 Task: Look for Airbnb options in Coro, Venezuela from 1st December, 2023 to 5th December, 2023 for 3 adults, 1 child.2 bedrooms having 3 beds and 2 bathrooms. Look for 4 properties as per requirement.
Action: Mouse moved to (462, 102)
Screenshot: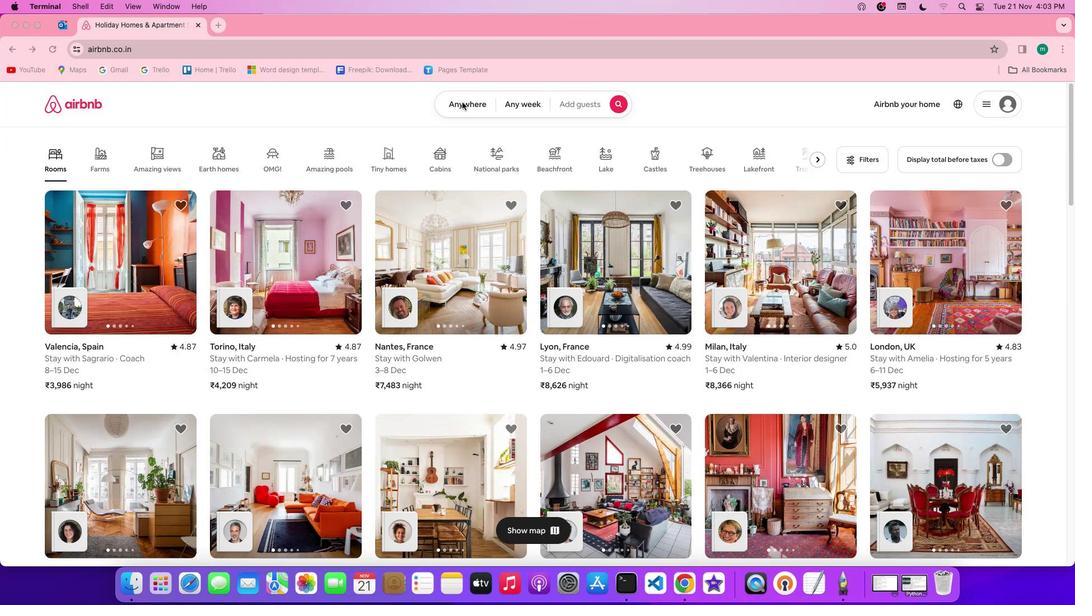 
Action: Mouse pressed left at (462, 102)
Screenshot: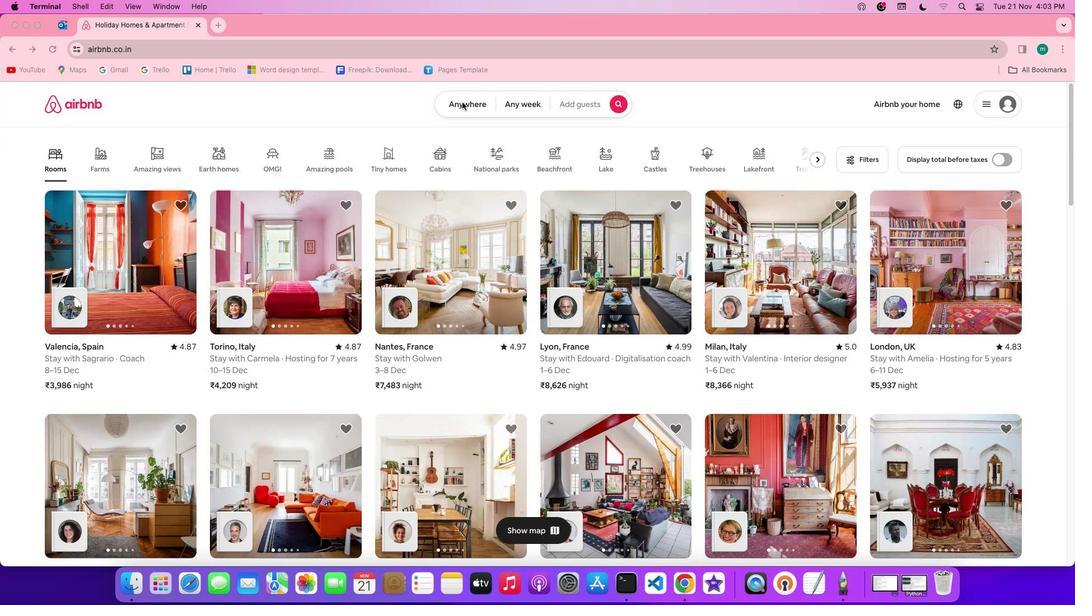 
Action: Mouse pressed left at (462, 102)
Screenshot: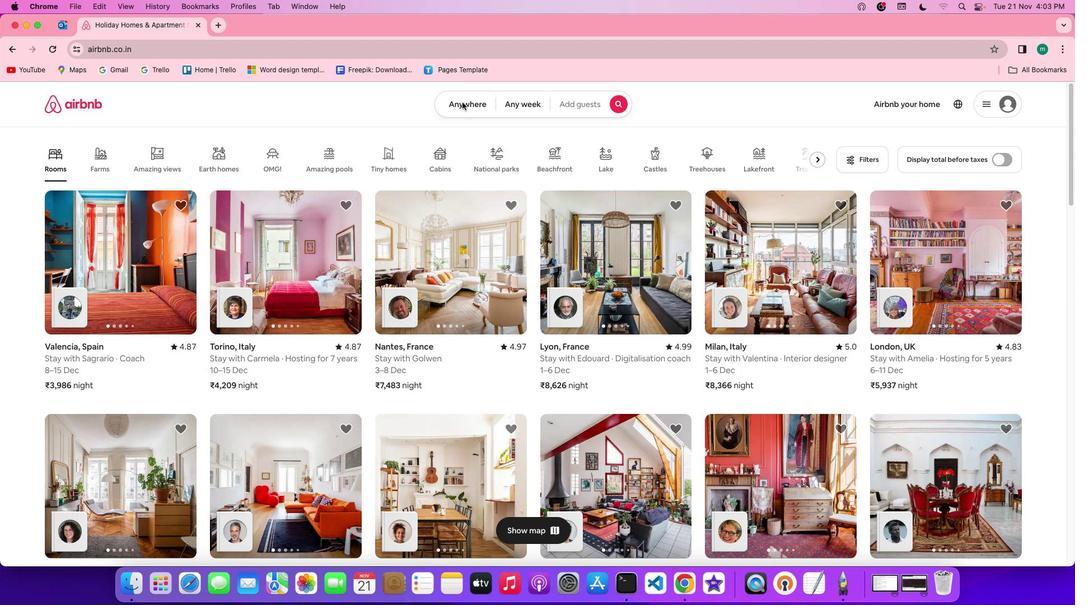 
Action: Mouse moved to (422, 150)
Screenshot: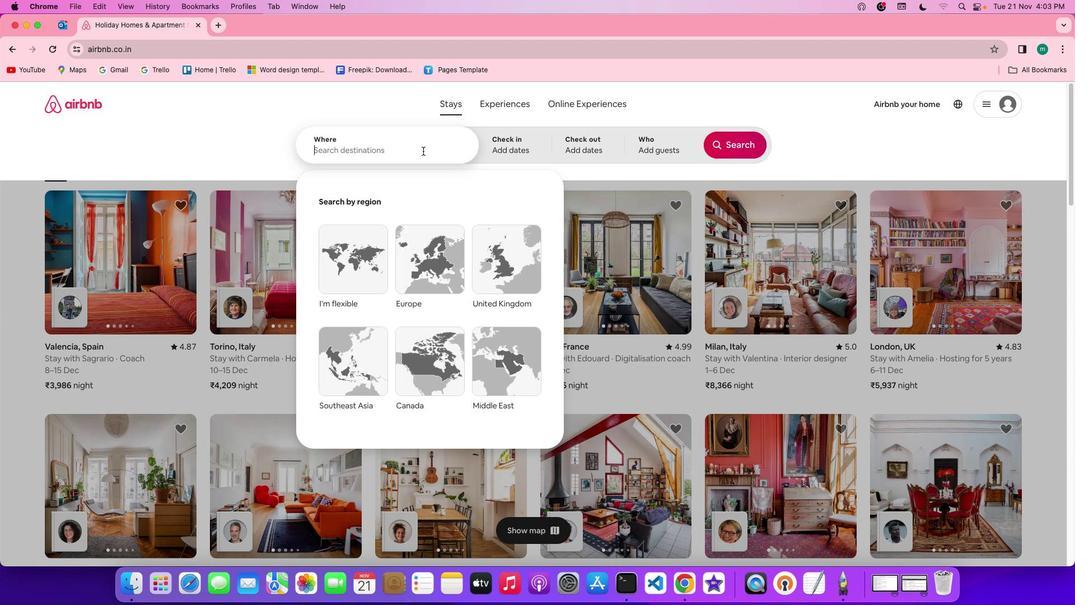 
Action: Mouse pressed left at (422, 150)
Screenshot: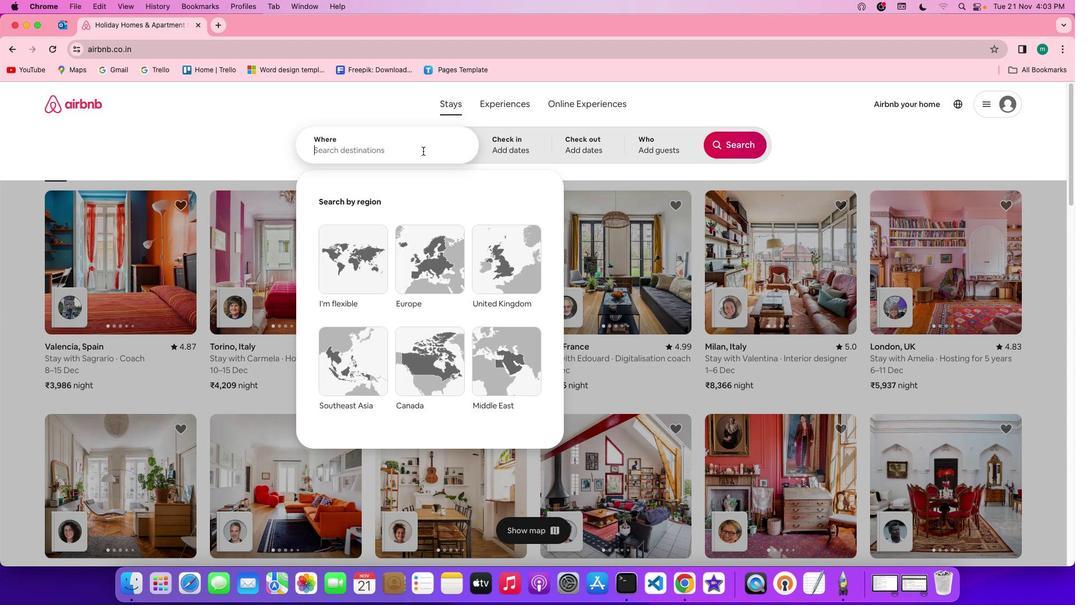 
Action: Key pressed Key.shift'C''o''r''o'','Key.spaceKey.shift'V''e''n''e''z''u''e''l''a'
Screenshot: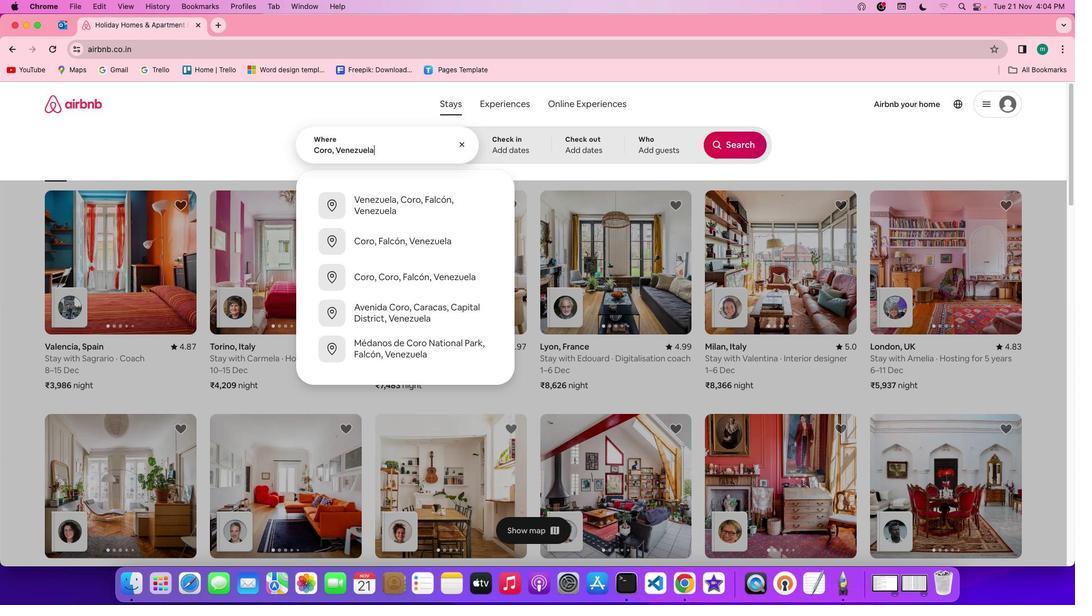 
Action: Mouse moved to (537, 141)
Screenshot: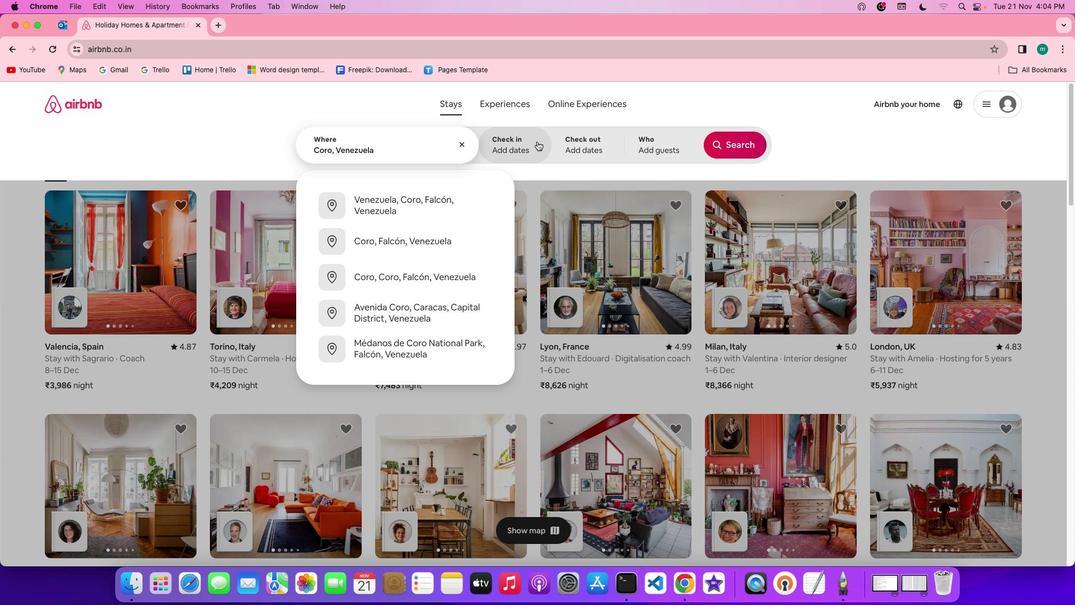 
Action: Mouse pressed left at (537, 141)
Screenshot: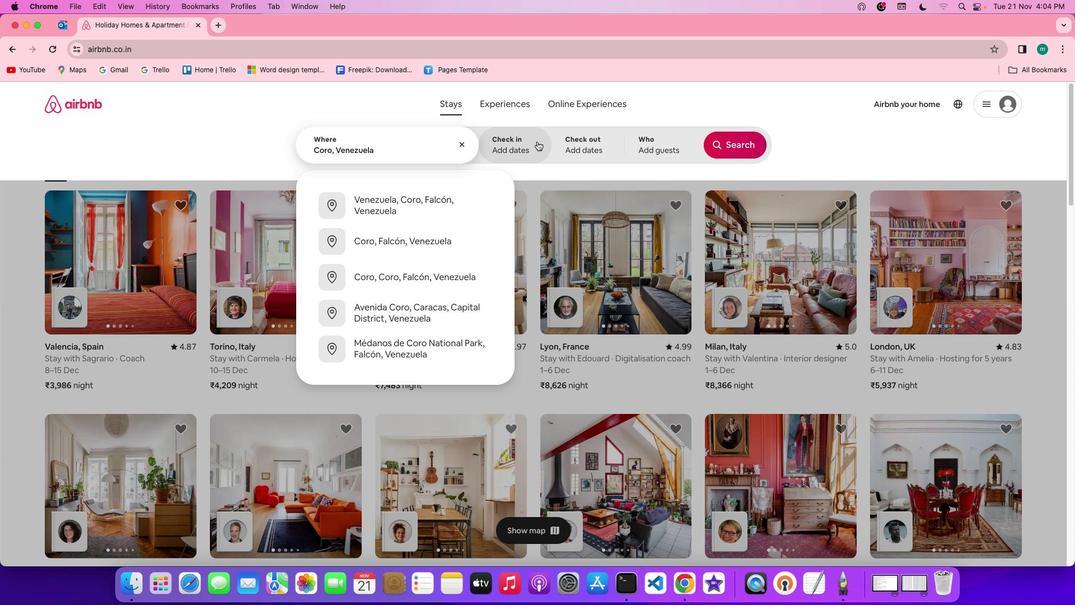 
Action: Mouse moved to (703, 276)
Screenshot: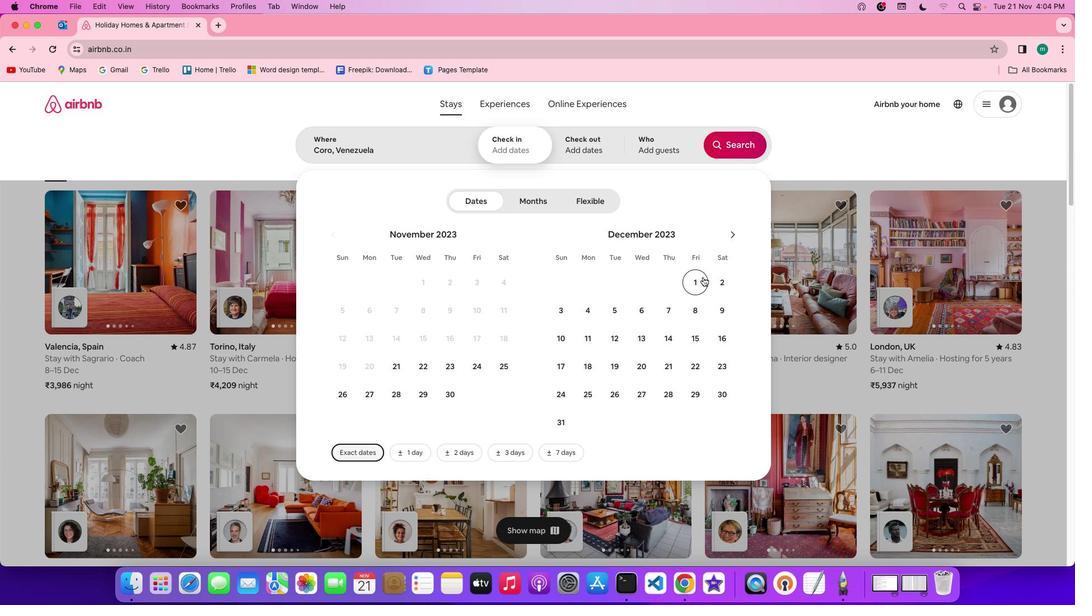 
Action: Mouse pressed left at (703, 276)
Screenshot: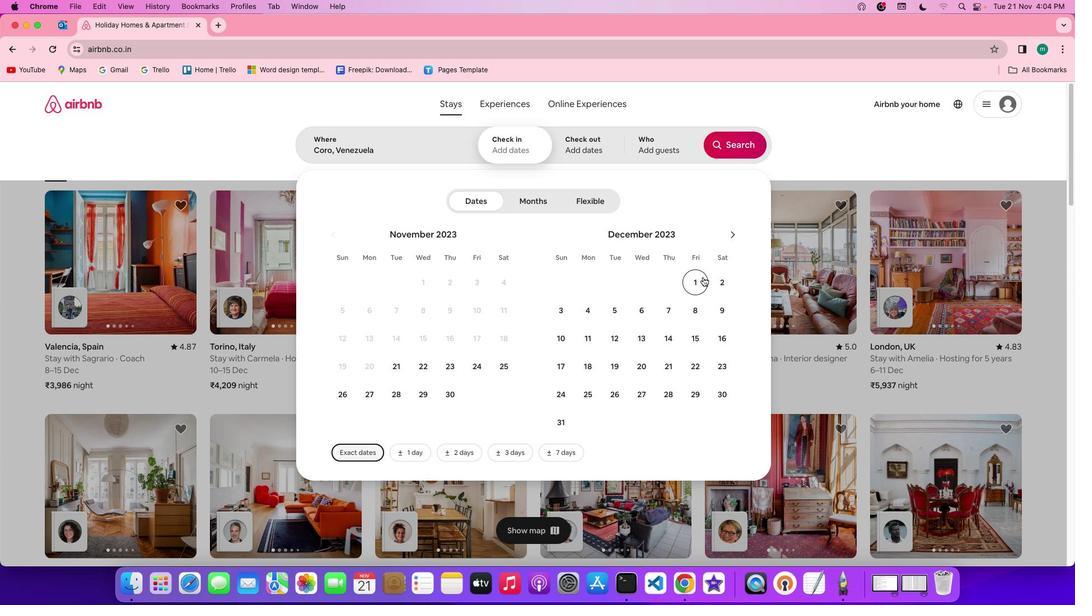 
Action: Mouse moved to (618, 314)
Screenshot: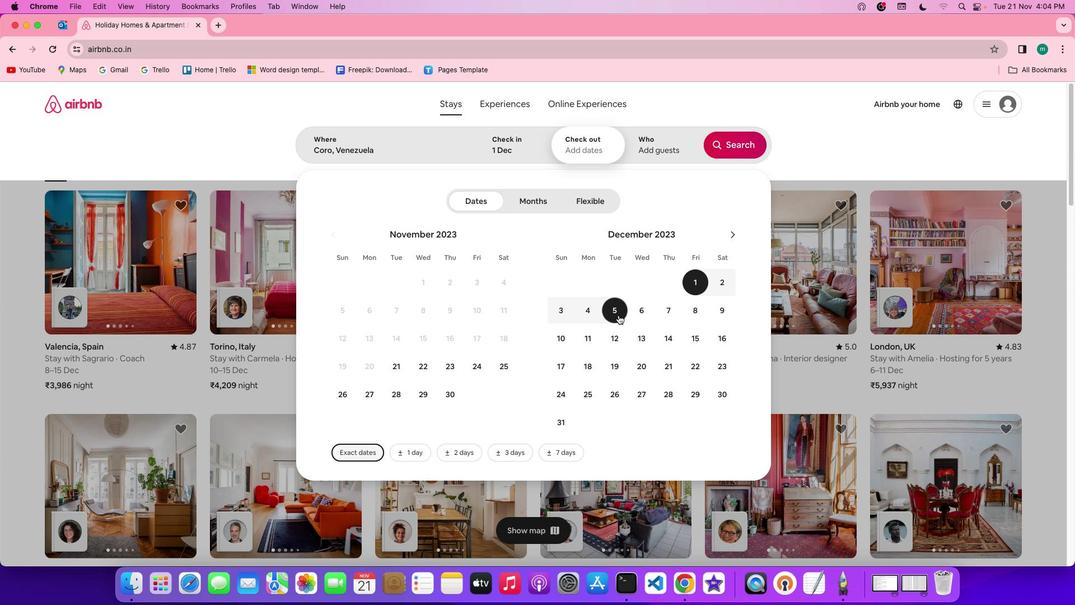 
Action: Mouse pressed left at (618, 314)
Screenshot: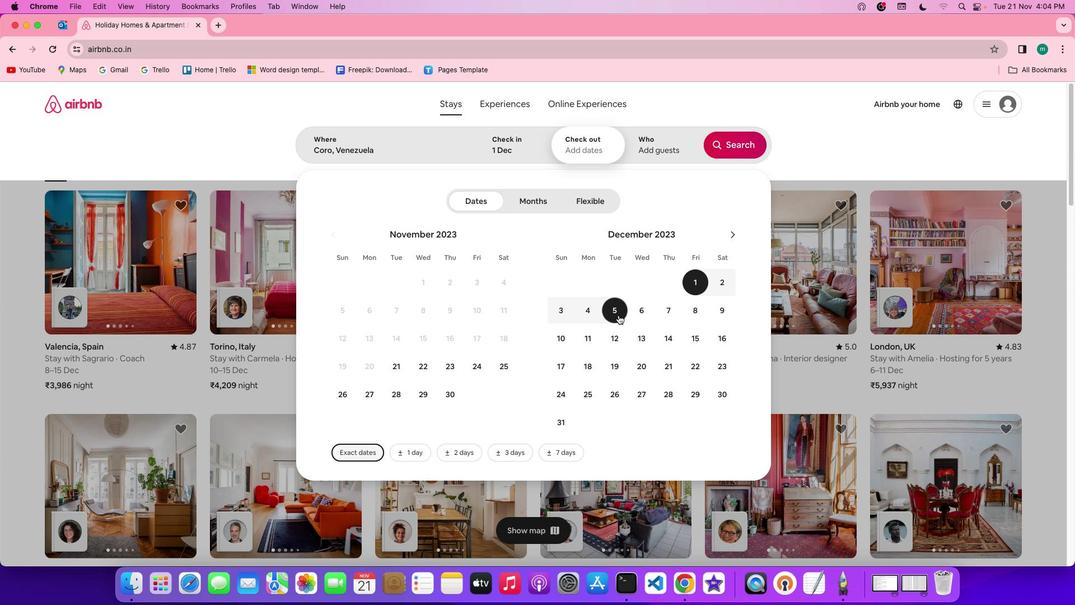 
Action: Mouse moved to (660, 147)
Screenshot: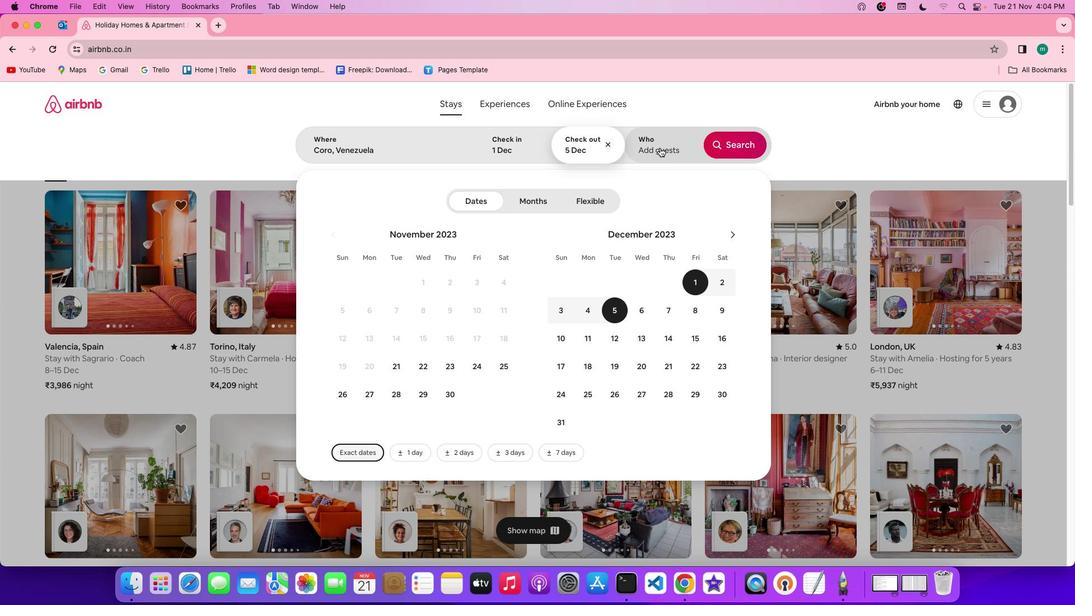 
Action: Mouse pressed left at (660, 147)
Screenshot: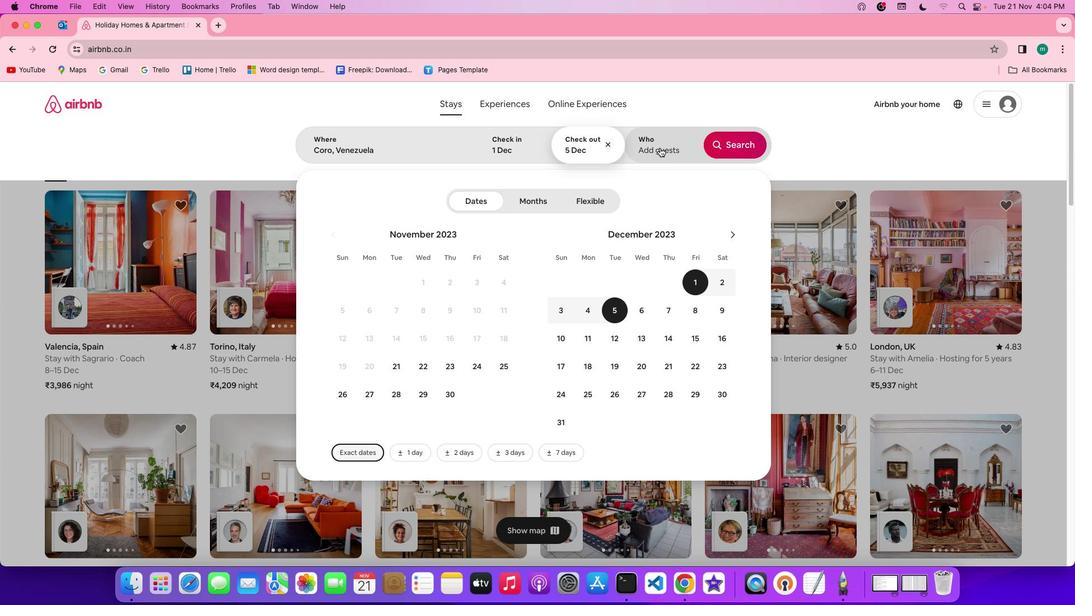 
Action: Mouse moved to (743, 203)
Screenshot: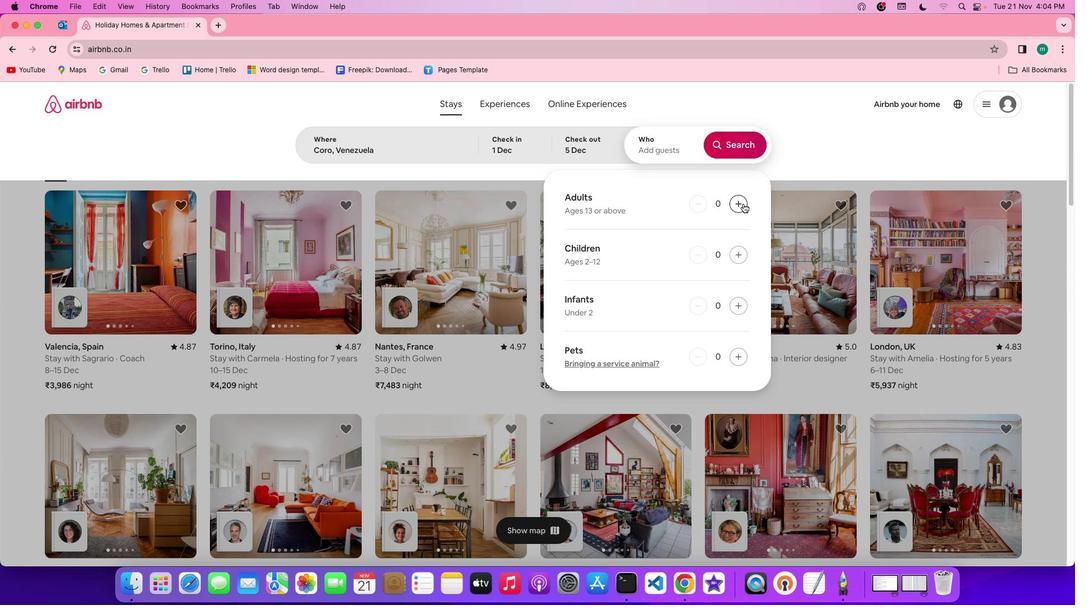 
Action: Mouse pressed left at (743, 203)
Screenshot: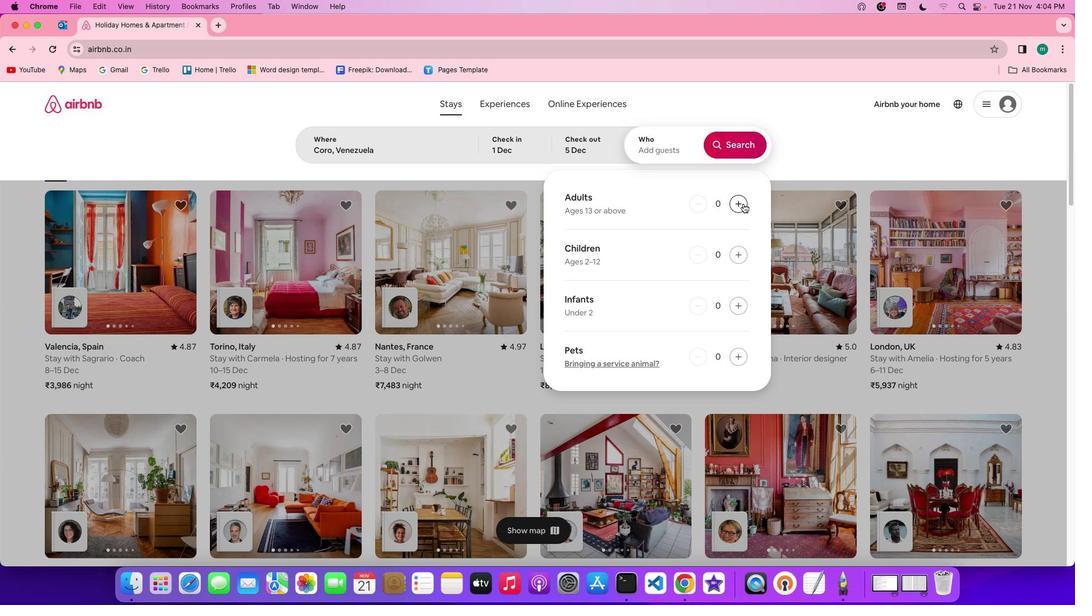 
Action: Mouse pressed left at (743, 203)
Screenshot: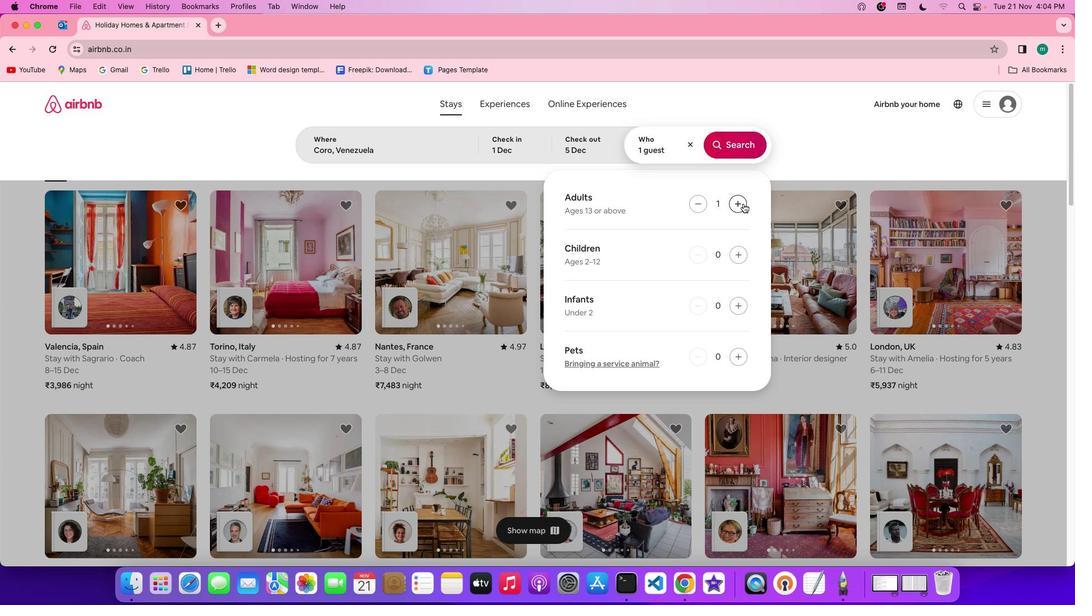 
Action: Mouse pressed left at (743, 203)
Screenshot: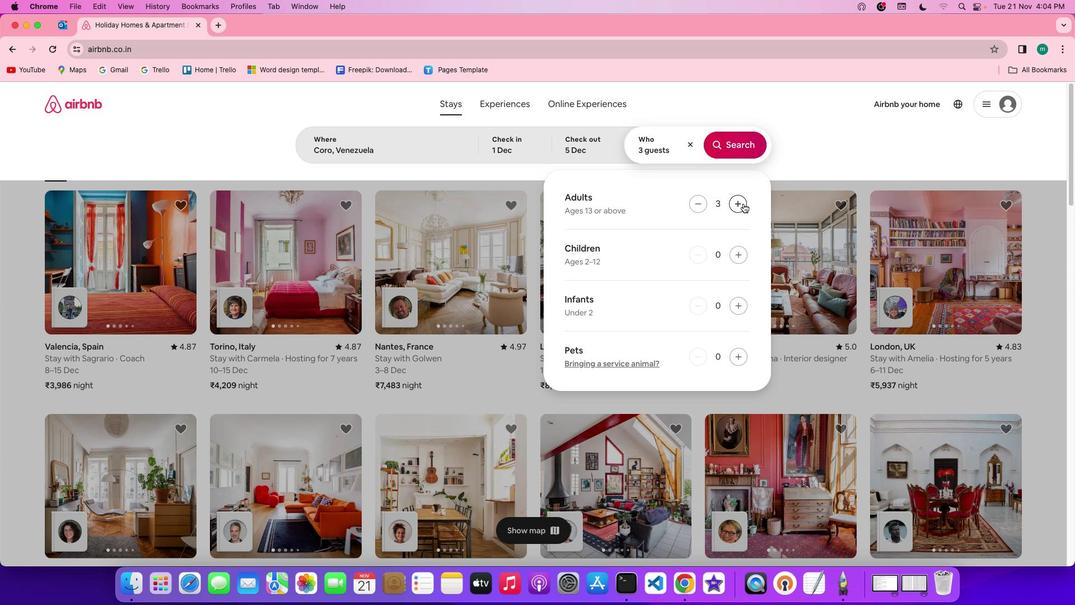 
Action: Mouse moved to (737, 259)
Screenshot: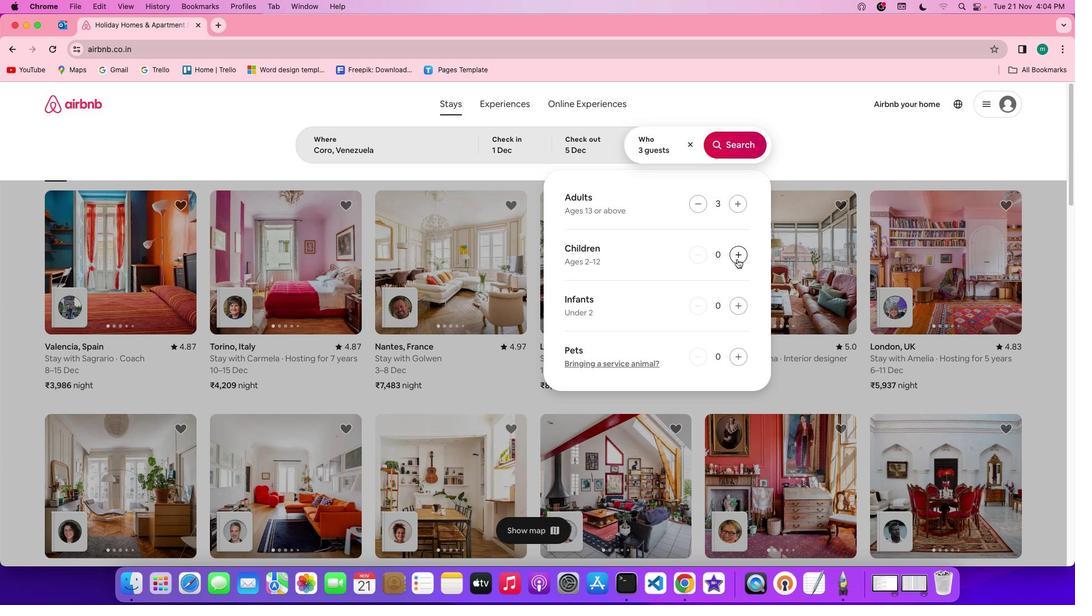
Action: Mouse pressed left at (737, 259)
Screenshot: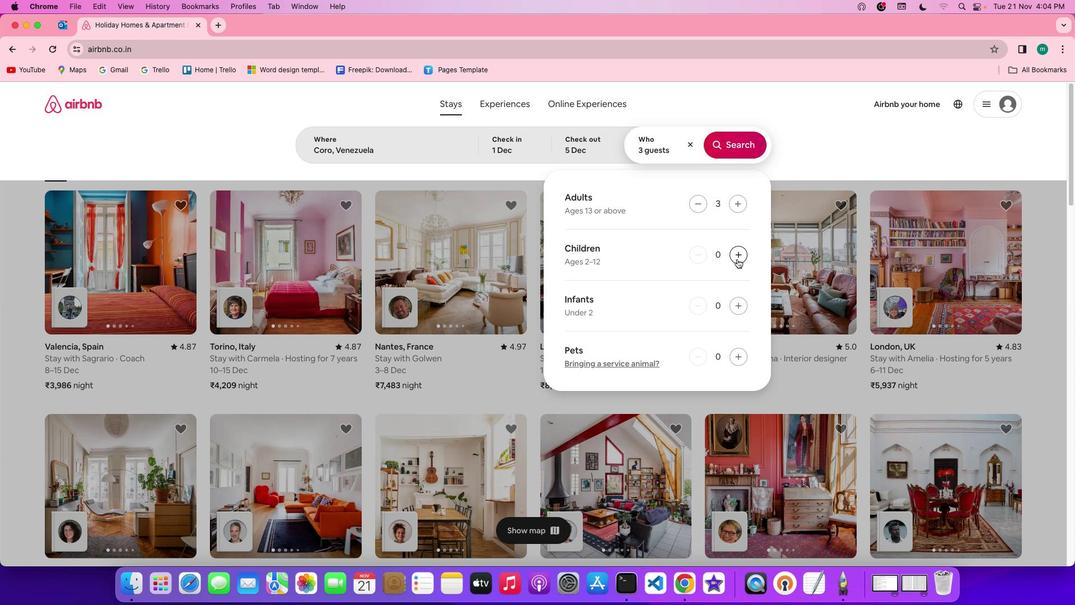 
Action: Mouse moved to (745, 145)
Screenshot: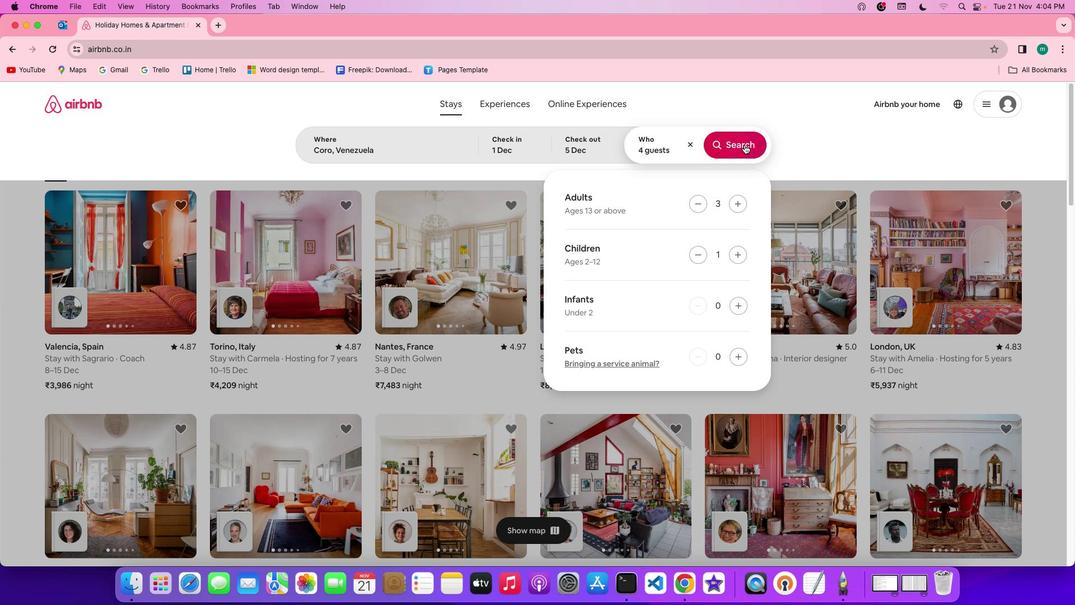 
Action: Mouse pressed left at (745, 145)
Screenshot: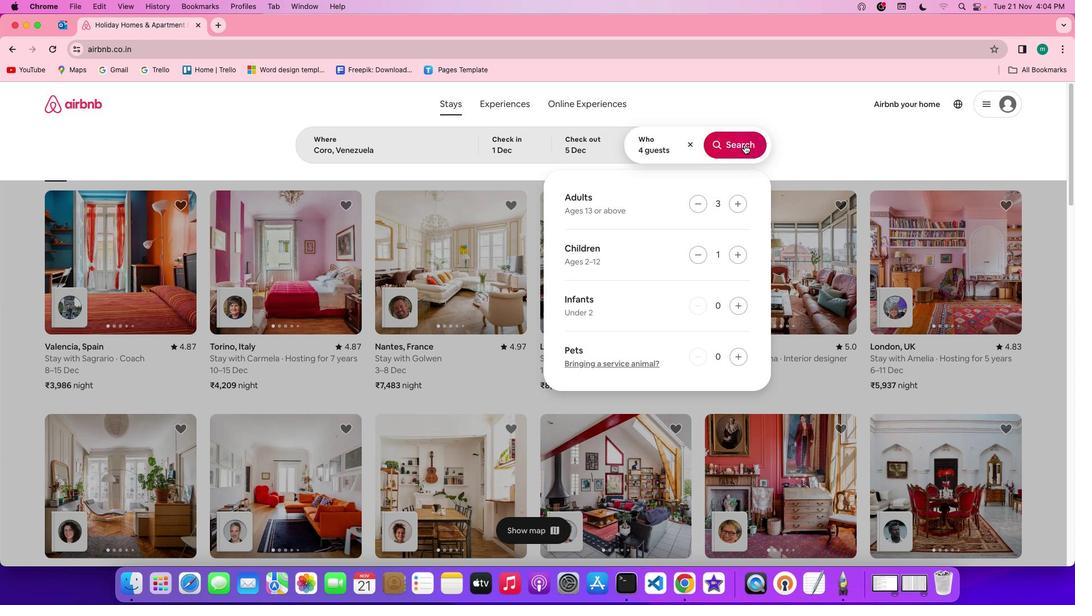 
Action: Mouse moved to (895, 152)
Screenshot: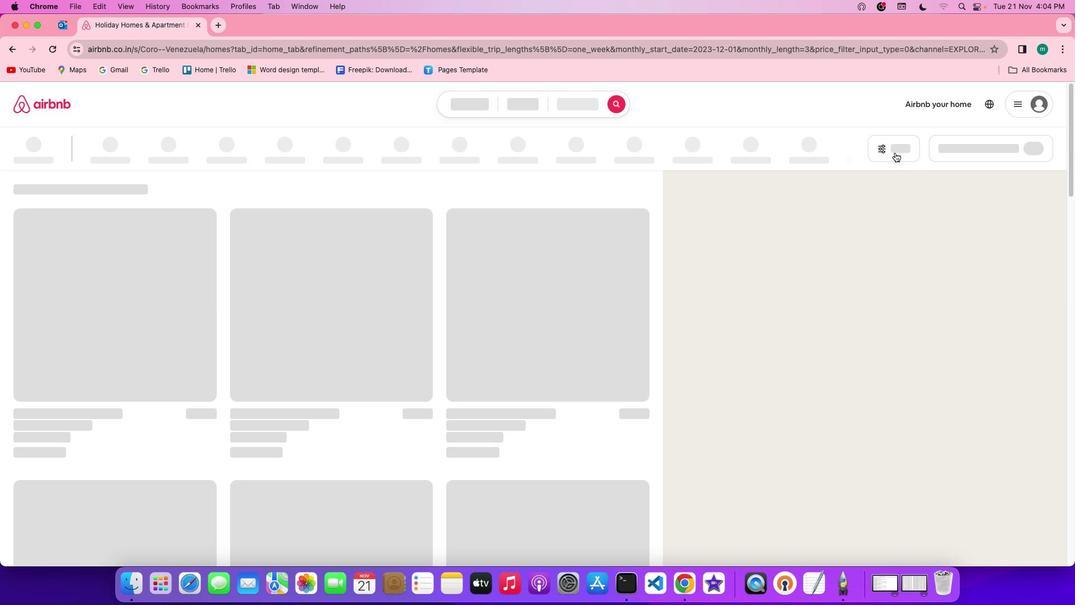 
Action: Mouse pressed left at (895, 152)
Screenshot: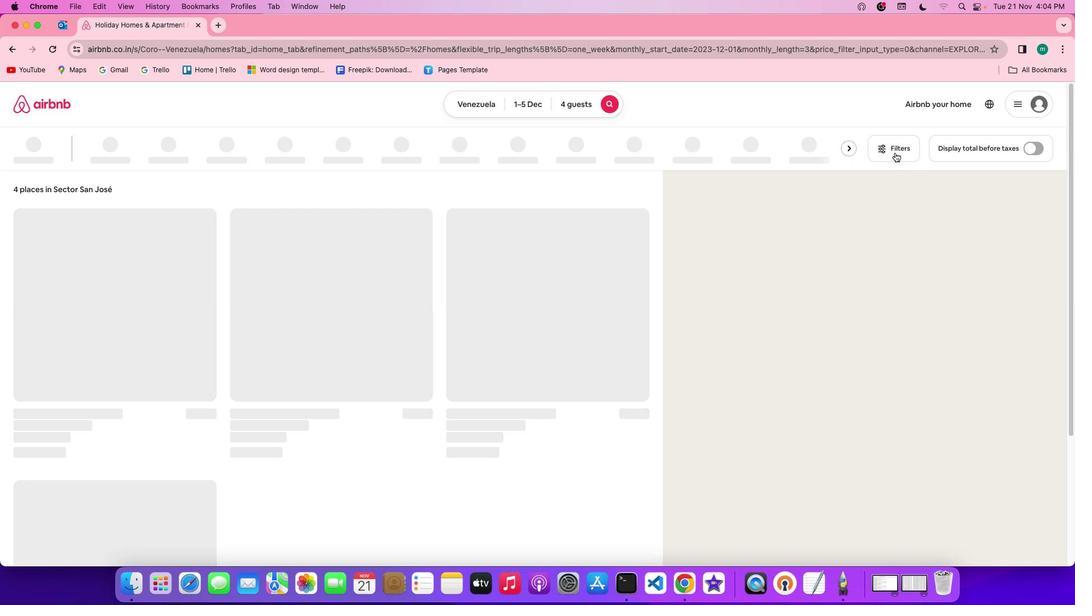 
Action: Mouse moved to (583, 288)
Screenshot: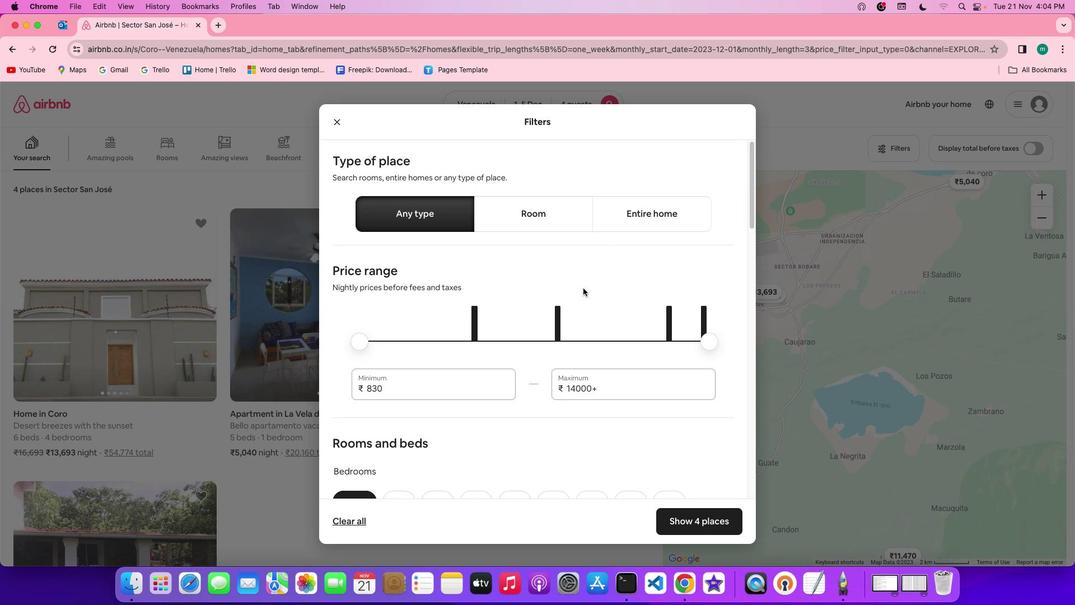 
Action: Mouse scrolled (583, 288) with delta (0, 0)
Screenshot: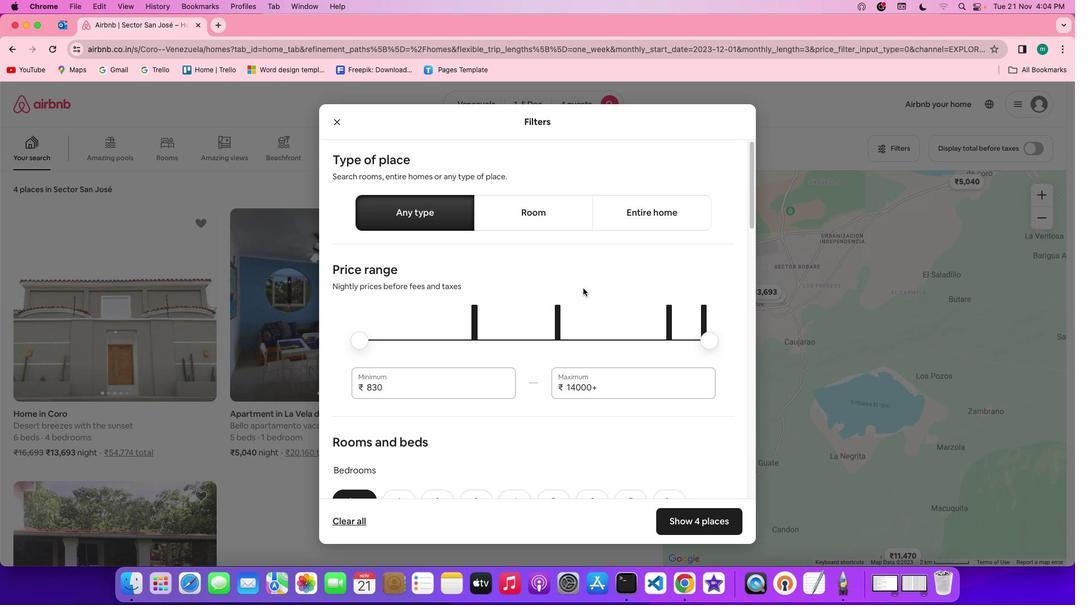 
Action: Mouse scrolled (583, 288) with delta (0, 0)
Screenshot: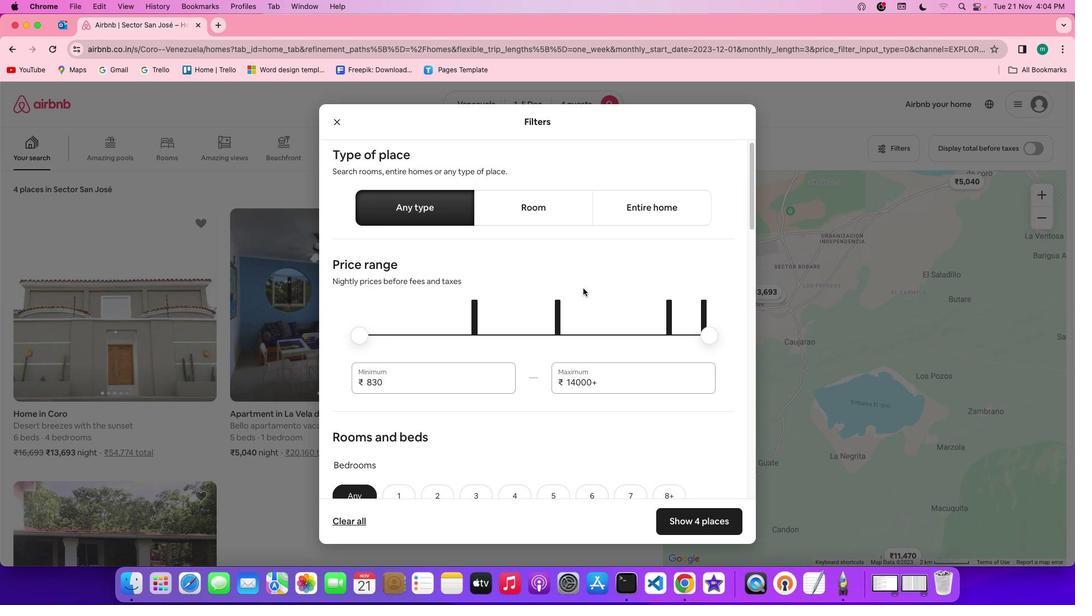 
Action: Mouse scrolled (583, 288) with delta (0, 0)
Screenshot: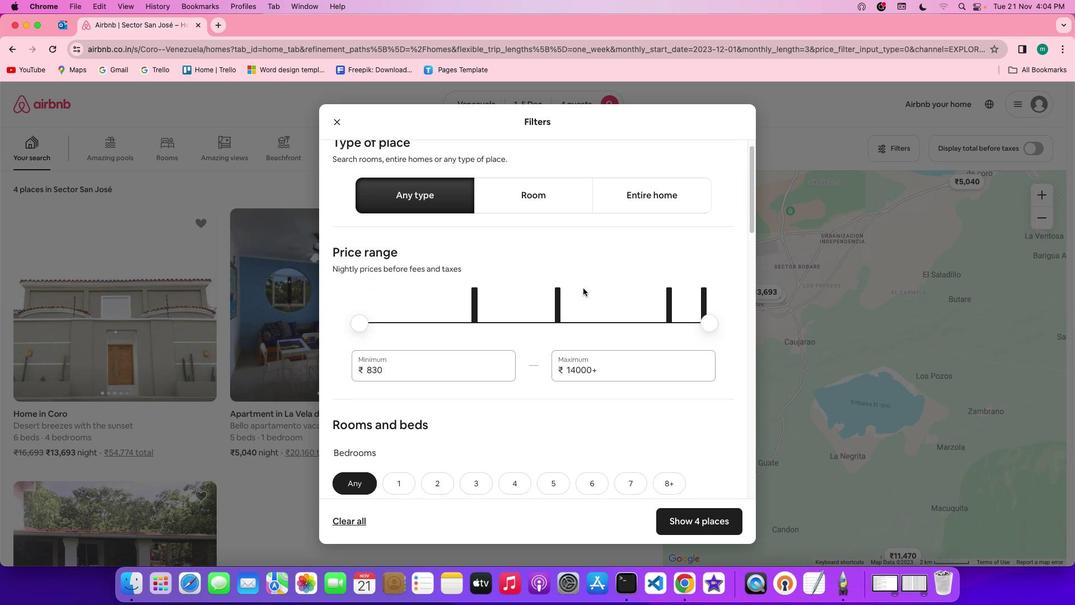 
Action: Mouse scrolled (583, 288) with delta (0, 0)
Screenshot: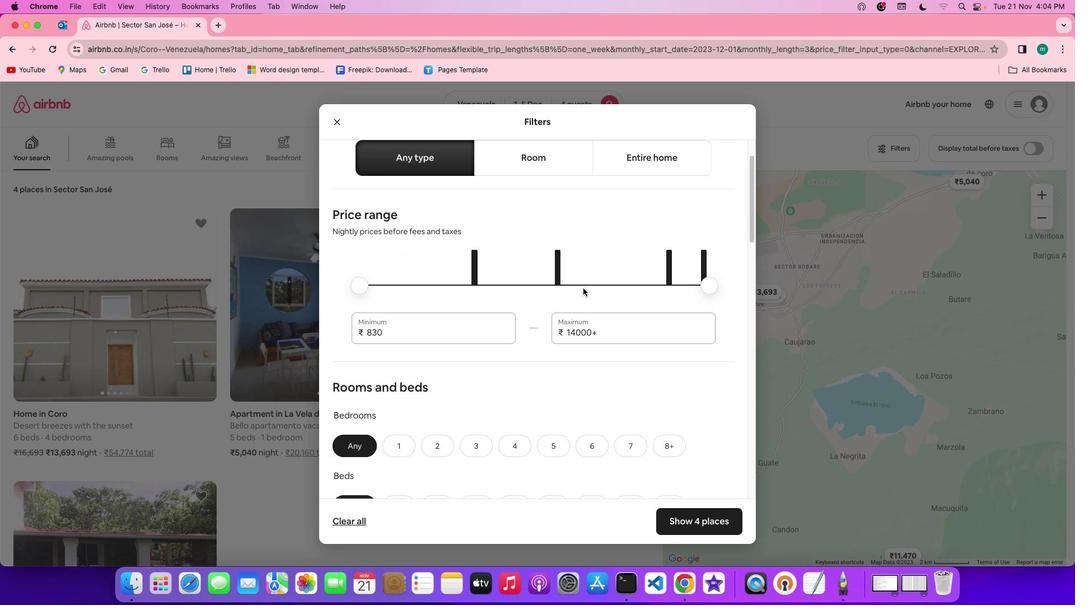 
Action: Mouse scrolled (583, 288) with delta (0, 0)
Screenshot: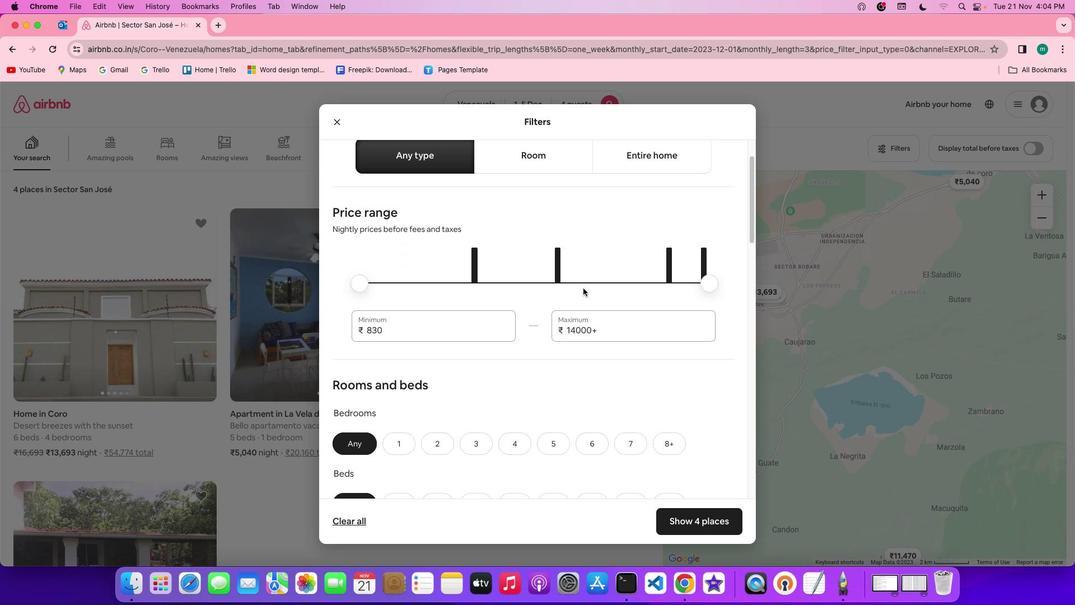 
Action: Mouse scrolled (583, 288) with delta (0, 0)
Screenshot: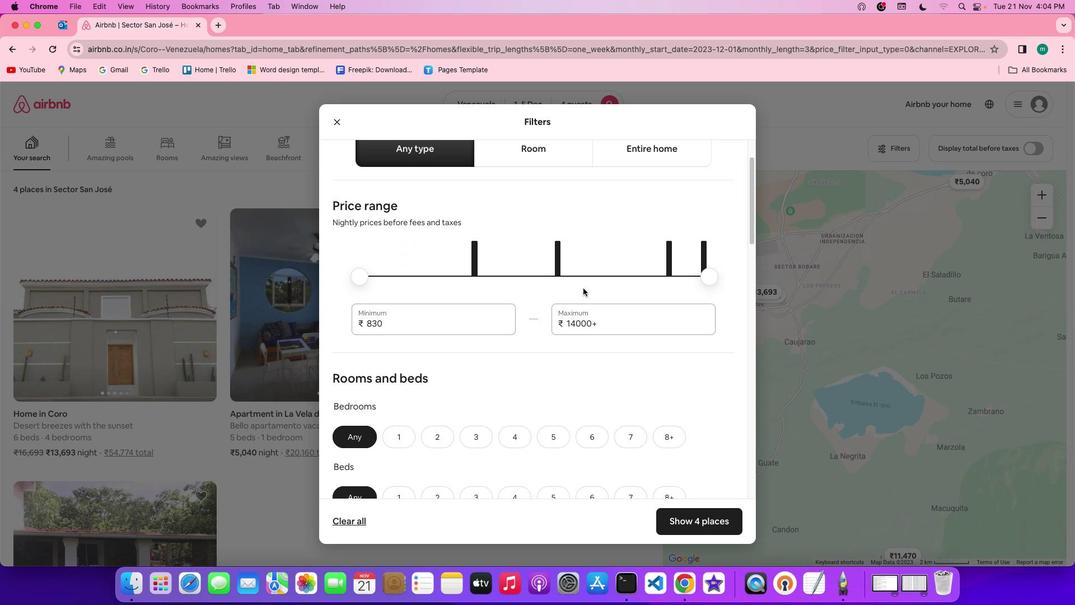 
Action: Mouse scrolled (583, 288) with delta (0, 0)
Screenshot: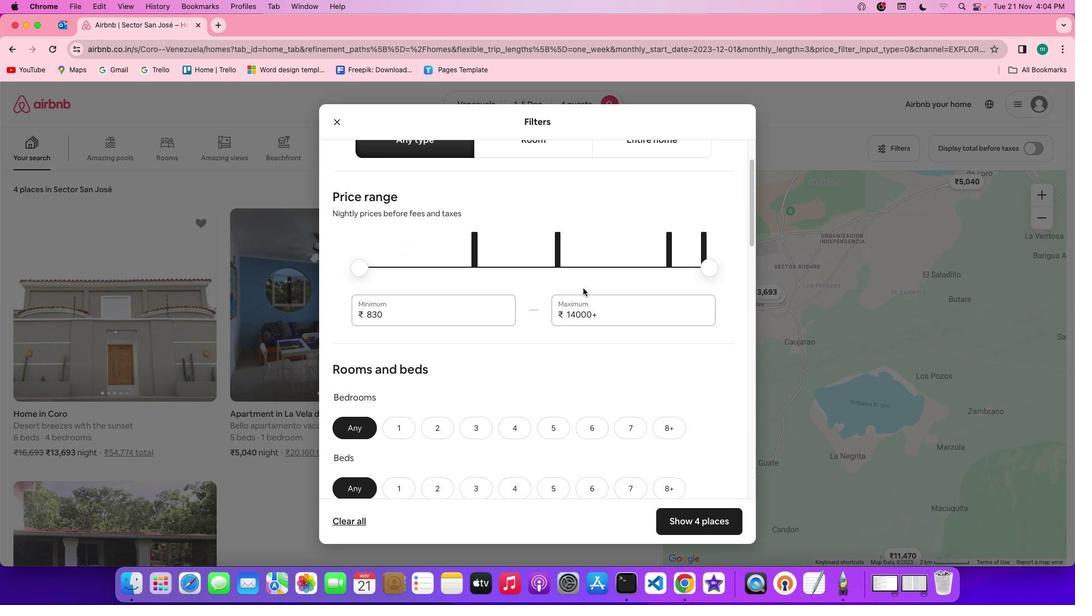 
Action: Mouse scrolled (583, 288) with delta (0, 0)
Screenshot: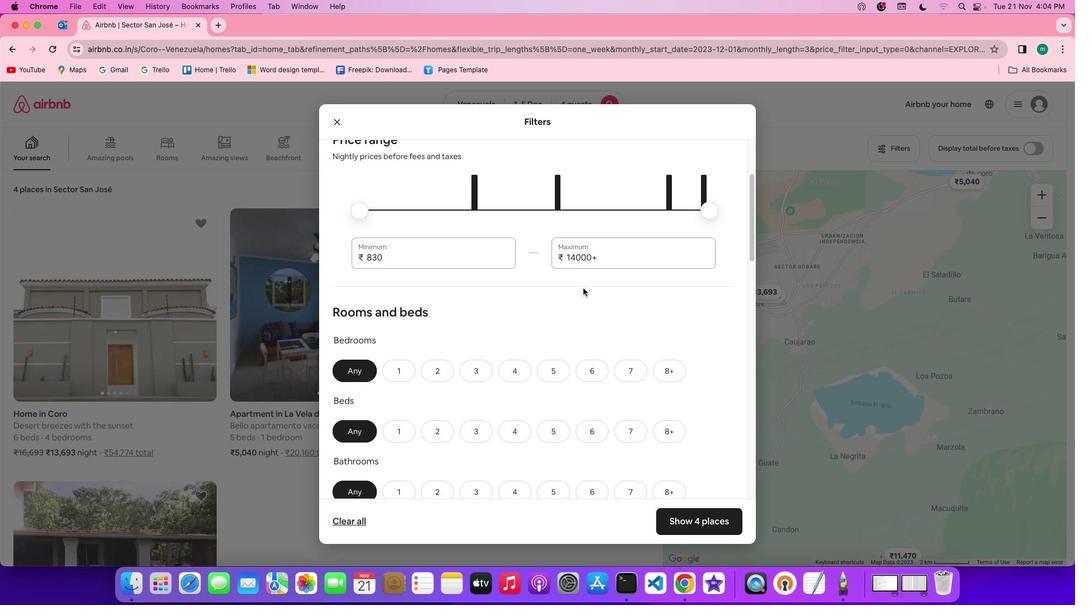 
Action: Mouse scrolled (583, 288) with delta (0, 0)
Screenshot: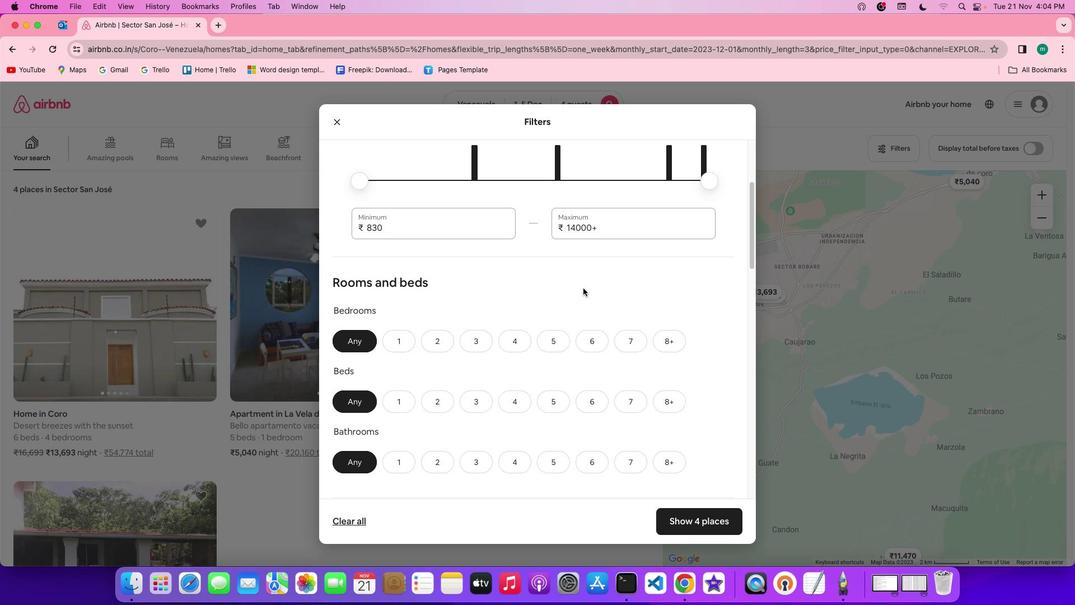 
Action: Mouse scrolled (583, 288) with delta (0, 0)
Screenshot: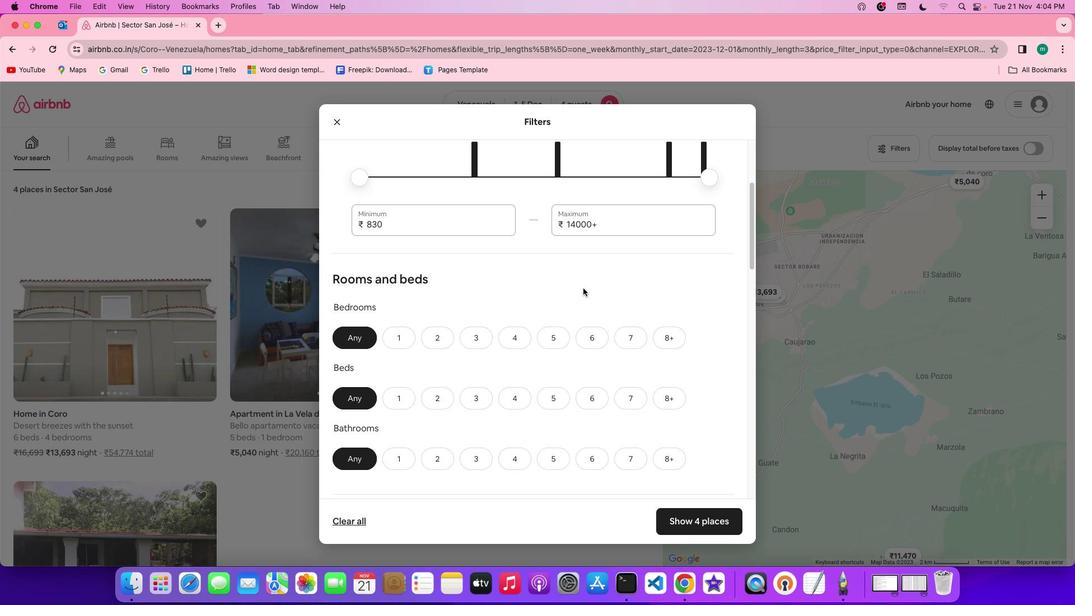 
Action: Mouse scrolled (583, 288) with delta (0, 0)
Screenshot: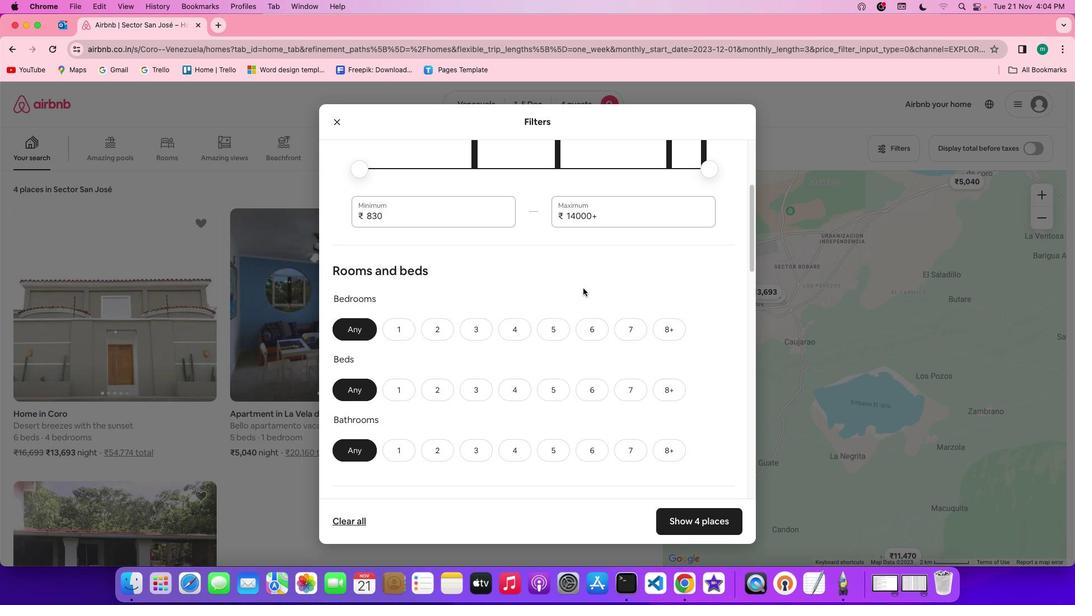 
Action: Mouse moved to (434, 300)
Screenshot: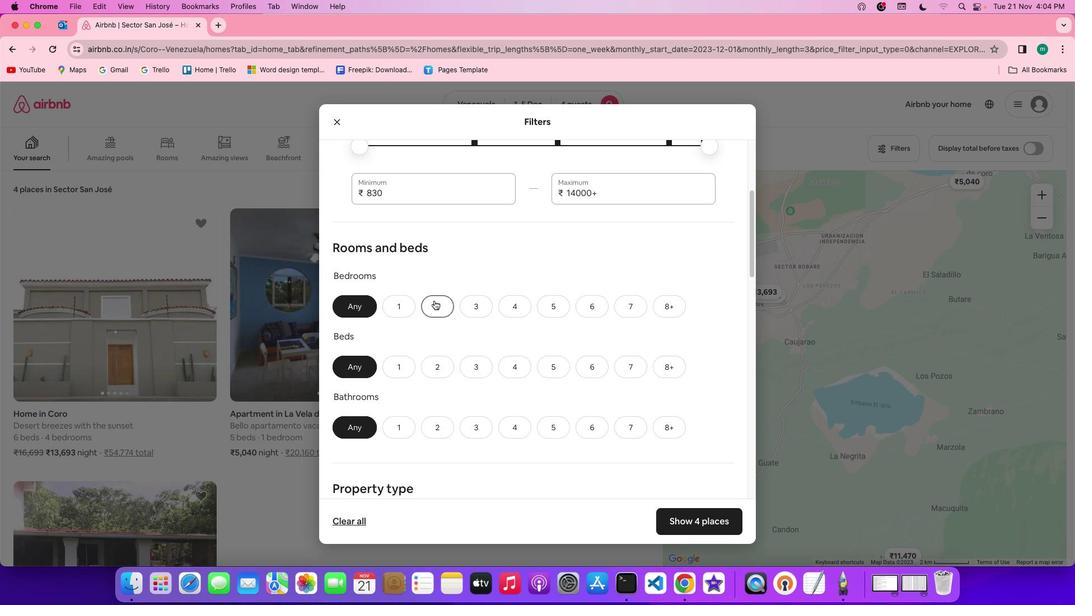 
Action: Mouse pressed left at (434, 300)
Screenshot: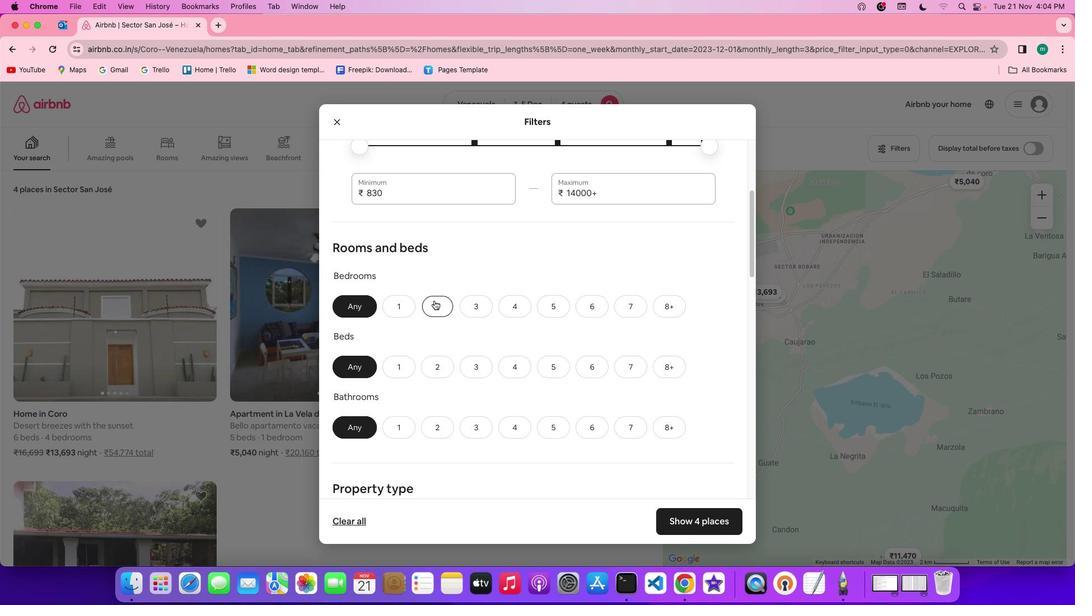 
Action: Mouse moved to (475, 359)
Screenshot: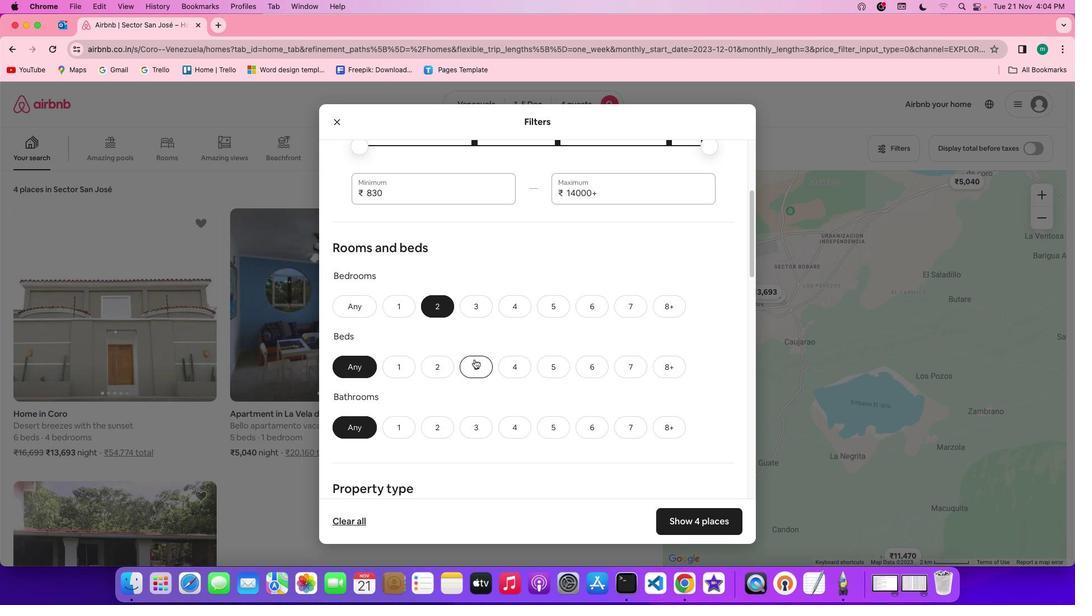 
Action: Mouse pressed left at (475, 359)
Screenshot: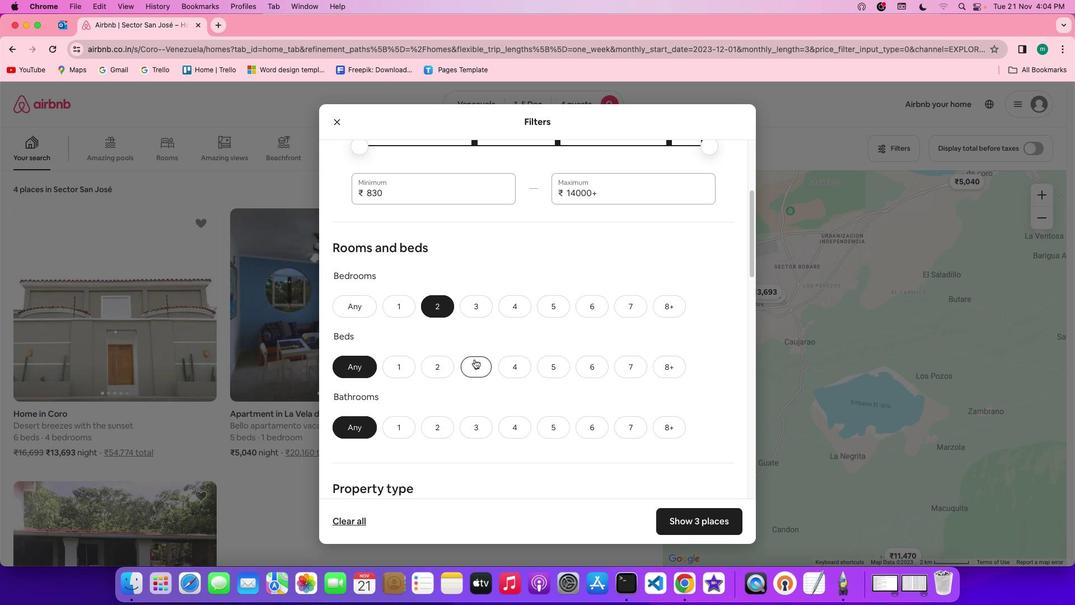 
Action: Mouse moved to (448, 429)
Screenshot: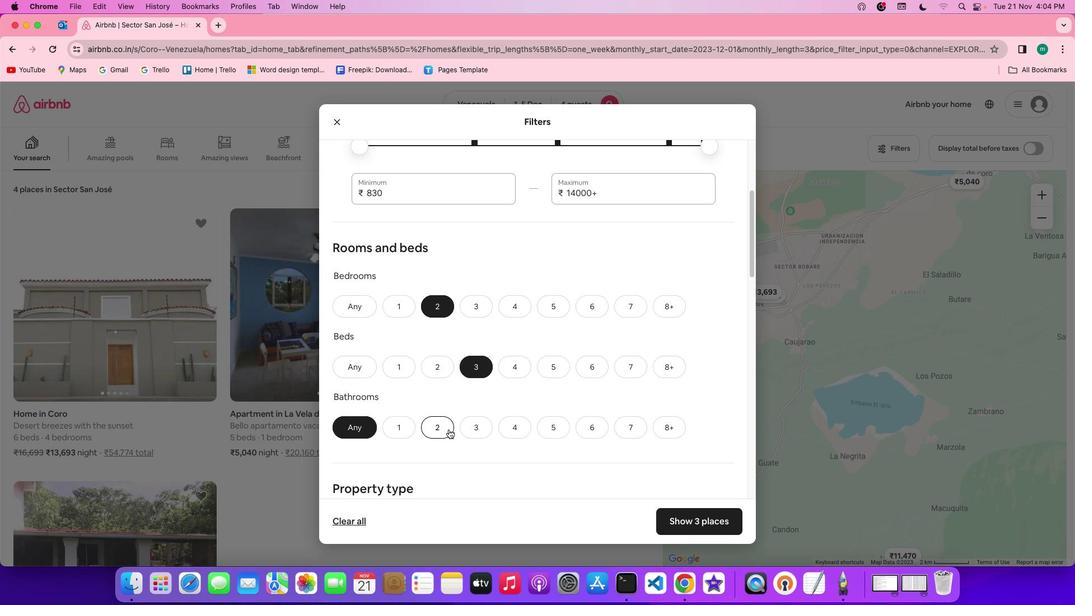 
Action: Mouse pressed left at (448, 429)
Screenshot: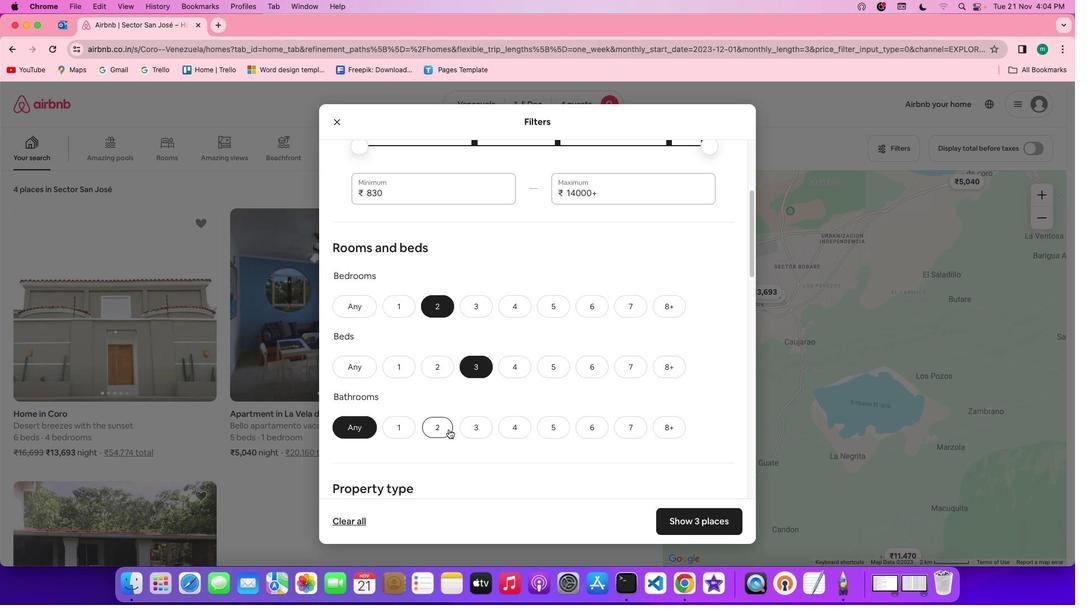 
Action: Mouse moved to (550, 396)
Screenshot: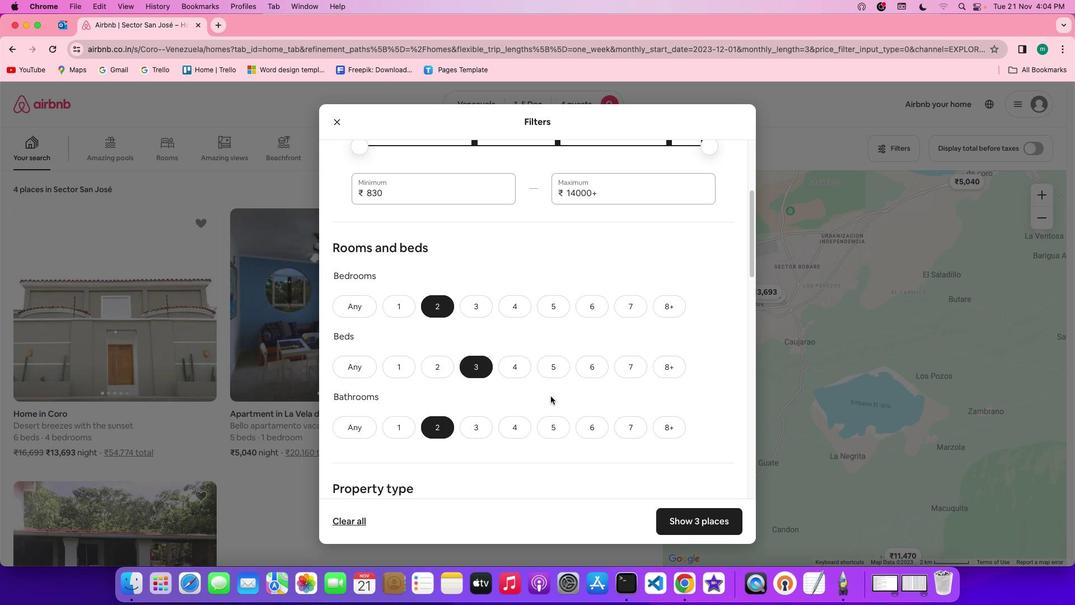 
Action: Mouse scrolled (550, 396) with delta (0, 0)
Screenshot: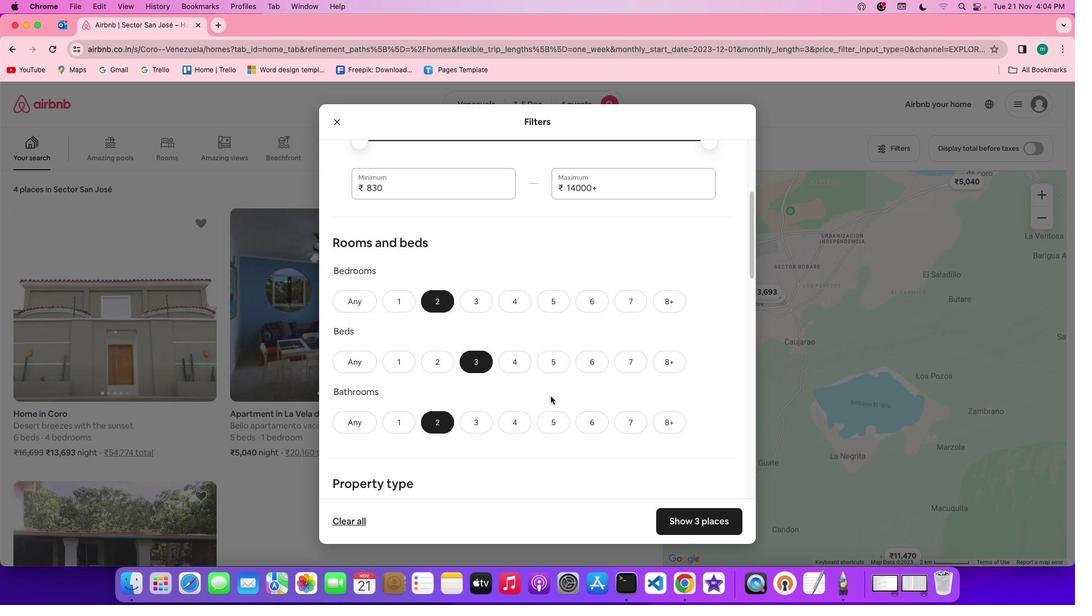 
Action: Mouse scrolled (550, 396) with delta (0, 0)
Screenshot: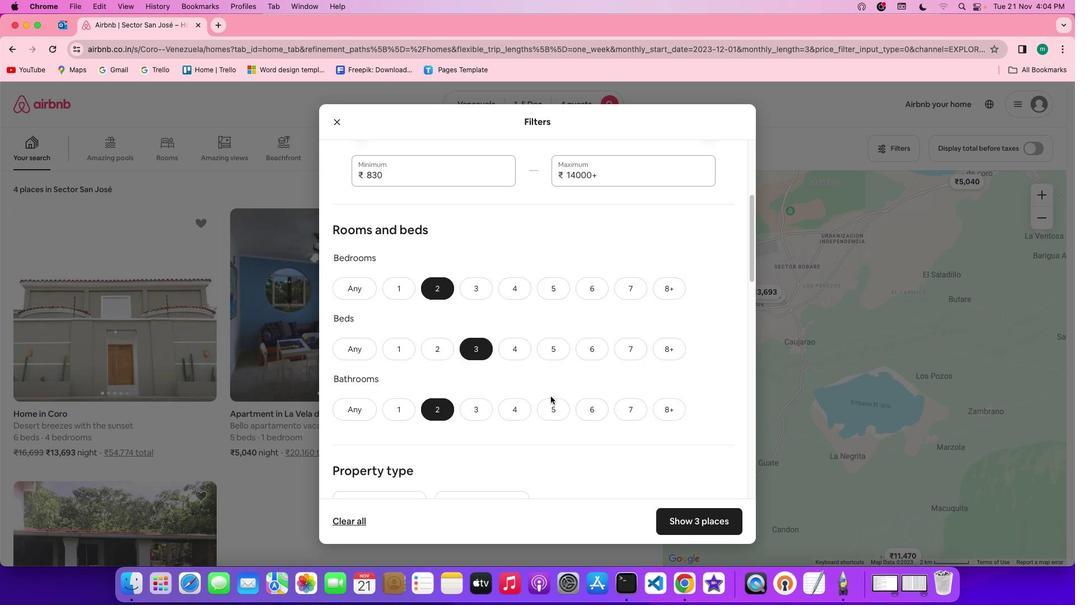 
Action: Mouse scrolled (550, 396) with delta (0, -1)
Screenshot: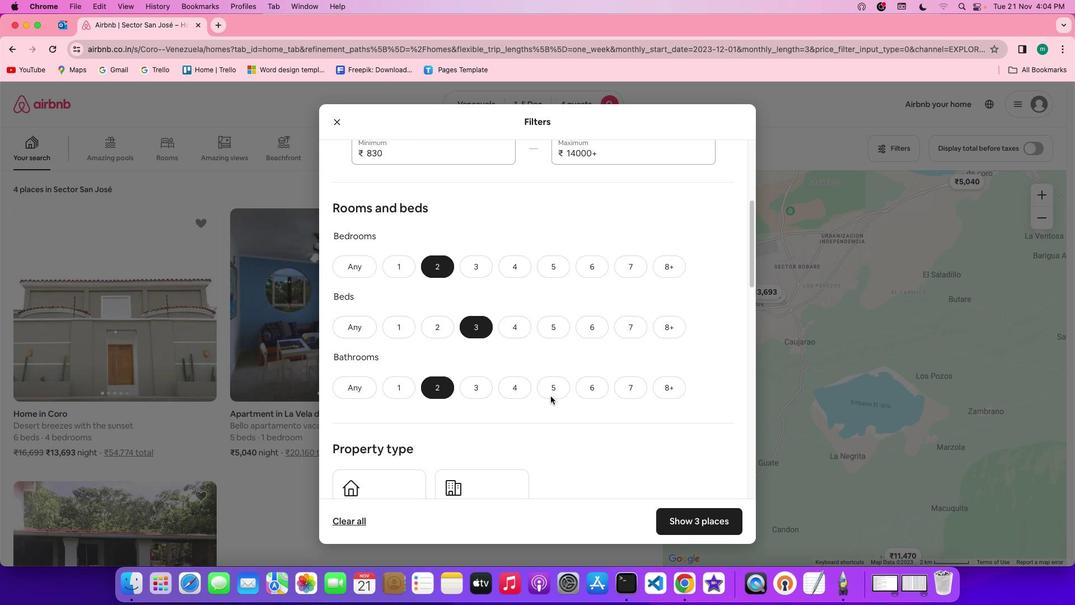 
Action: Mouse scrolled (550, 396) with delta (0, 0)
Screenshot: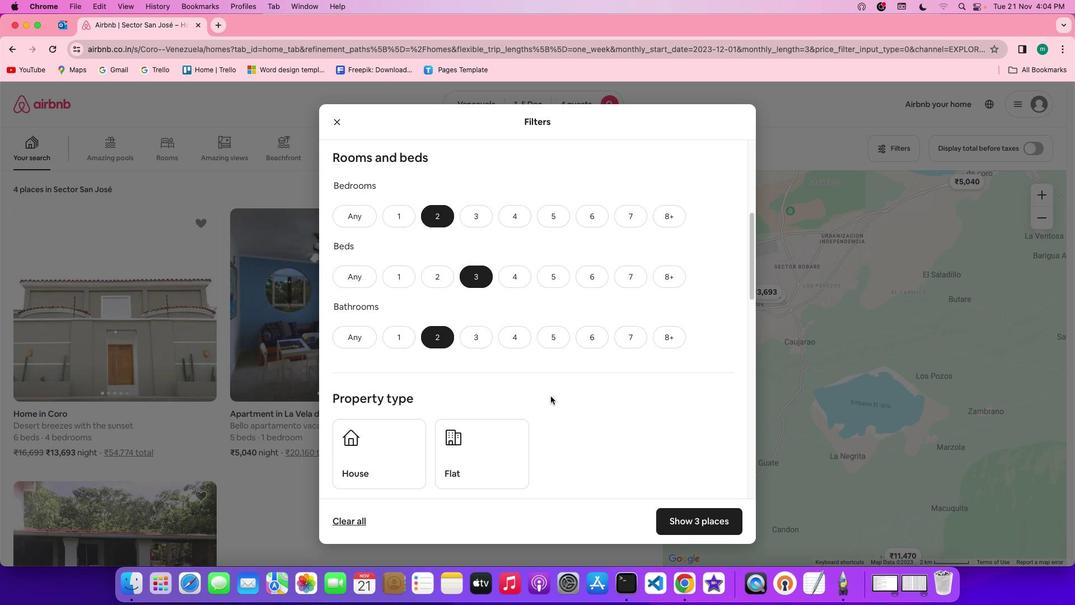 
Action: Mouse moved to (553, 395)
Screenshot: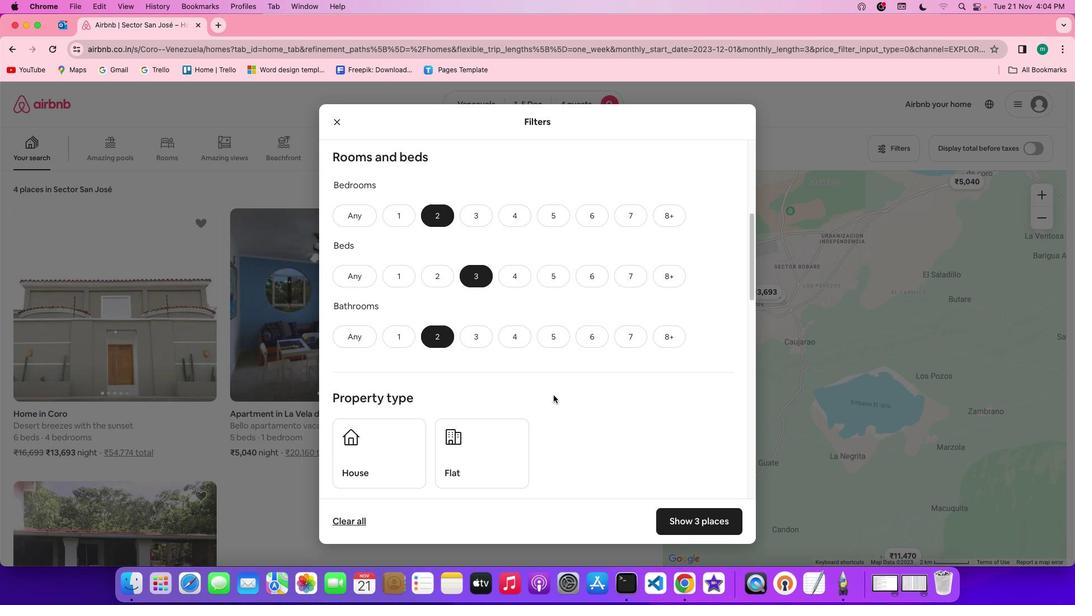 
Action: Mouse scrolled (553, 395) with delta (0, 0)
Screenshot: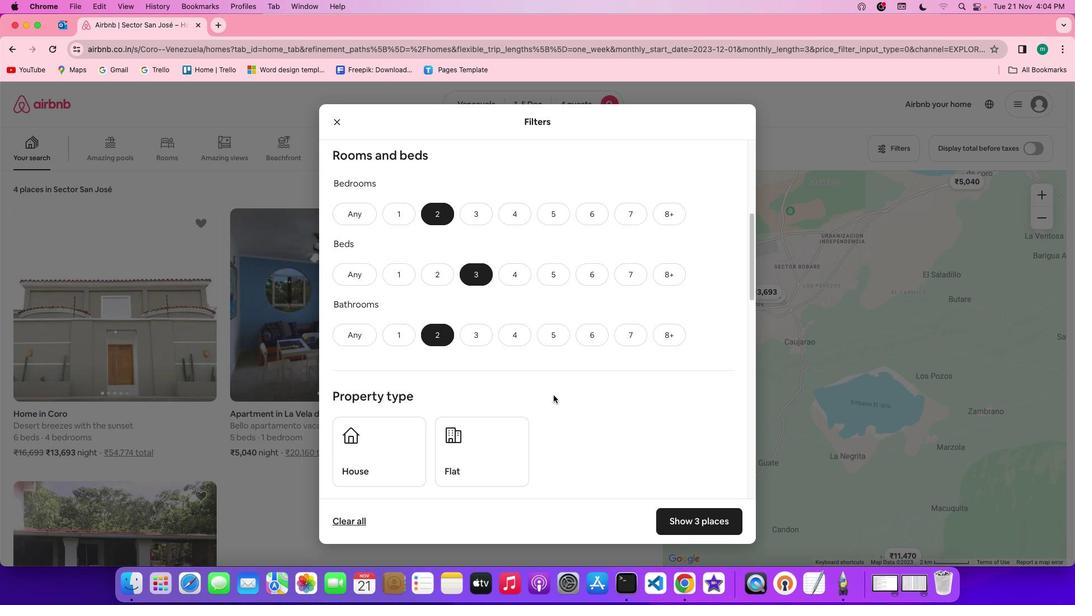 
Action: Mouse scrolled (553, 395) with delta (0, 0)
Screenshot: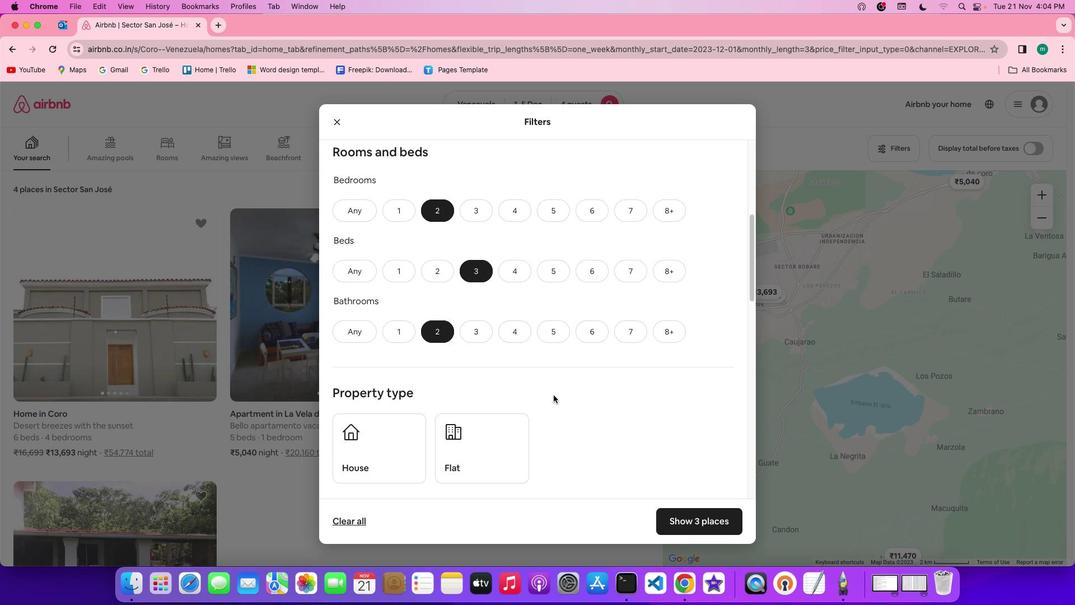 
Action: Mouse scrolled (553, 395) with delta (0, 0)
Screenshot: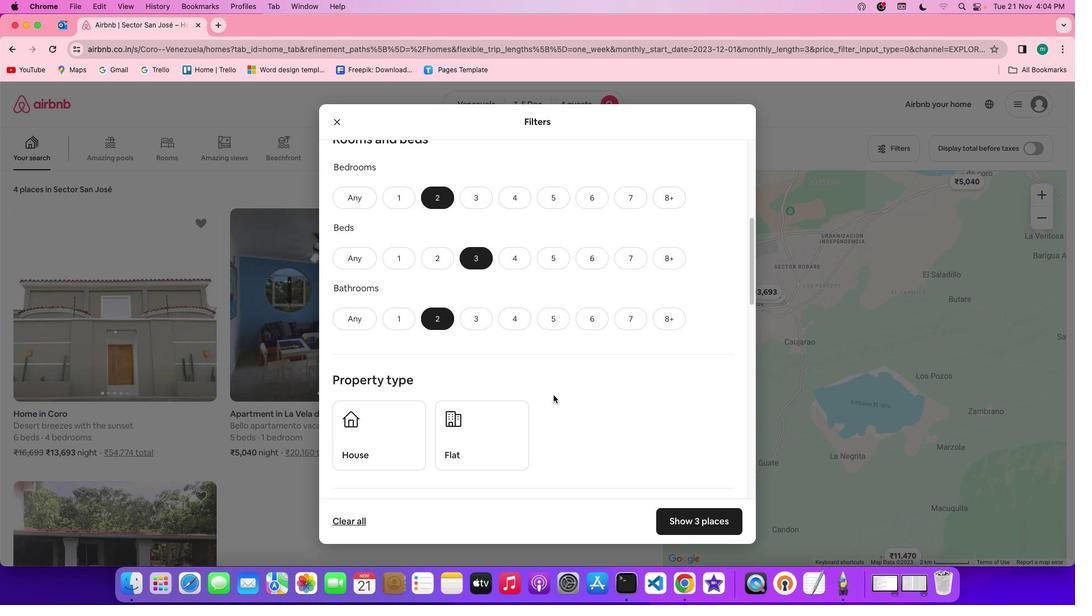 
Action: Mouse scrolled (553, 395) with delta (0, 0)
Screenshot: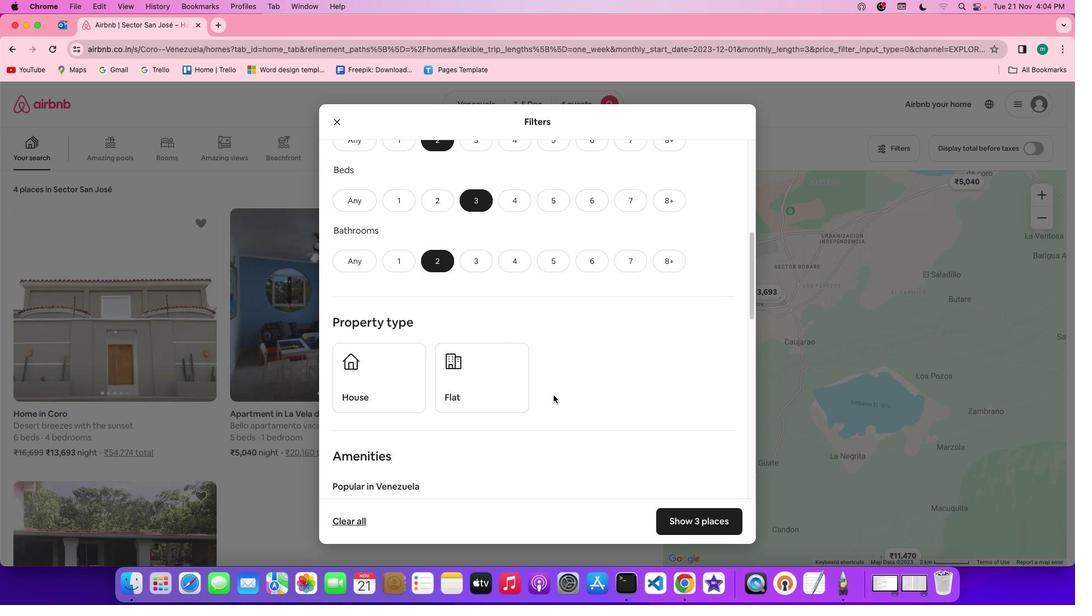 
Action: Mouse scrolled (553, 395) with delta (0, 0)
Screenshot: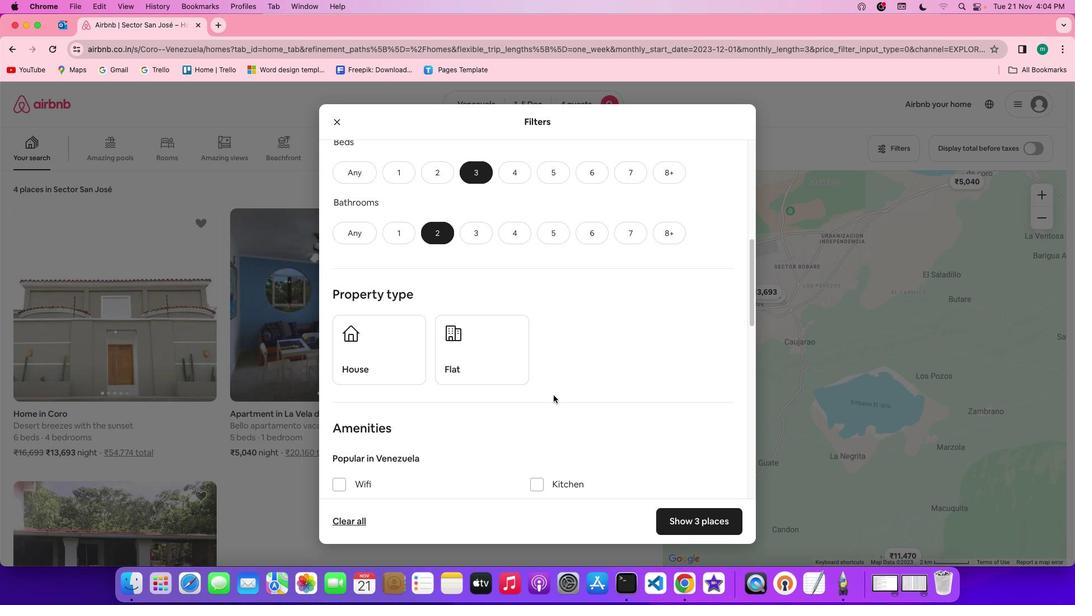 
Action: Mouse scrolled (553, 395) with delta (0, 0)
Screenshot: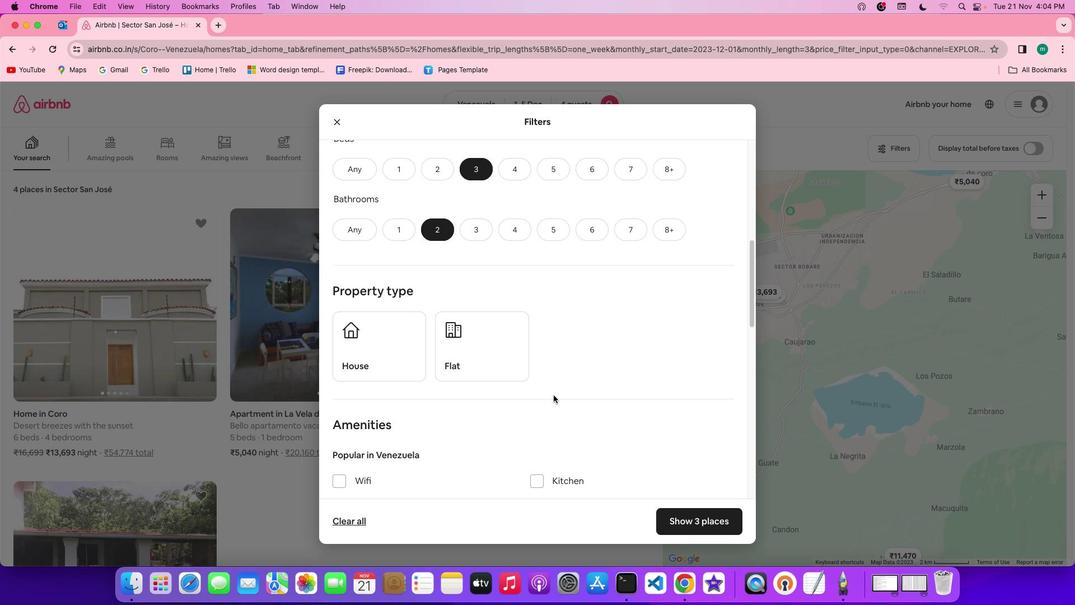 
Action: Mouse scrolled (553, 395) with delta (0, 0)
Screenshot: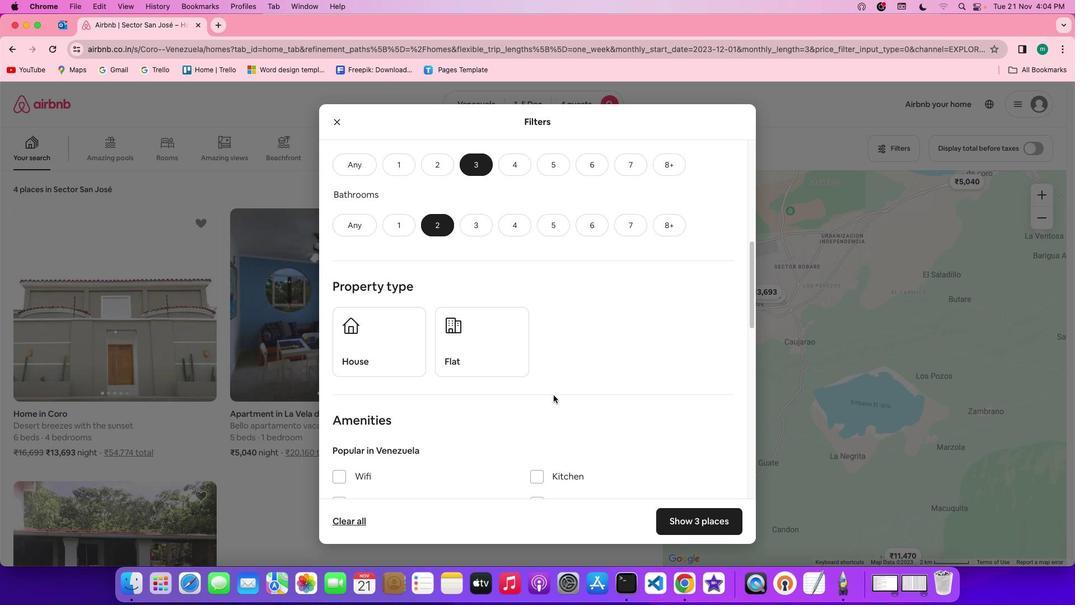 
Action: Mouse scrolled (553, 395) with delta (0, 0)
Screenshot: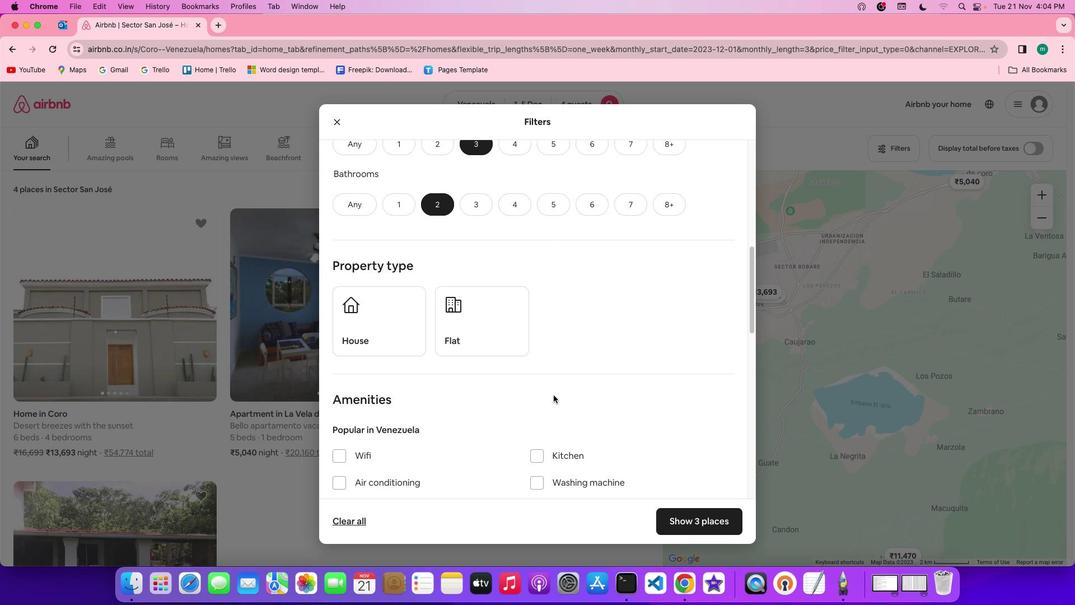 
Action: Mouse scrolled (553, 395) with delta (0, 0)
Screenshot: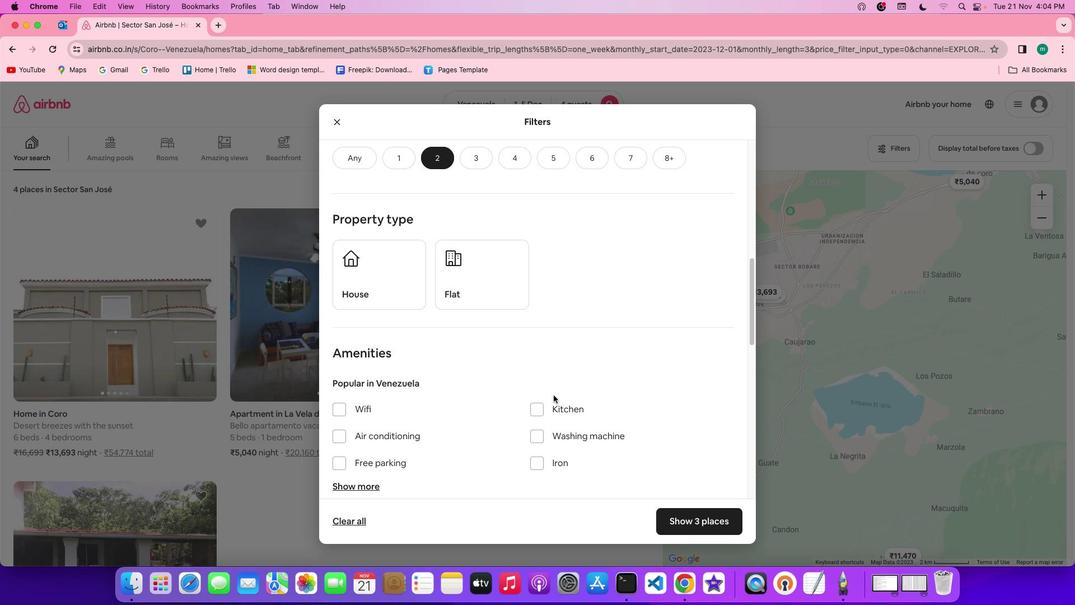
Action: Mouse scrolled (553, 395) with delta (0, 0)
Screenshot: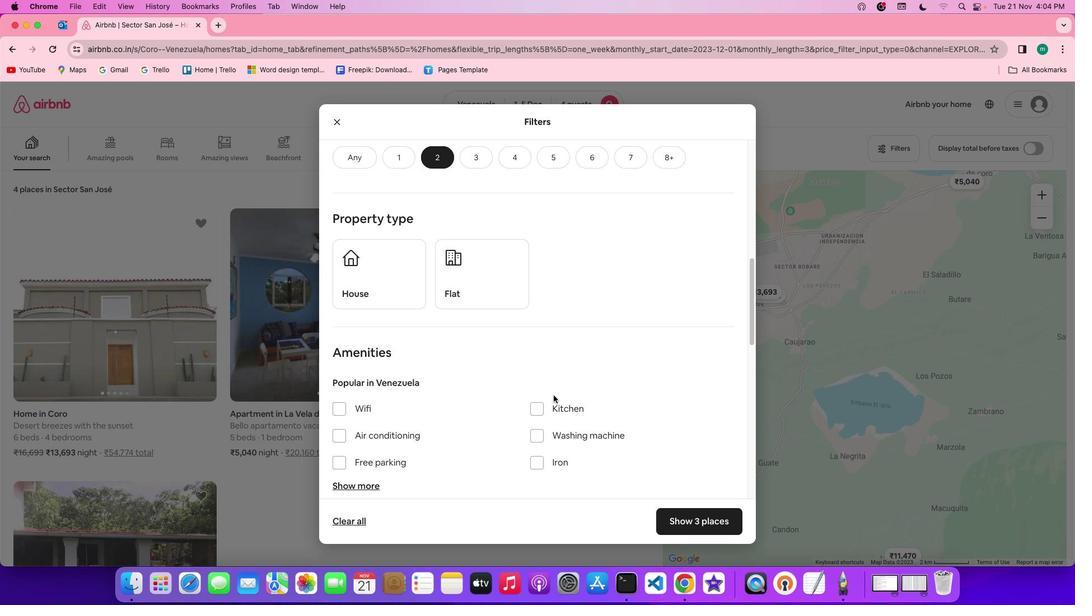 
Action: Mouse scrolled (553, 395) with delta (0, 0)
Screenshot: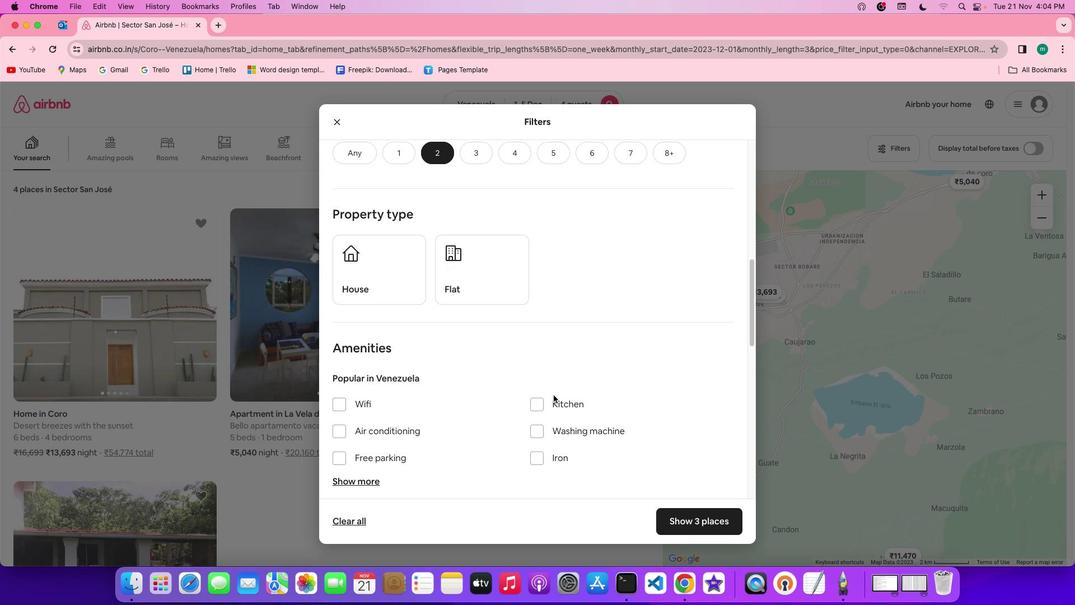 
Action: Mouse scrolled (553, 395) with delta (0, 0)
Screenshot: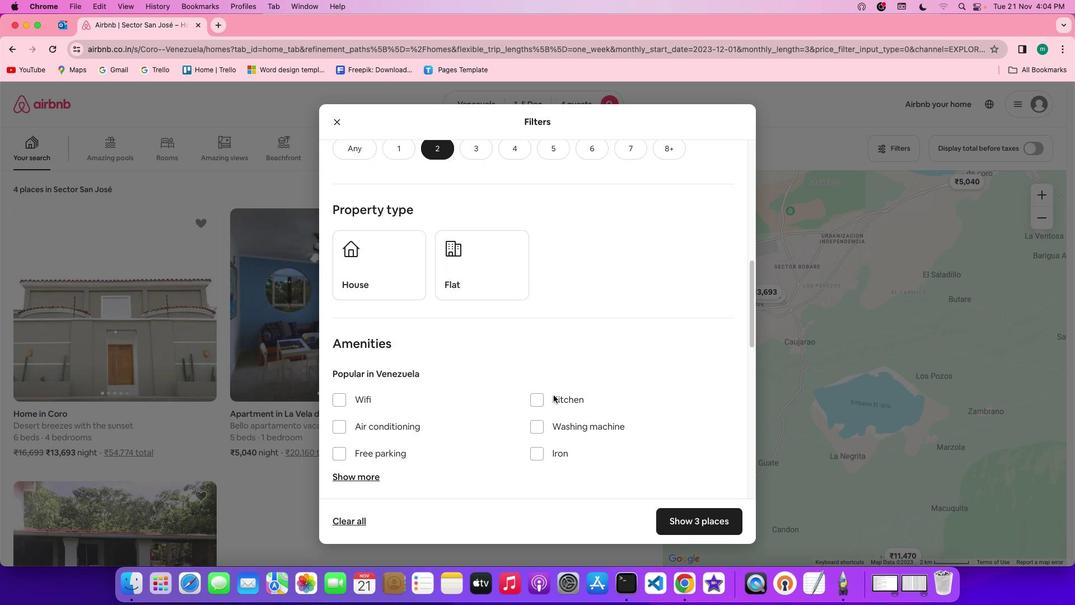 
Action: Mouse scrolled (553, 395) with delta (0, 0)
Screenshot: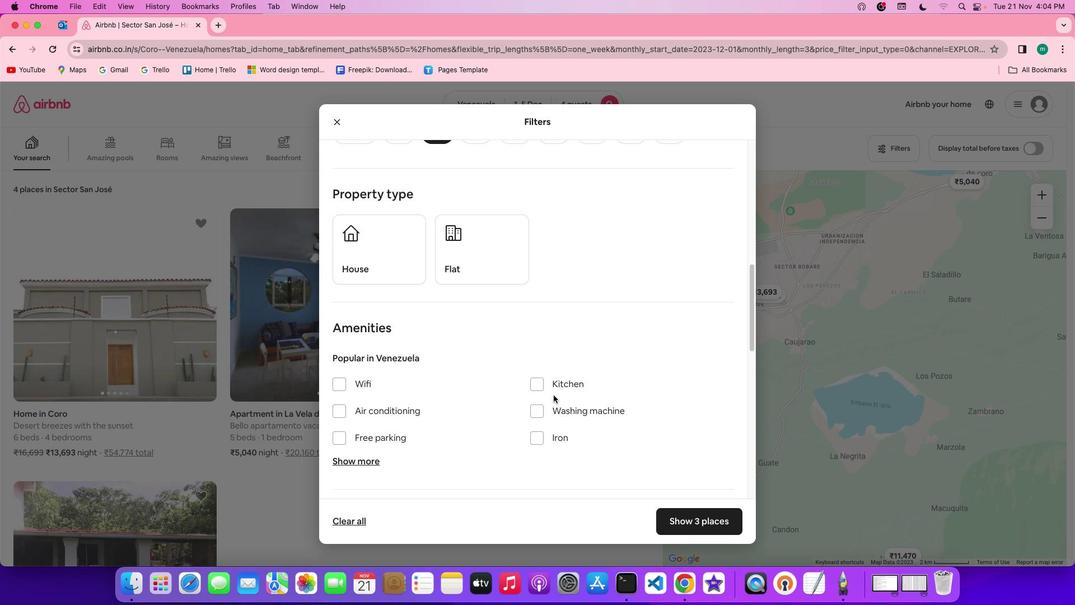 
Action: Mouse scrolled (553, 395) with delta (0, 0)
Screenshot: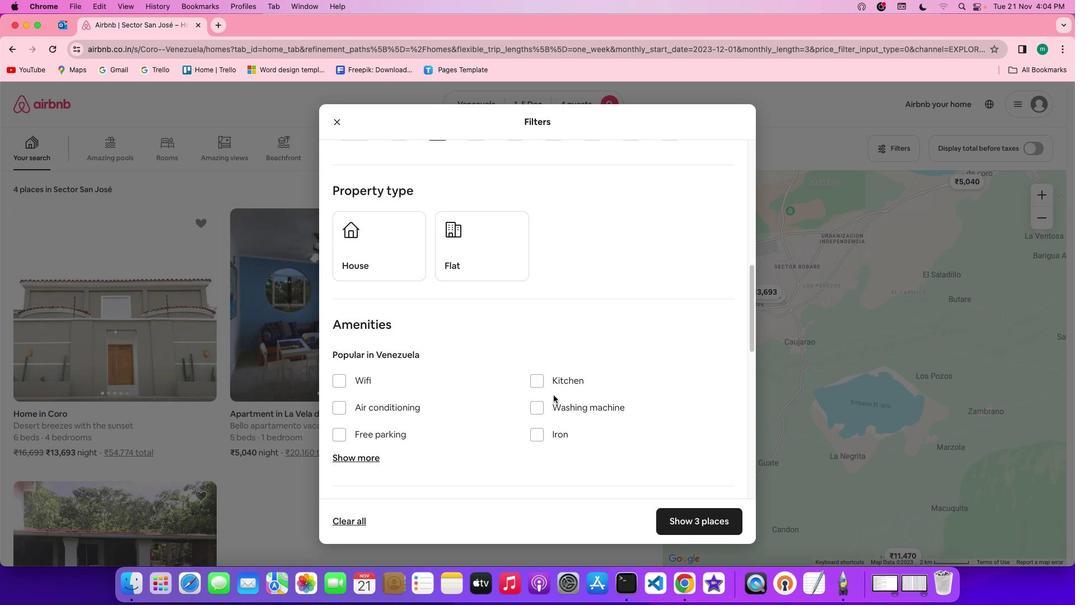 
Action: Mouse scrolled (553, 395) with delta (0, 0)
Screenshot: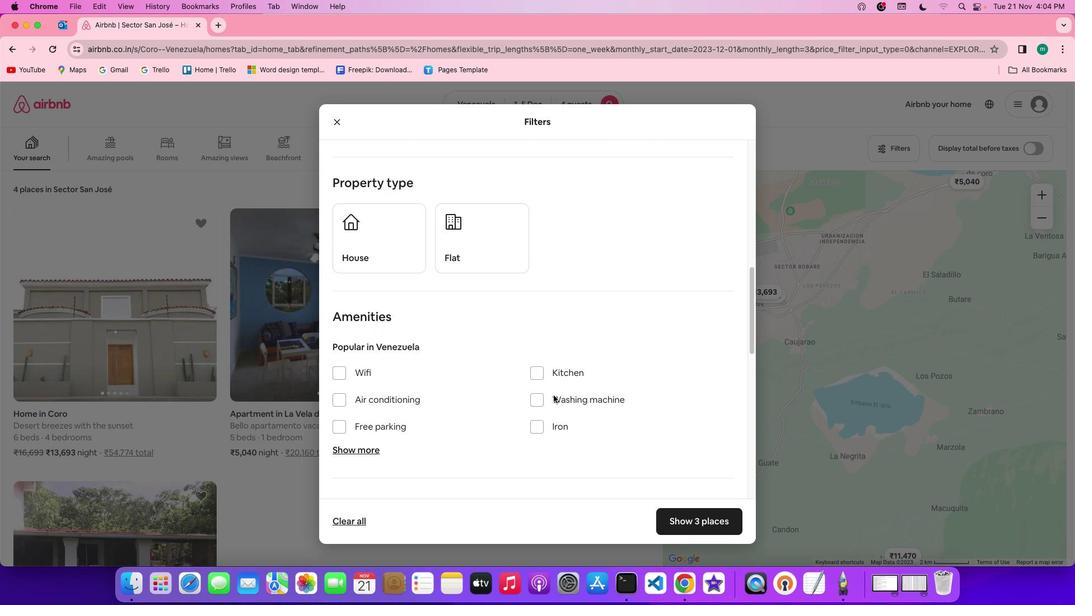 
Action: Mouse scrolled (553, 395) with delta (0, 0)
Screenshot: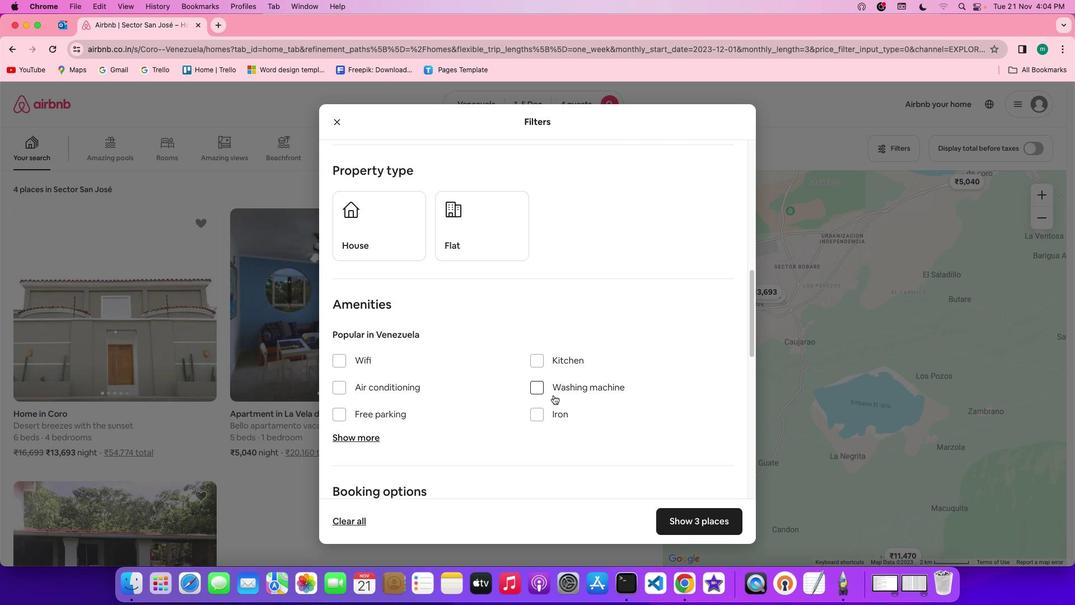 
Action: Mouse scrolled (553, 395) with delta (0, 0)
Screenshot: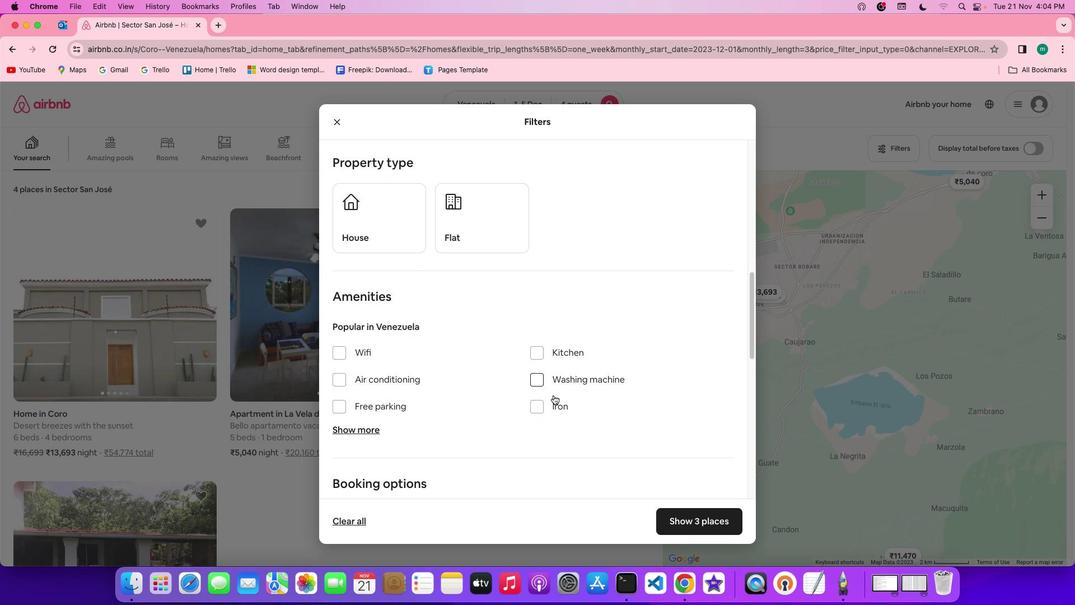 
Action: Mouse scrolled (553, 395) with delta (0, 0)
Screenshot: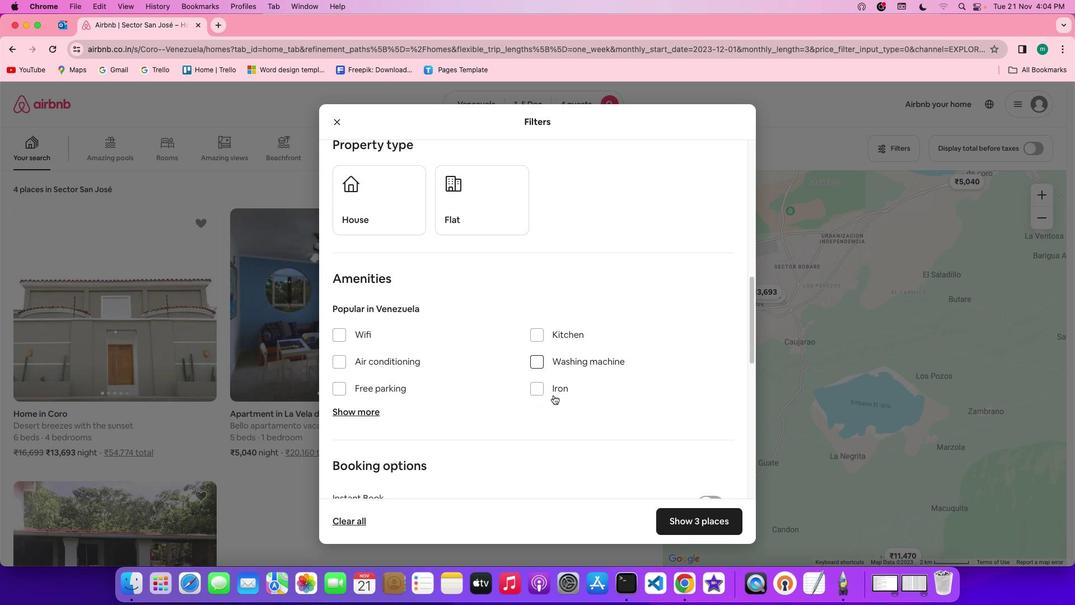 
Action: Mouse scrolled (553, 395) with delta (0, 0)
Screenshot: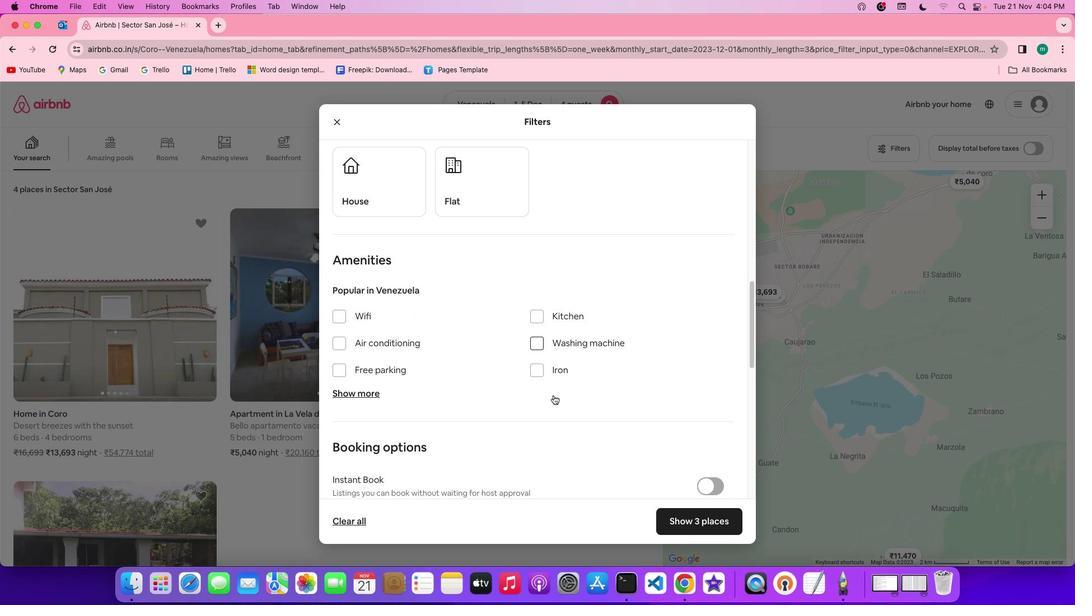 
Action: Mouse scrolled (553, 395) with delta (0, 0)
Screenshot: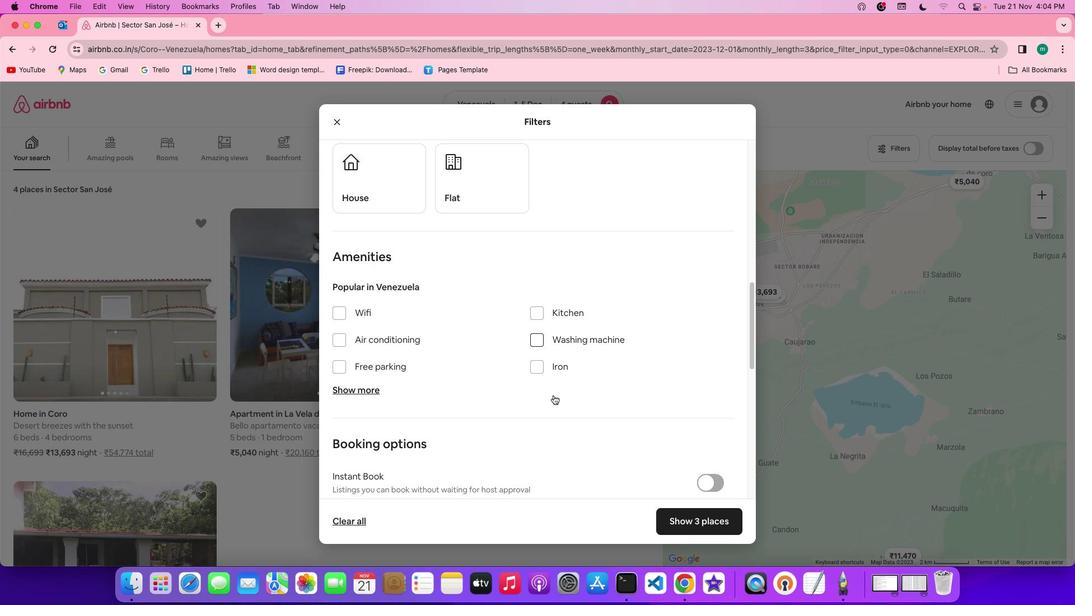 
Action: Mouse scrolled (553, 395) with delta (0, 0)
Screenshot: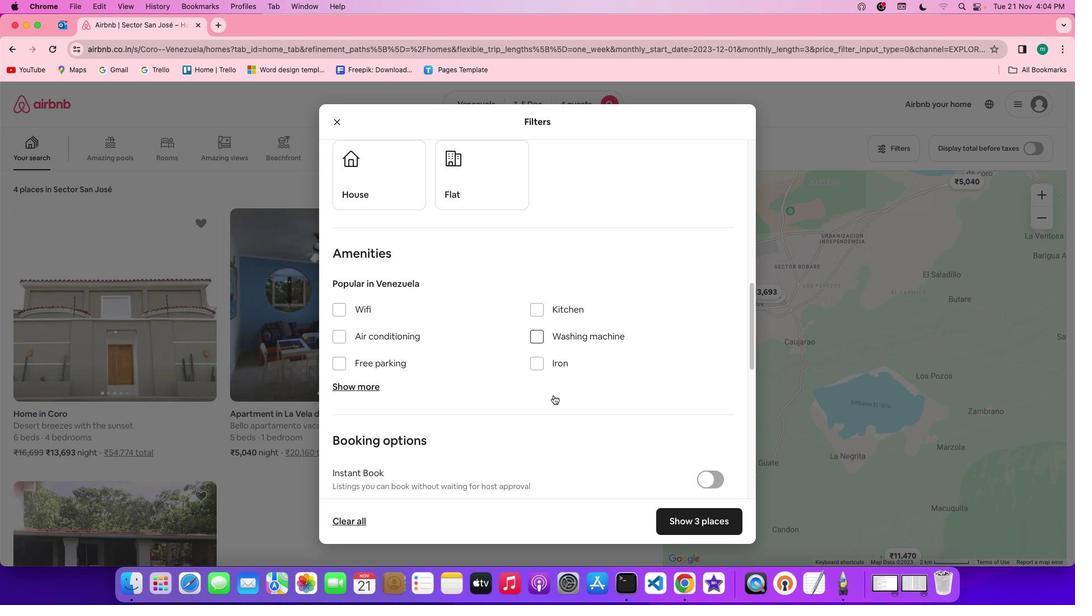 
Action: Mouse scrolled (553, 395) with delta (0, 0)
Screenshot: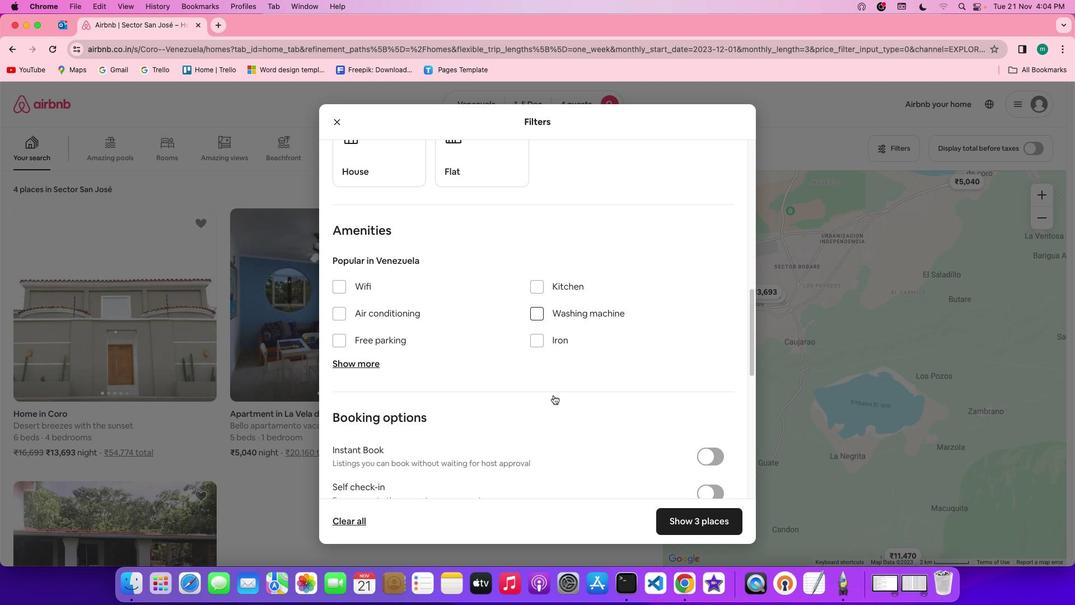 
Action: Mouse scrolled (553, 395) with delta (0, -1)
Screenshot: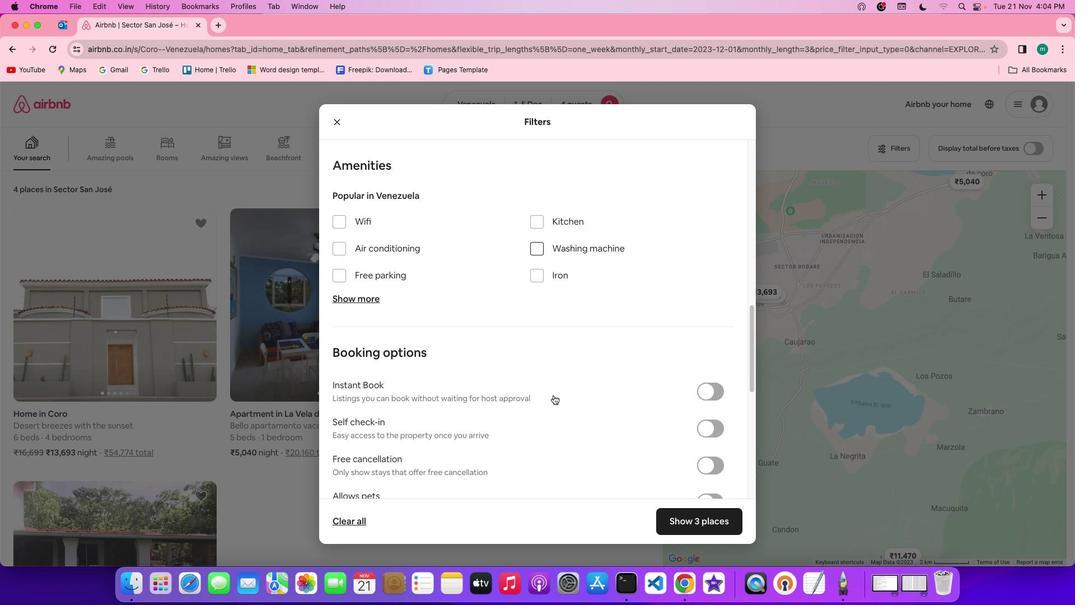 
Action: Mouse scrolled (553, 395) with delta (0, -1)
Screenshot: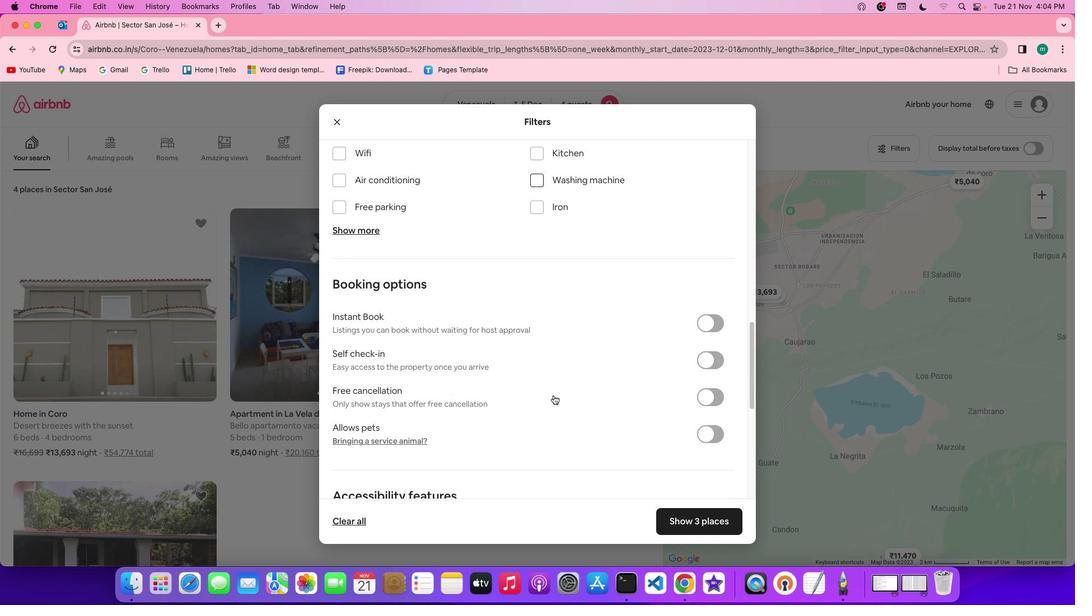 
Action: Mouse scrolled (553, 395) with delta (0, 0)
Screenshot: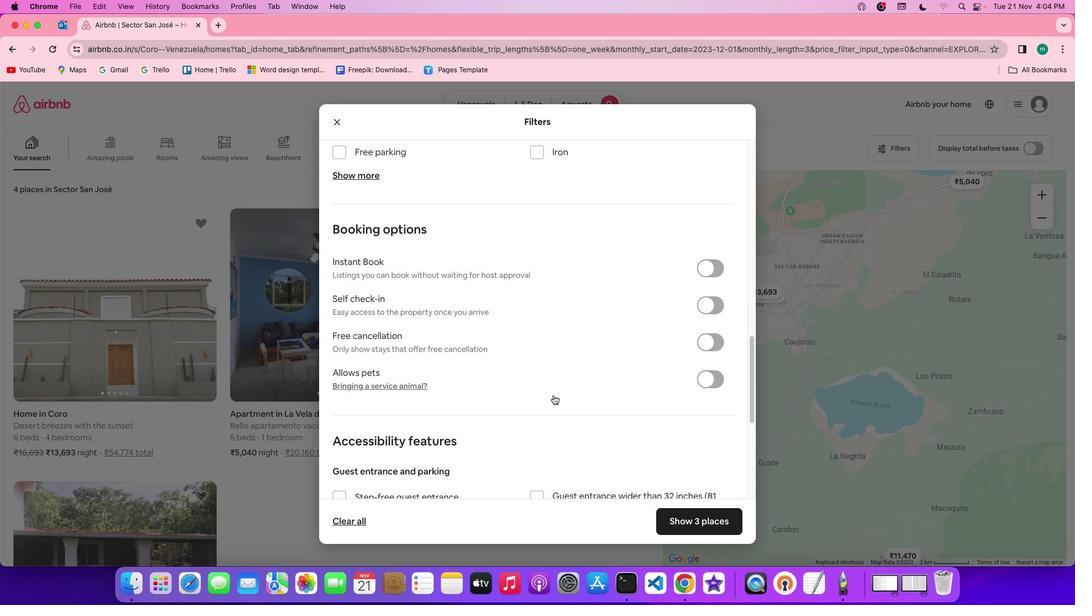 
Action: Mouse scrolled (553, 395) with delta (0, 0)
Screenshot: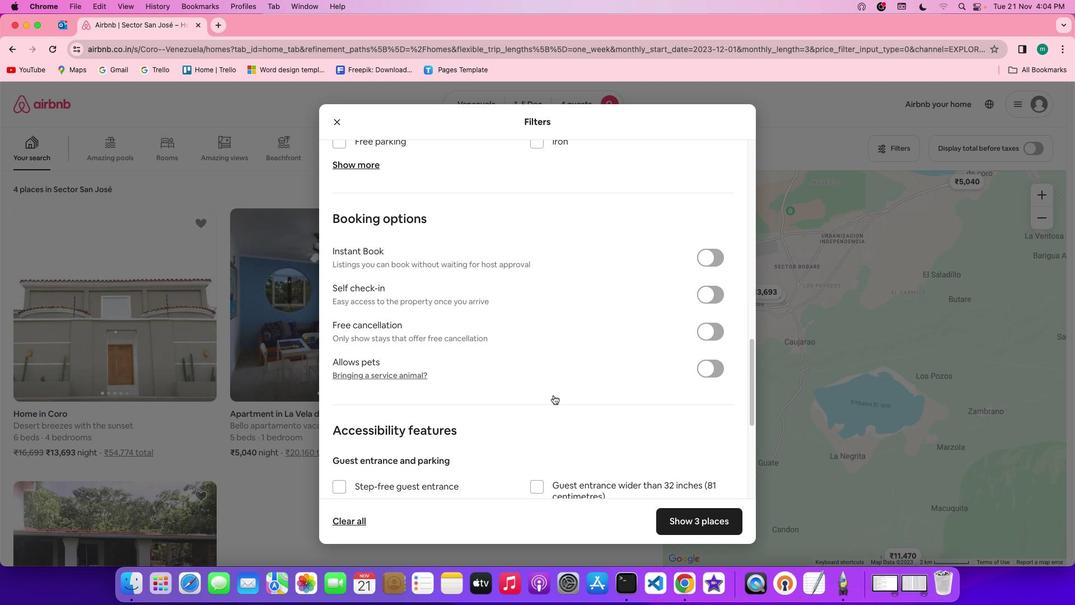 
Action: Mouse scrolled (553, 395) with delta (0, -1)
Screenshot: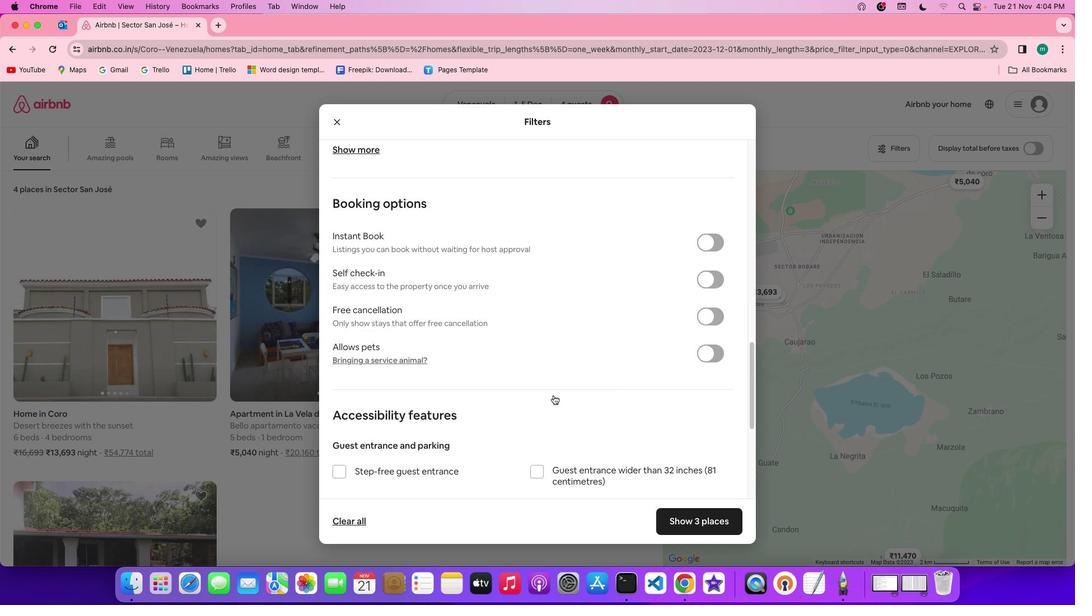 
Action: Mouse scrolled (553, 395) with delta (0, -1)
Screenshot: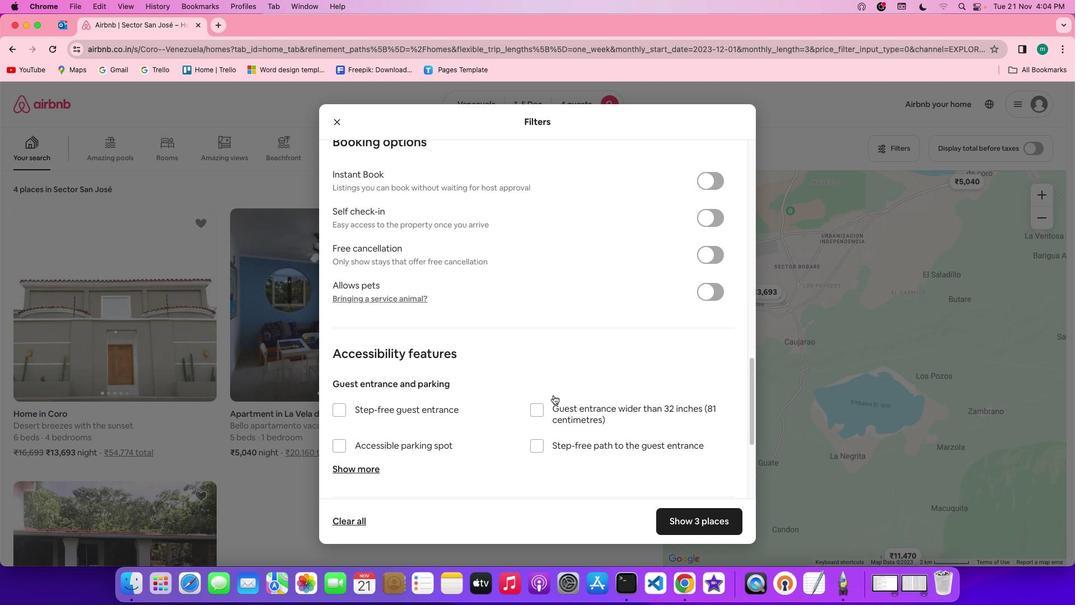 
Action: Mouse scrolled (553, 395) with delta (0, 0)
Screenshot: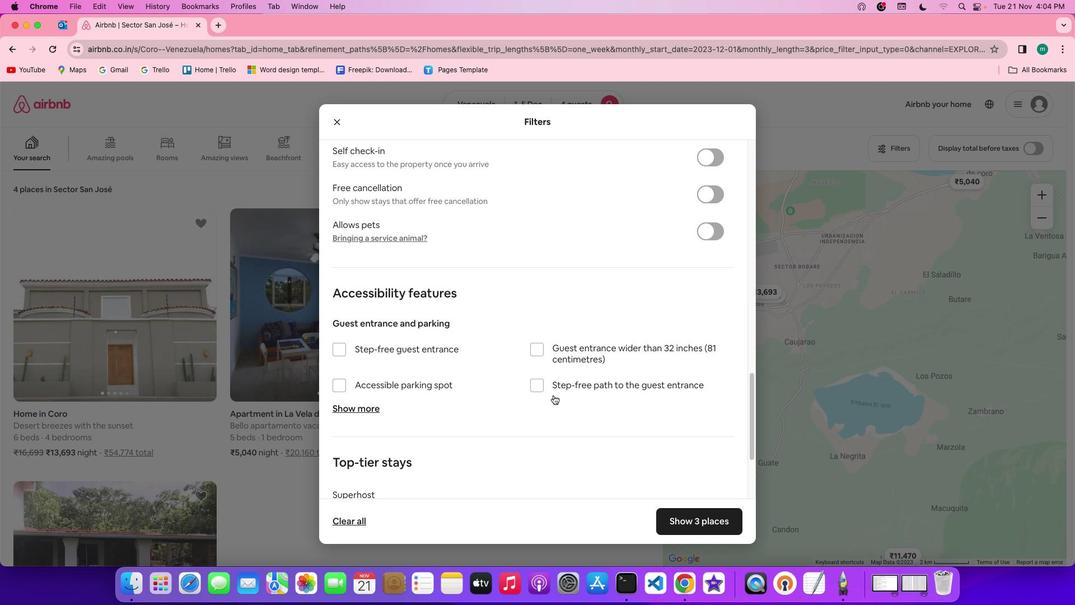 
Action: Mouse scrolled (553, 395) with delta (0, 0)
Screenshot: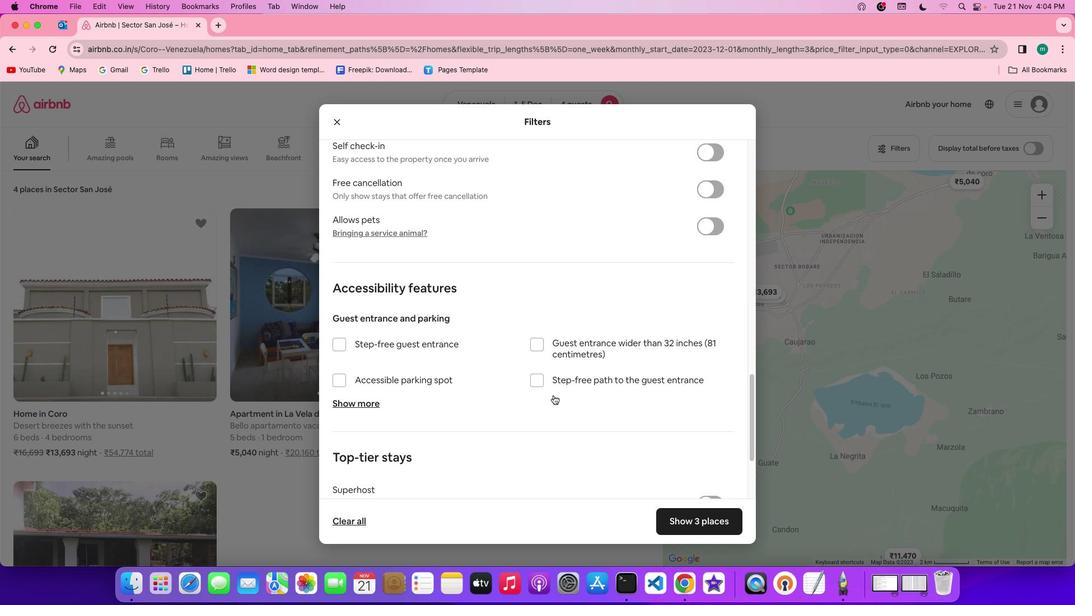 
Action: Mouse scrolled (553, 395) with delta (0, 0)
Screenshot: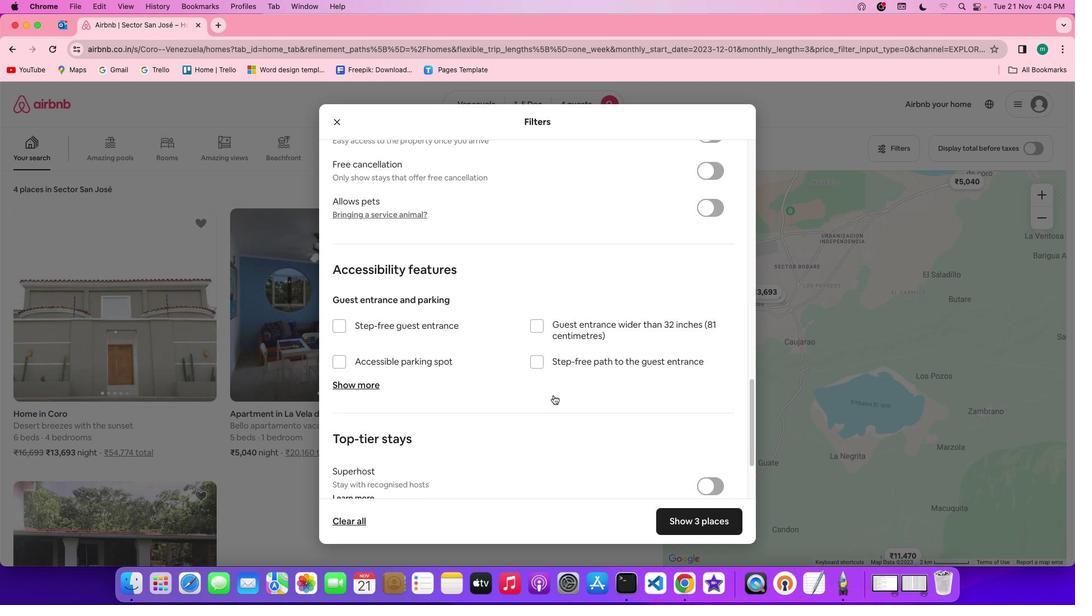 
Action: Mouse scrolled (553, 395) with delta (0, -1)
Screenshot: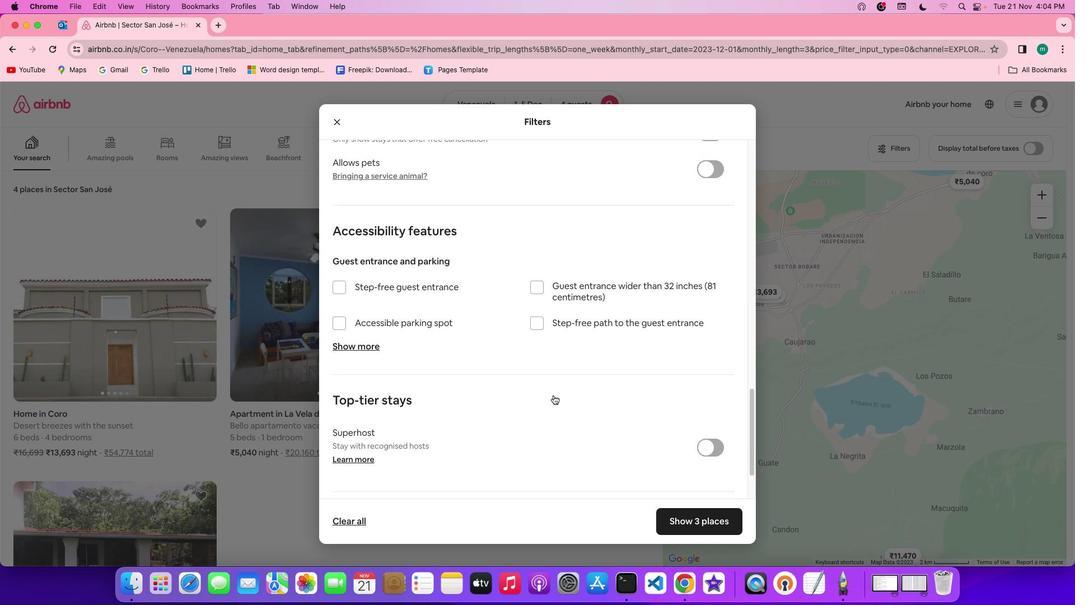 
Action: Mouse scrolled (553, 395) with delta (0, -1)
Screenshot: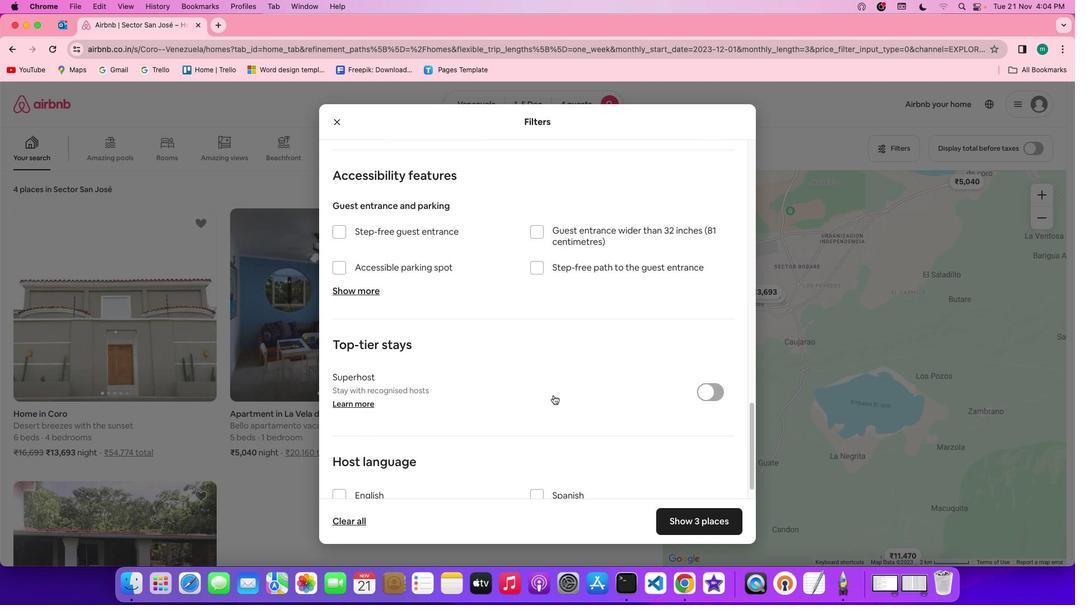 
Action: Mouse scrolled (553, 395) with delta (0, 0)
Screenshot: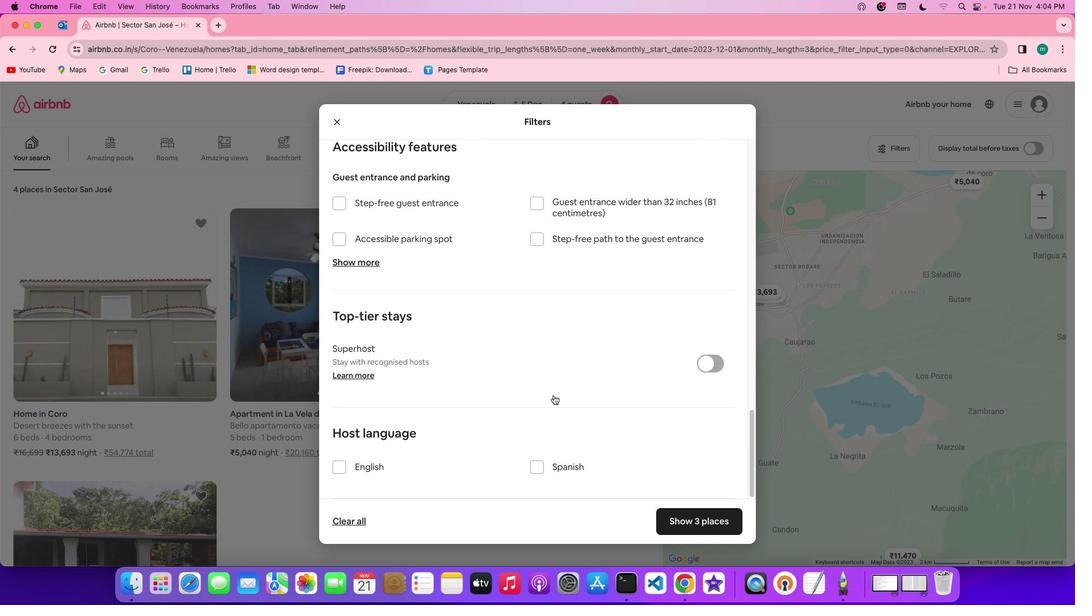 
Action: Mouse scrolled (553, 395) with delta (0, 0)
Screenshot: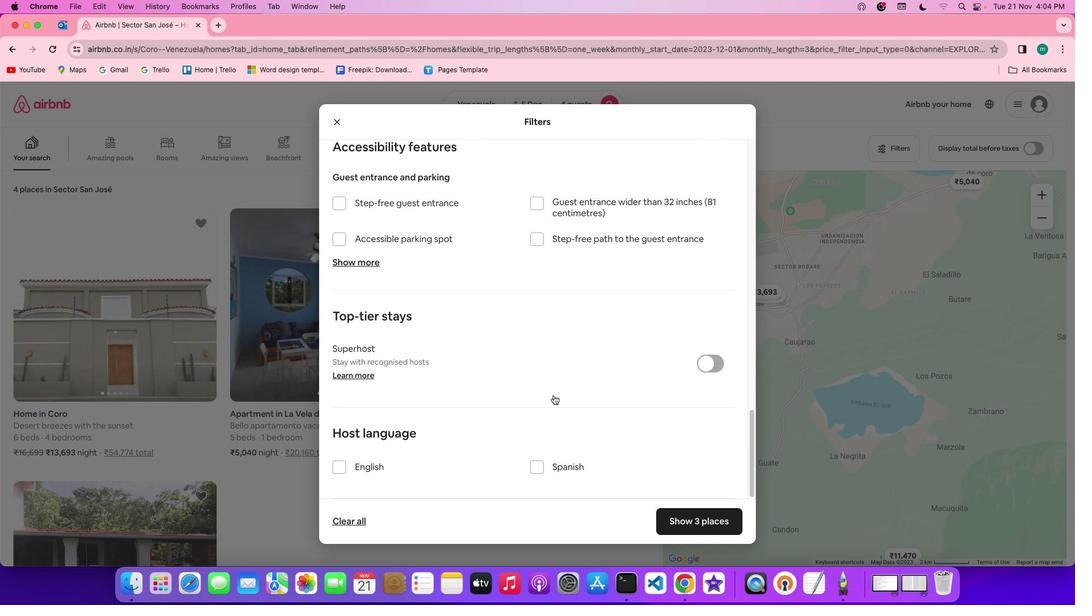 
Action: Mouse scrolled (553, 395) with delta (0, -1)
Screenshot: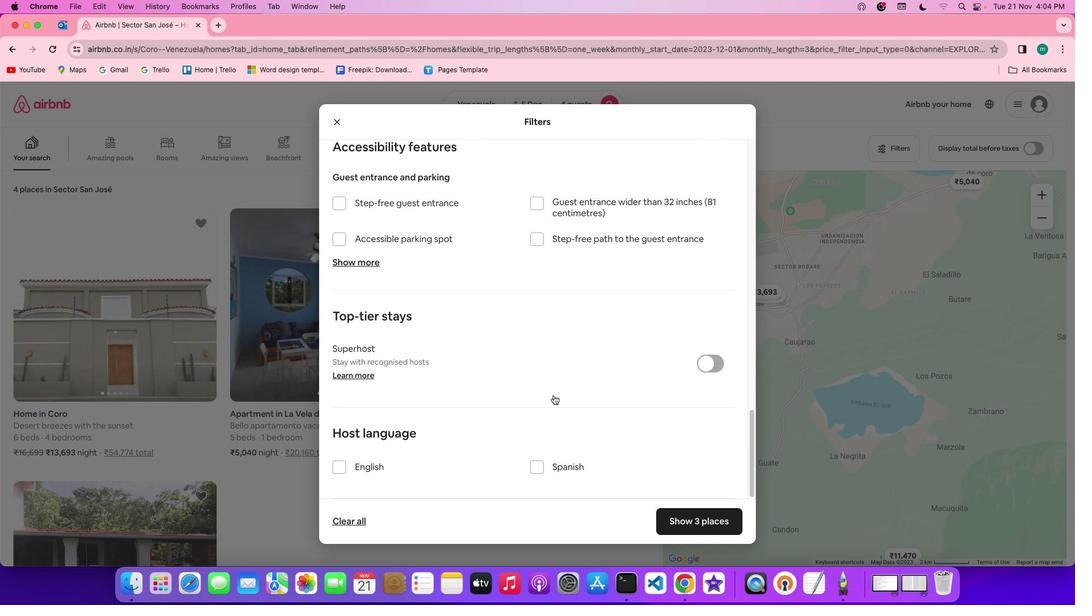 
Action: Mouse scrolled (553, 395) with delta (0, -1)
Screenshot: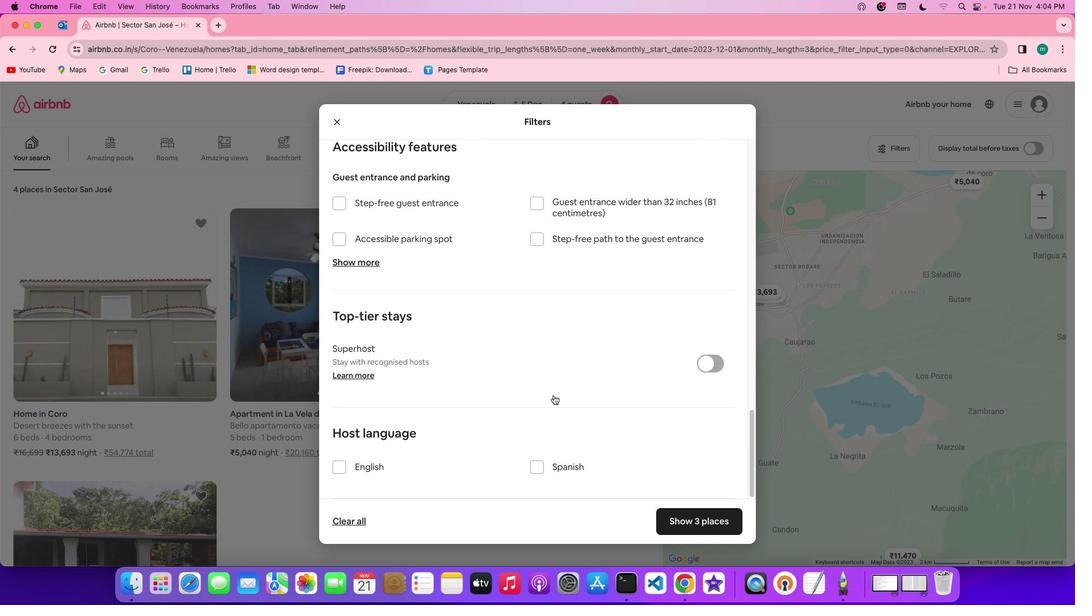 
Action: Mouse scrolled (553, 395) with delta (0, 0)
Screenshot: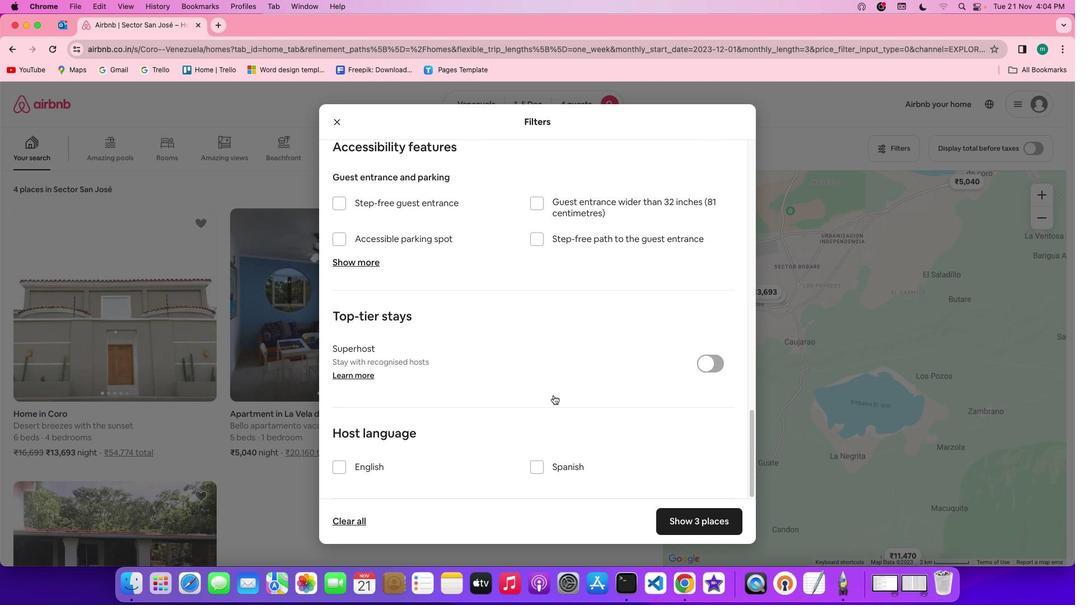 
Action: Mouse scrolled (553, 395) with delta (0, 0)
Screenshot: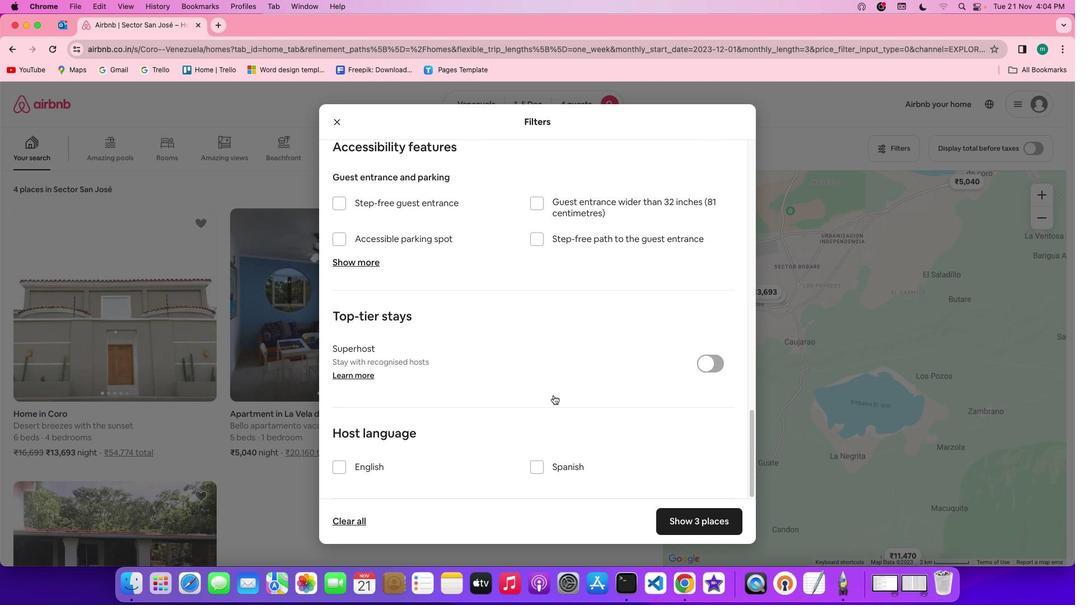 
Action: Mouse scrolled (553, 395) with delta (0, -1)
Screenshot: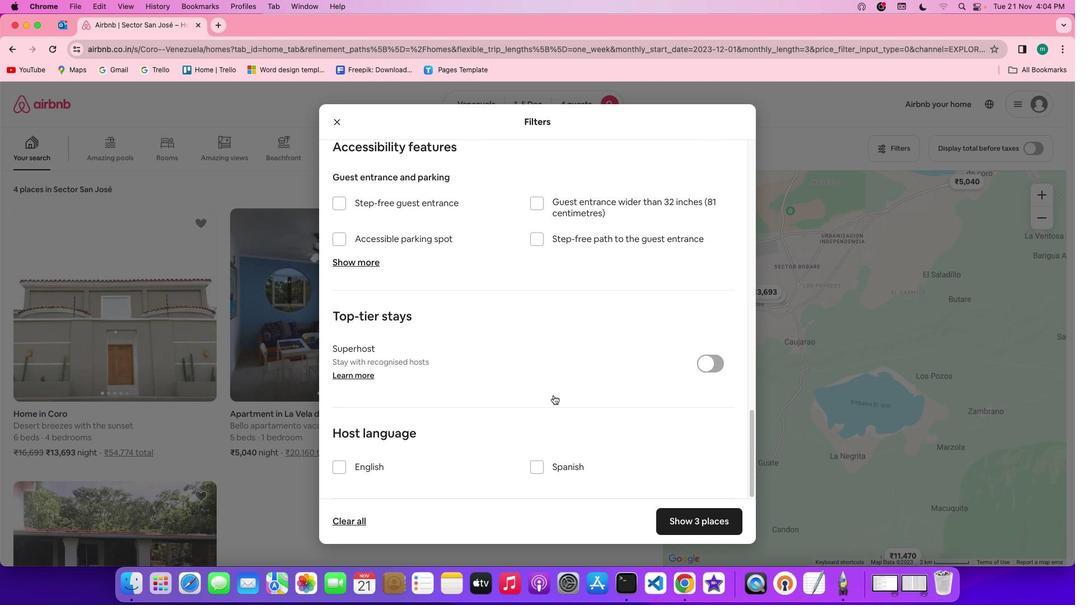 
Action: Mouse scrolled (553, 395) with delta (0, -2)
Screenshot: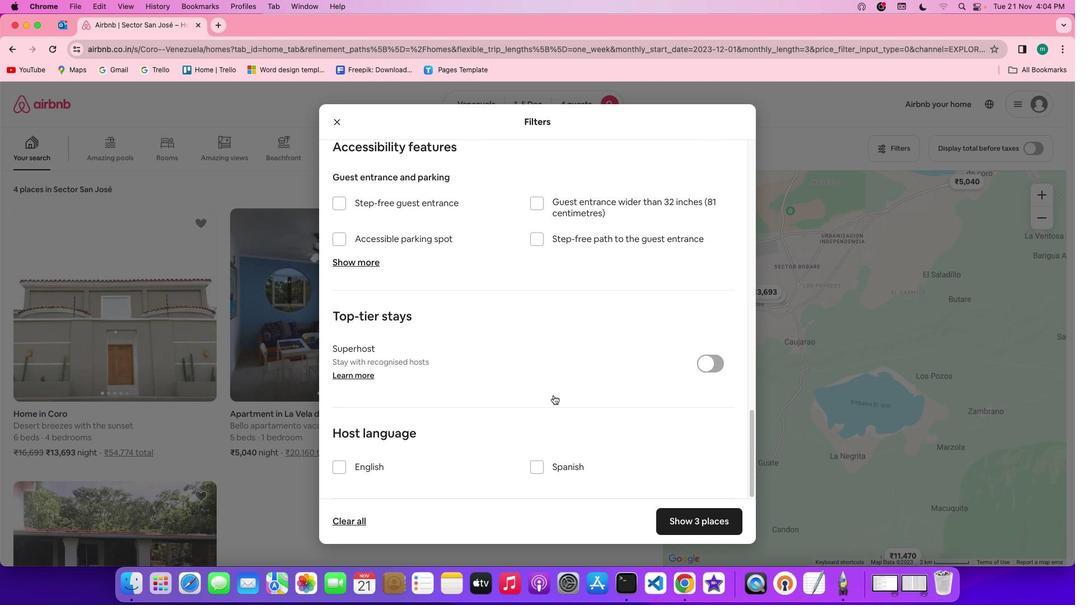 
Action: Mouse scrolled (553, 395) with delta (0, -2)
Screenshot: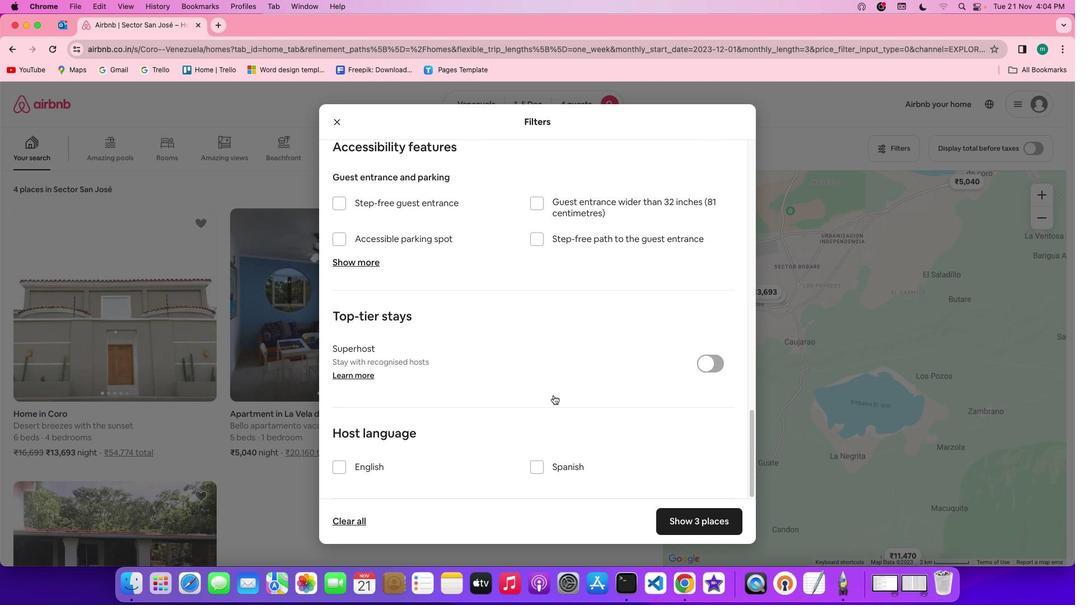 
Action: Mouse moved to (565, 399)
Screenshot: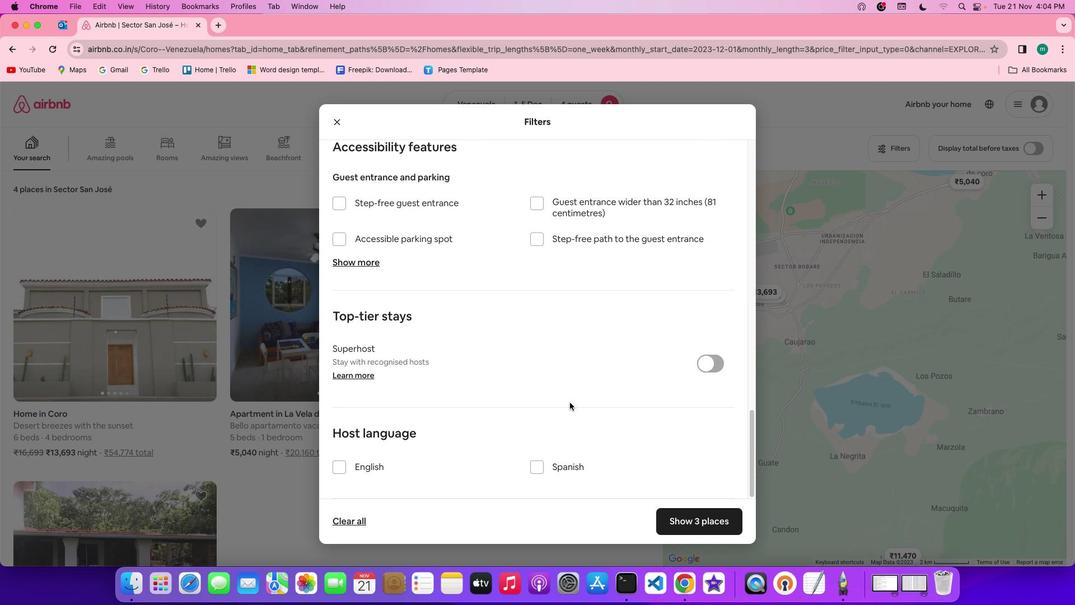 
Action: Mouse scrolled (565, 399) with delta (0, 0)
Screenshot: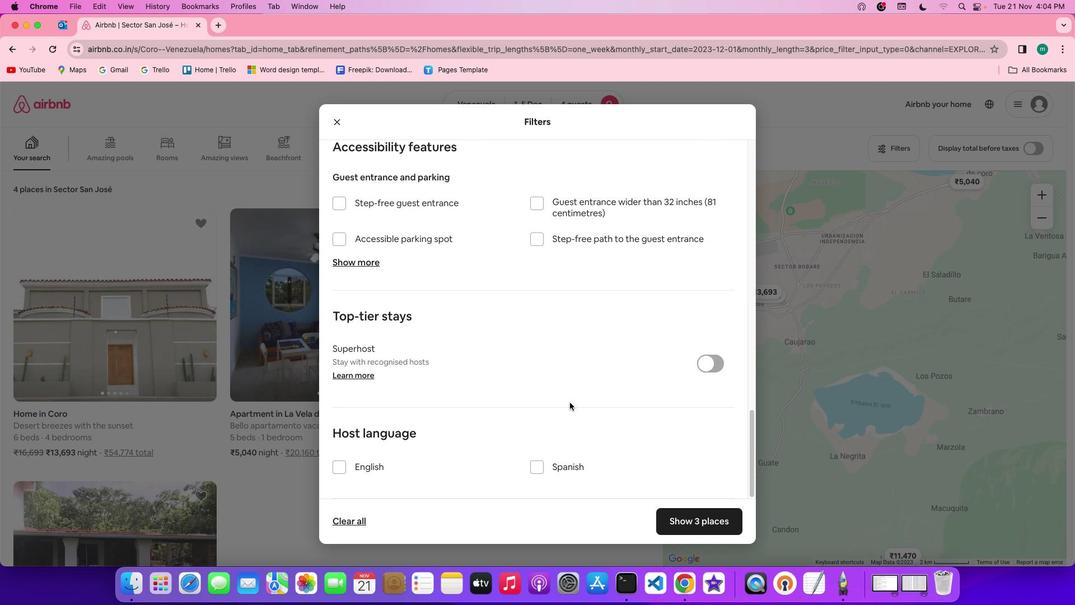 
Action: Mouse moved to (566, 400)
Screenshot: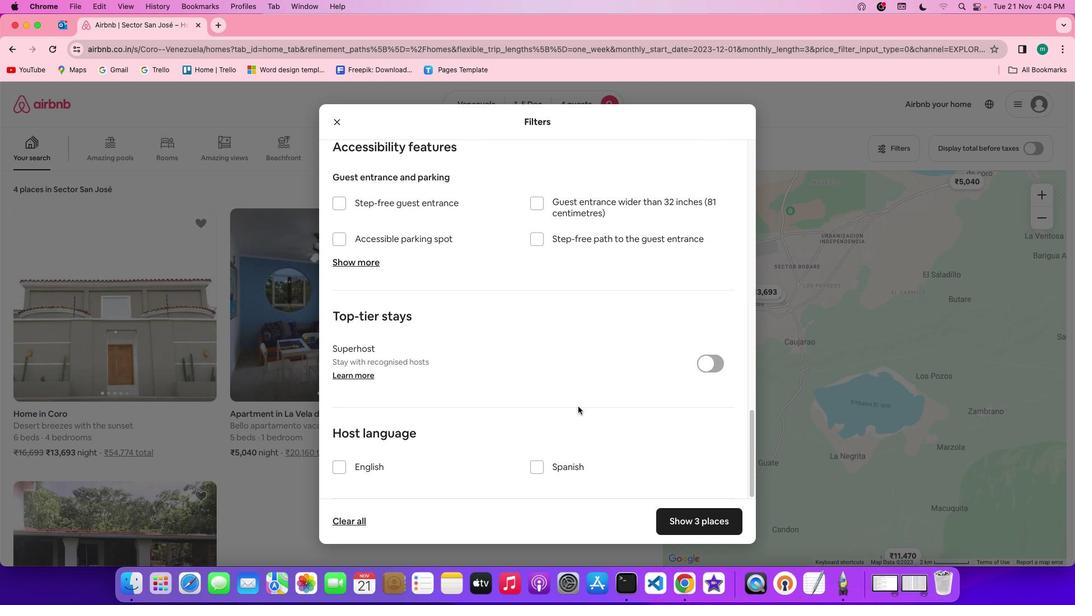 
Action: Mouse scrolled (566, 400) with delta (0, 0)
Screenshot: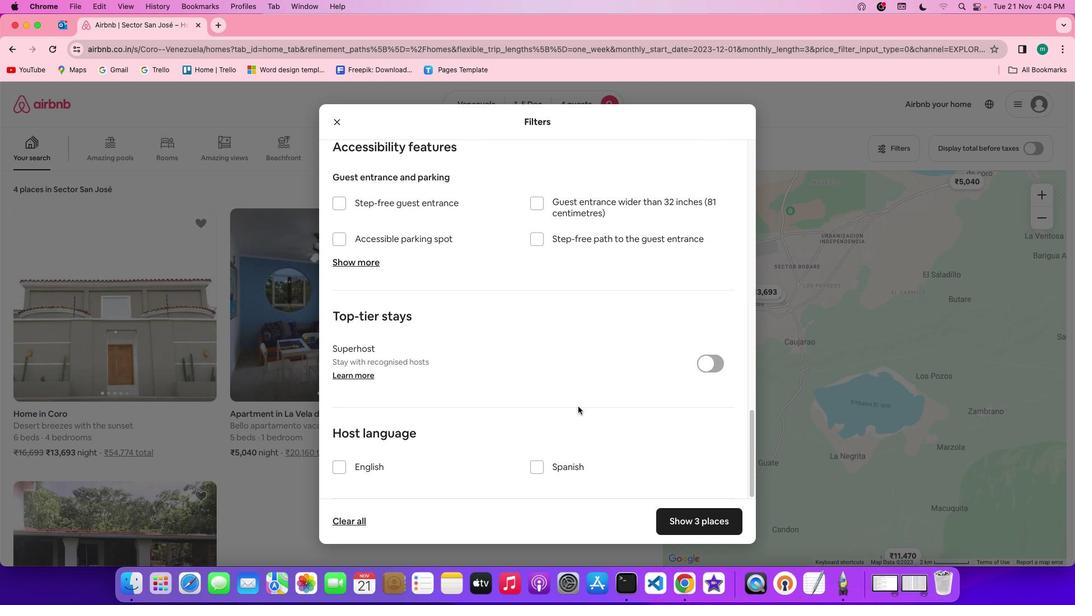 
Action: Mouse moved to (567, 401)
Screenshot: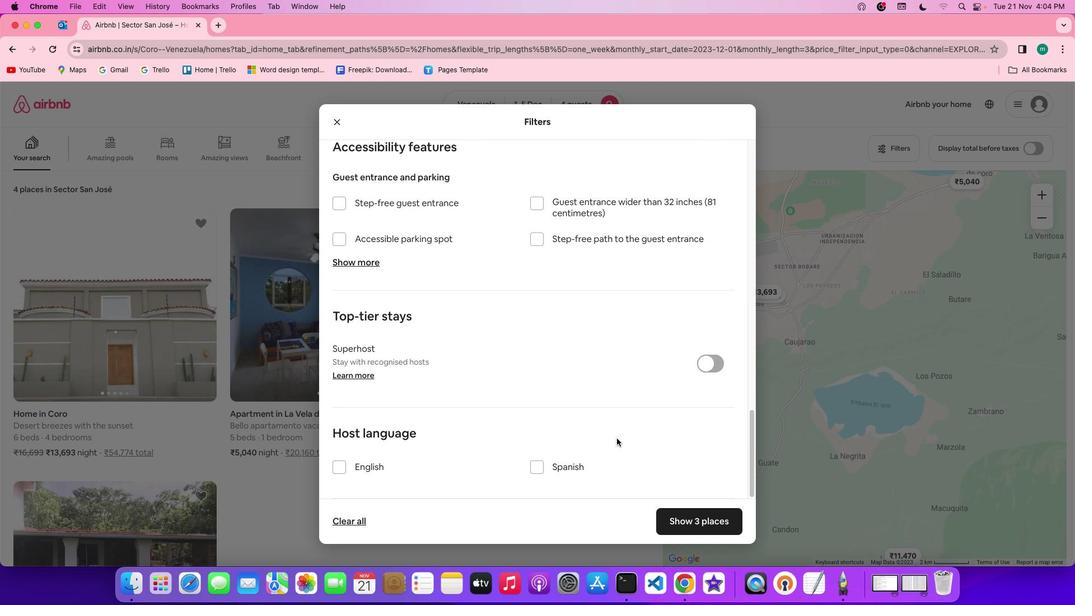 
Action: Mouse scrolled (567, 401) with delta (0, -1)
Screenshot: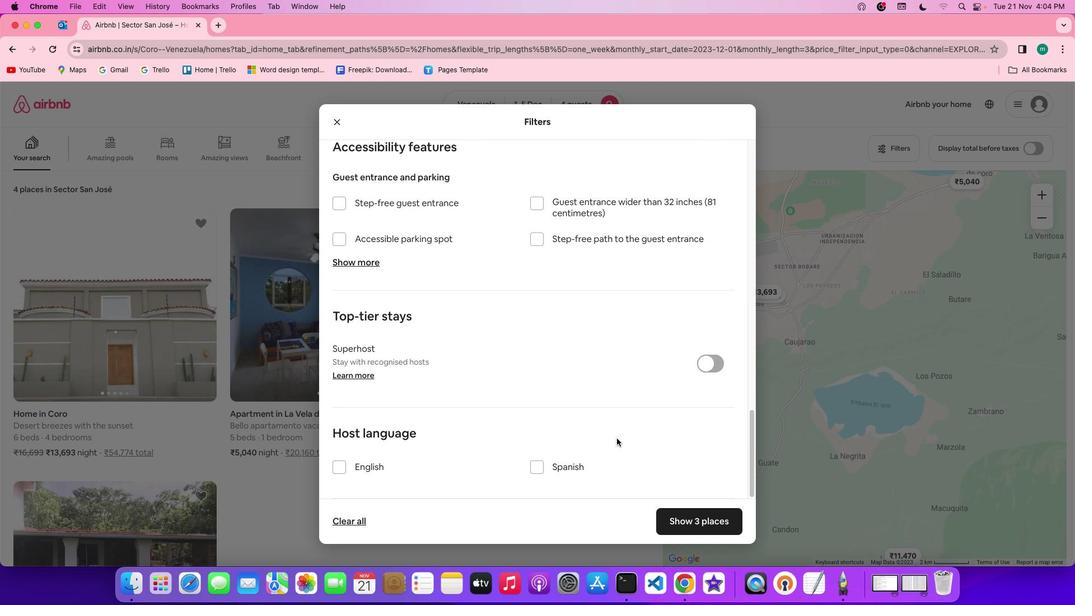 
Action: Mouse moved to (697, 522)
Screenshot: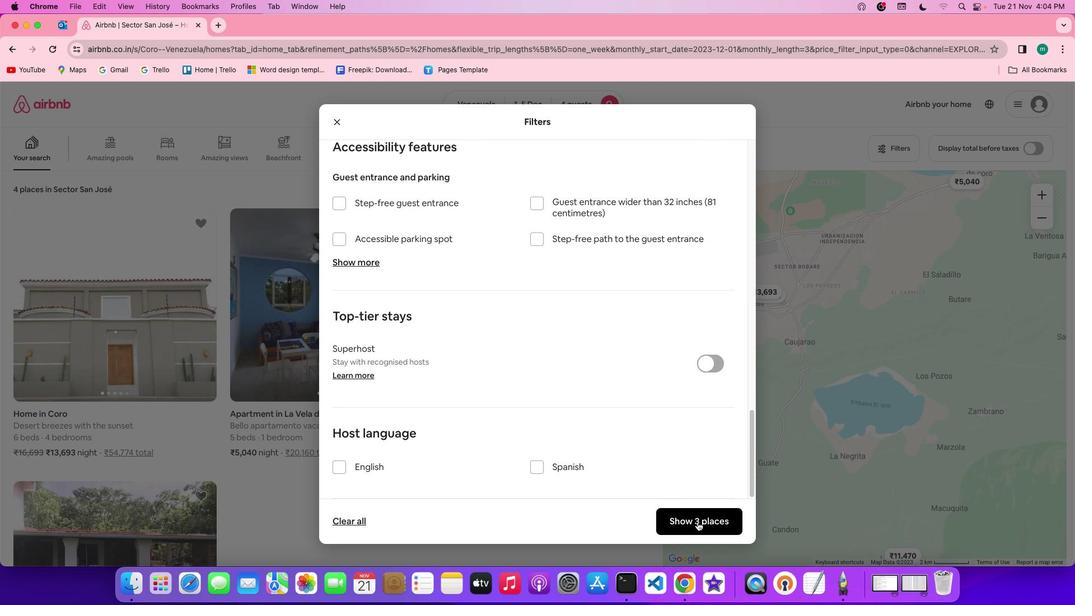 
Action: Mouse pressed left at (697, 522)
Screenshot: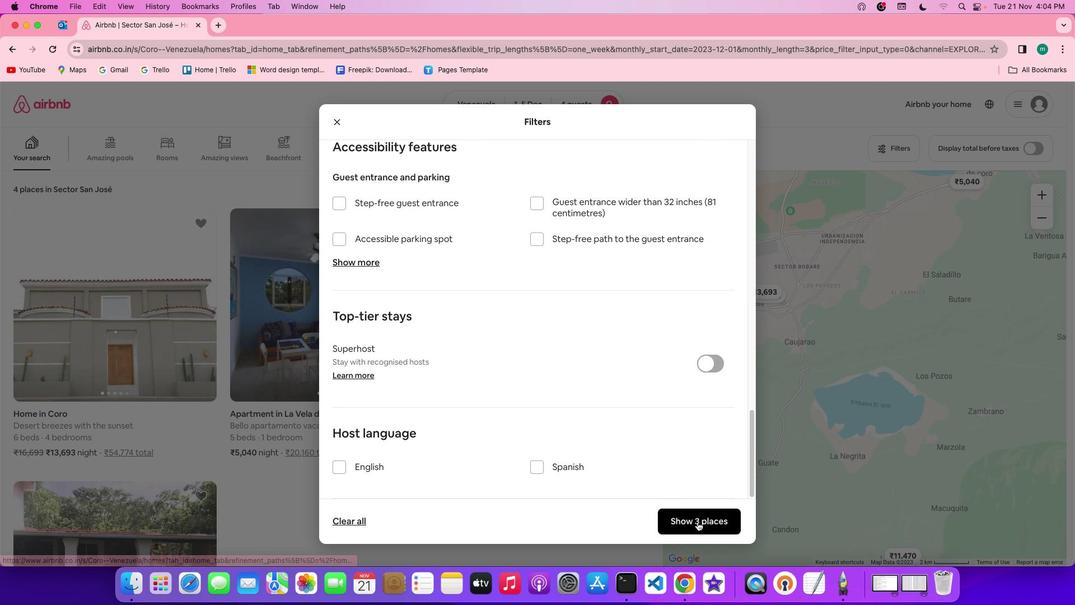 
Action: Mouse moved to (180, 315)
Screenshot: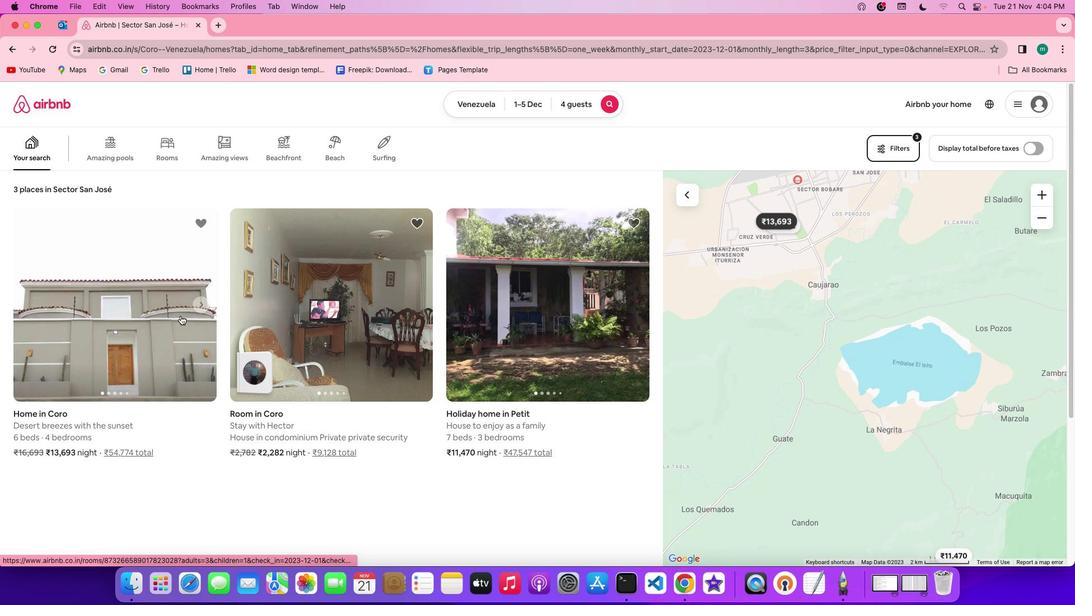 
Action: Mouse pressed left at (180, 315)
Screenshot: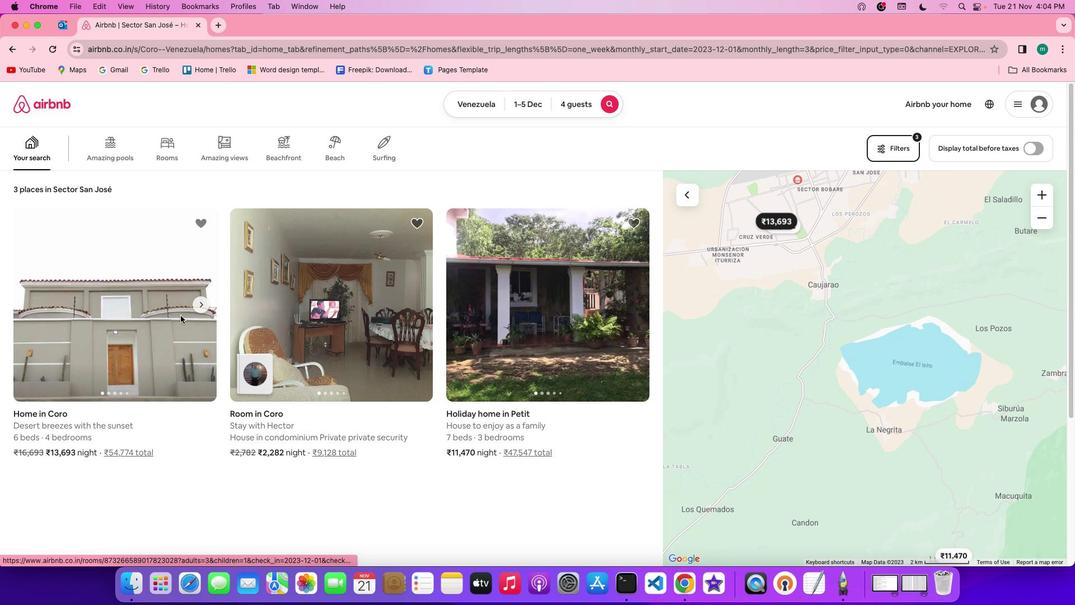 
Action: Mouse moved to (766, 413)
Screenshot: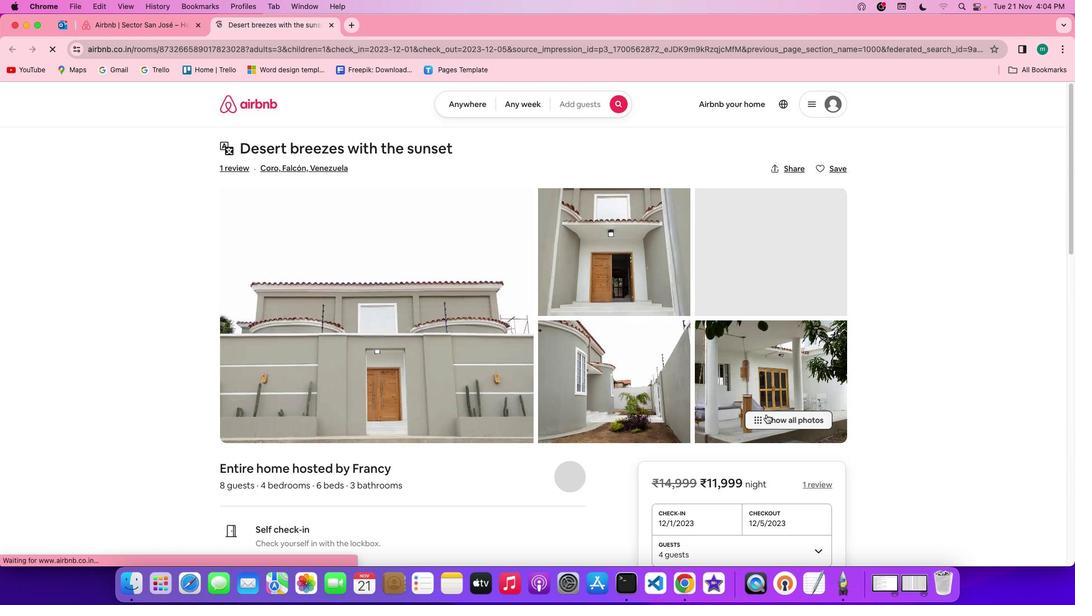 
Action: Mouse pressed left at (766, 413)
Screenshot: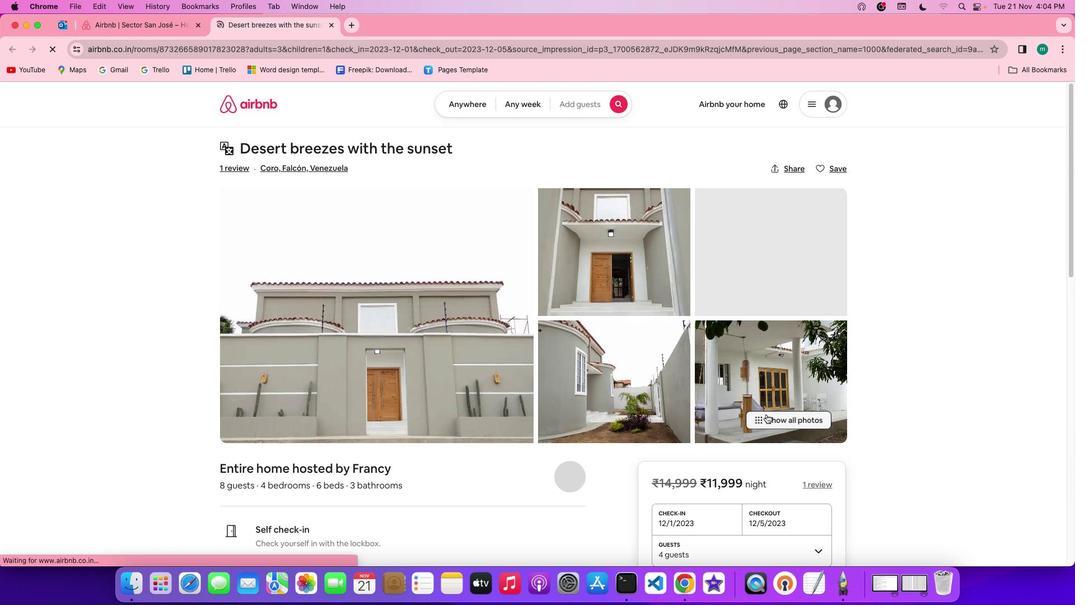 
Action: Mouse moved to (528, 405)
Screenshot: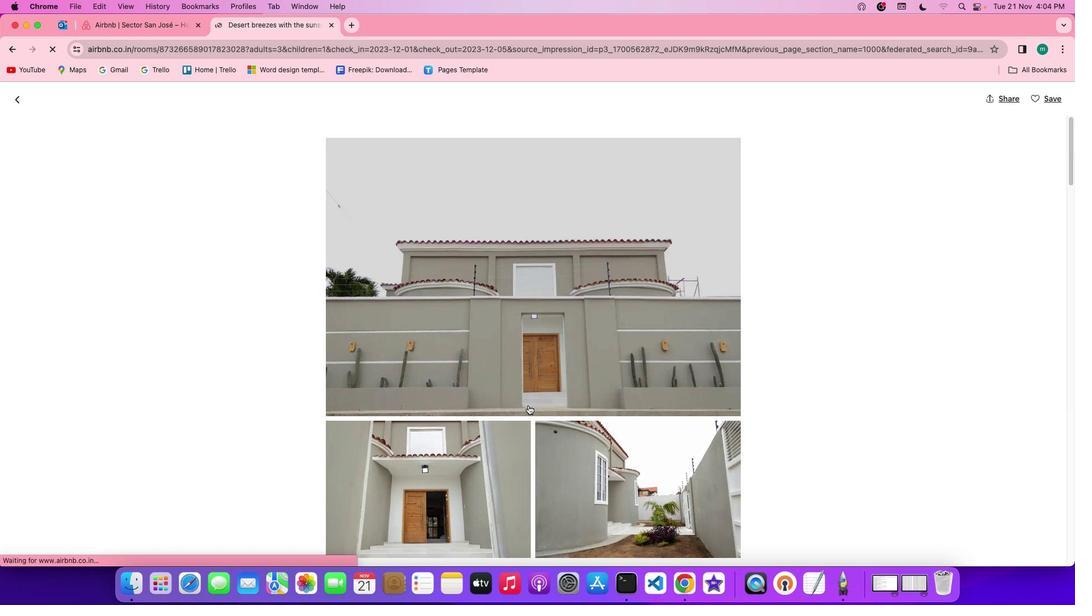 
Action: Mouse scrolled (528, 405) with delta (0, 0)
Screenshot: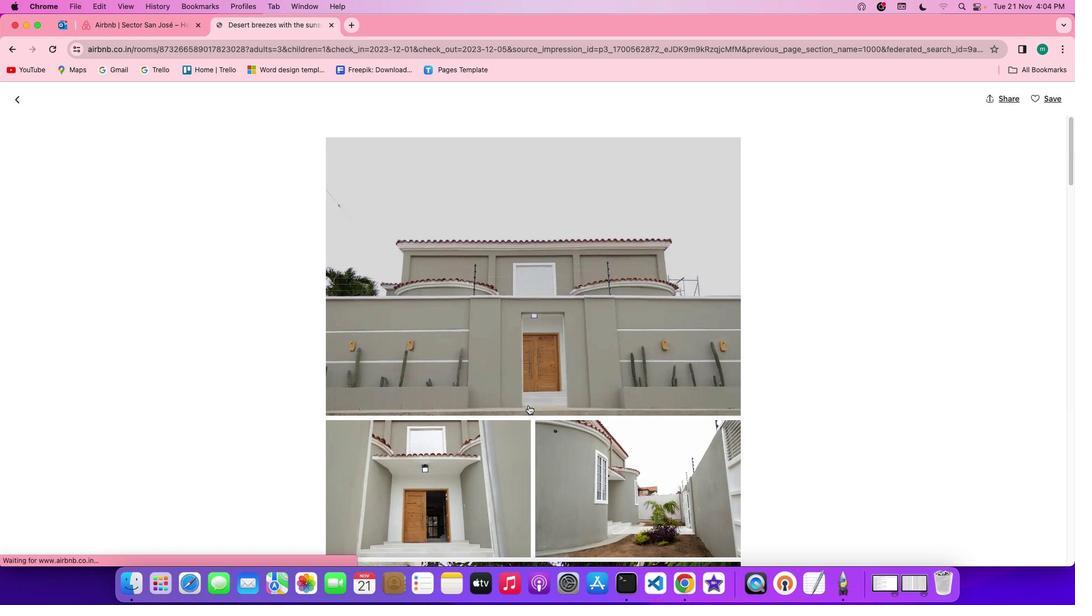 
Action: Mouse scrolled (528, 405) with delta (0, 0)
Screenshot: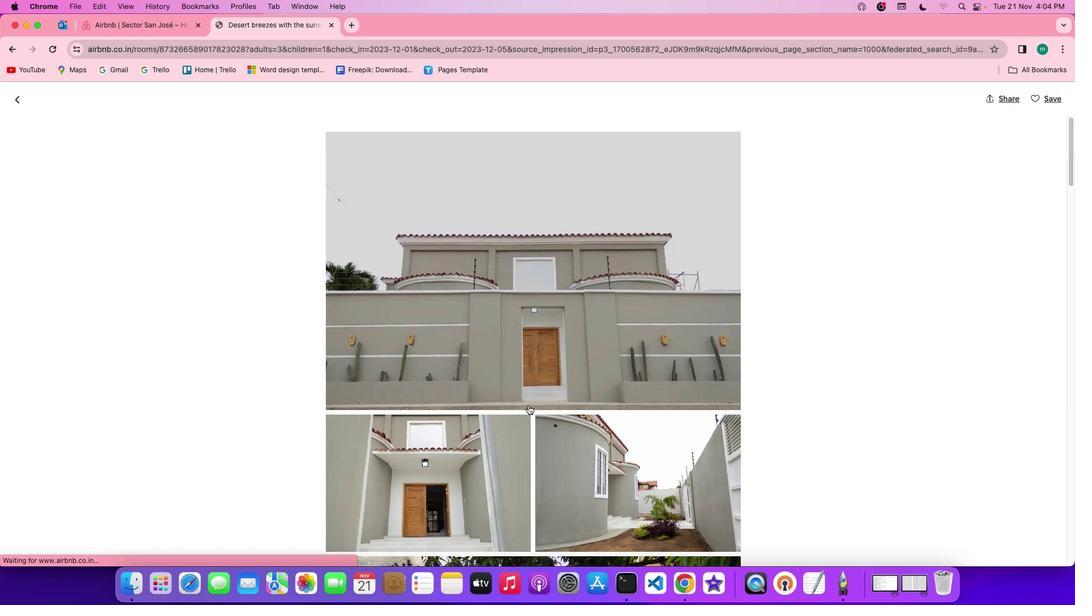 
Action: Mouse scrolled (528, 405) with delta (0, -1)
Screenshot: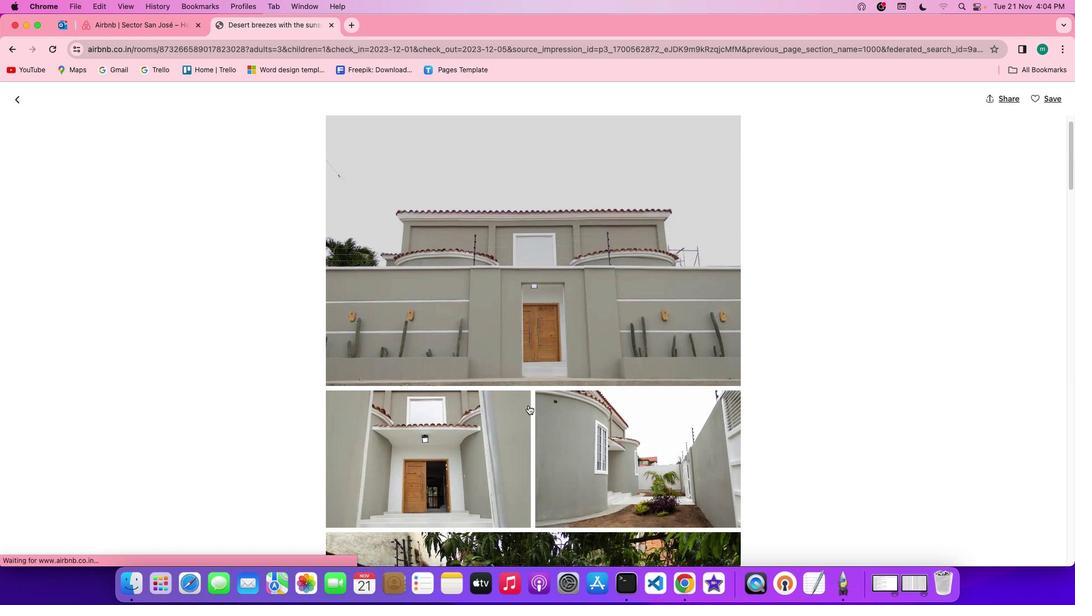 
Action: Mouse scrolled (528, 405) with delta (0, -1)
Screenshot: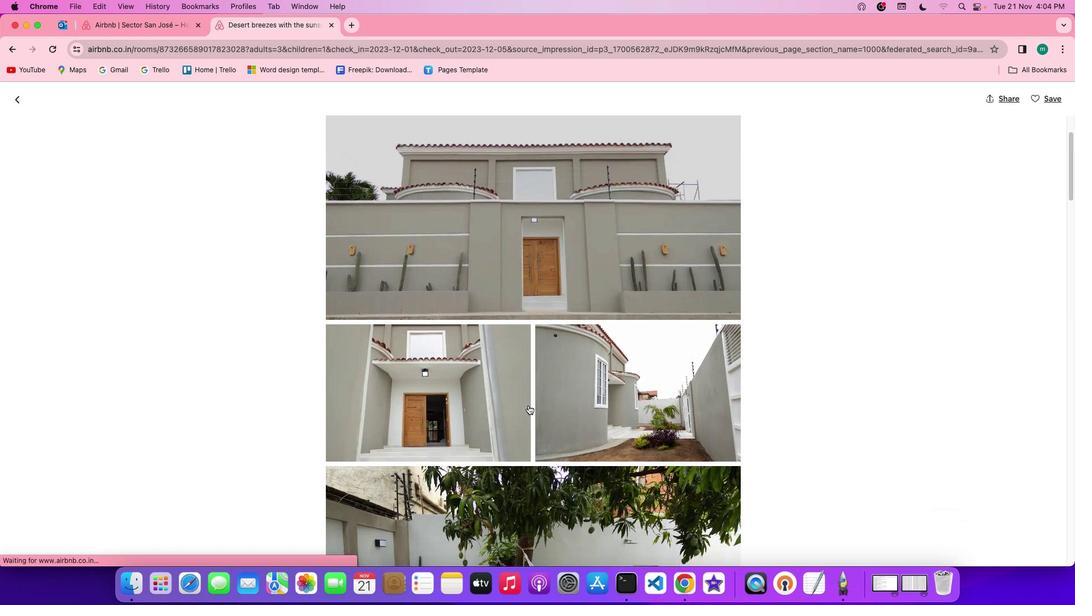 
Action: Mouse scrolled (528, 405) with delta (0, 0)
Screenshot: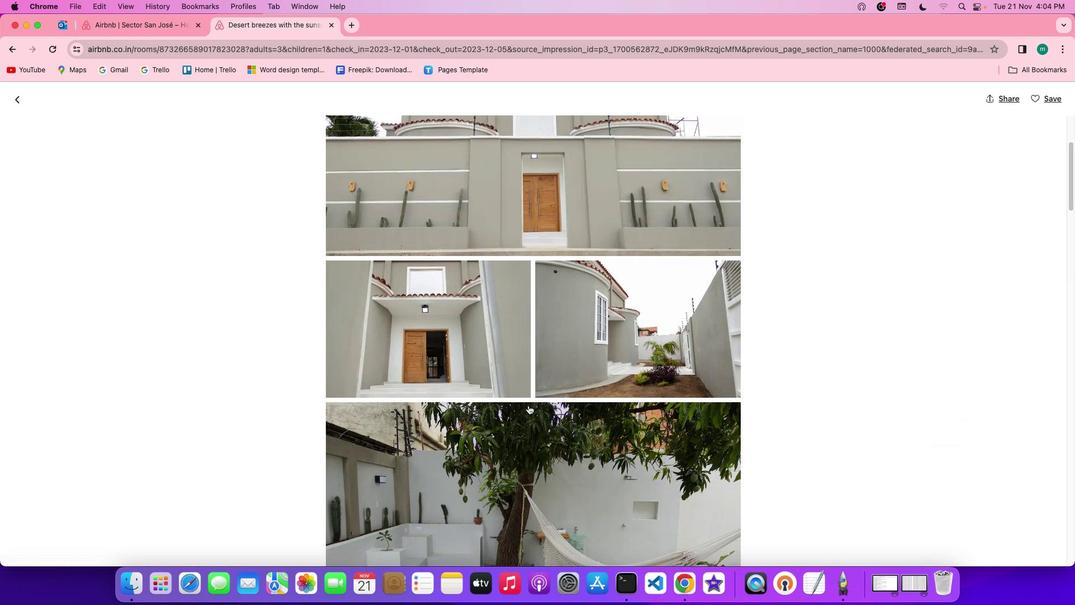 
Action: Mouse scrolled (528, 405) with delta (0, 0)
Screenshot: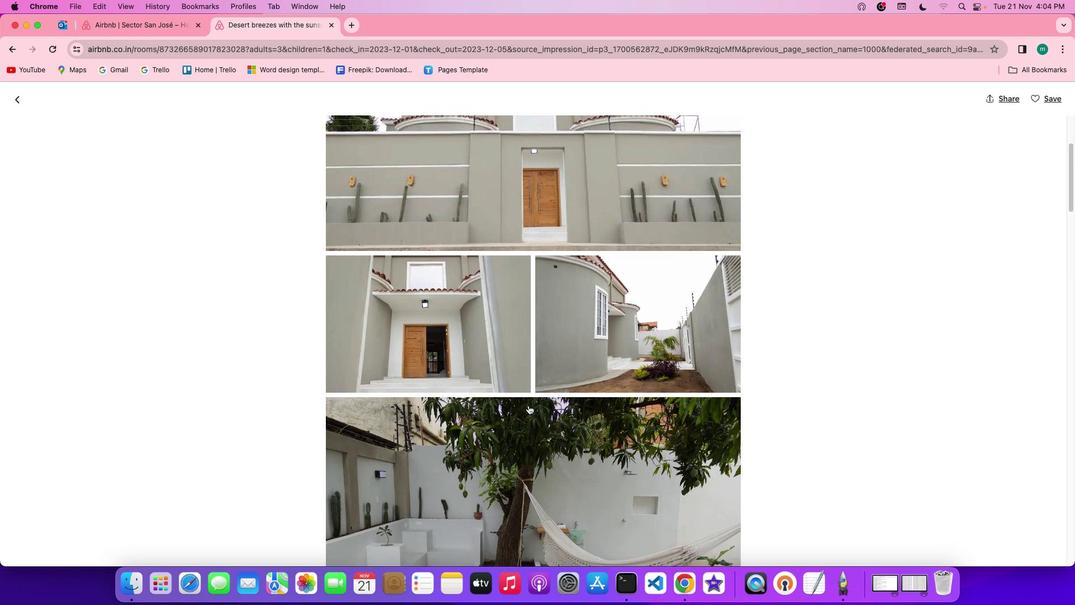 
Action: Mouse scrolled (528, 405) with delta (0, 0)
Screenshot: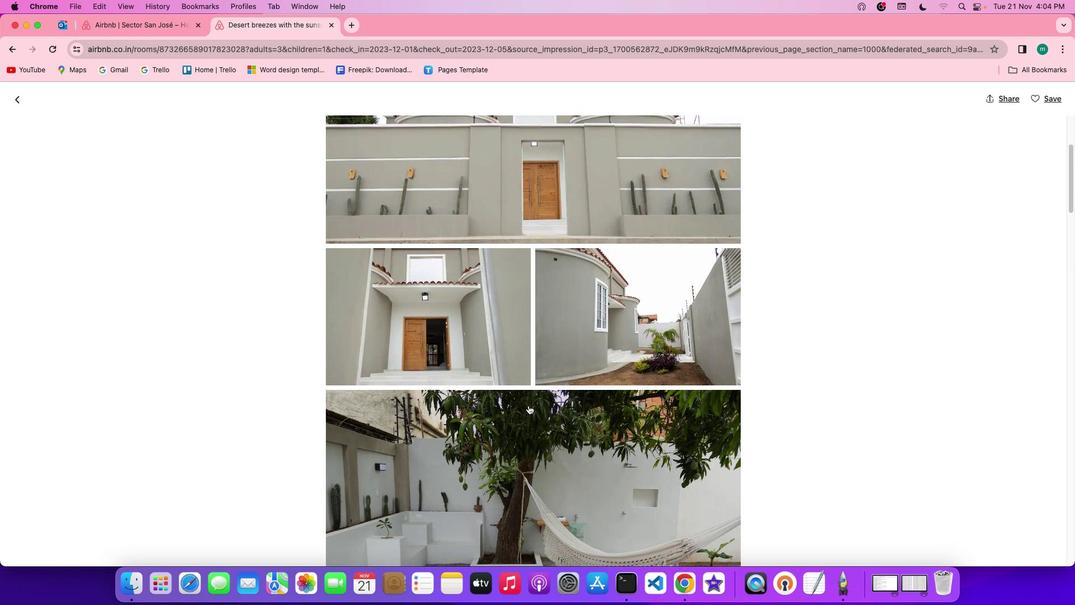 
Action: Mouse scrolled (528, 405) with delta (0, -1)
Screenshot: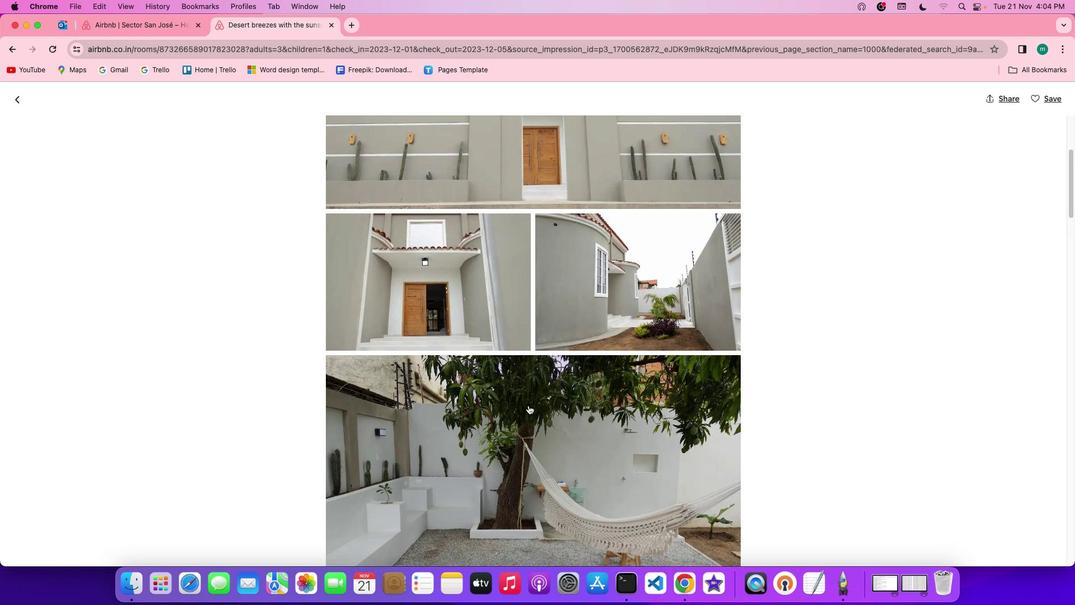
Action: Mouse scrolled (528, 405) with delta (0, -1)
Screenshot: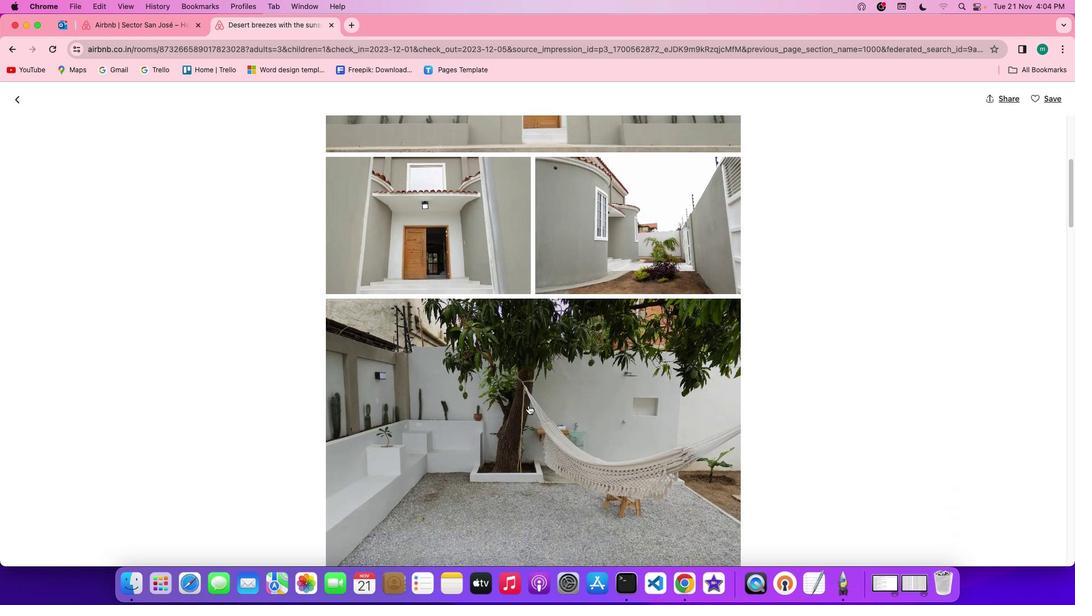 
Action: Mouse moved to (528, 410)
Screenshot: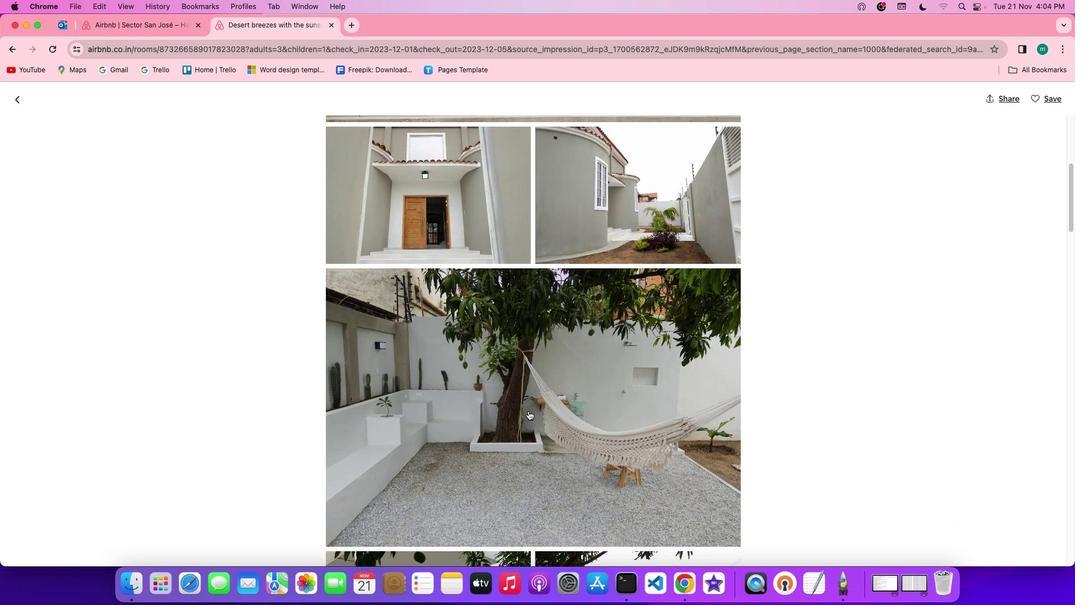 
Action: Mouse scrolled (528, 410) with delta (0, 0)
Screenshot: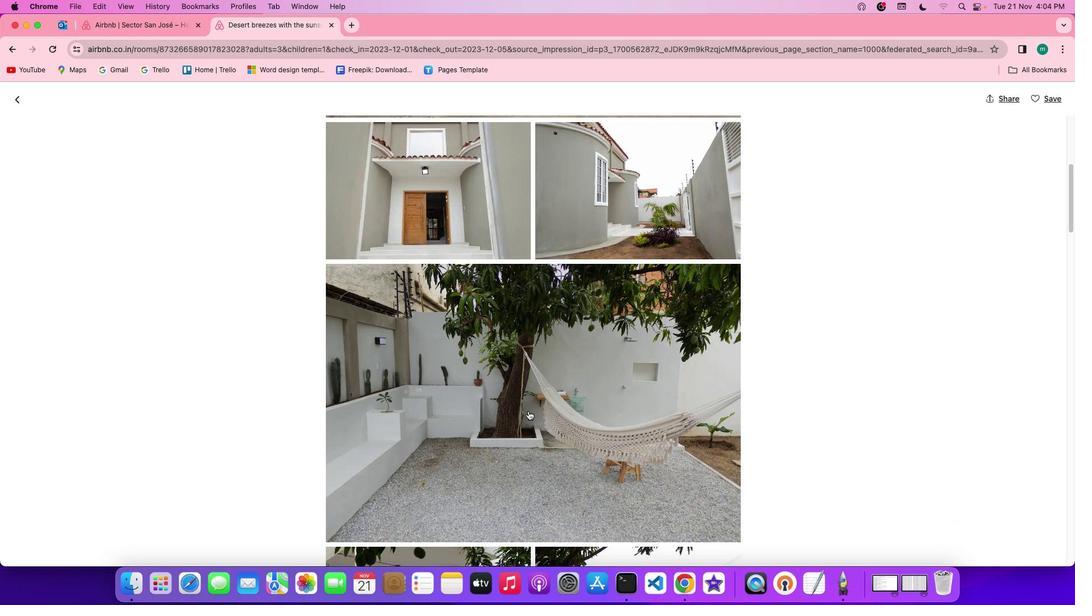 
Action: Mouse scrolled (528, 410) with delta (0, 0)
Screenshot: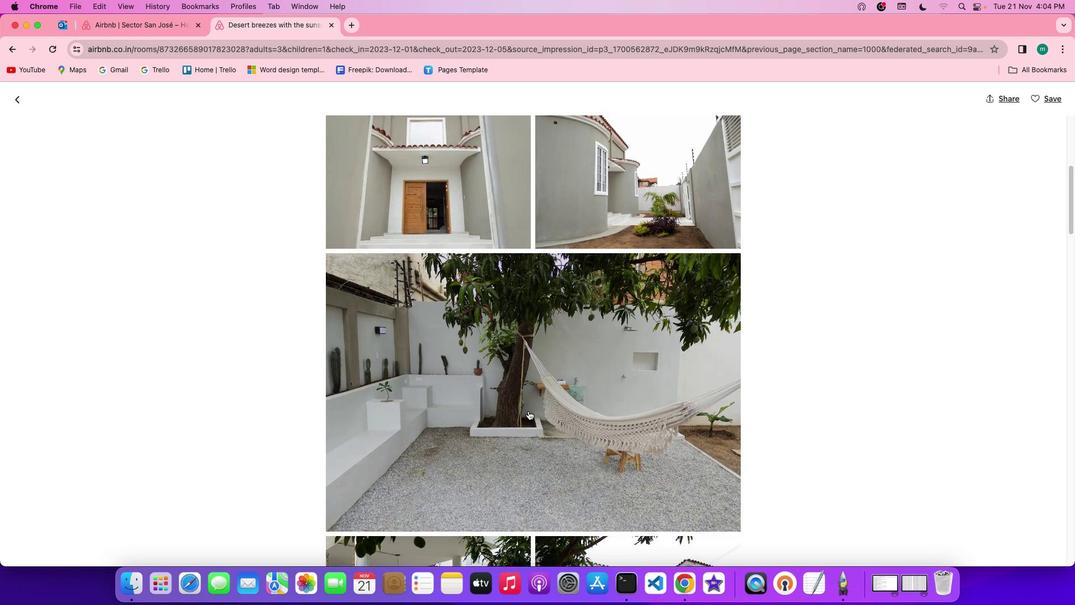 
Action: Mouse scrolled (528, 410) with delta (0, -1)
Screenshot: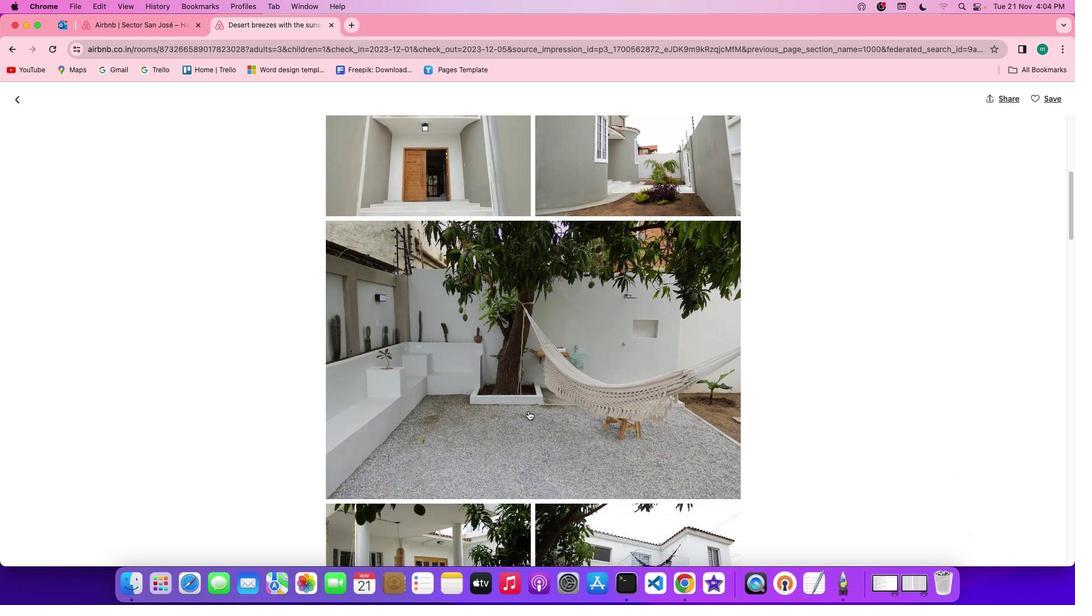 
Action: Mouse scrolled (528, 410) with delta (0, -1)
Screenshot: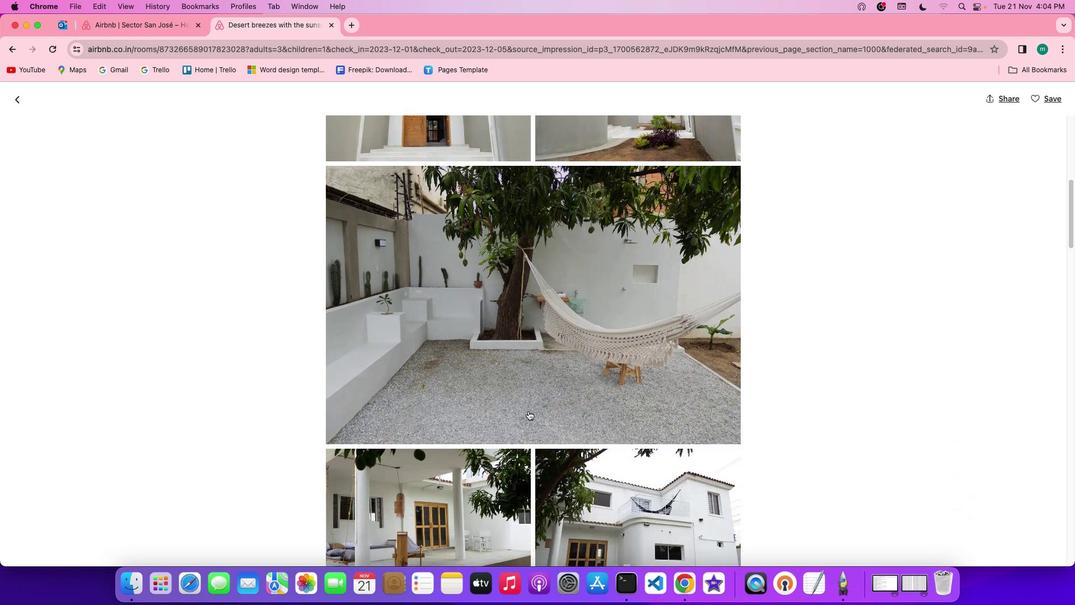 
Action: Mouse scrolled (528, 410) with delta (0, 0)
Screenshot: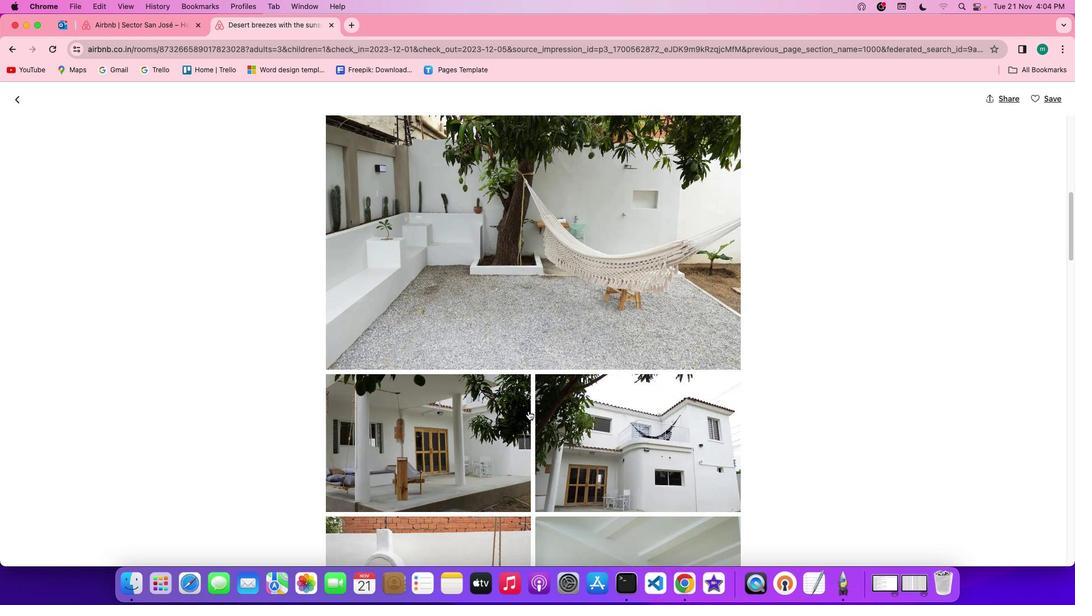 
Action: Mouse scrolled (528, 410) with delta (0, 0)
Screenshot: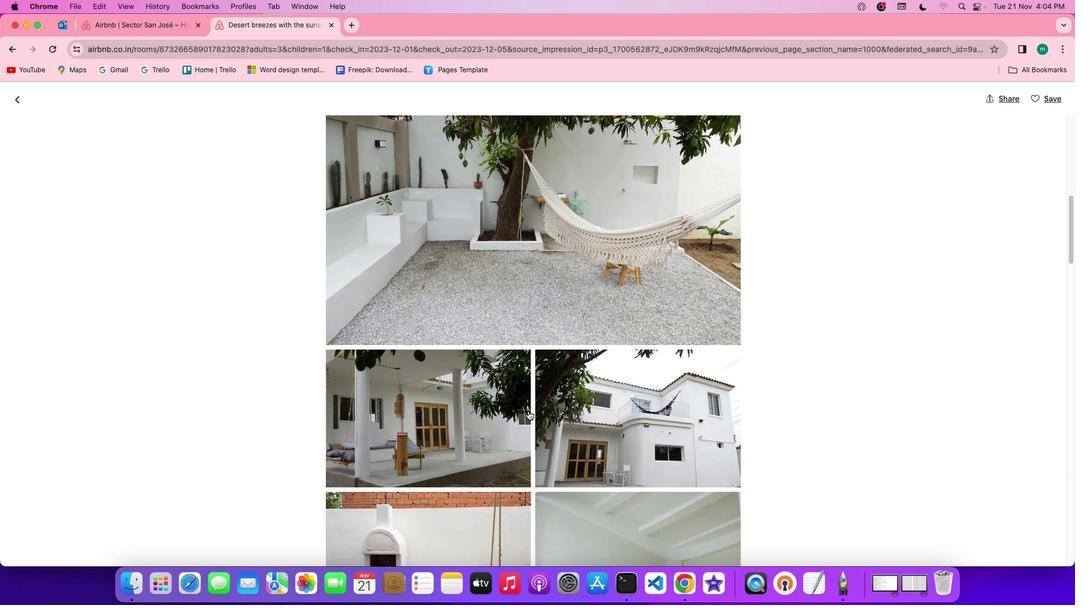 
Action: Mouse scrolled (528, 410) with delta (0, -1)
Screenshot: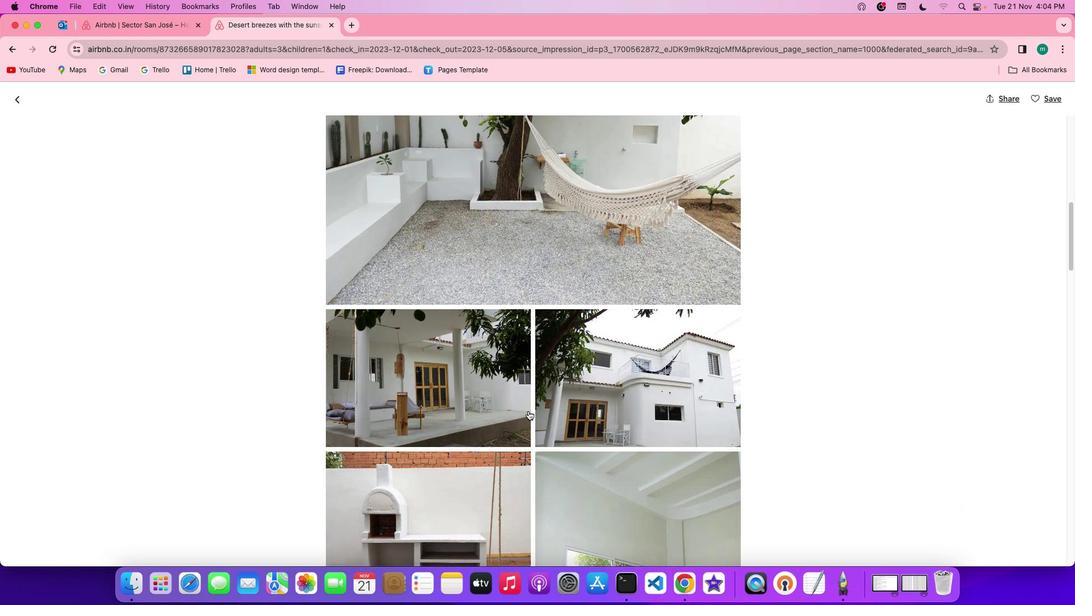 
Action: Mouse scrolled (528, 410) with delta (0, -2)
Screenshot: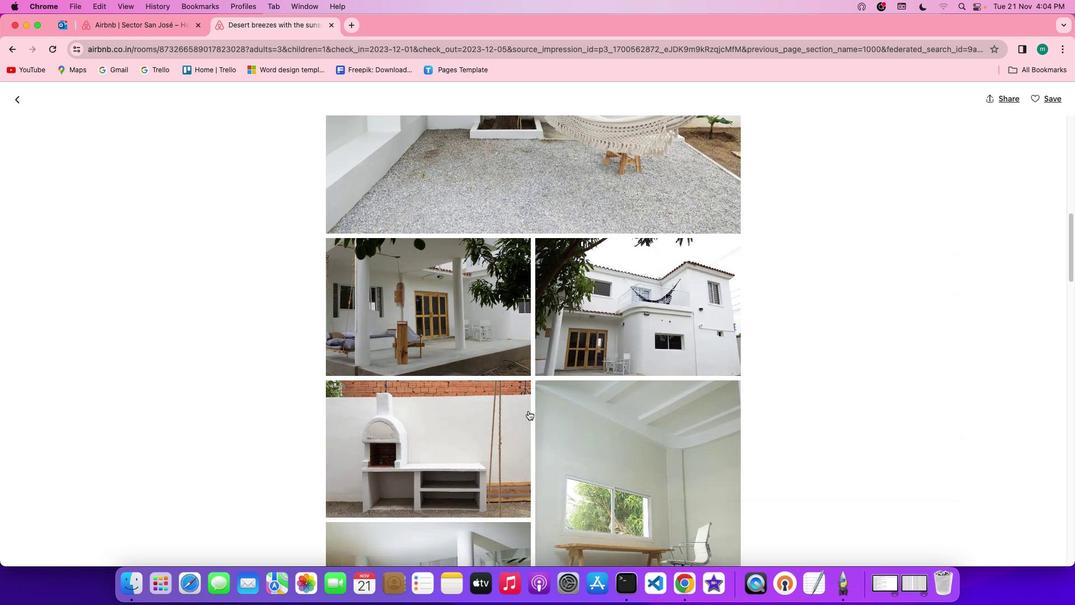 
Action: Mouse scrolled (528, 410) with delta (0, 0)
Screenshot: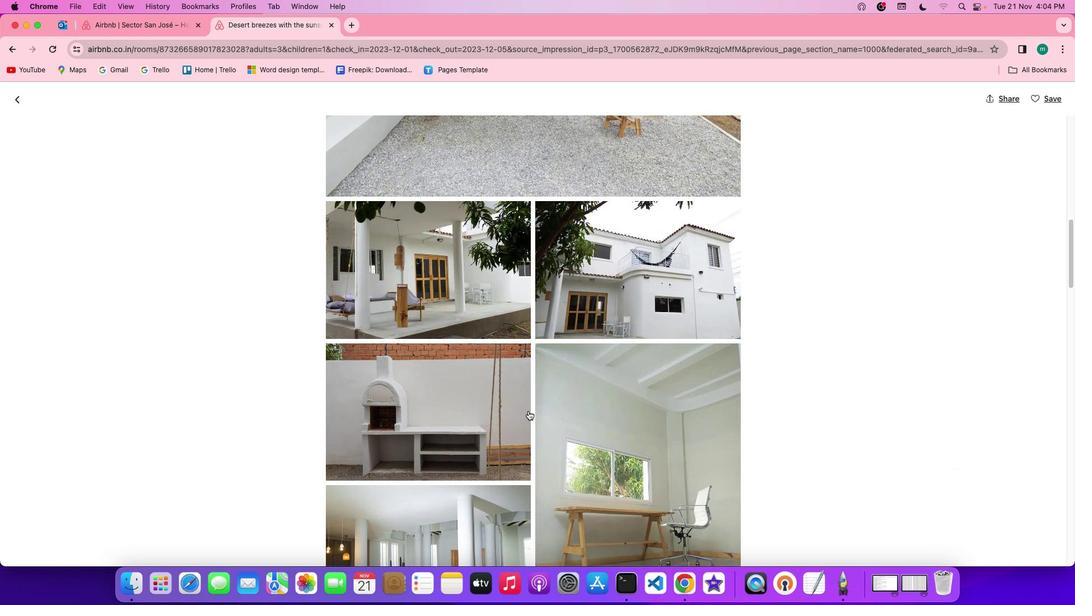 
Action: Mouse scrolled (528, 410) with delta (0, 0)
Screenshot: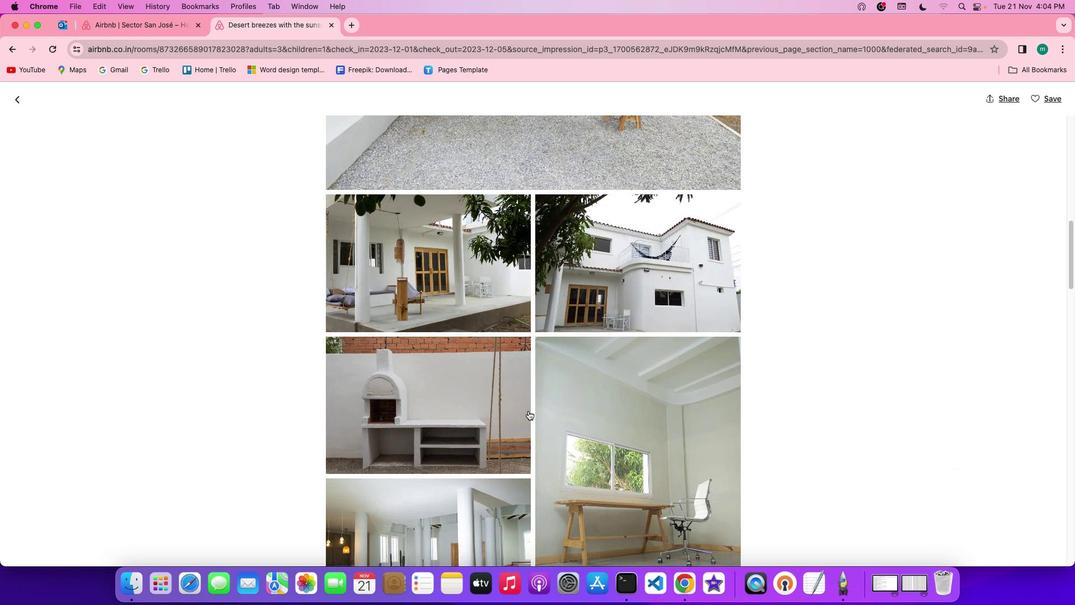 
Action: Mouse scrolled (528, 410) with delta (0, -1)
Screenshot: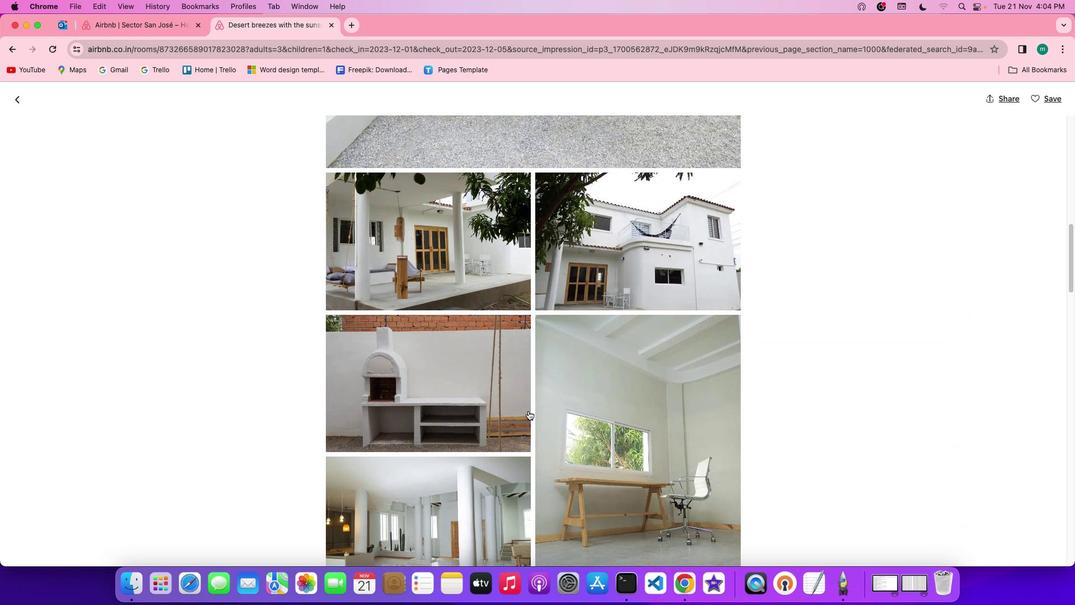 
Action: Mouse scrolled (528, 410) with delta (0, -2)
Screenshot: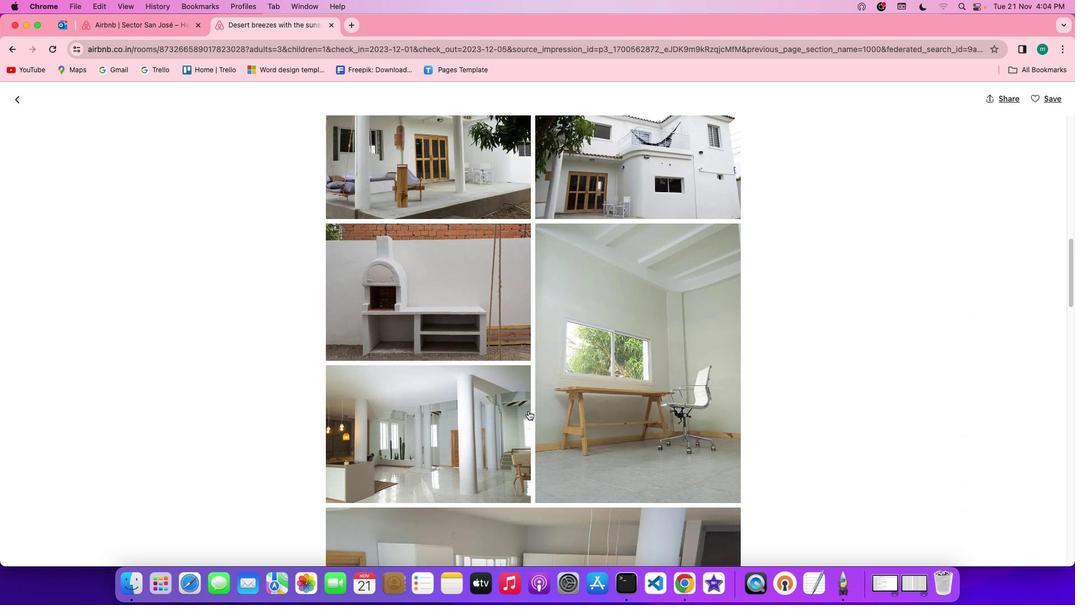 
Action: Mouse scrolled (528, 410) with delta (0, 0)
Screenshot: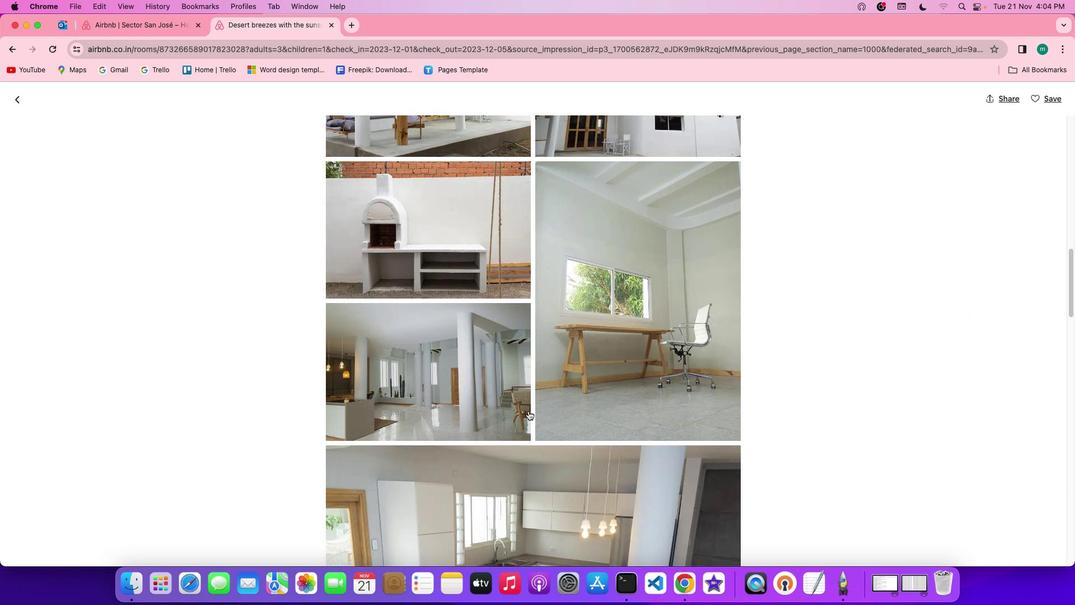 
Action: Mouse scrolled (528, 410) with delta (0, 0)
Screenshot: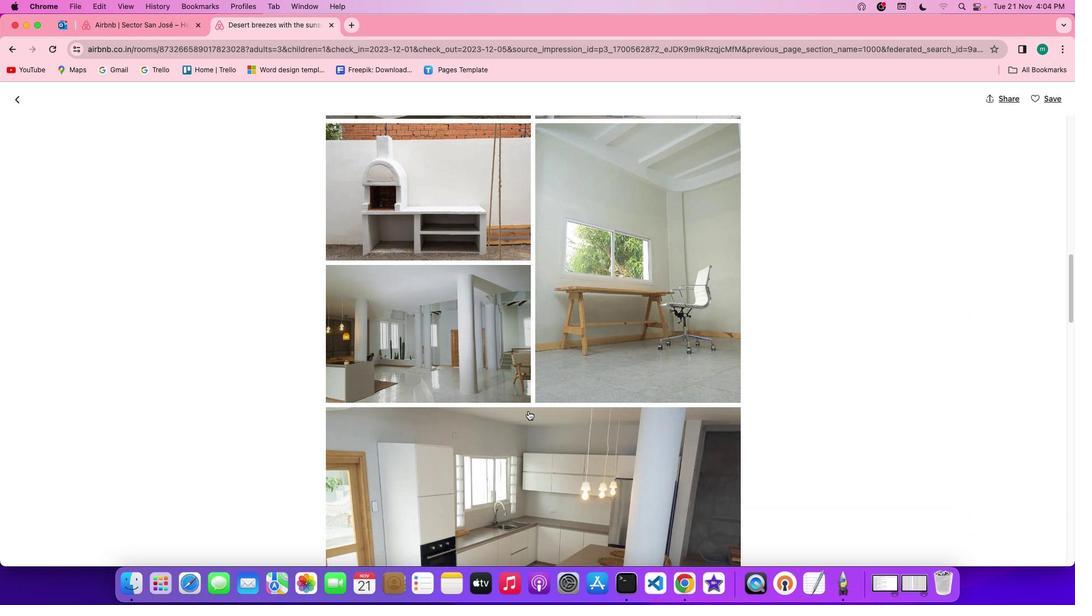 
Action: Mouse scrolled (528, 410) with delta (0, -1)
Screenshot: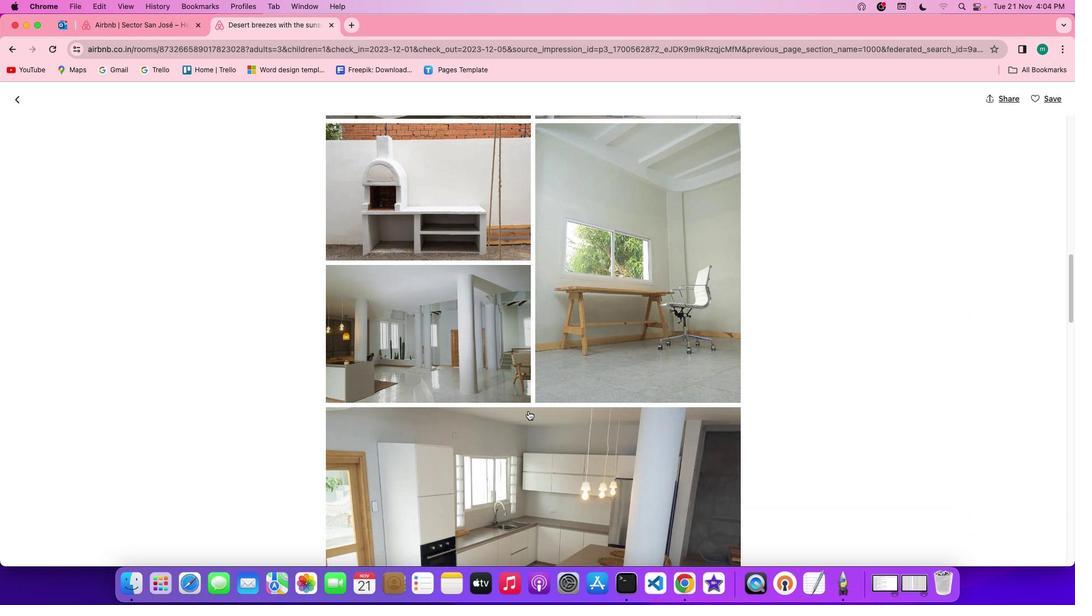
Action: Mouse scrolled (528, 410) with delta (0, -2)
Screenshot: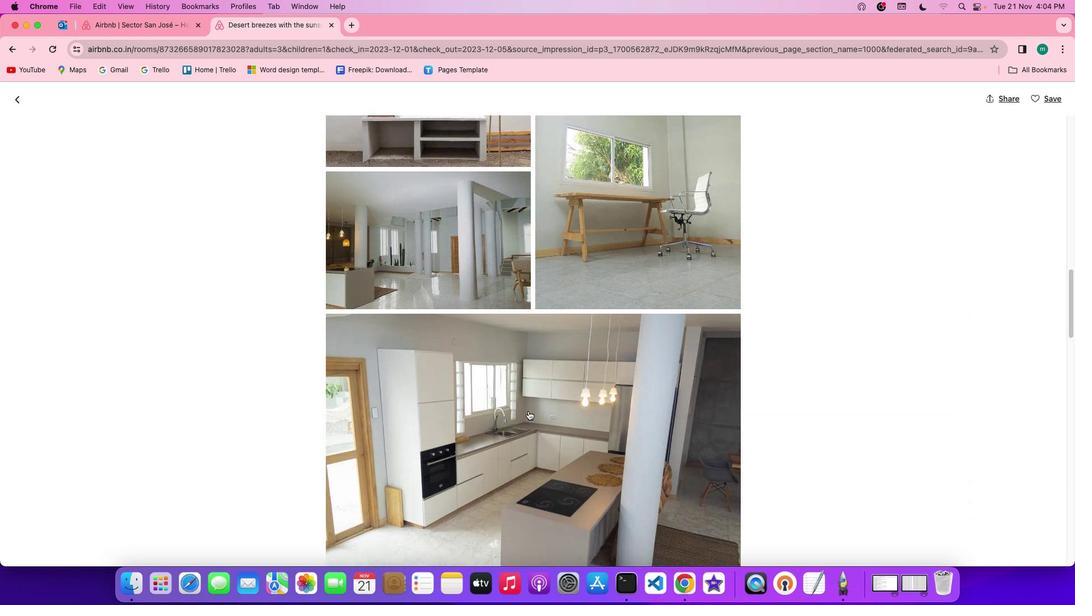 
Action: Mouse scrolled (528, 410) with delta (0, 0)
Screenshot: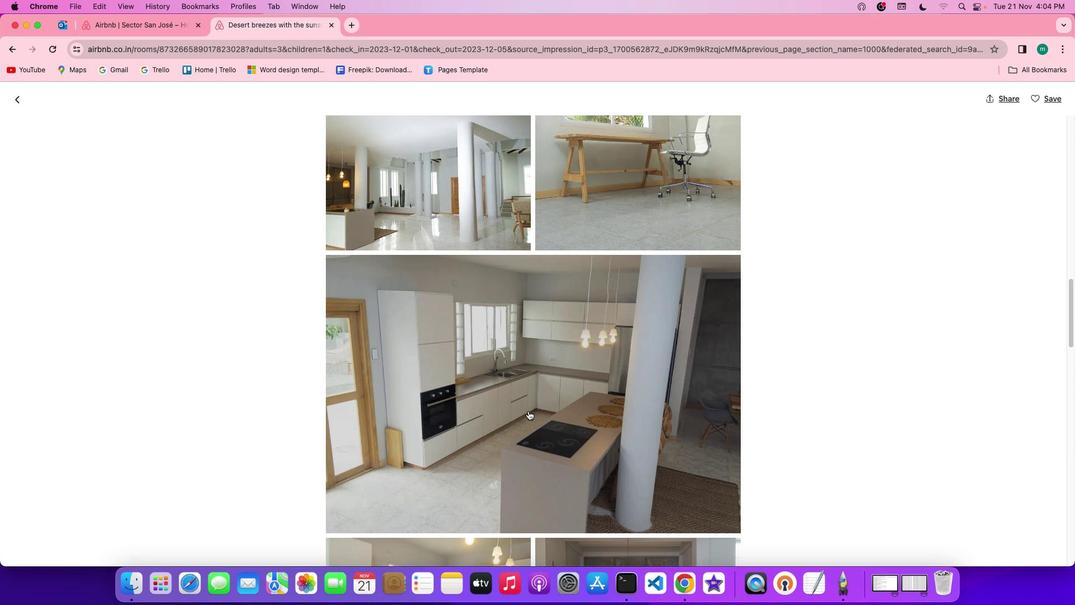 
Action: Mouse scrolled (528, 410) with delta (0, 0)
Screenshot: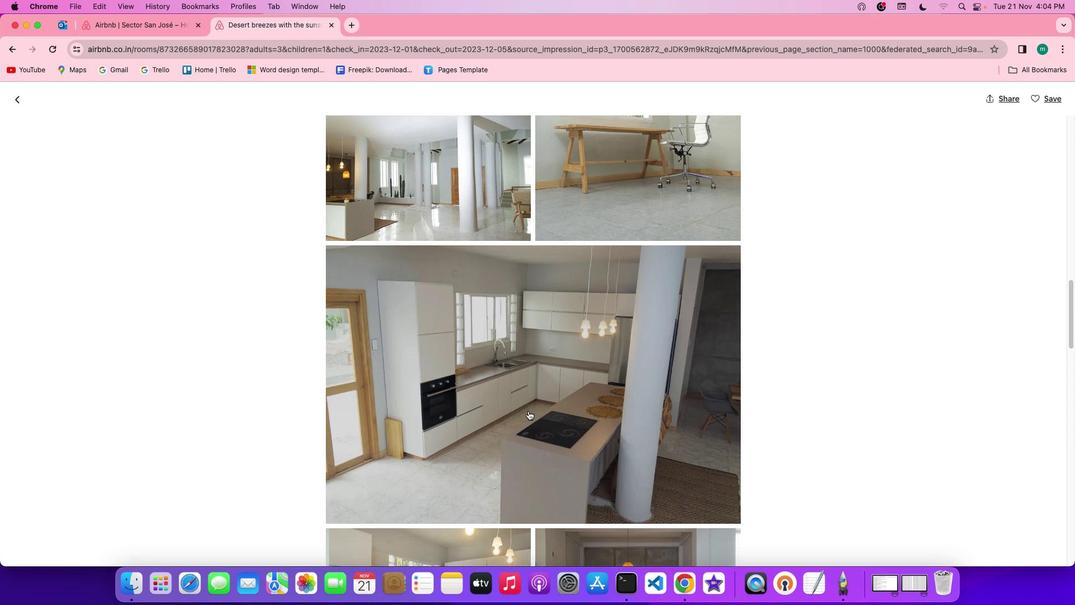
Action: Mouse scrolled (528, 410) with delta (0, 0)
Screenshot: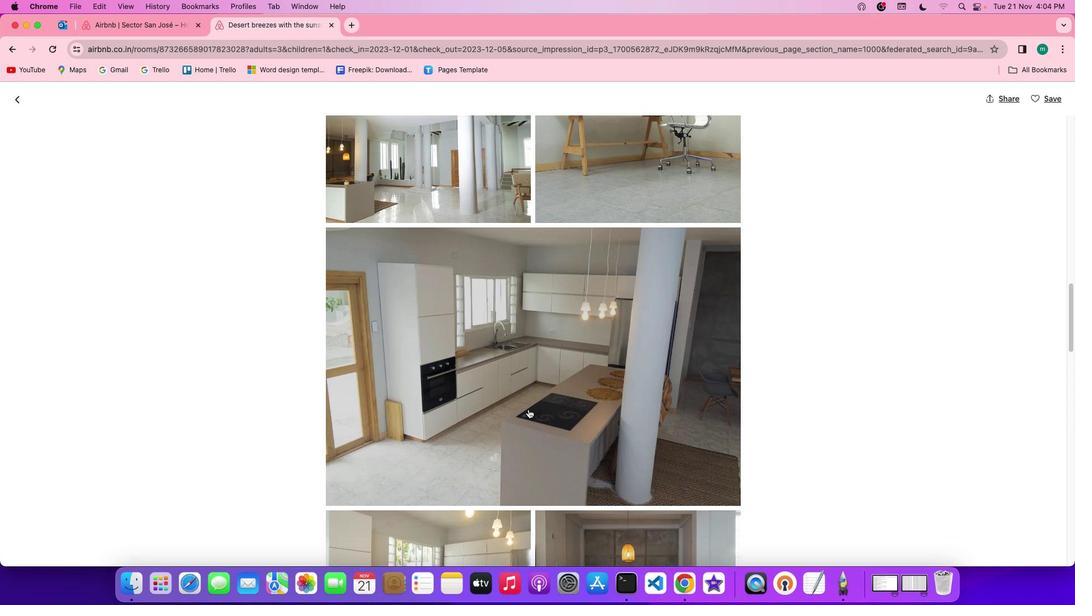
Action: Mouse moved to (528, 408)
Screenshot: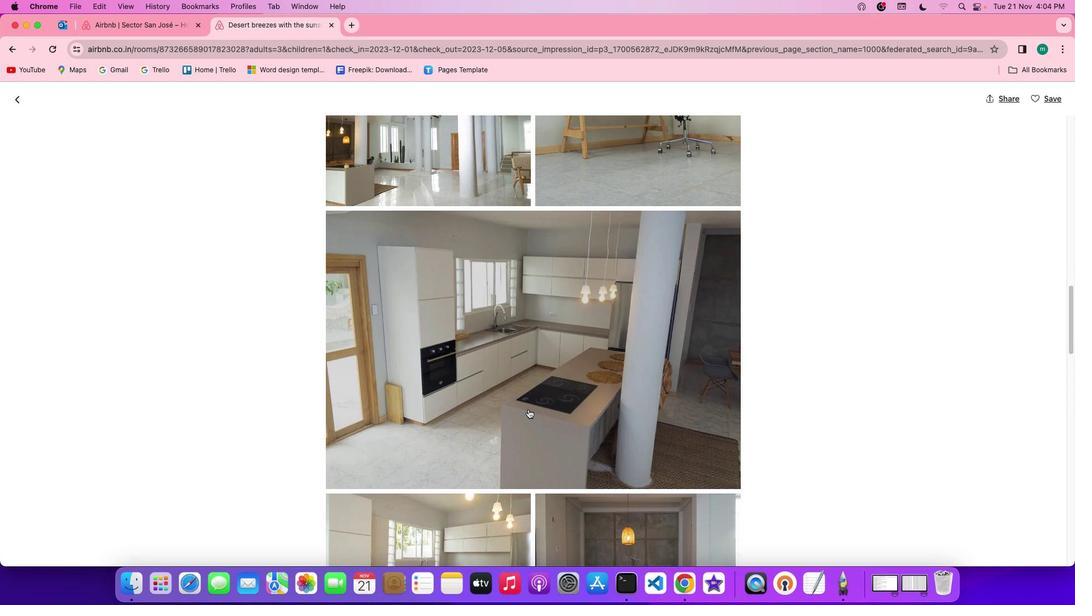 
Action: Mouse scrolled (528, 408) with delta (0, 0)
Screenshot: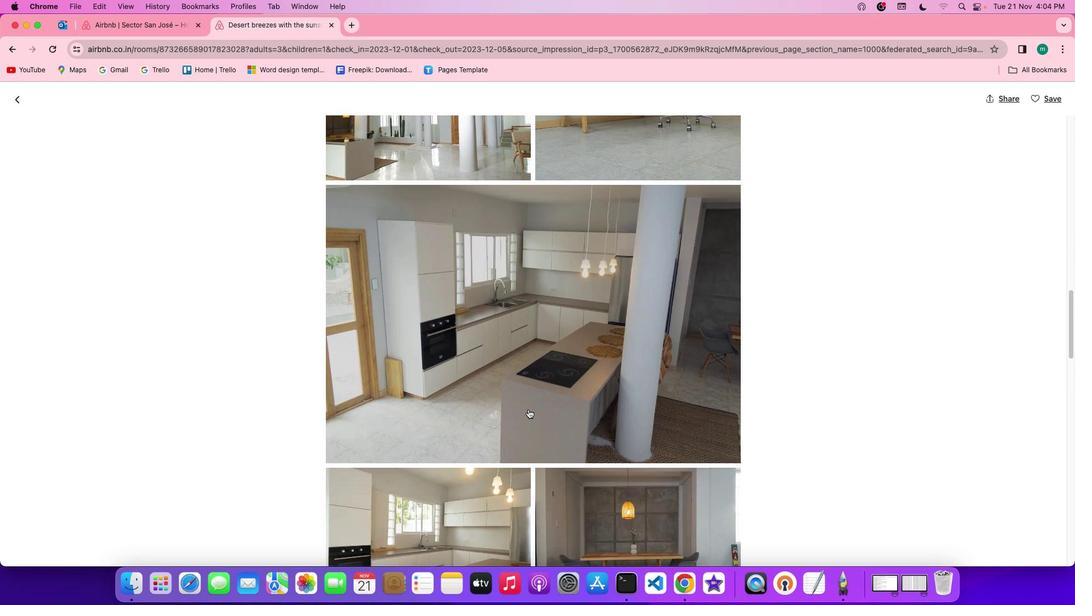 
Action: Mouse scrolled (528, 408) with delta (0, 0)
Screenshot: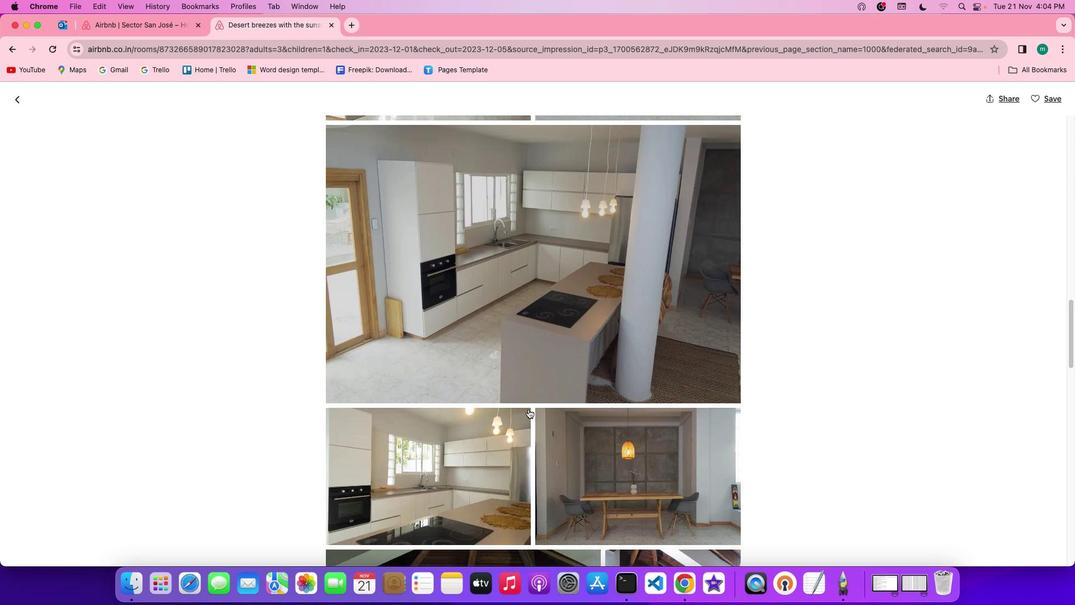 
Action: Mouse scrolled (528, 408) with delta (0, -1)
Screenshot: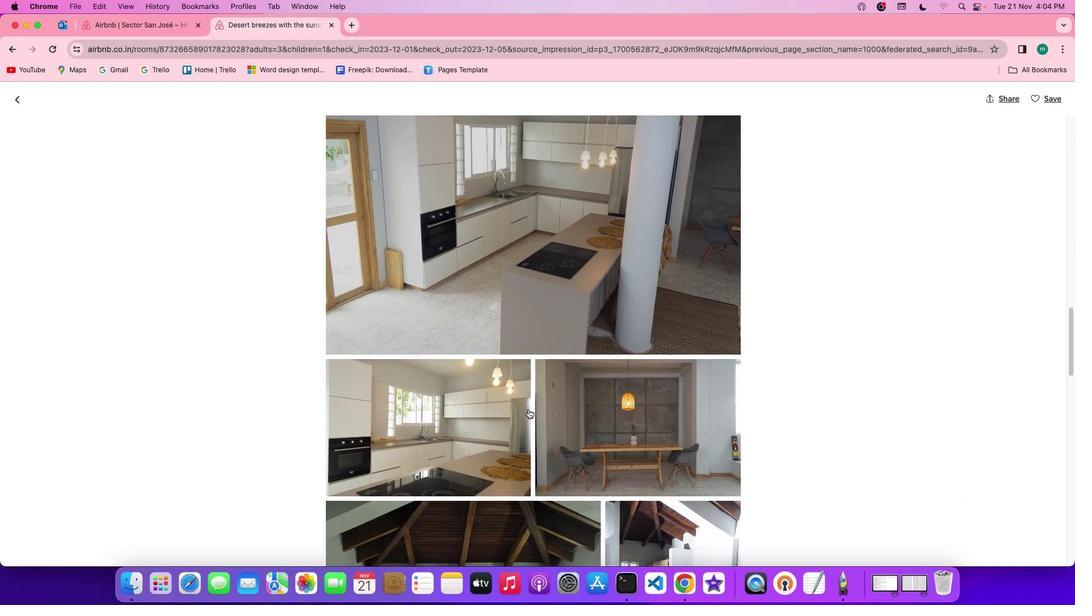 
Action: Mouse scrolled (528, 408) with delta (0, -2)
Screenshot: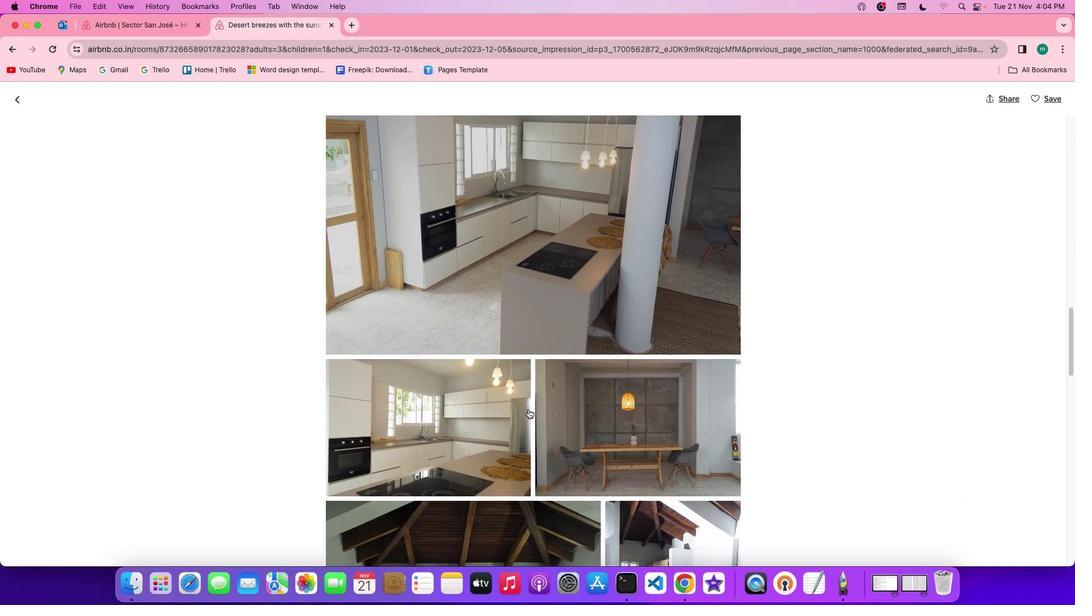 
Action: Mouse scrolled (528, 408) with delta (0, -2)
Screenshot: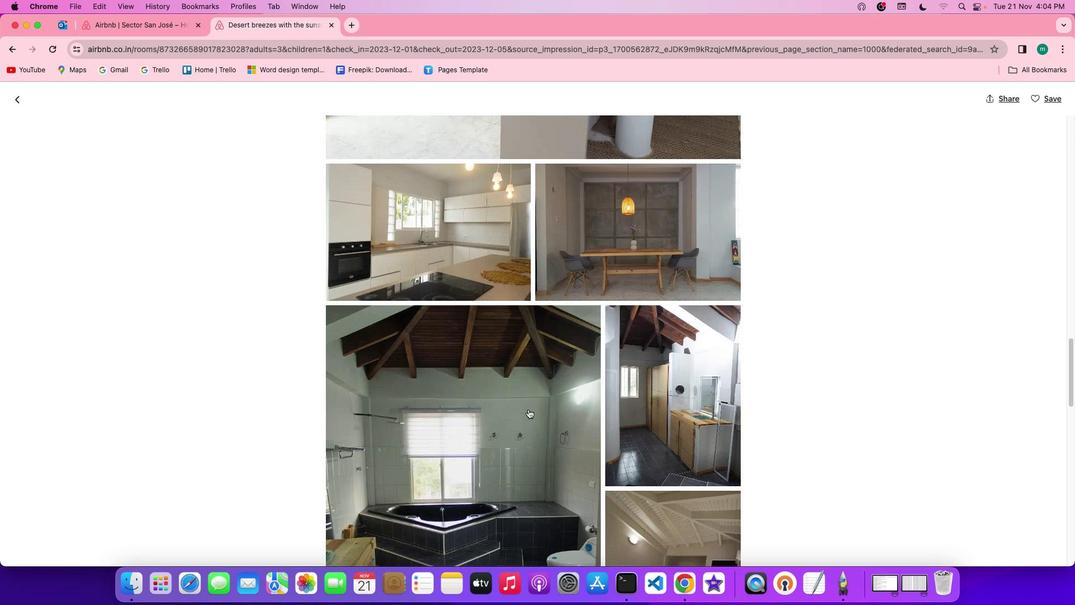 
Action: Mouse scrolled (528, 408) with delta (0, 0)
Screenshot: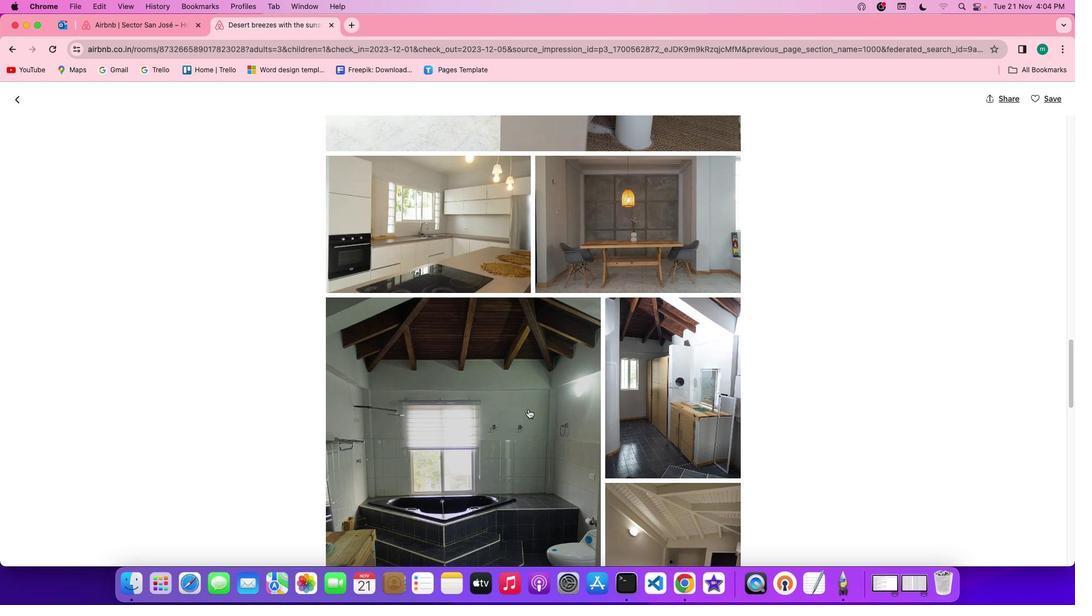 
Action: Mouse scrolled (528, 408) with delta (0, 0)
Screenshot: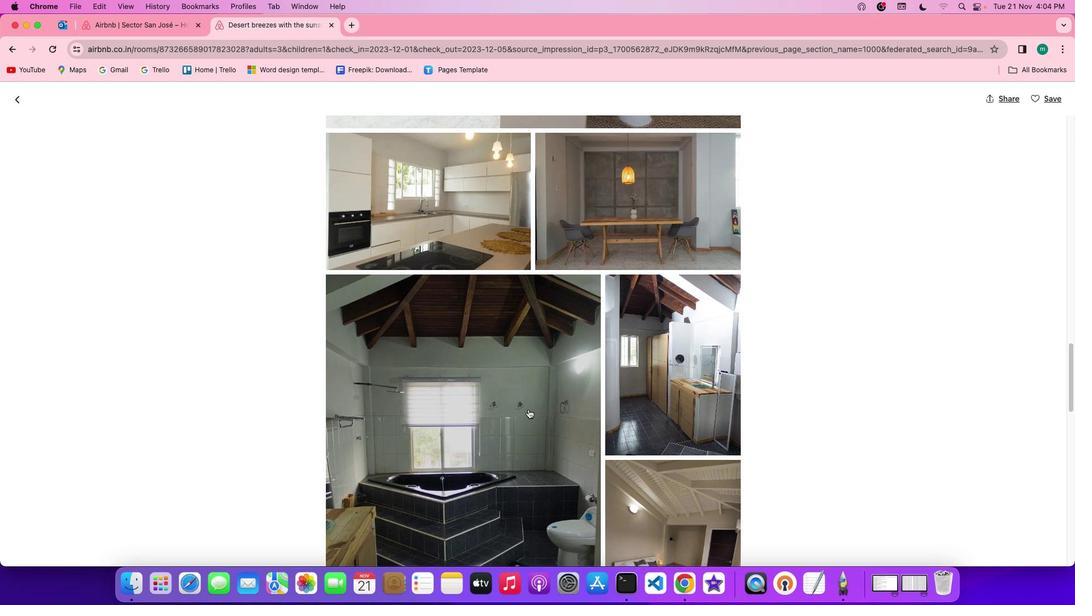 
Action: Mouse scrolled (528, 408) with delta (0, -1)
Screenshot: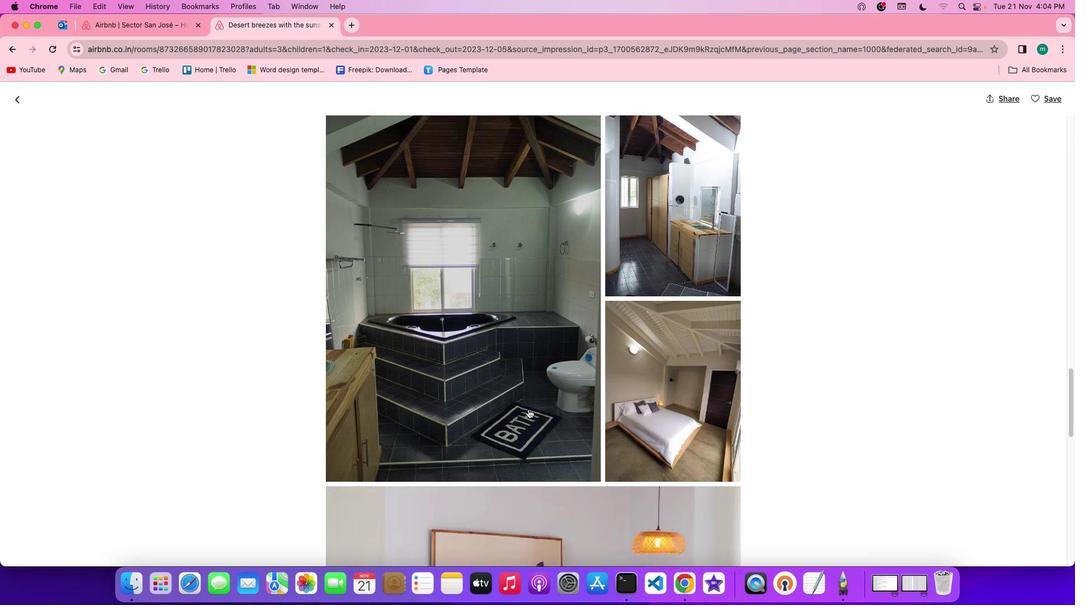 
Action: Mouse scrolled (528, 408) with delta (0, -2)
Screenshot: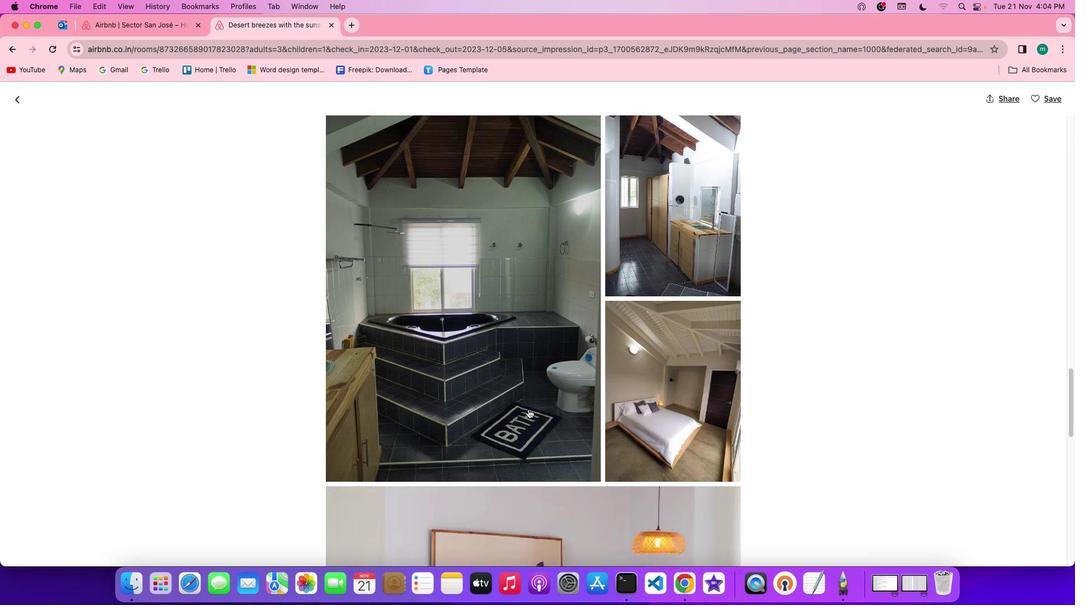 
Action: Mouse scrolled (528, 408) with delta (0, -2)
Screenshot: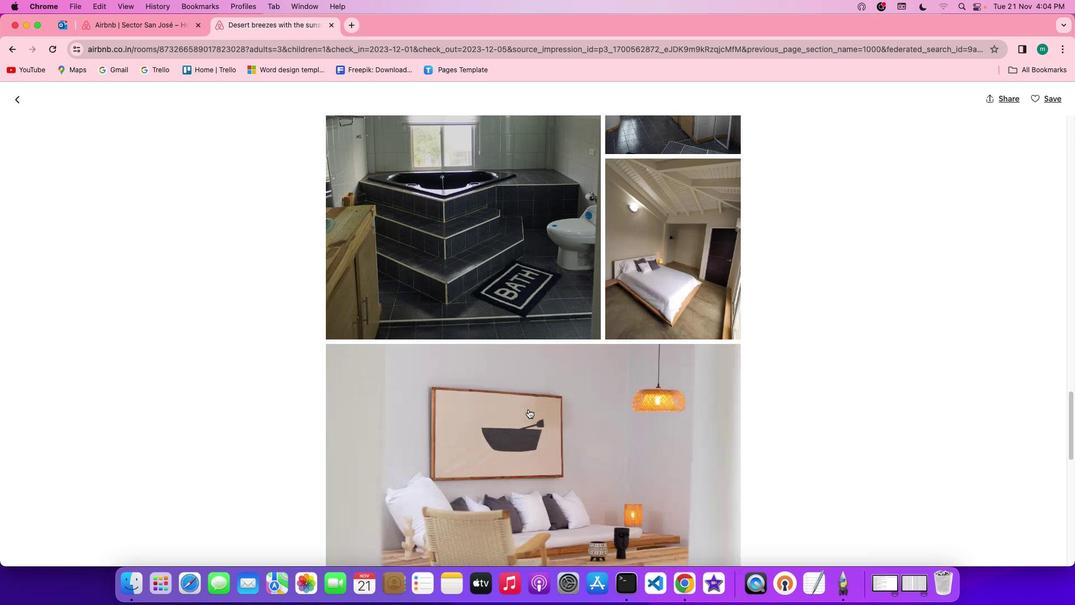 
Action: Mouse scrolled (528, 408) with delta (0, -3)
Screenshot: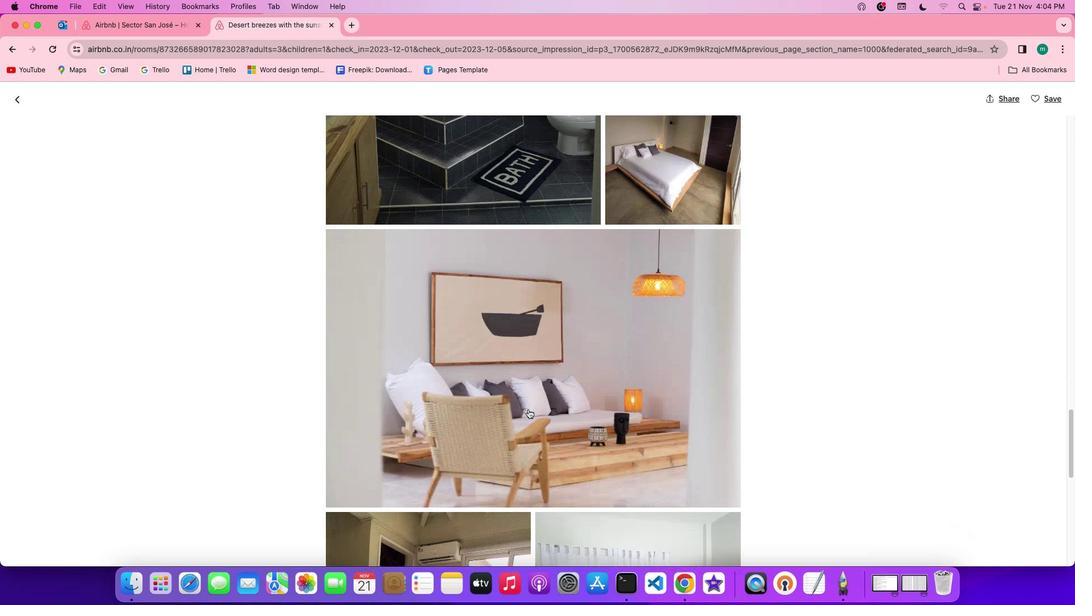 
Action: Mouse moved to (528, 408)
Screenshot: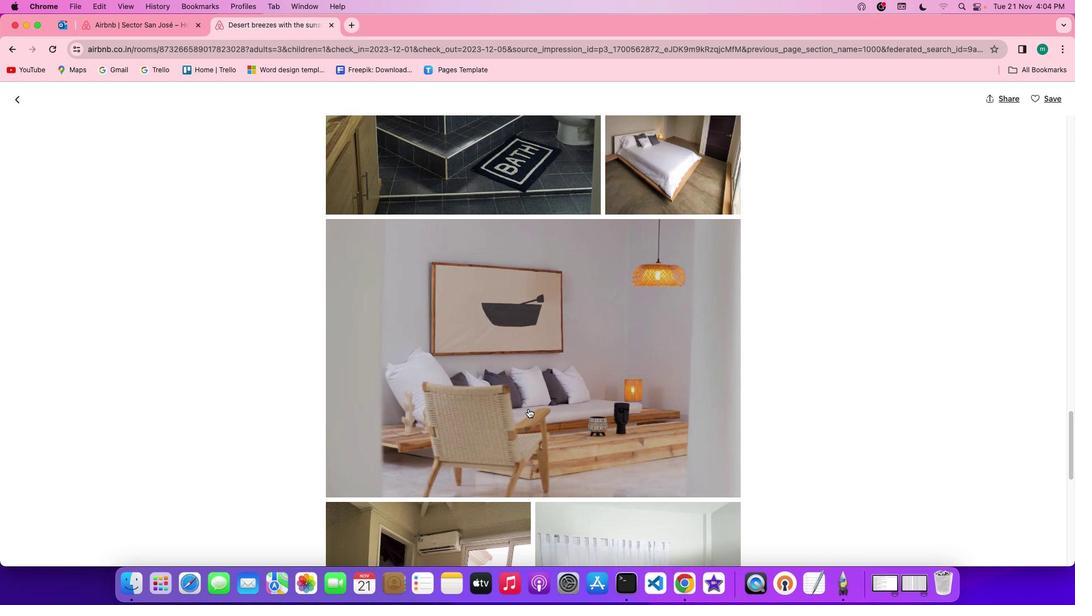 
Action: Mouse scrolled (528, 408) with delta (0, 0)
Screenshot: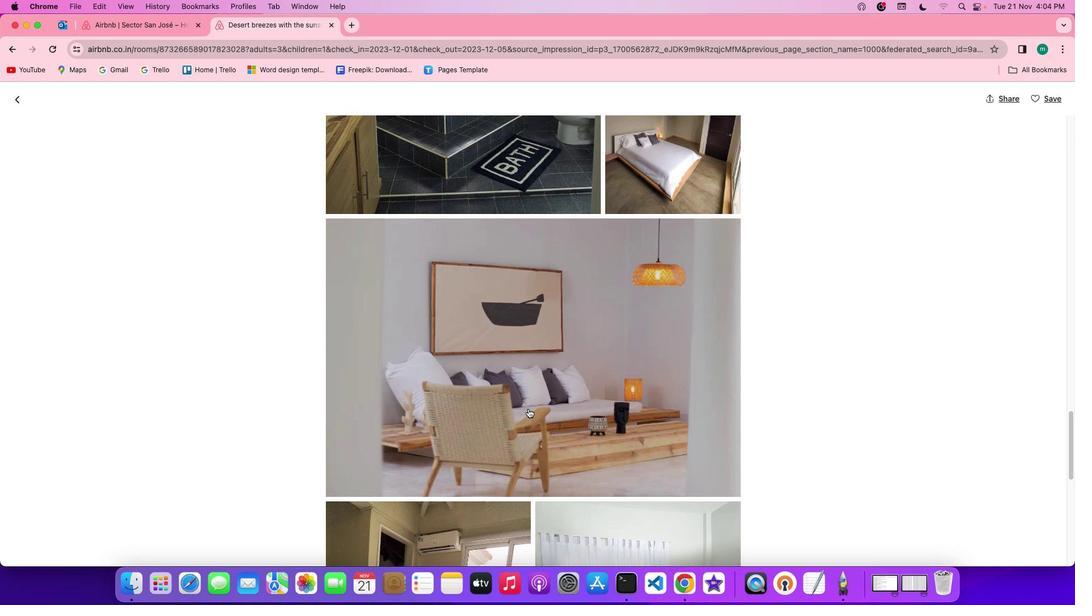 
Action: Mouse scrolled (528, 408) with delta (0, 0)
Screenshot: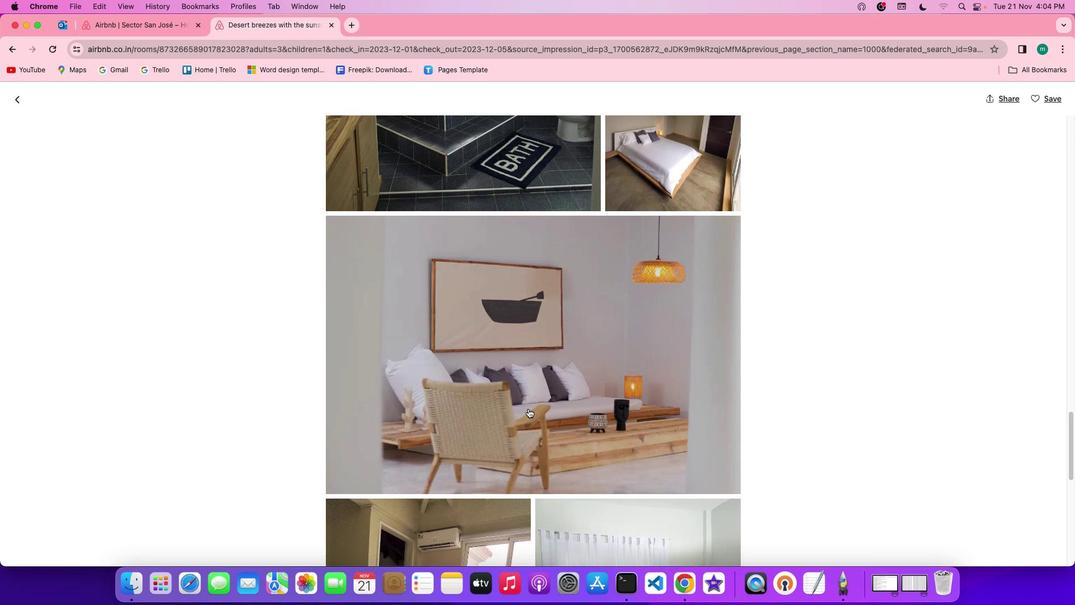 
Action: Mouse scrolled (528, 408) with delta (0, -1)
Screenshot: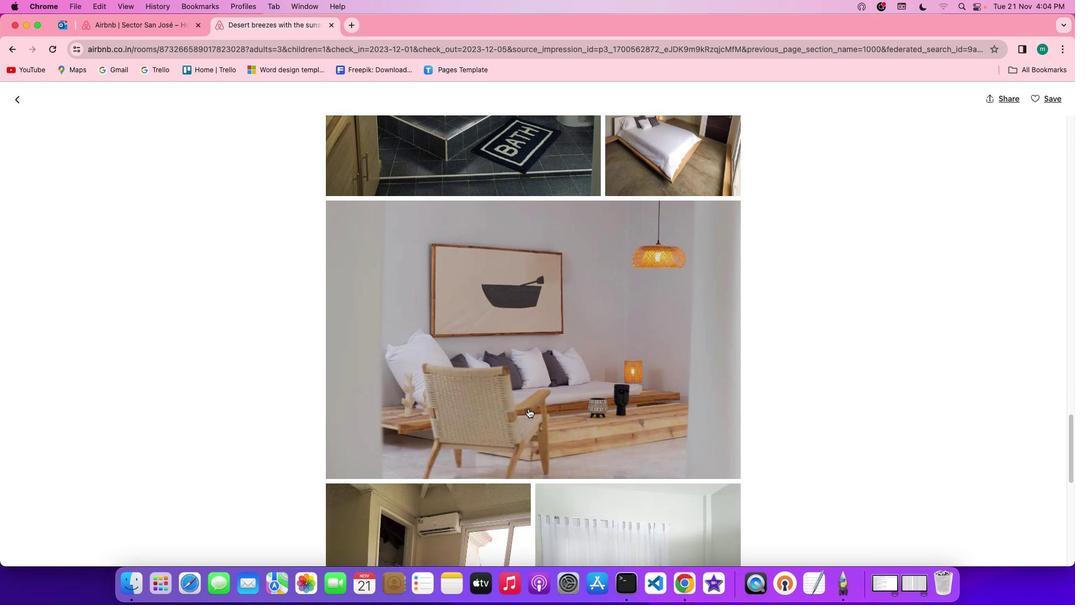 
Action: Mouse scrolled (528, 408) with delta (0, -2)
Screenshot: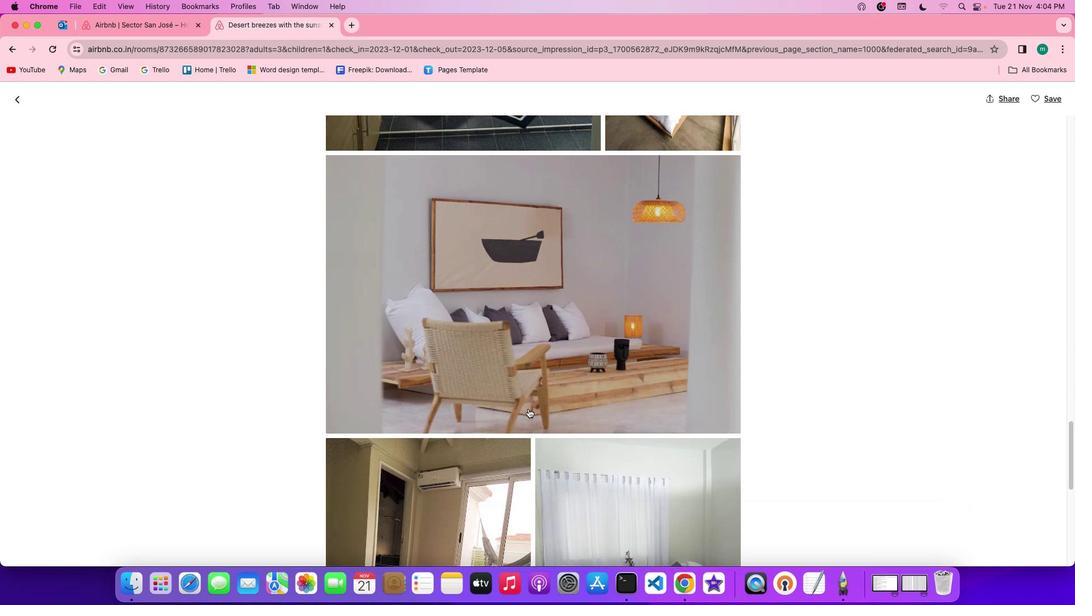 
Action: Mouse scrolled (528, 408) with delta (0, 0)
Screenshot: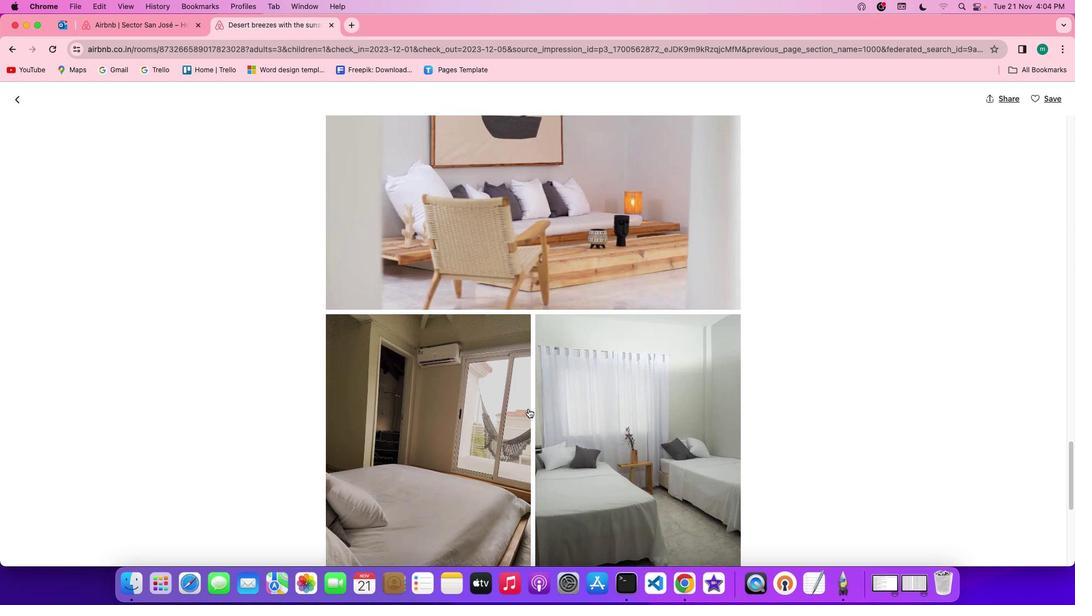 
Action: Mouse scrolled (528, 408) with delta (0, 0)
Screenshot: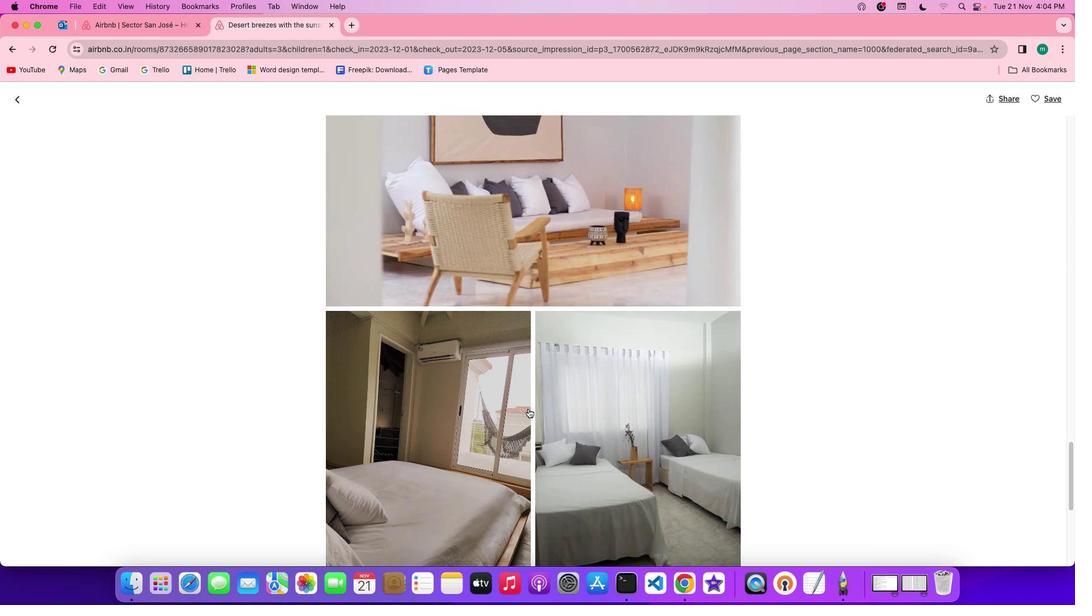 
Action: Mouse scrolled (528, 408) with delta (0, 0)
Screenshot: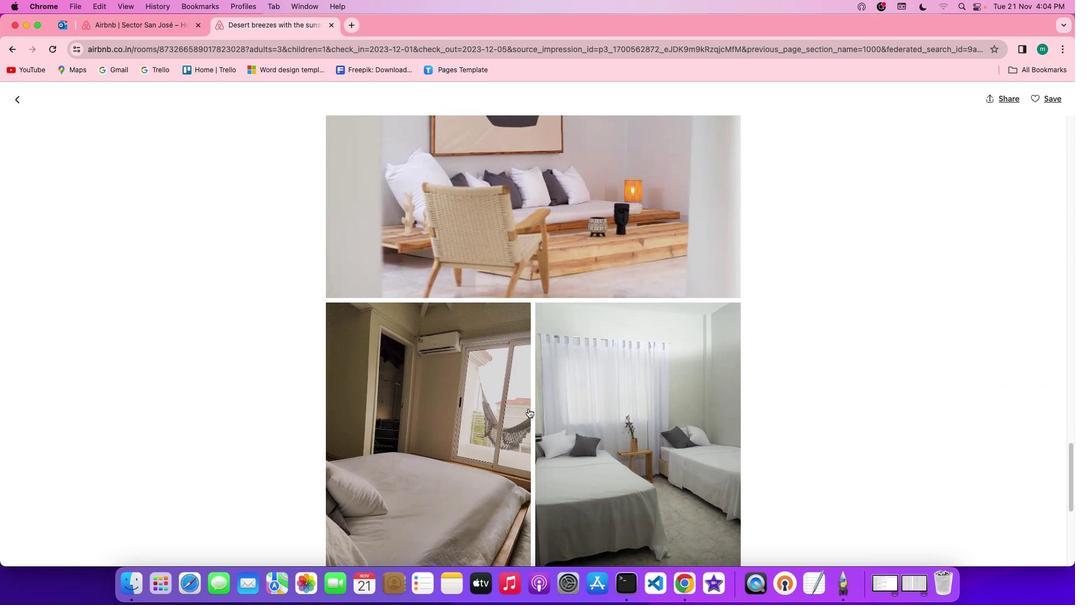 
Action: Mouse scrolled (528, 408) with delta (0, 0)
Screenshot: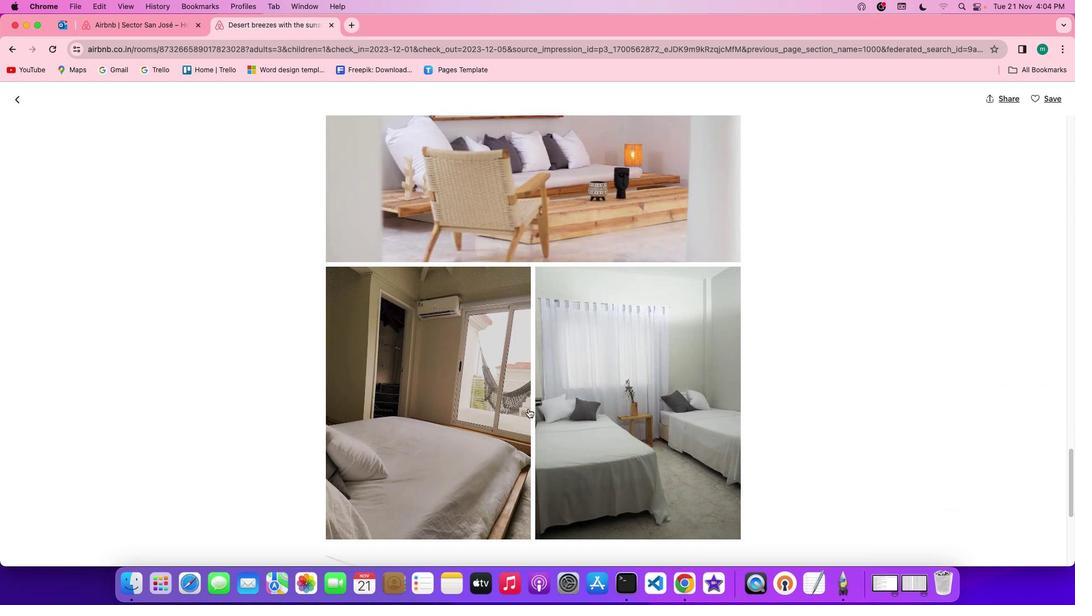 
Action: Mouse scrolled (528, 408) with delta (0, -1)
Screenshot: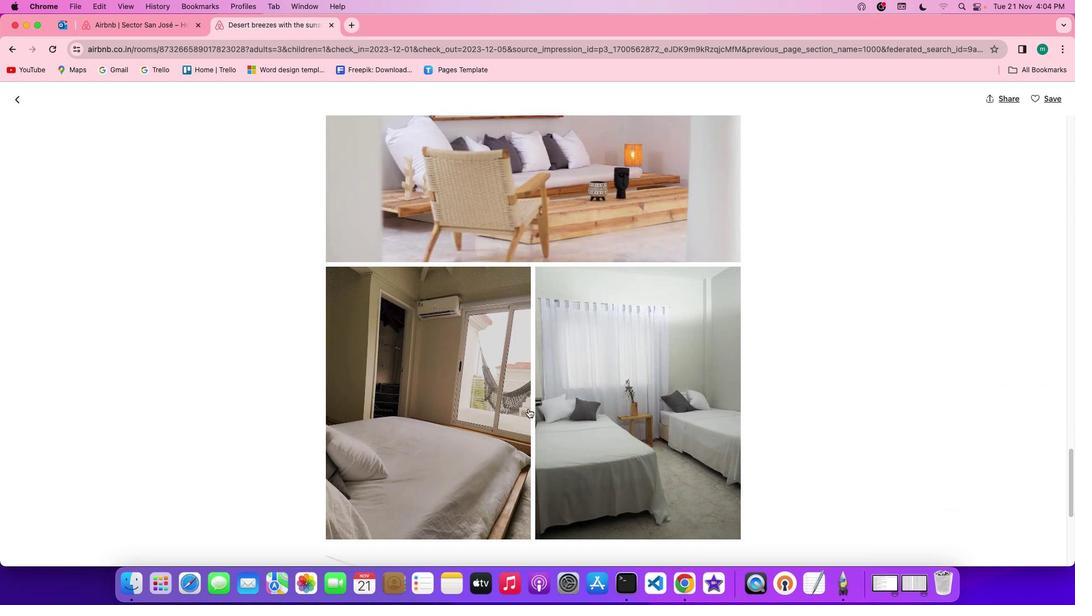 
Action: Mouse scrolled (528, 408) with delta (0, -2)
Screenshot: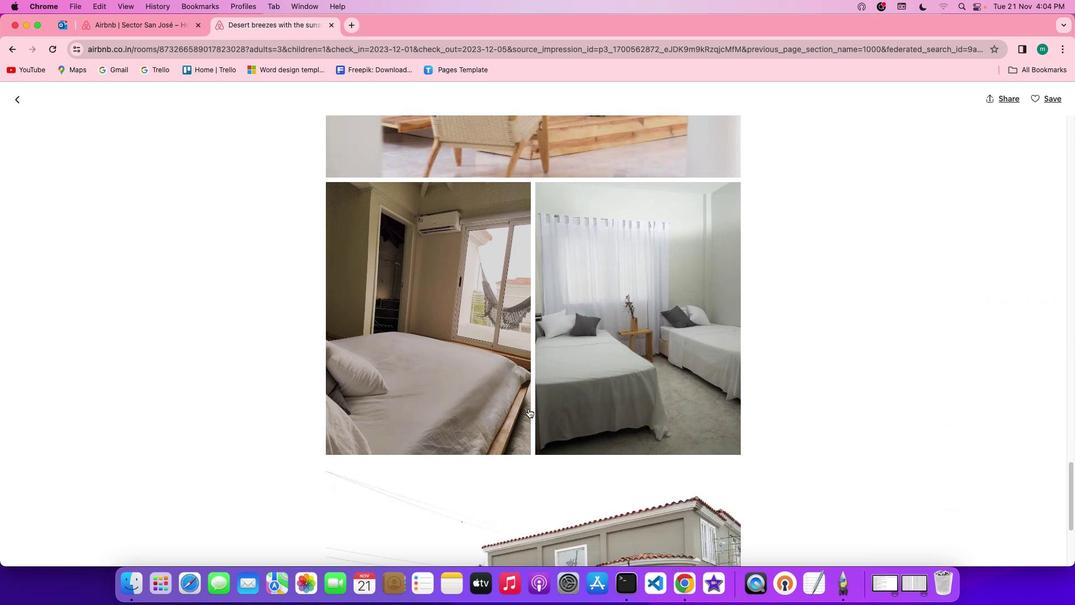 
Action: Mouse scrolled (528, 408) with delta (0, -2)
Screenshot: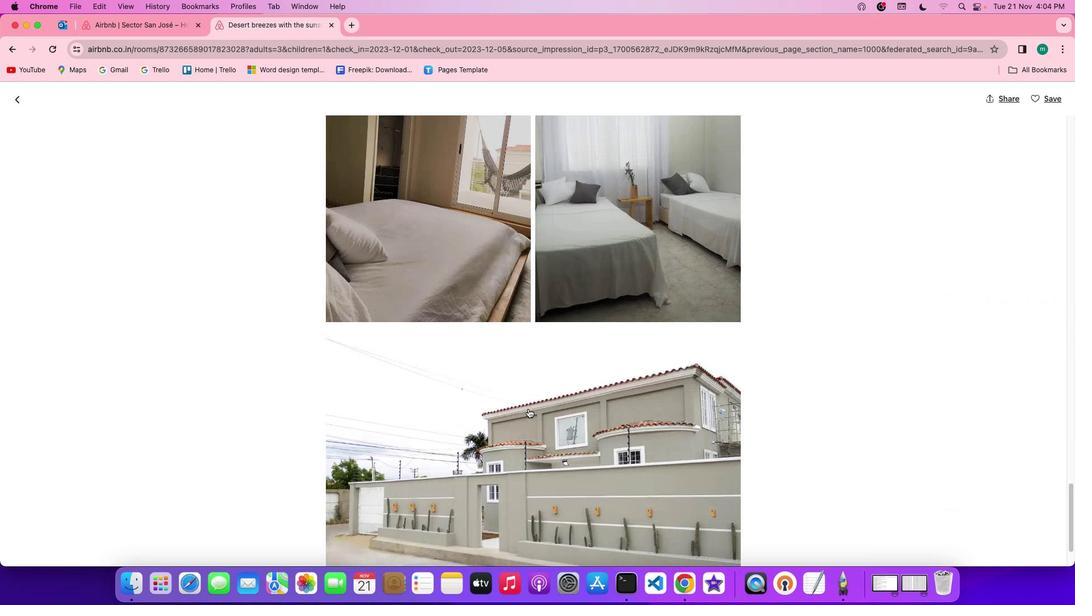 
Action: Mouse scrolled (528, 408) with delta (0, 0)
Screenshot: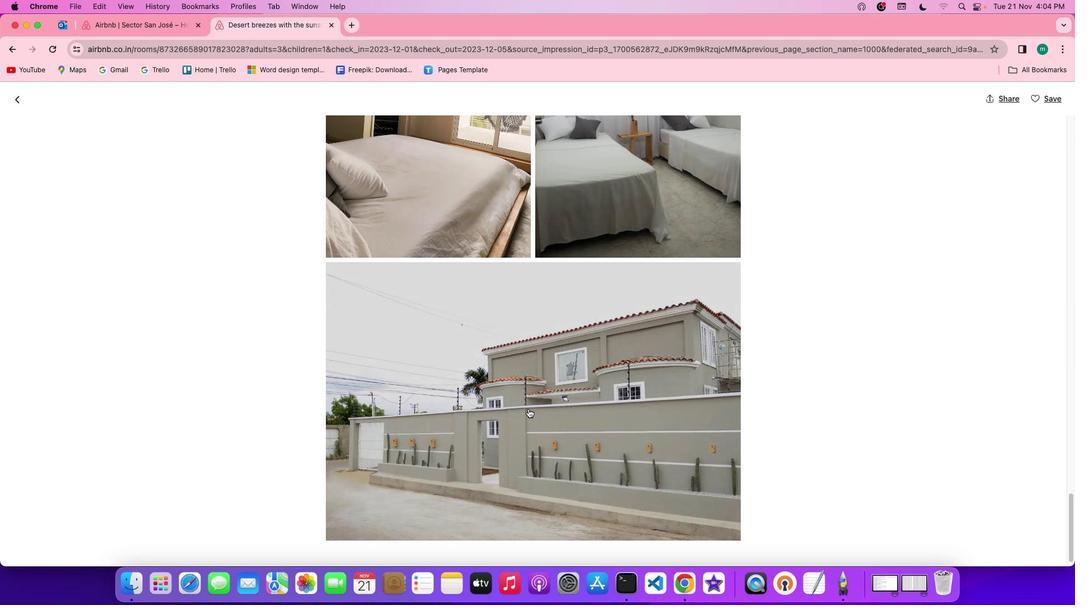 
Action: Mouse scrolled (528, 408) with delta (0, 0)
Screenshot: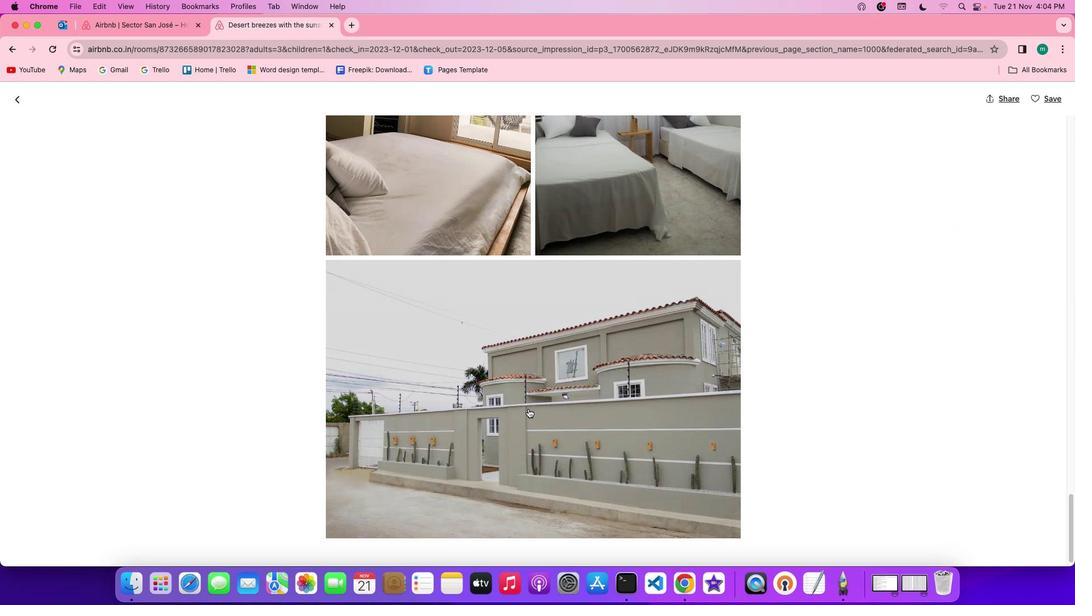
Action: Mouse scrolled (528, 408) with delta (0, -1)
Screenshot: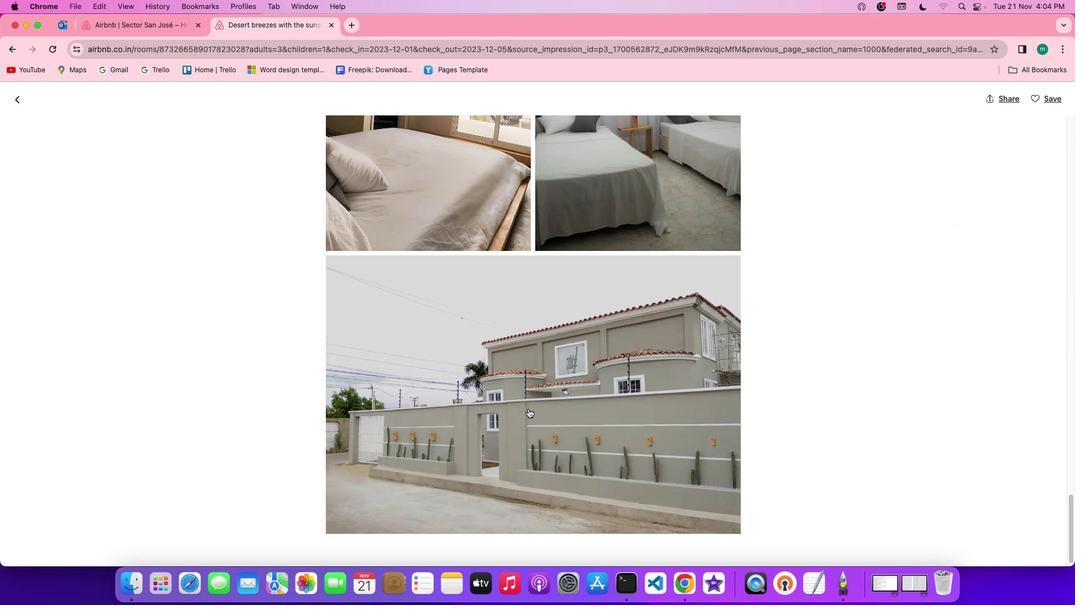 
Action: Mouse scrolled (528, 408) with delta (0, -2)
Screenshot: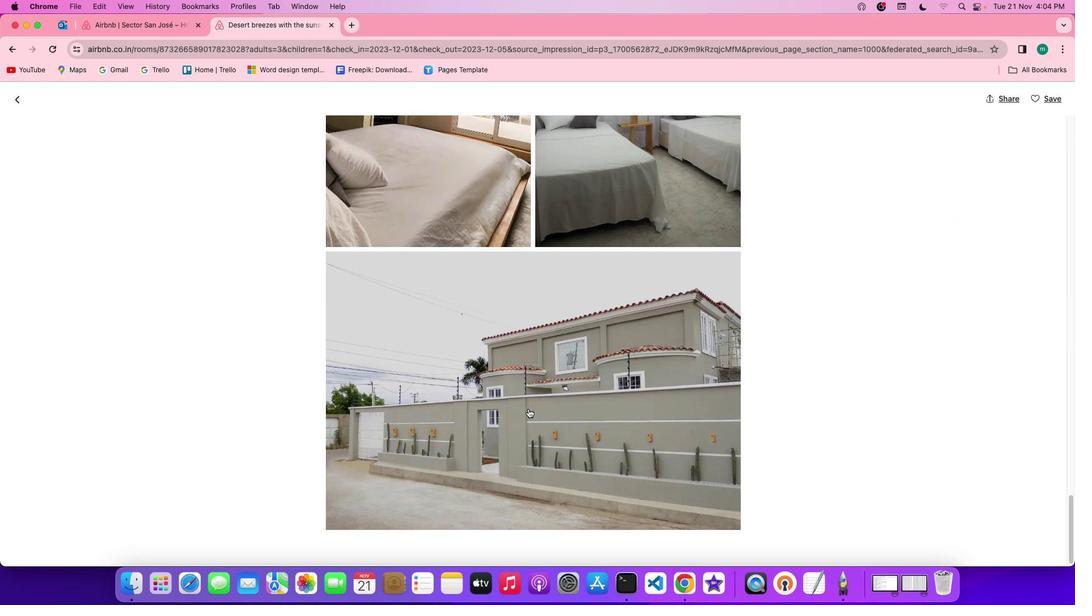
Action: Mouse scrolled (528, 408) with delta (0, -2)
Screenshot: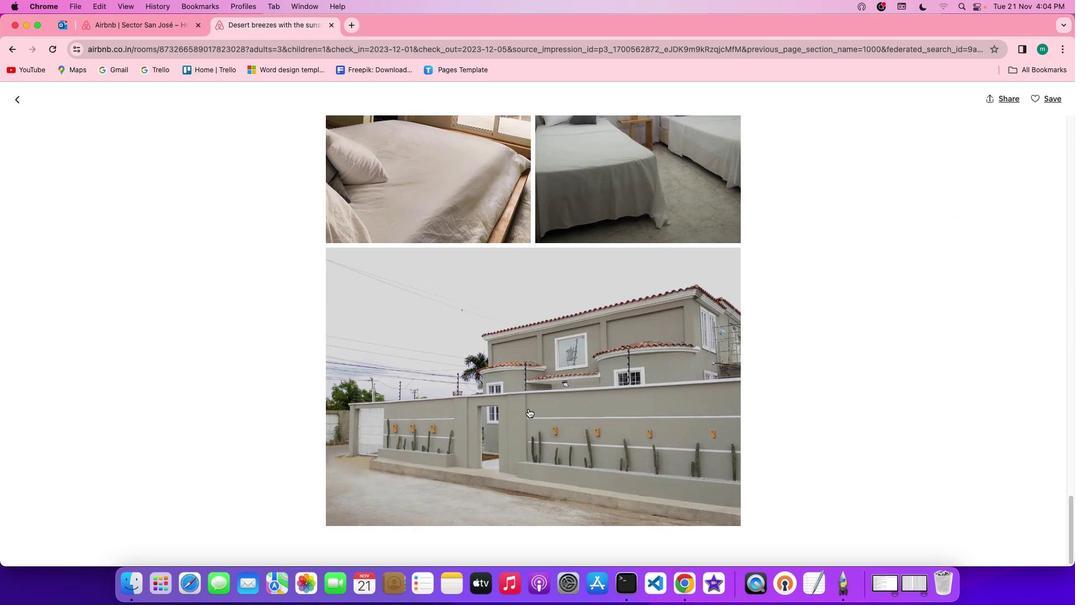 
Action: Mouse scrolled (528, 408) with delta (0, 0)
Screenshot: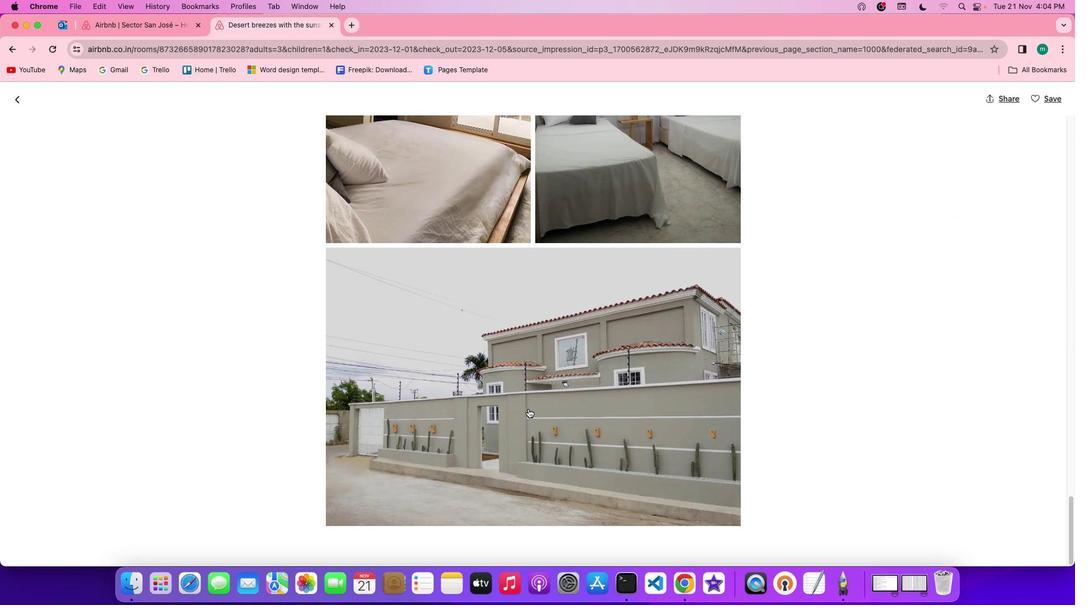 
Action: Mouse scrolled (528, 408) with delta (0, 0)
Screenshot: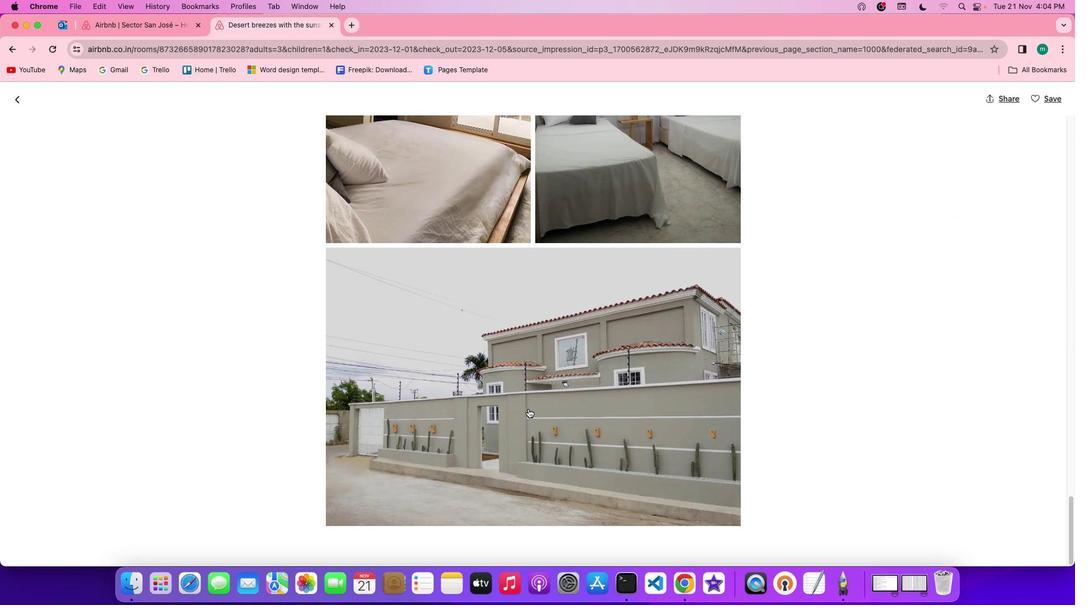 
Action: Mouse scrolled (528, 408) with delta (0, -1)
Screenshot: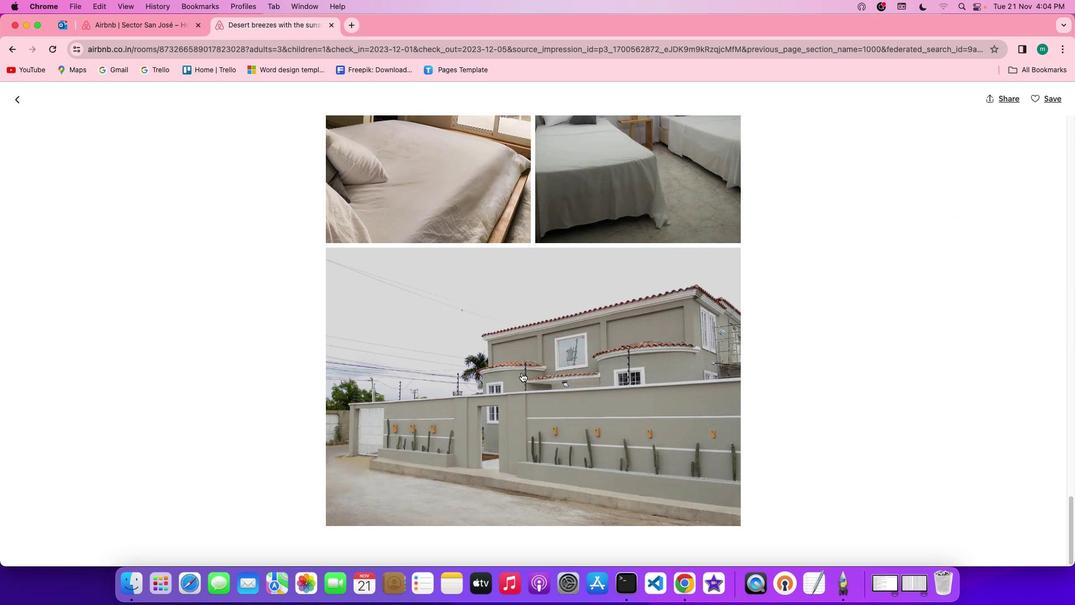 
Action: Mouse moved to (16, 95)
Screenshot: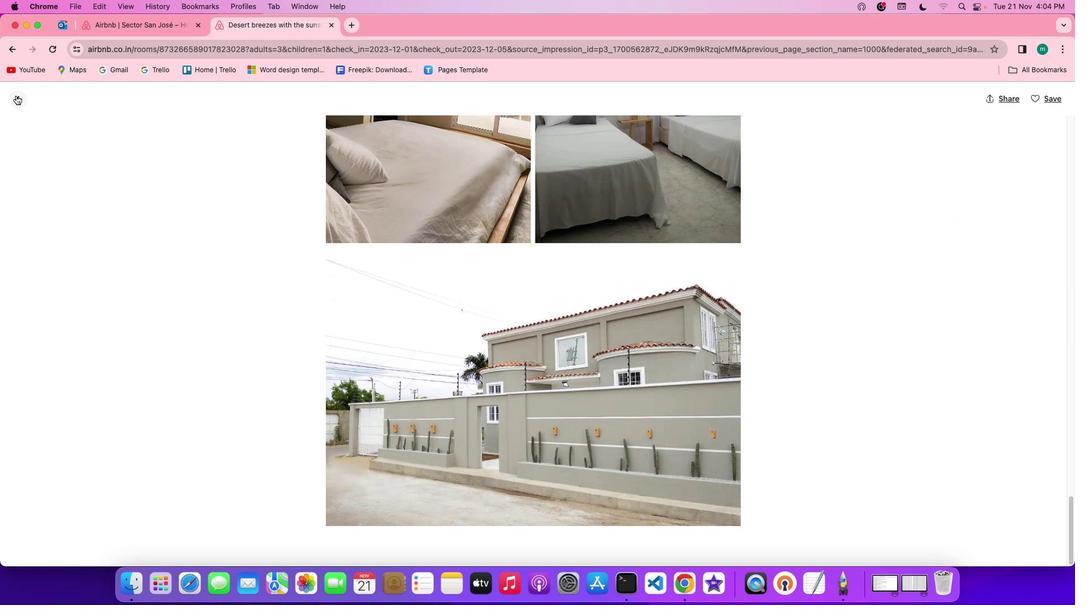 
Action: Mouse pressed left at (16, 95)
Screenshot: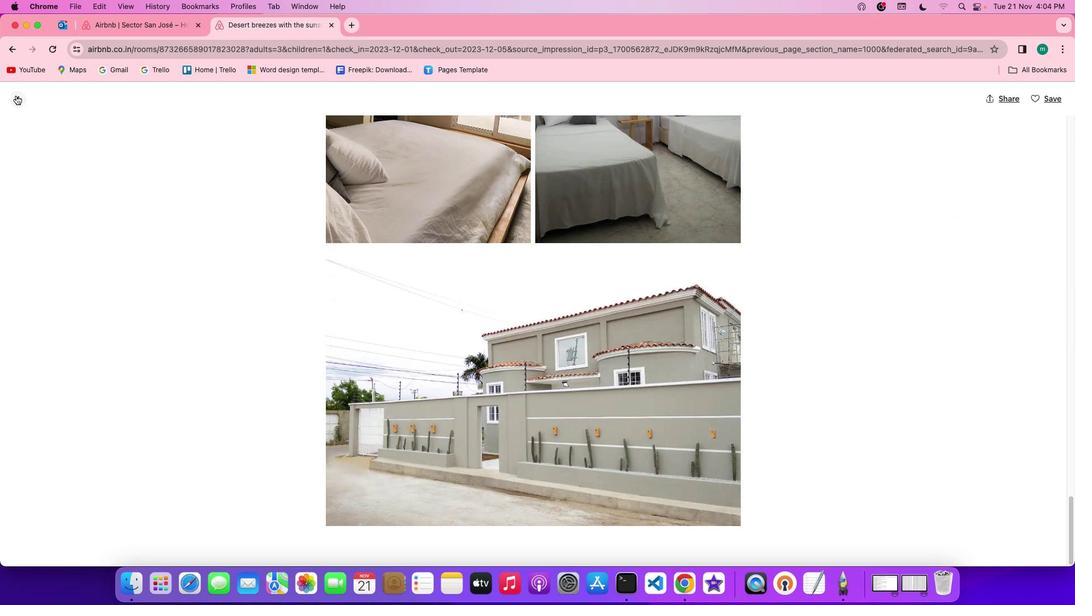 
Action: Mouse moved to (287, 381)
Screenshot: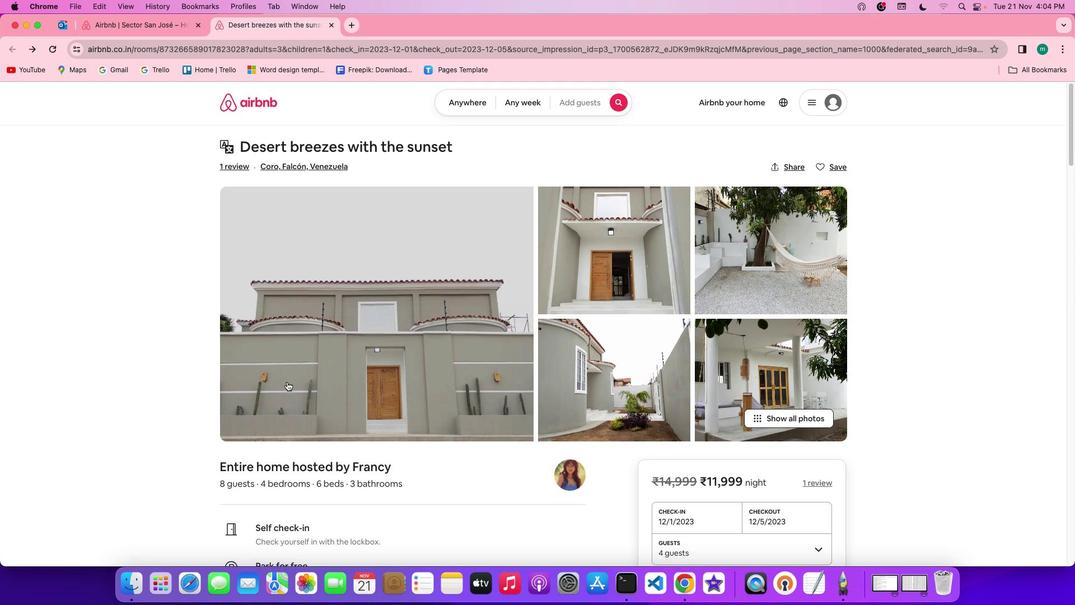 
Action: Mouse scrolled (287, 381) with delta (0, 0)
Screenshot: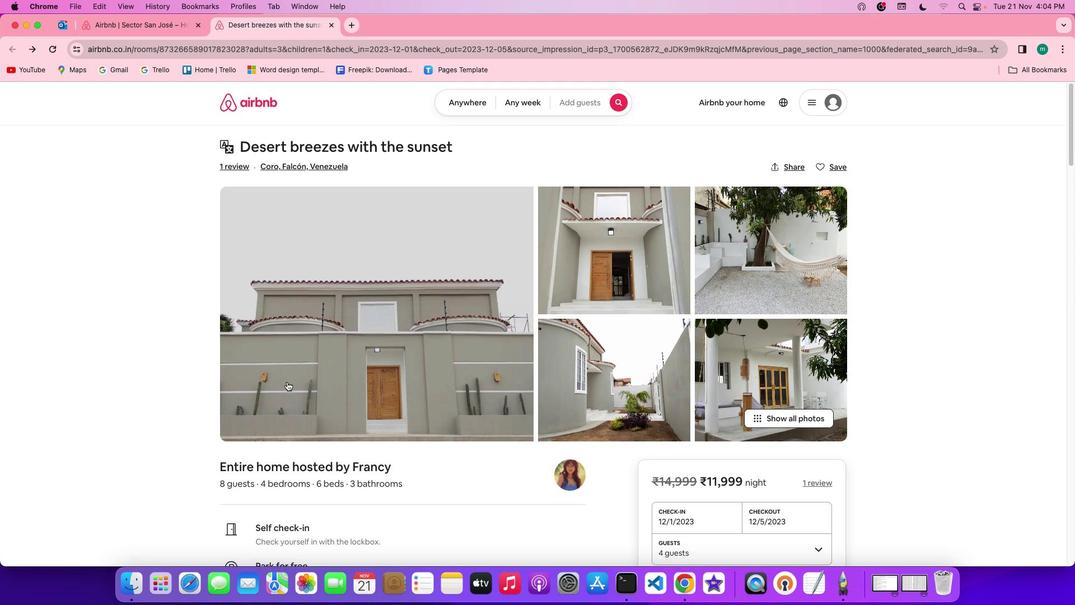 
Action: Mouse moved to (287, 381)
Screenshot: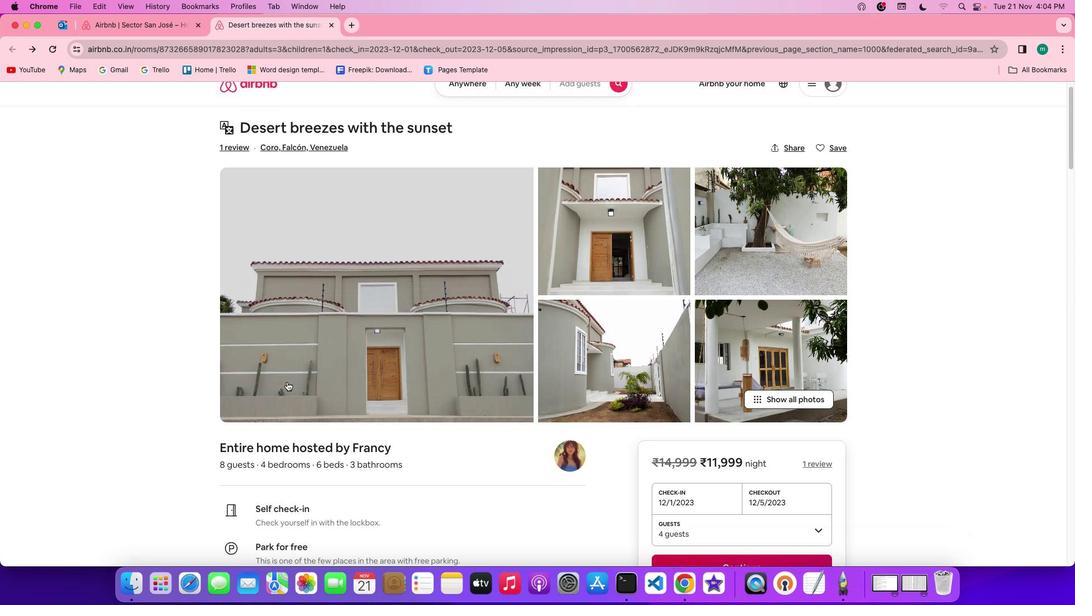 
Action: Mouse scrolled (287, 381) with delta (0, 0)
Screenshot: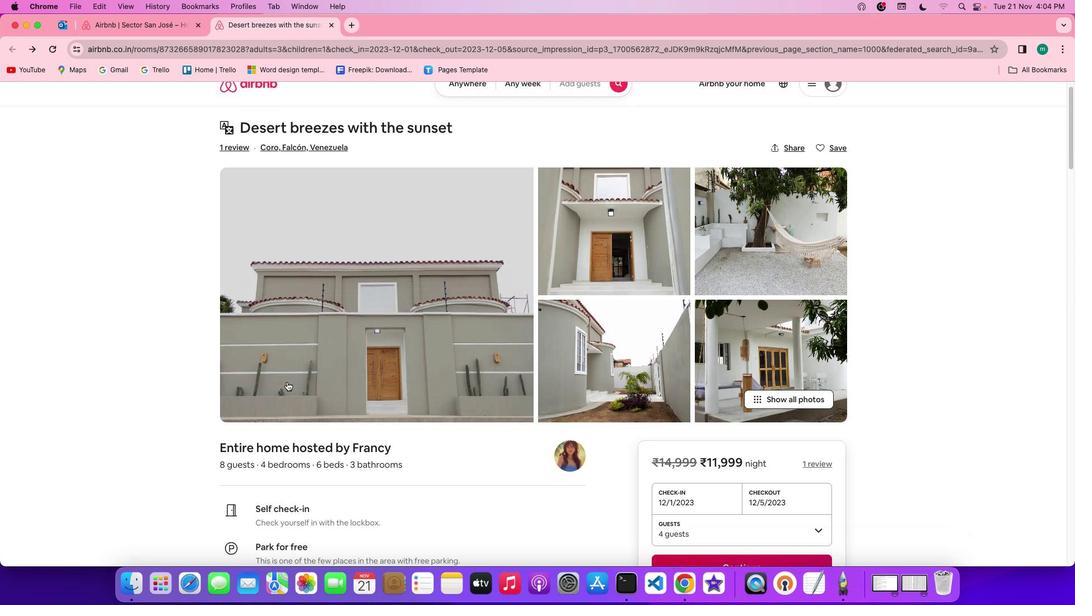 
Action: Mouse scrolled (287, 381) with delta (0, -1)
Screenshot: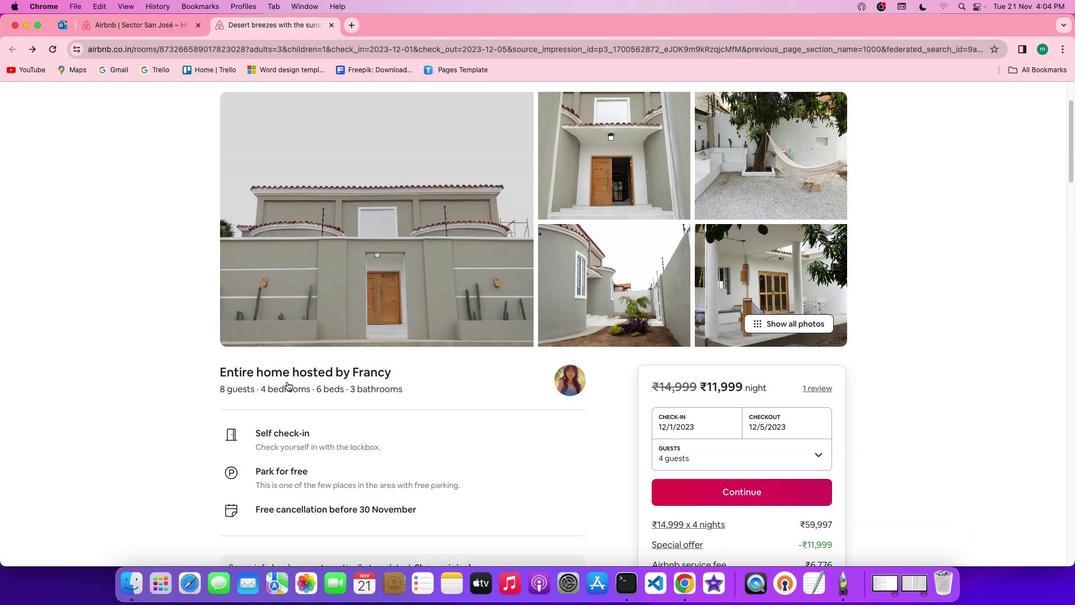
Action: Mouse scrolled (287, 381) with delta (0, -2)
Screenshot: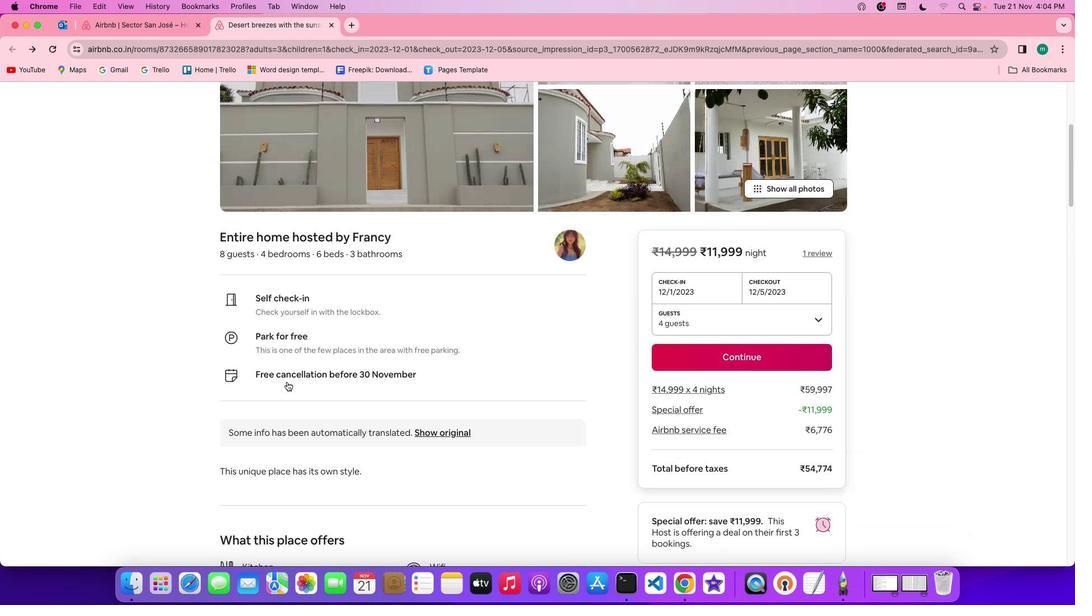
Action: Mouse scrolled (287, 381) with delta (0, -2)
Screenshot: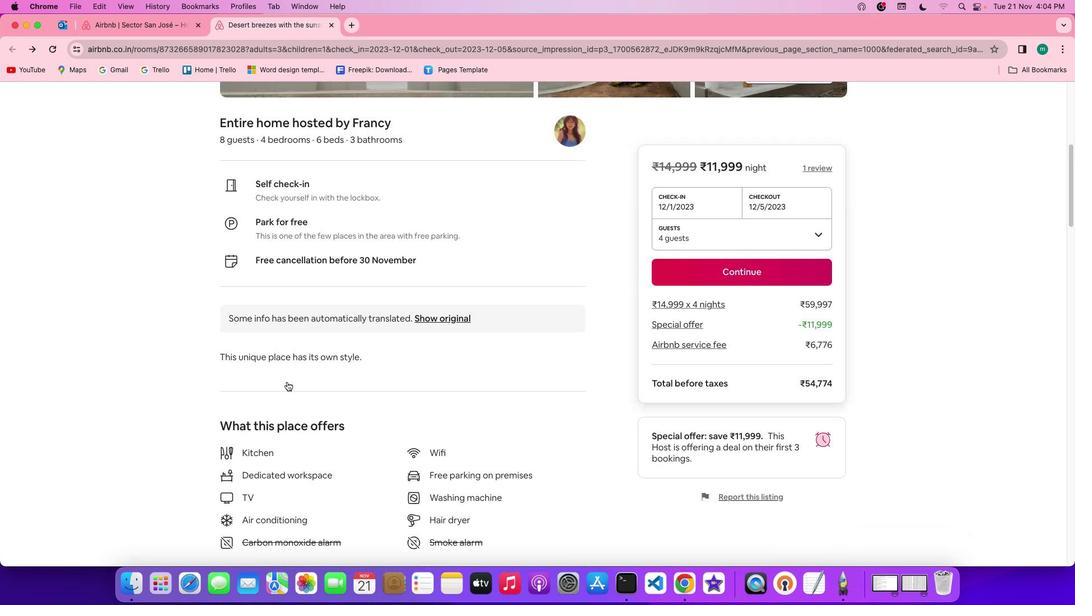 
Action: Mouse moved to (319, 407)
Screenshot: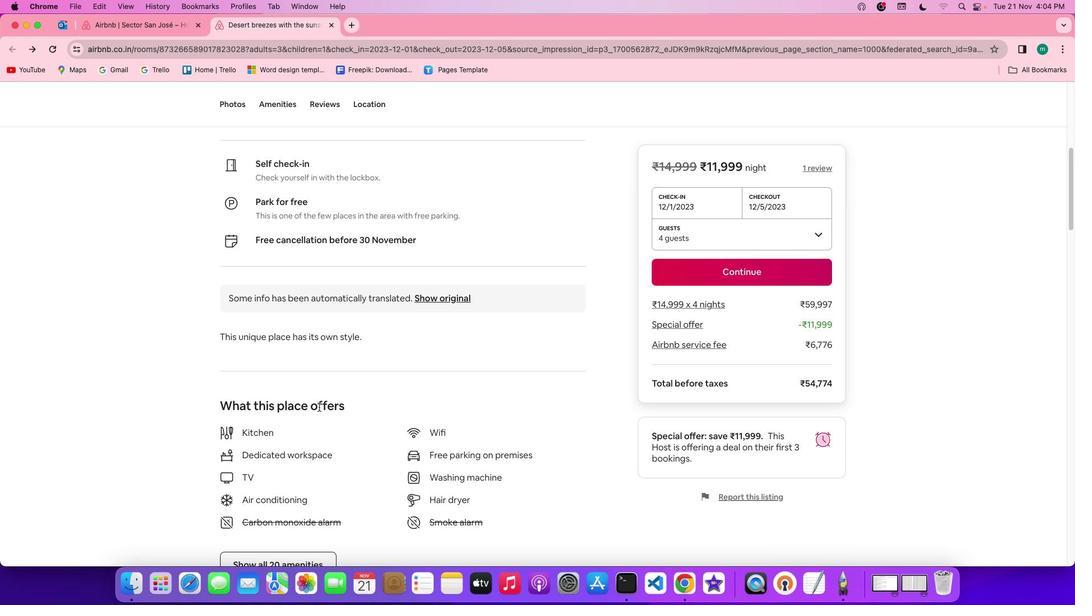 
Action: Mouse scrolled (319, 407) with delta (0, 0)
Screenshot: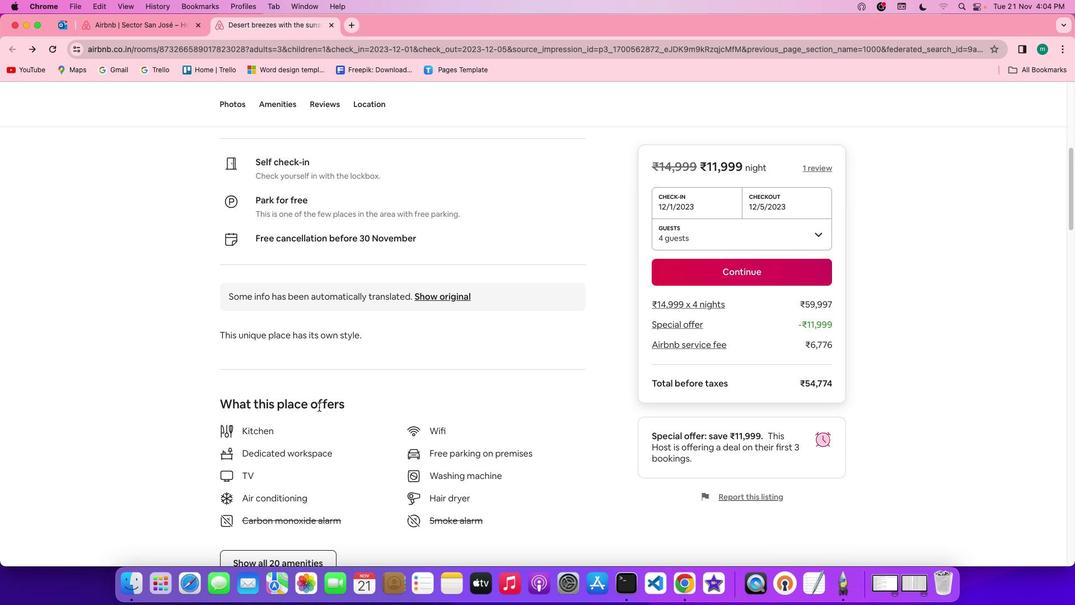 
Action: Mouse scrolled (319, 407) with delta (0, 0)
Screenshot: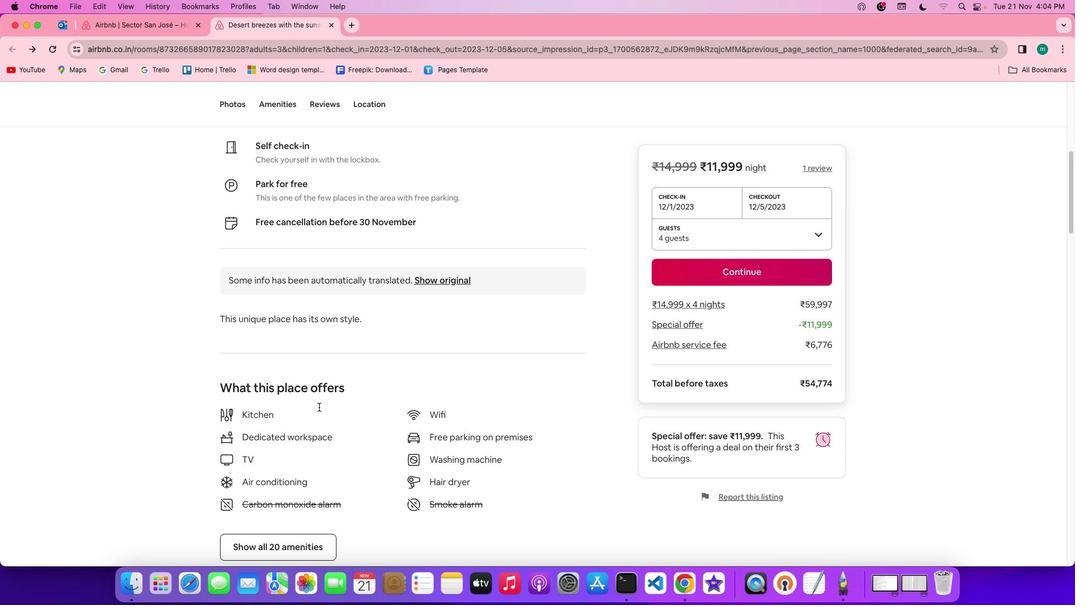 
Action: Mouse scrolled (319, 407) with delta (0, -1)
Screenshot: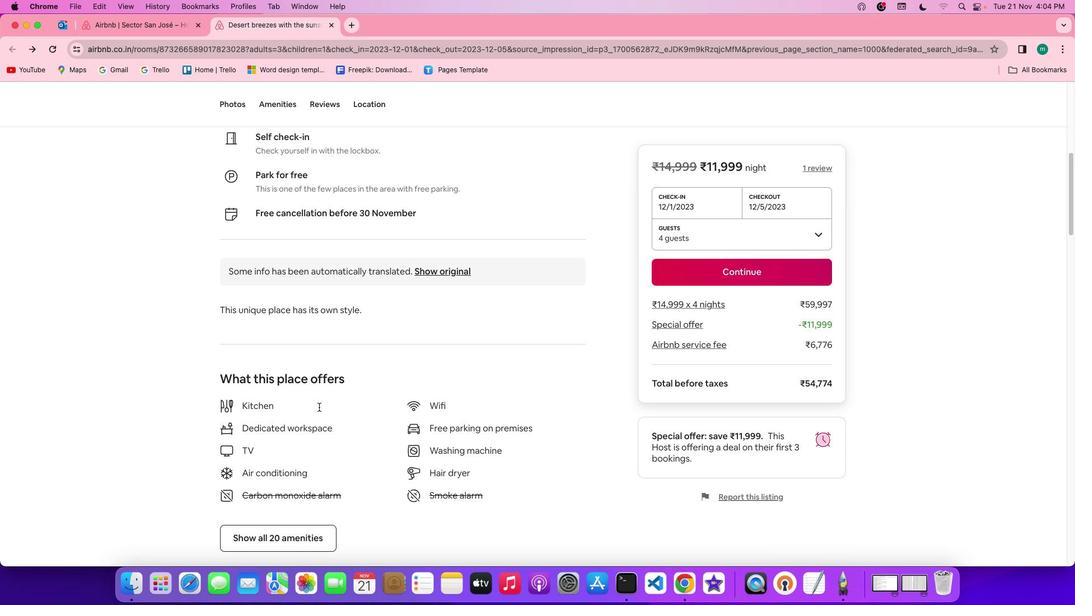 
Action: Mouse scrolled (319, 407) with delta (0, -1)
Screenshot: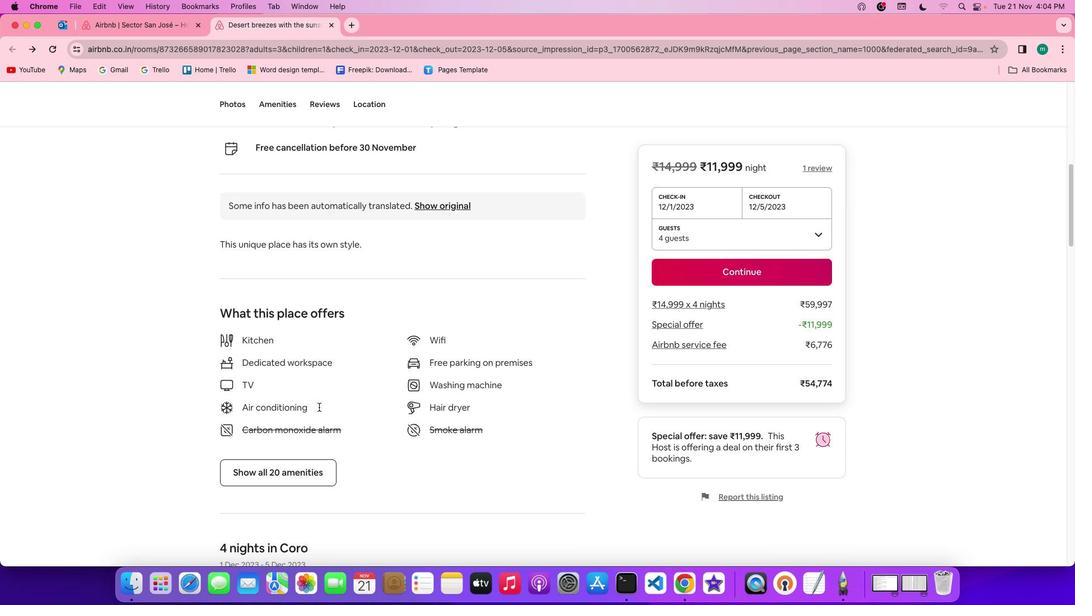 
Action: Mouse moved to (293, 413)
Screenshot: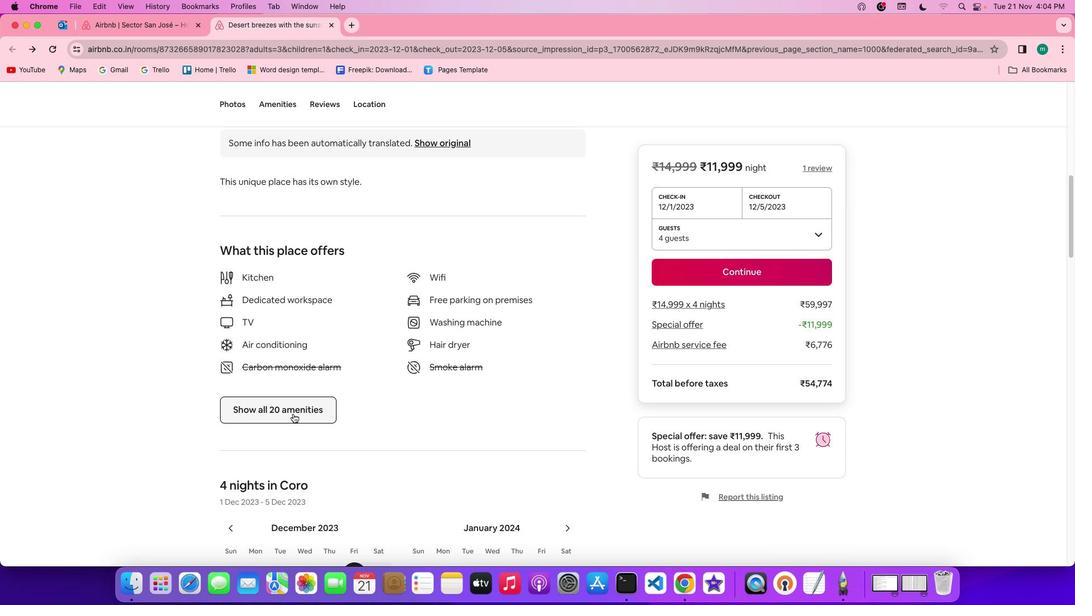 
Action: Mouse pressed left at (293, 413)
Screenshot: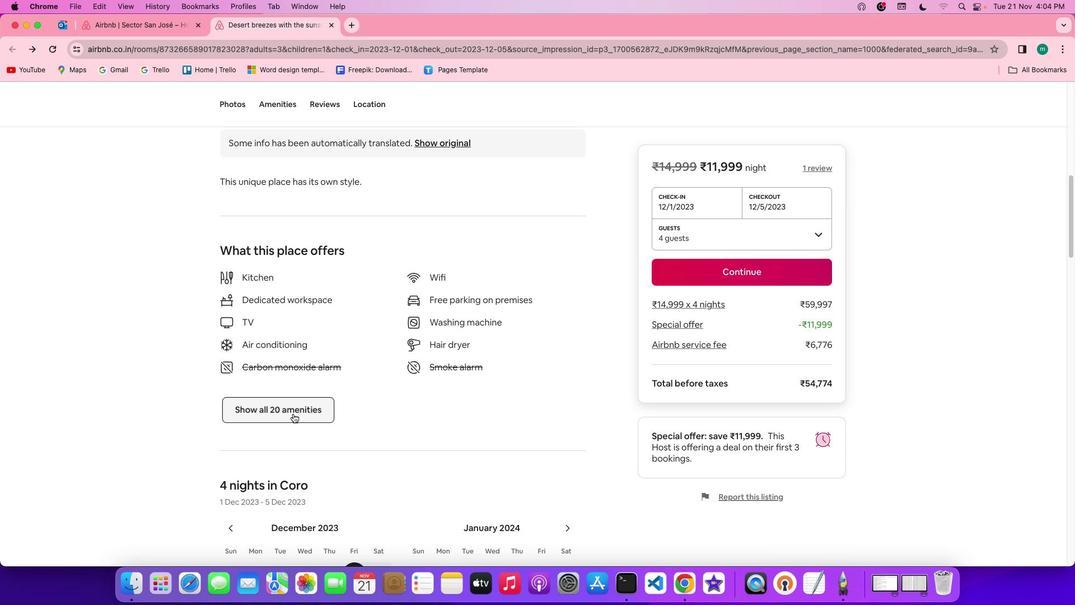
Action: Mouse moved to (337, 413)
Screenshot: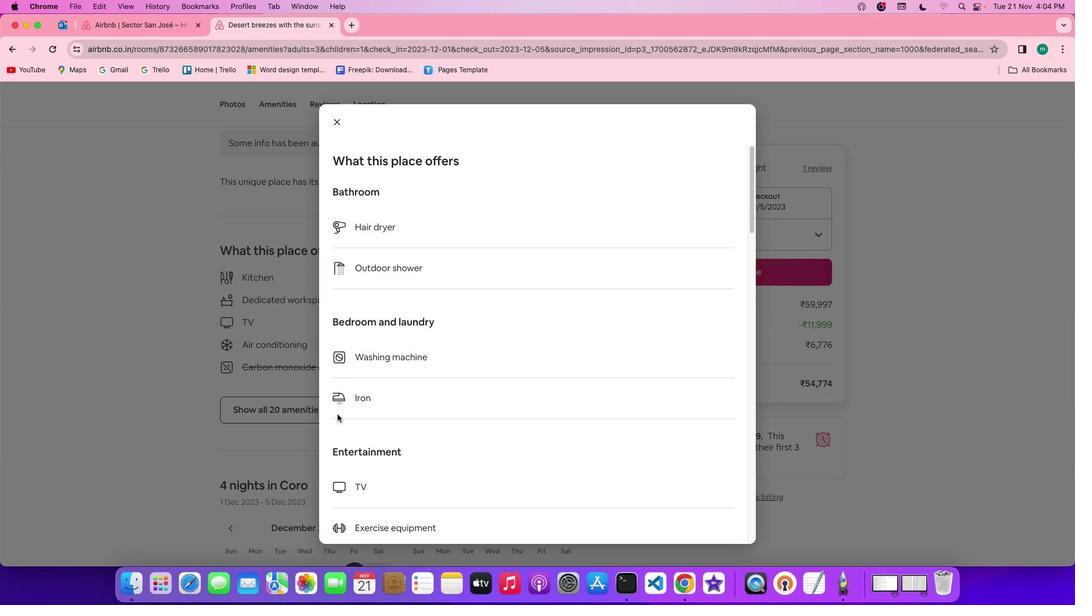 
Action: Mouse scrolled (337, 413) with delta (0, 0)
Screenshot: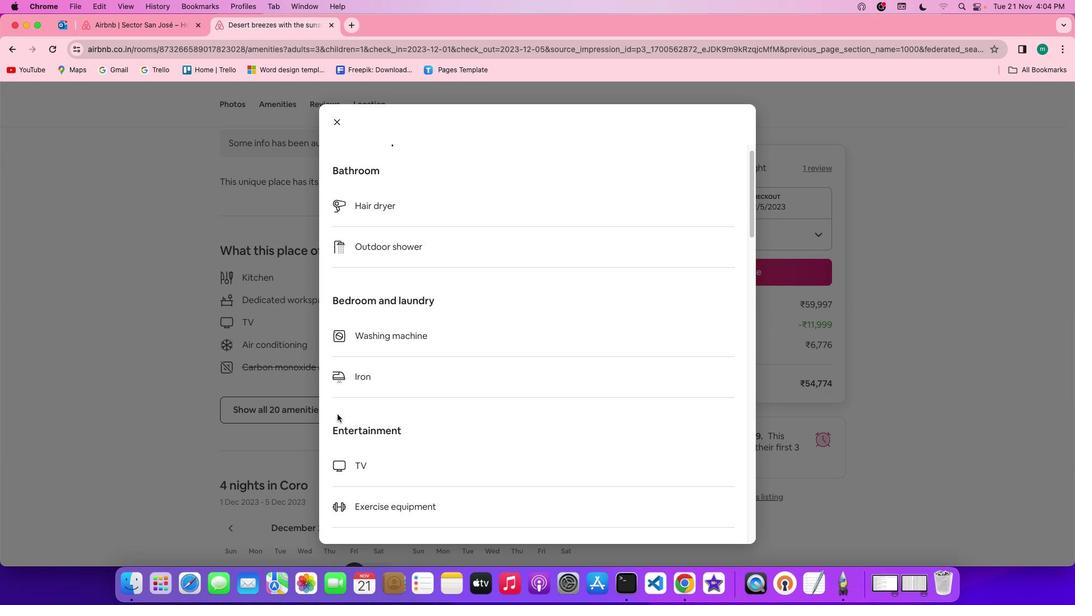 
Action: Mouse scrolled (337, 413) with delta (0, 0)
Screenshot: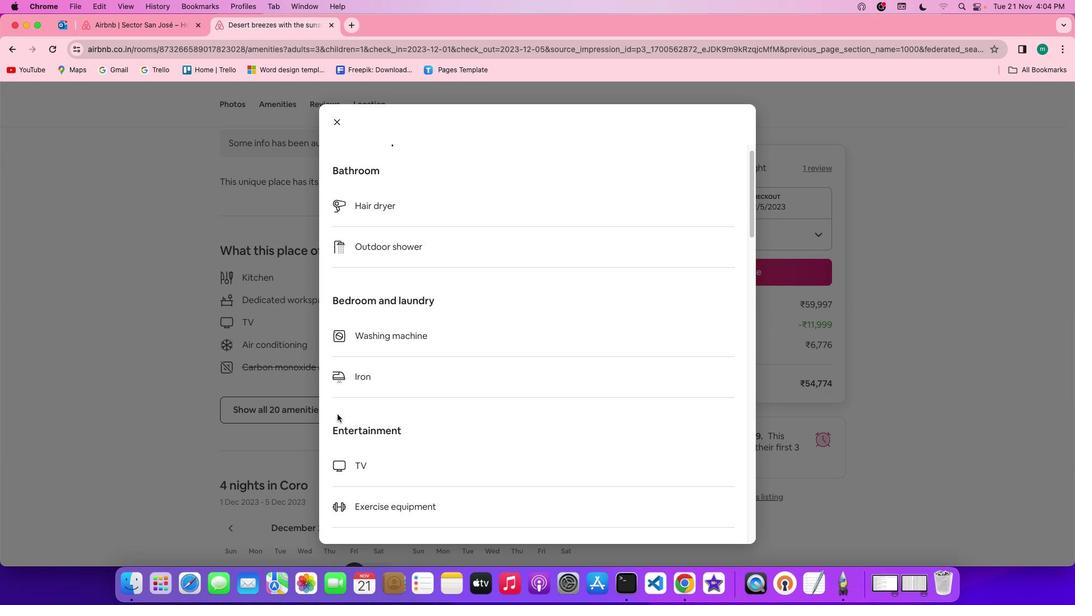 
Action: Mouse scrolled (337, 413) with delta (0, -1)
Screenshot: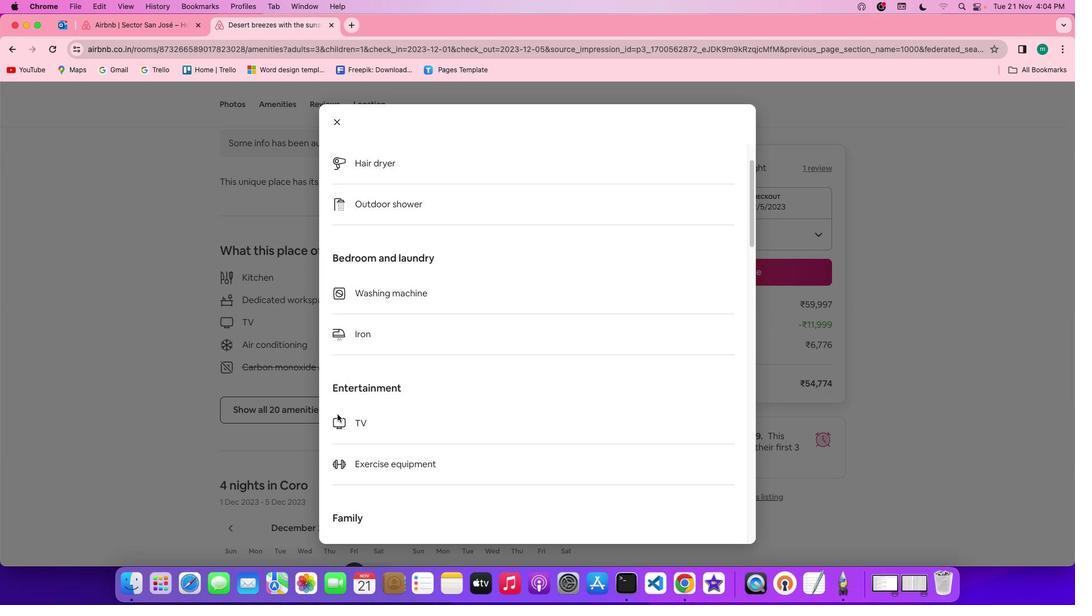 
Action: Mouse scrolled (337, 413) with delta (0, -2)
Screenshot: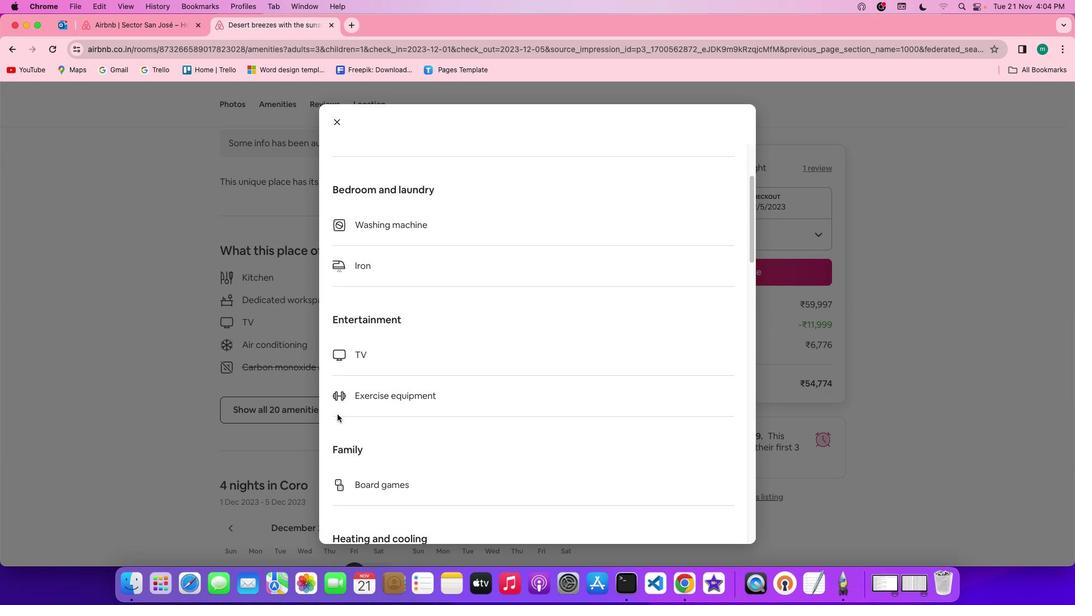 
Action: Mouse scrolled (337, 413) with delta (0, 0)
Screenshot: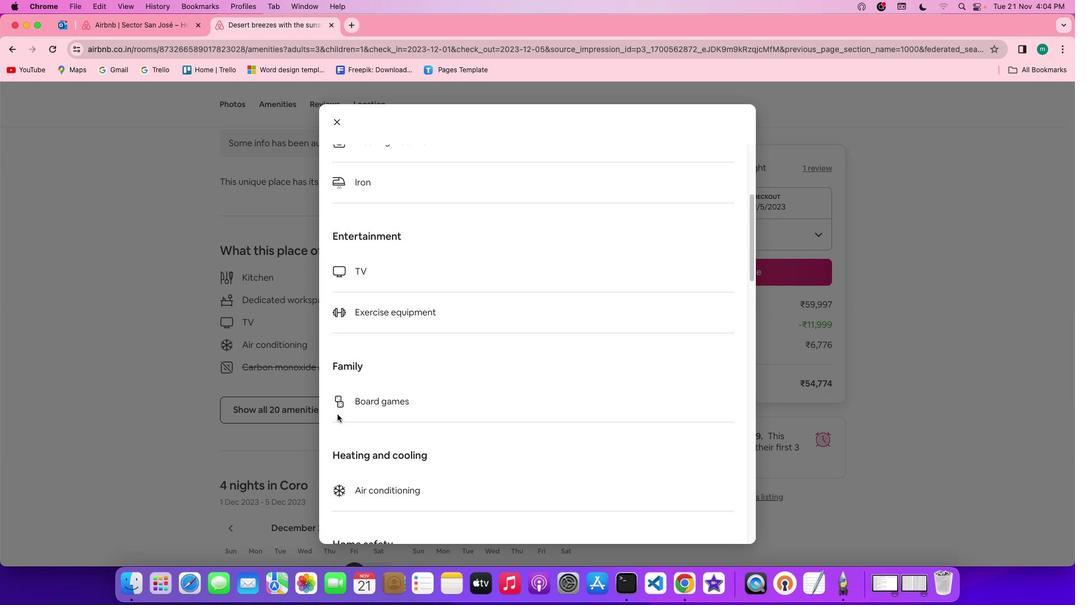 
Action: Mouse scrolled (337, 413) with delta (0, 0)
Screenshot: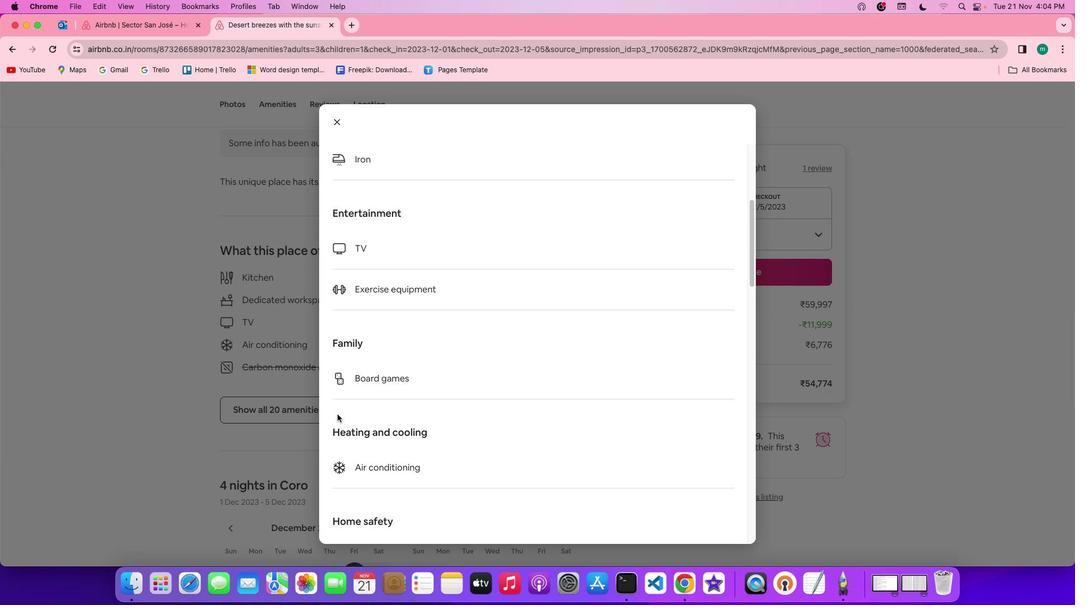 
Action: Mouse scrolled (337, 413) with delta (0, -1)
Screenshot: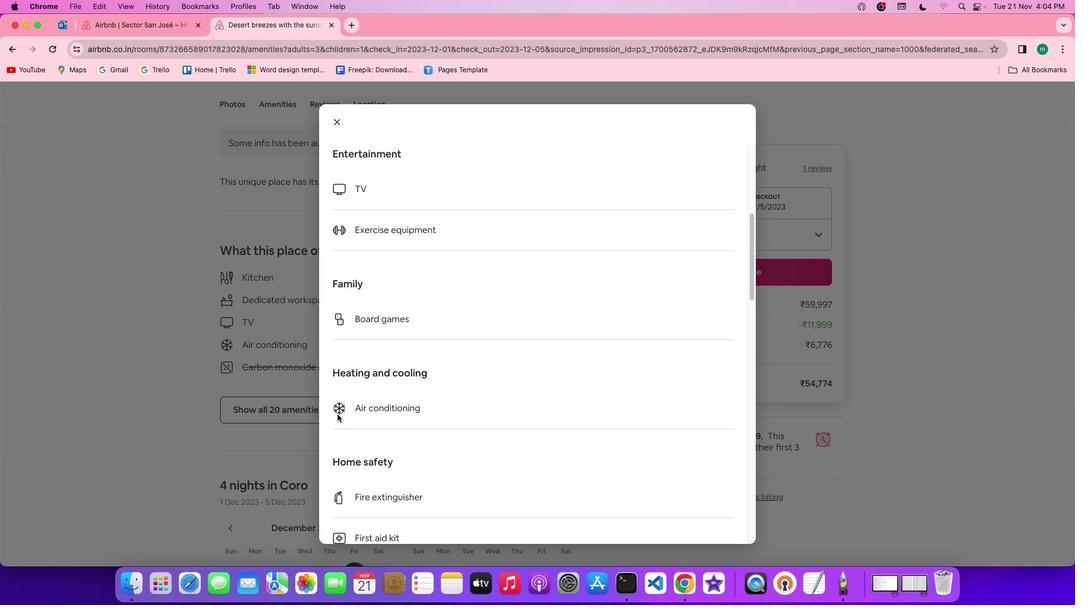 
Action: Mouse scrolled (337, 413) with delta (0, -2)
Screenshot: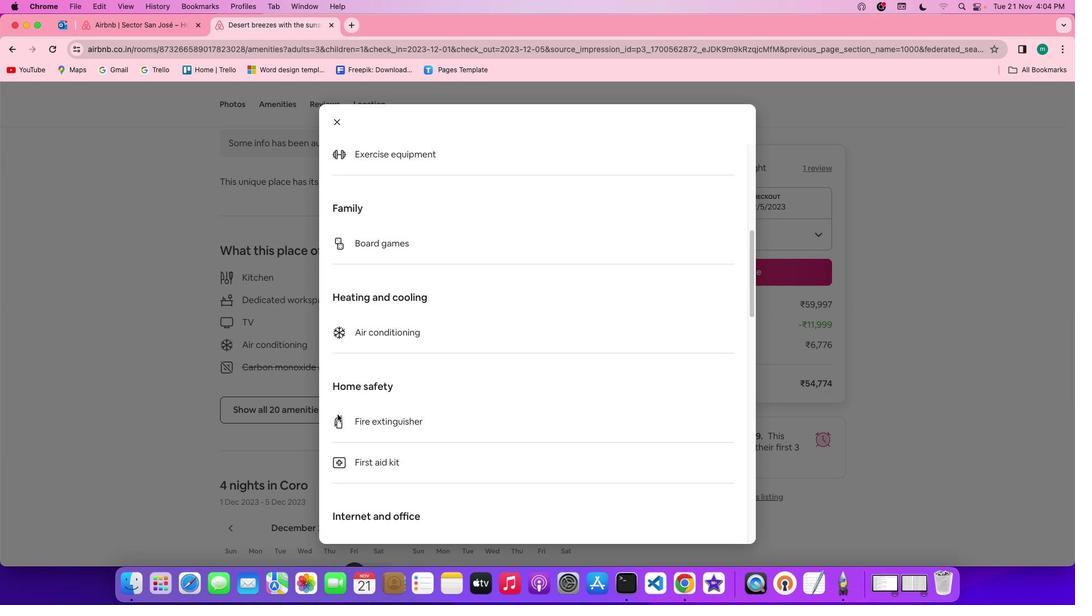 
Action: Mouse scrolled (337, 413) with delta (0, 0)
Screenshot: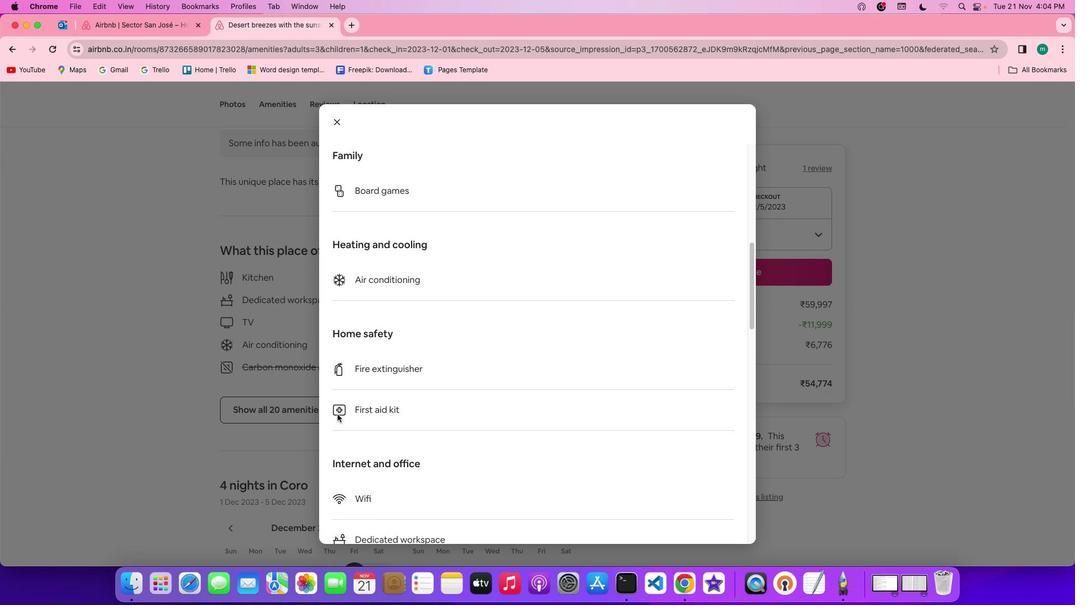 
Action: Mouse scrolled (337, 413) with delta (0, 0)
Screenshot: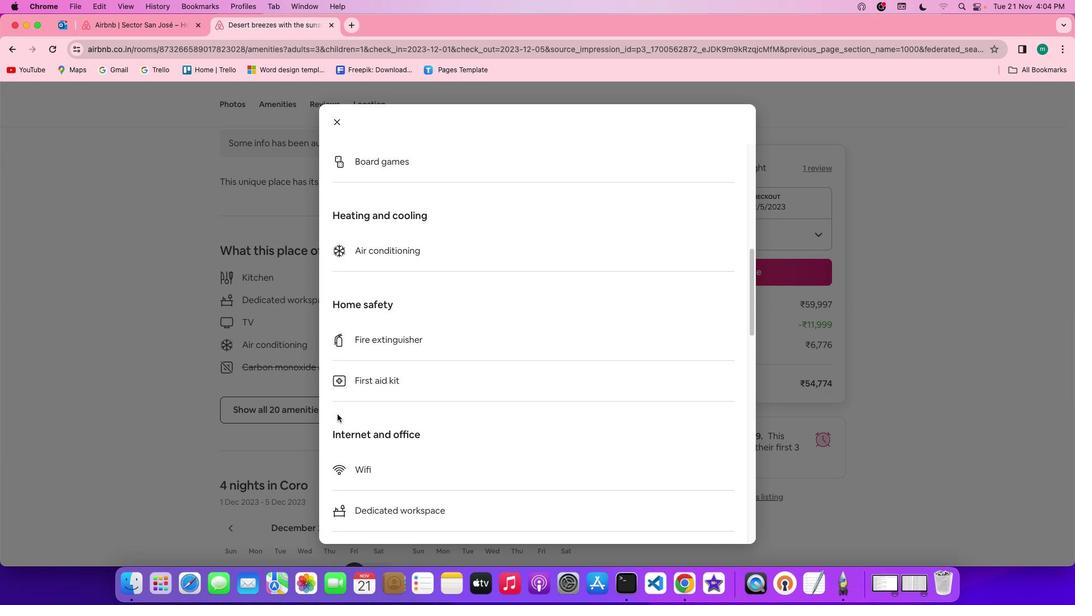 
Action: Mouse scrolled (337, 413) with delta (0, -1)
Screenshot: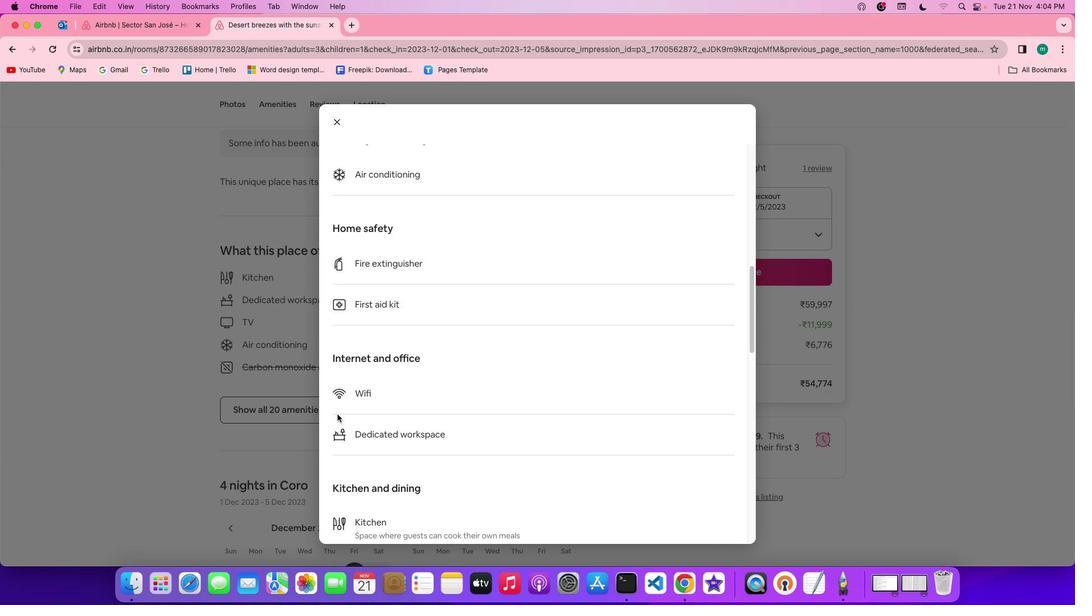 
Action: Mouse scrolled (337, 413) with delta (0, -2)
Screenshot: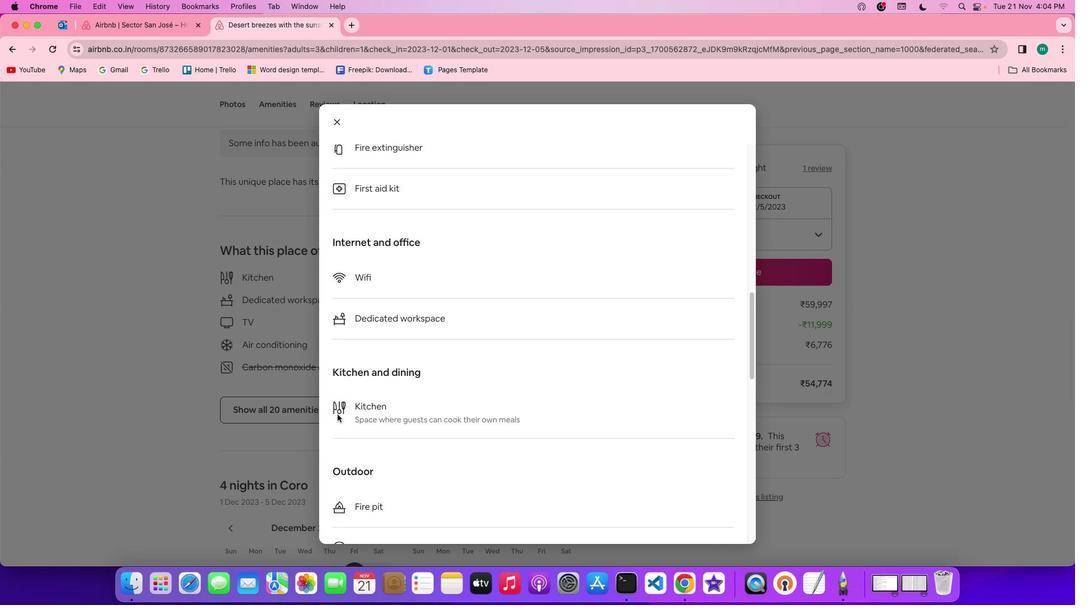
Action: Mouse scrolled (337, 413) with delta (0, -2)
Screenshot: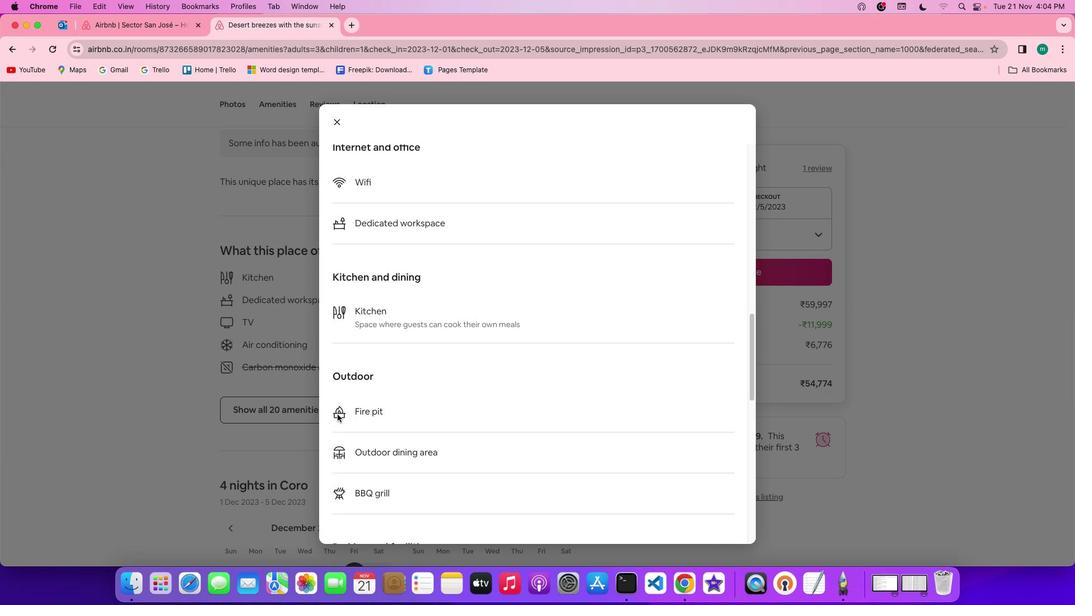 
Action: Mouse scrolled (337, 413) with delta (0, 0)
Screenshot: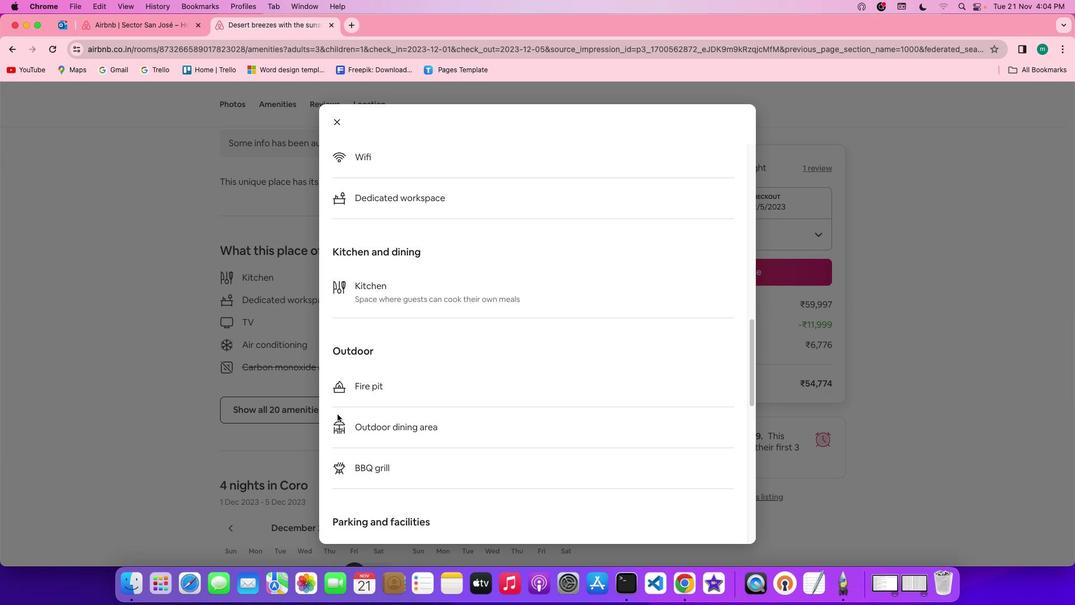 
Action: Mouse scrolled (337, 413) with delta (0, 0)
Screenshot: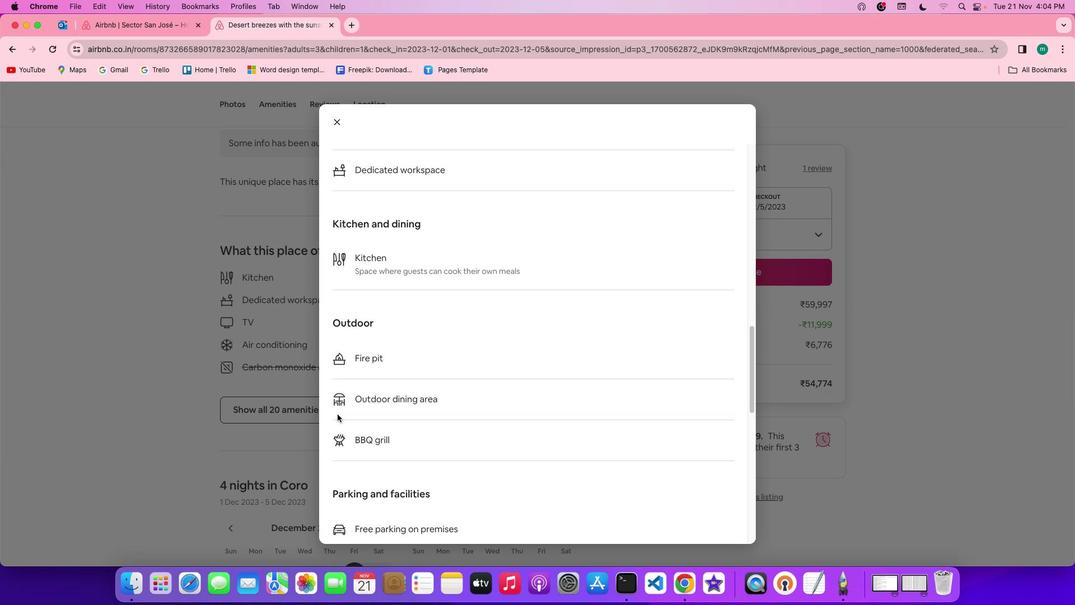 
Action: Mouse scrolled (337, 413) with delta (0, -1)
Screenshot: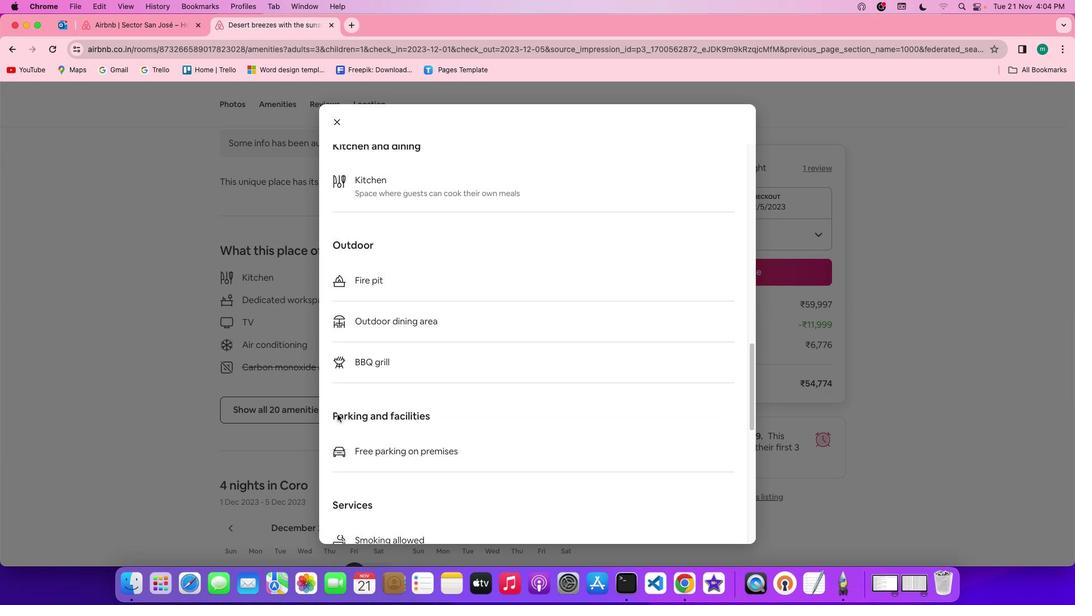 
Action: Mouse scrolled (337, 413) with delta (0, -2)
Screenshot: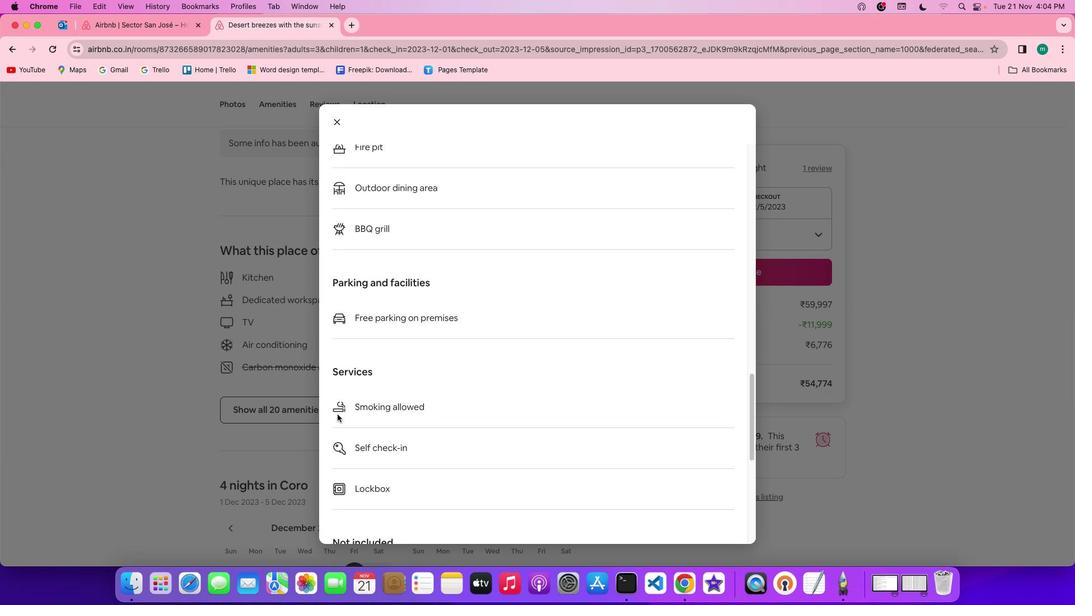 
Action: Mouse scrolled (337, 413) with delta (0, -2)
Screenshot: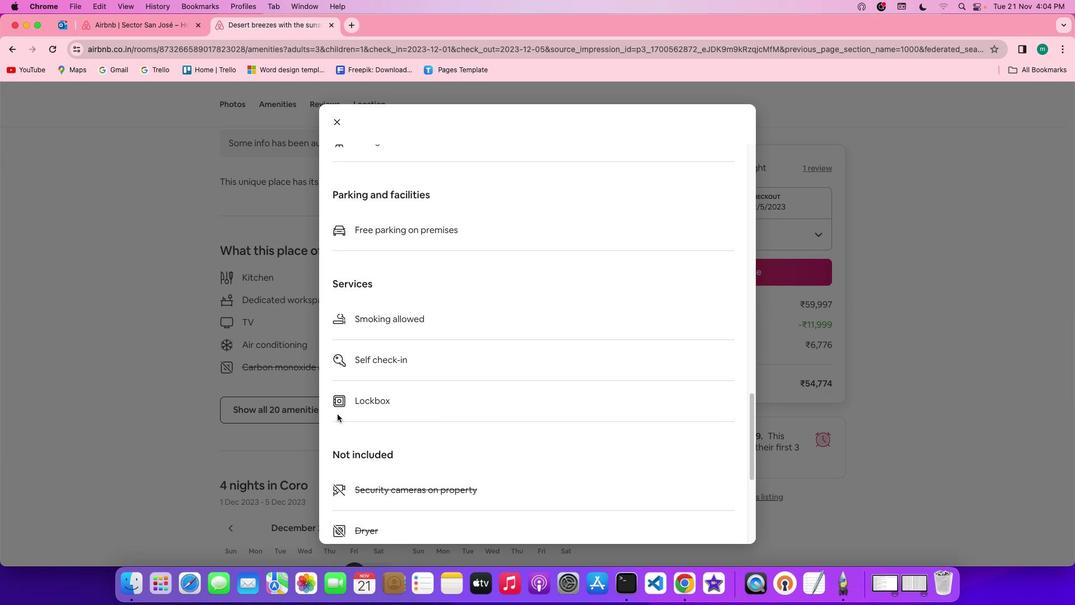 
Action: Mouse scrolled (337, 413) with delta (0, -2)
Screenshot: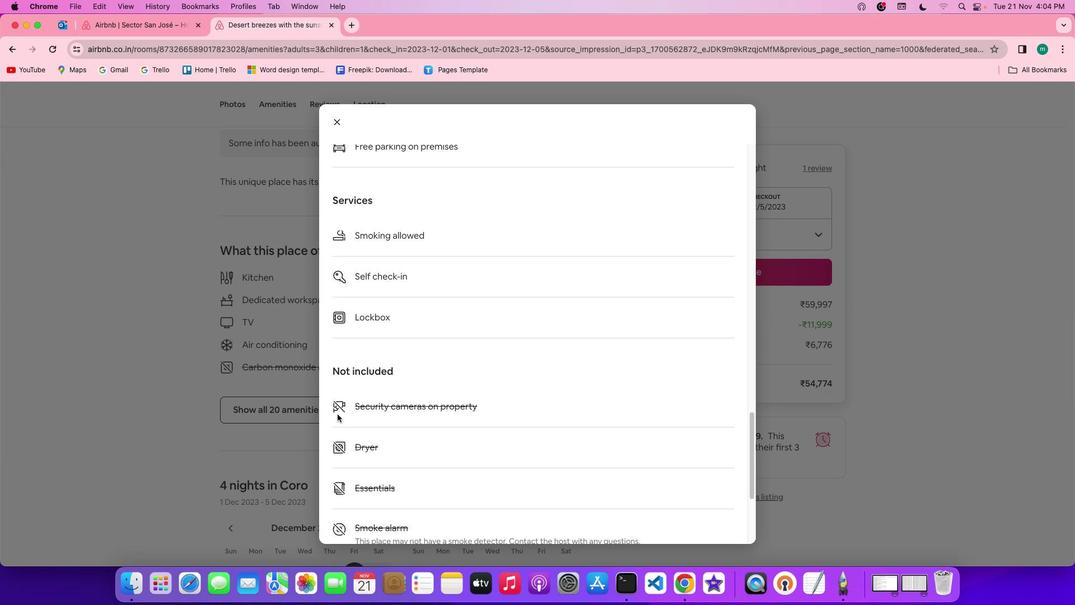 
Action: Mouse scrolled (337, 413) with delta (0, 0)
Screenshot: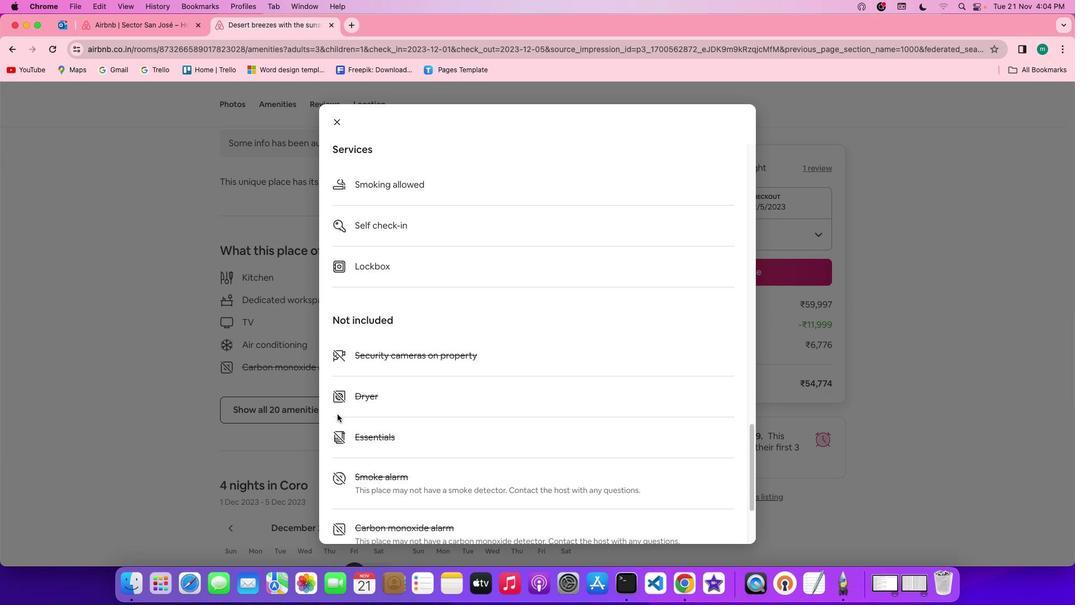 
Action: Mouse scrolled (337, 413) with delta (0, 0)
Screenshot: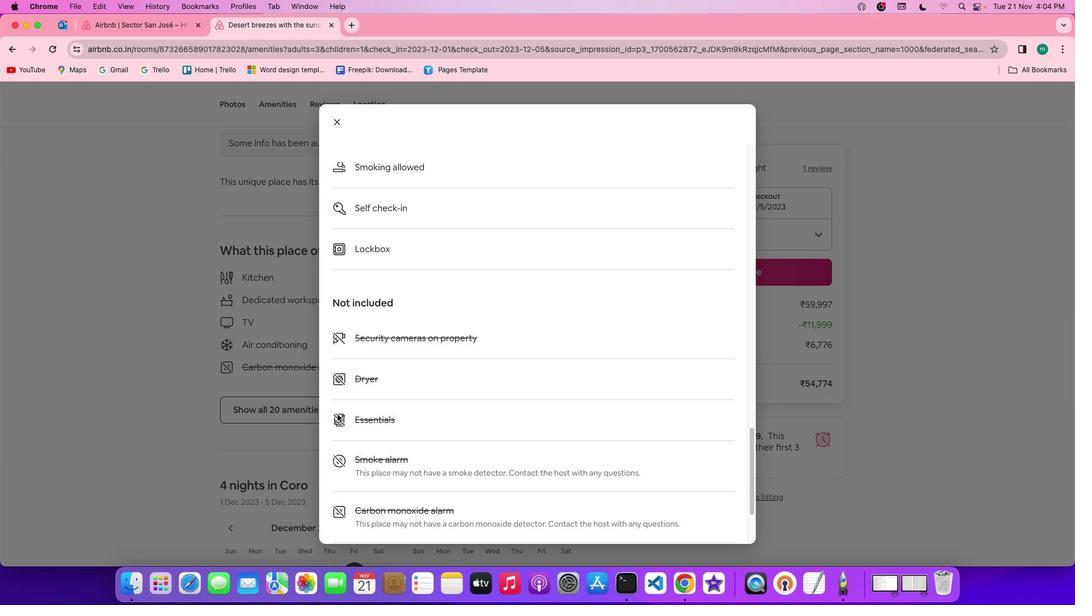 
Action: Mouse scrolled (337, 413) with delta (0, -1)
Screenshot: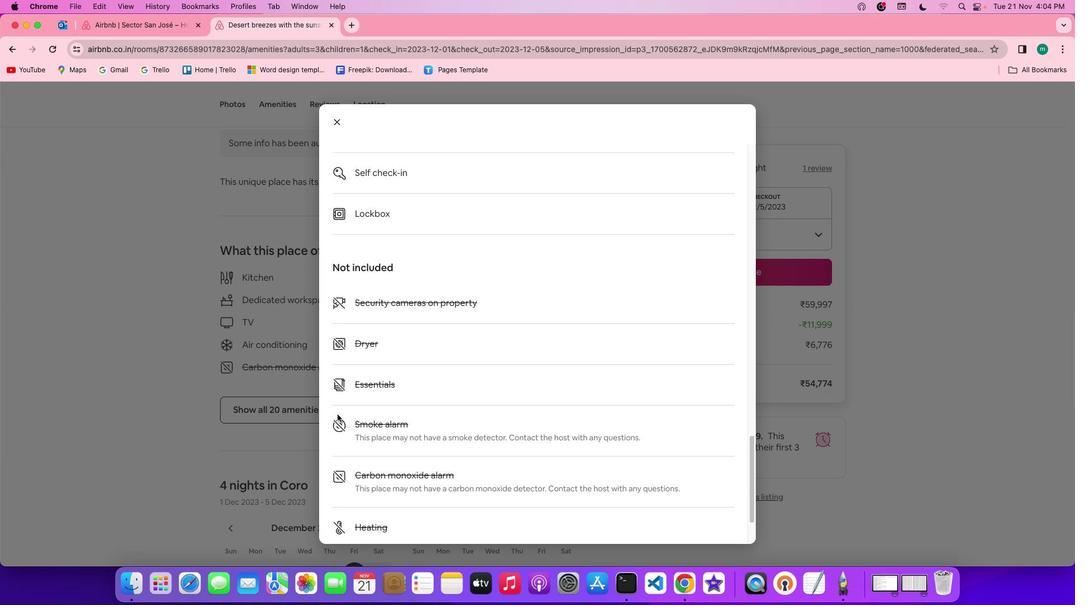 
Action: Mouse scrolled (337, 413) with delta (0, -2)
Screenshot: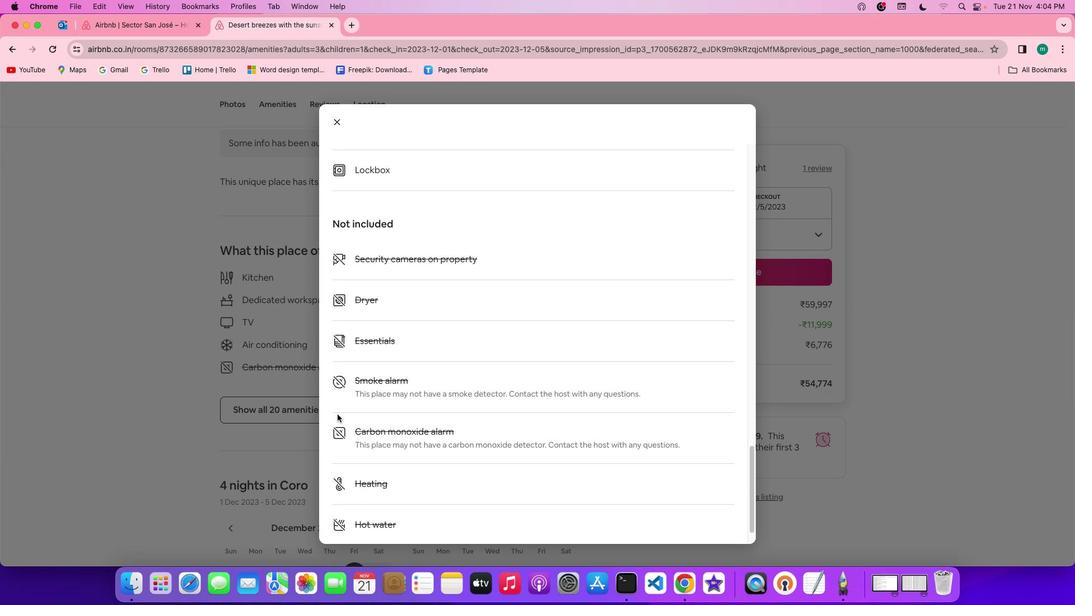 
Action: Mouse scrolled (337, 413) with delta (0, -2)
Screenshot: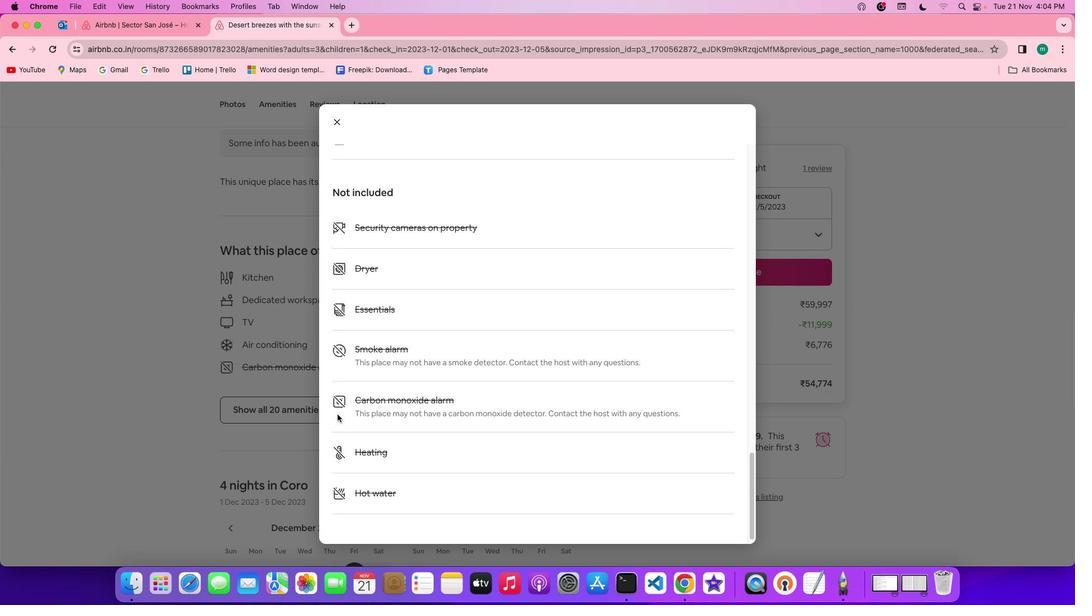 
Action: Mouse scrolled (337, 413) with delta (0, 0)
Screenshot: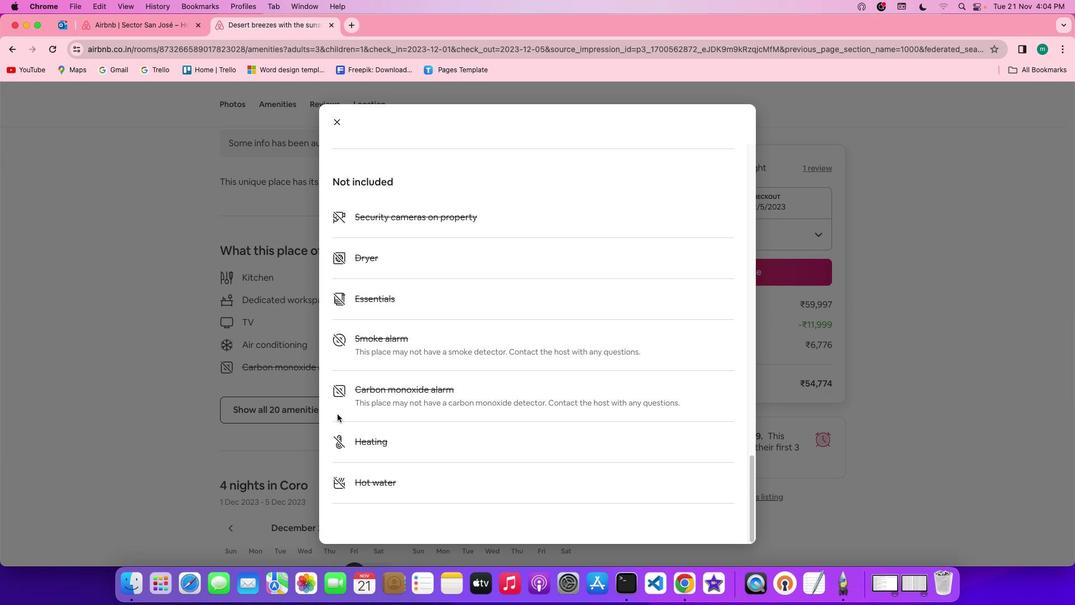 
Action: Mouse scrolled (337, 413) with delta (0, 0)
Screenshot: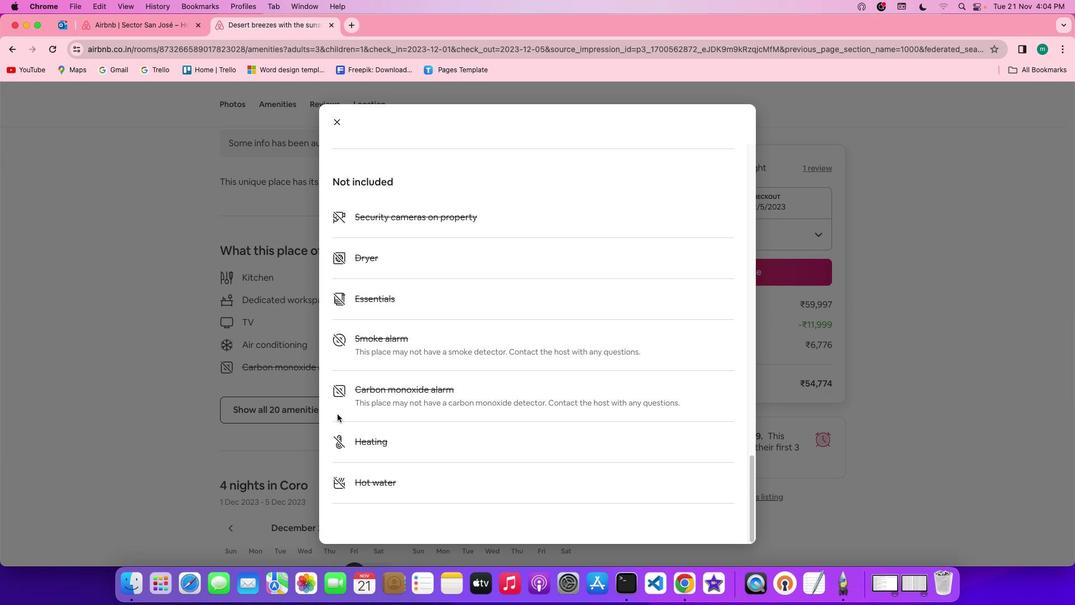 
Action: Mouse scrolled (337, 413) with delta (0, -1)
Screenshot: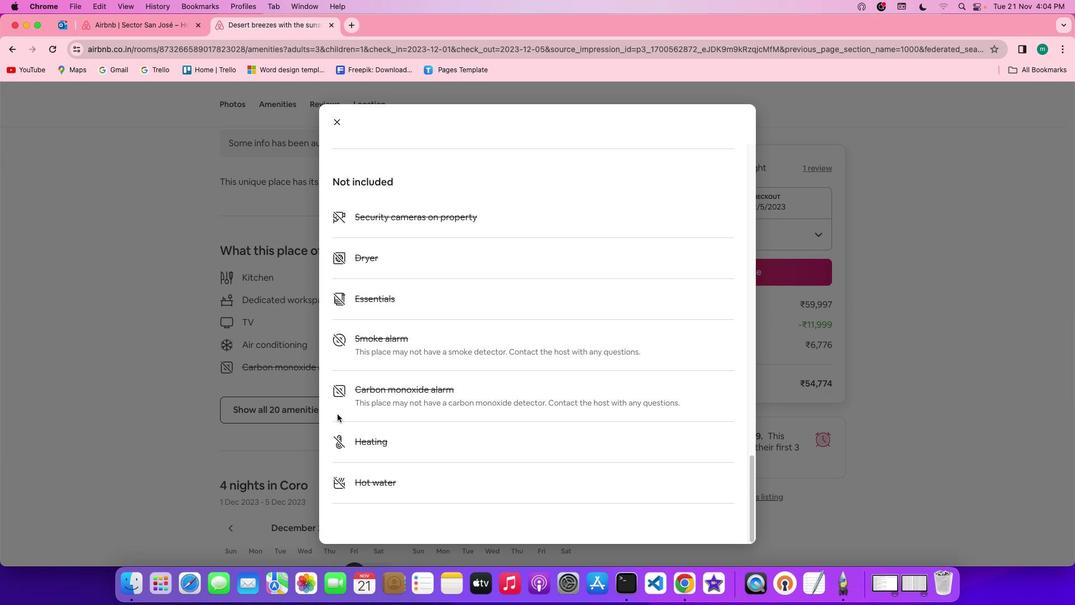 
Action: Mouse scrolled (337, 413) with delta (0, -2)
Screenshot: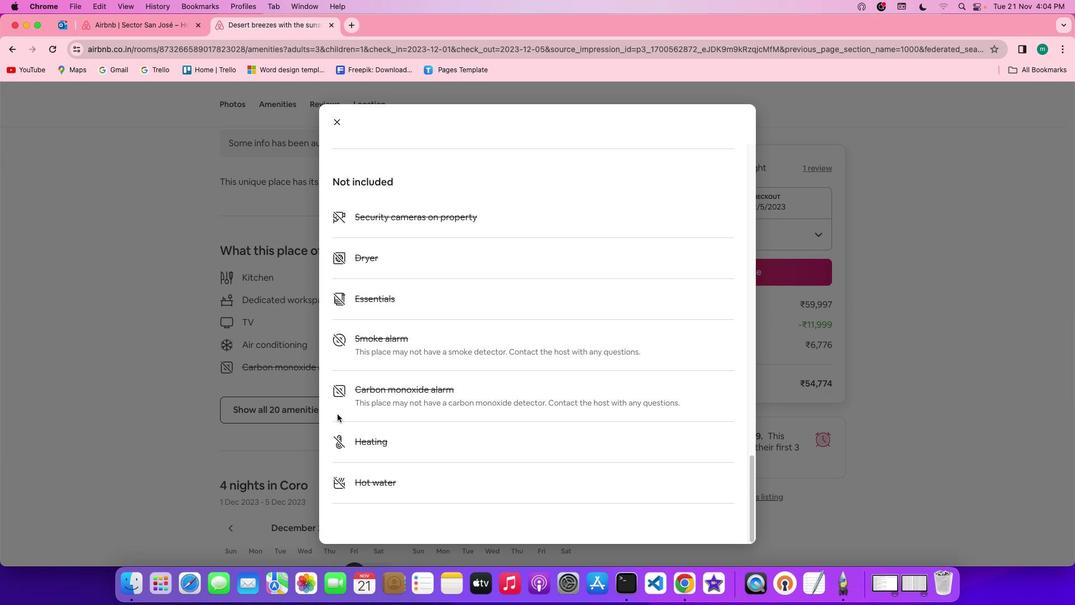 
Action: Mouse scrolled (337, 413) with delta (0, -2)
Screenshot: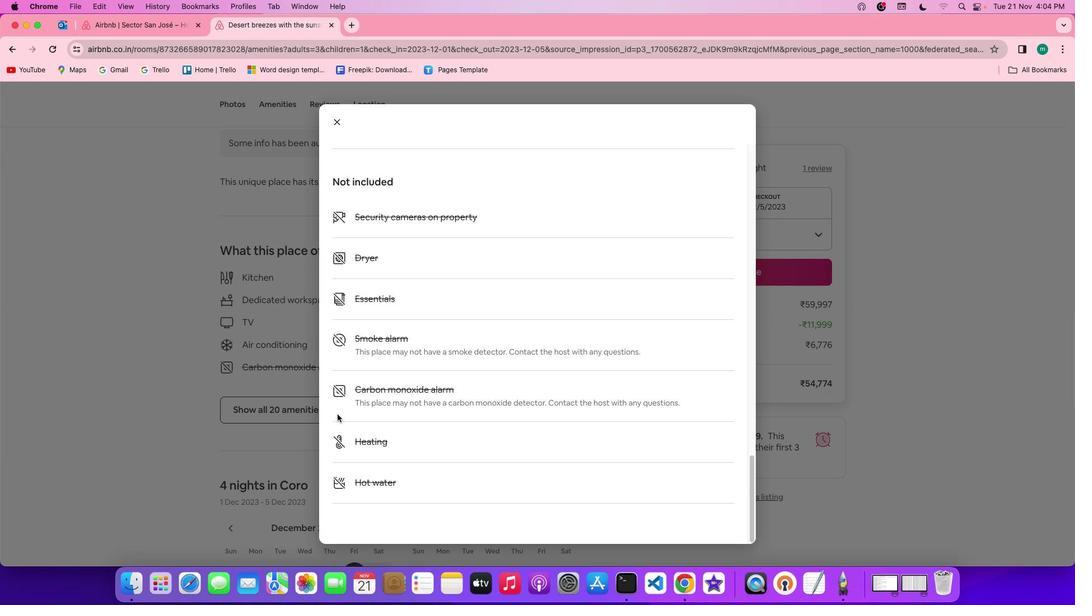 
Action: Mouse moved to (340, 117)
Screenshot: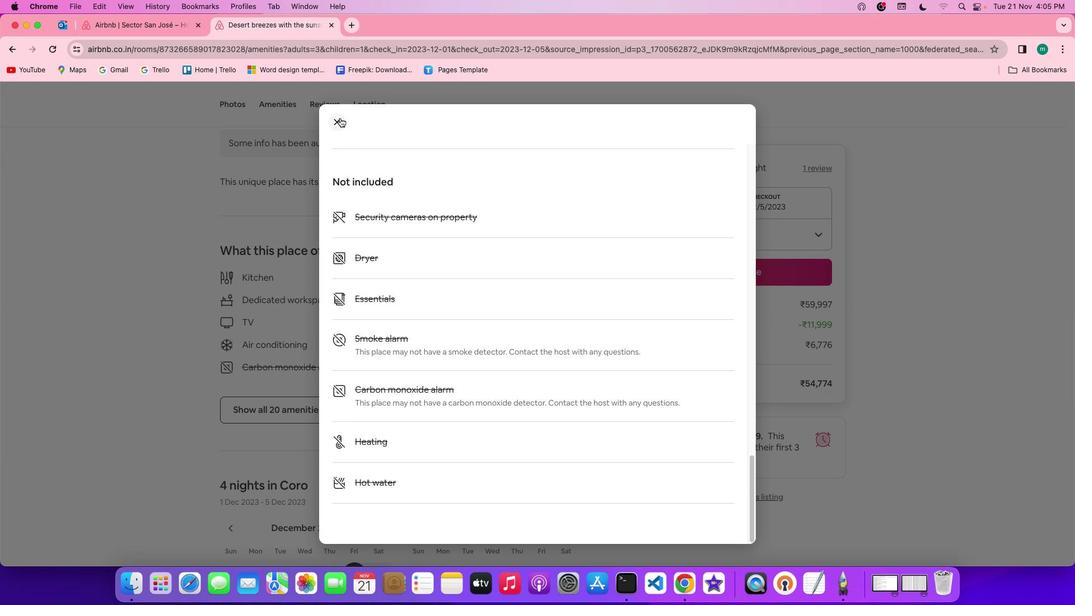 
Action: Mouse pressed left at (340, 117)
Screenshot: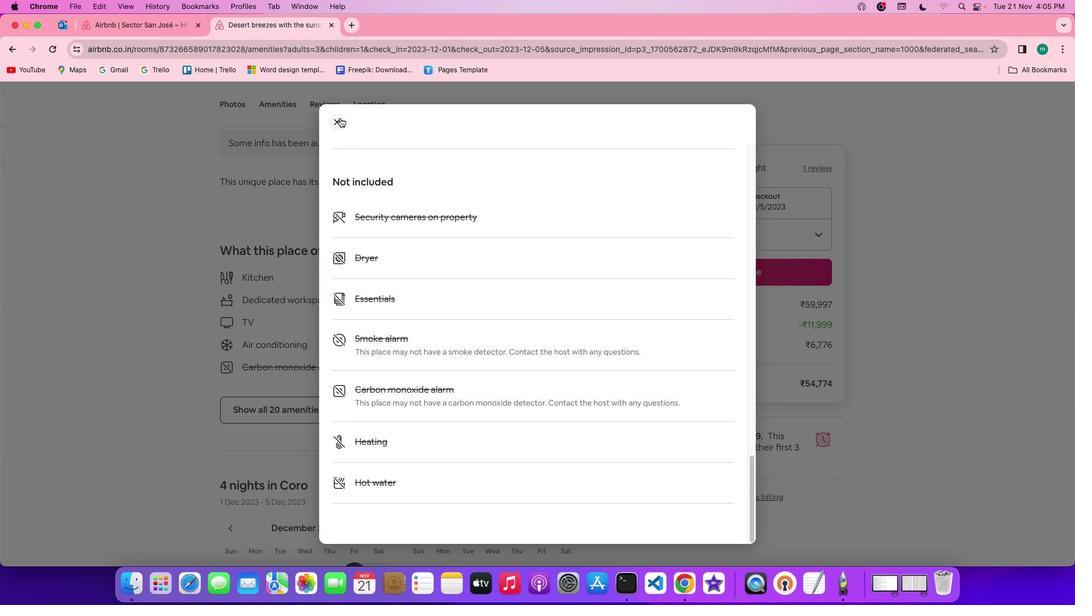 
Action: Mouse moved to (392, 296)
Screenshot: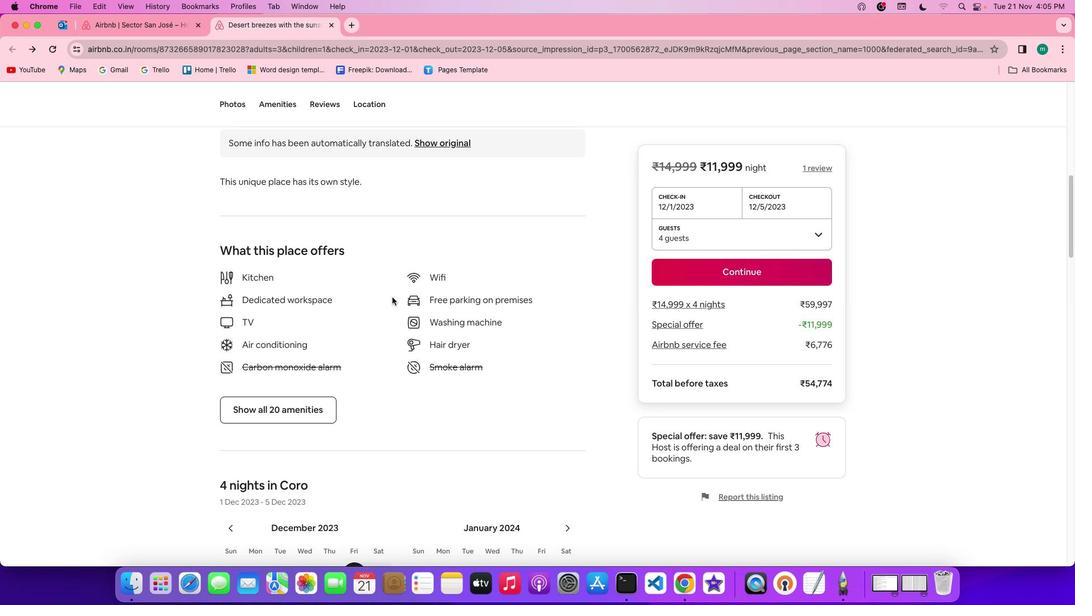 
Action: Mouse scrolled (392, 296) with delta (0, 0)
Screenshot: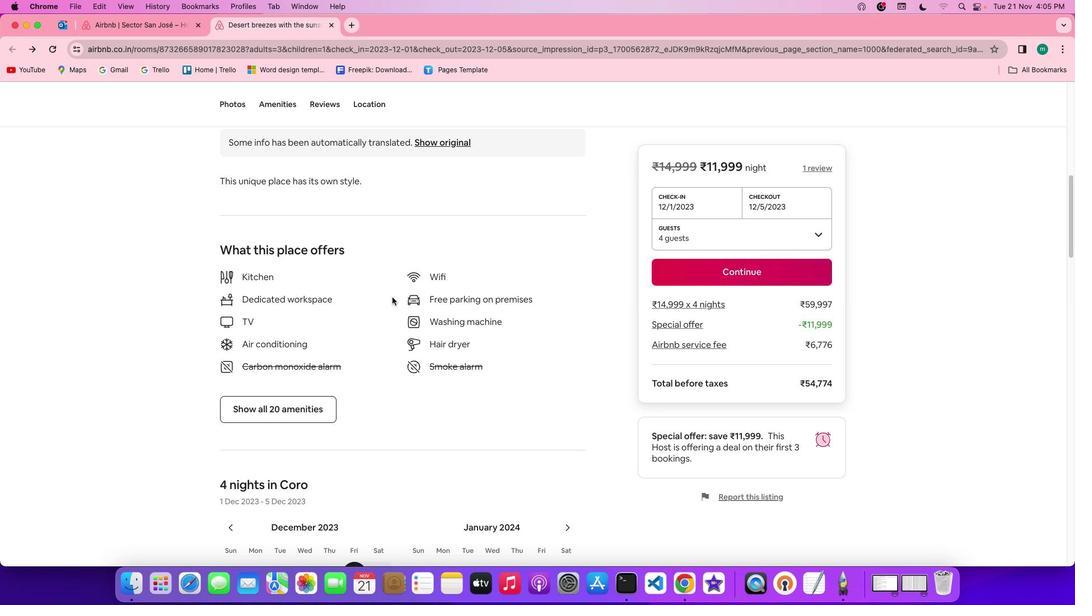 
Action: Mouse scrolled (392, 296) with delta (0, 0)
Screenshot: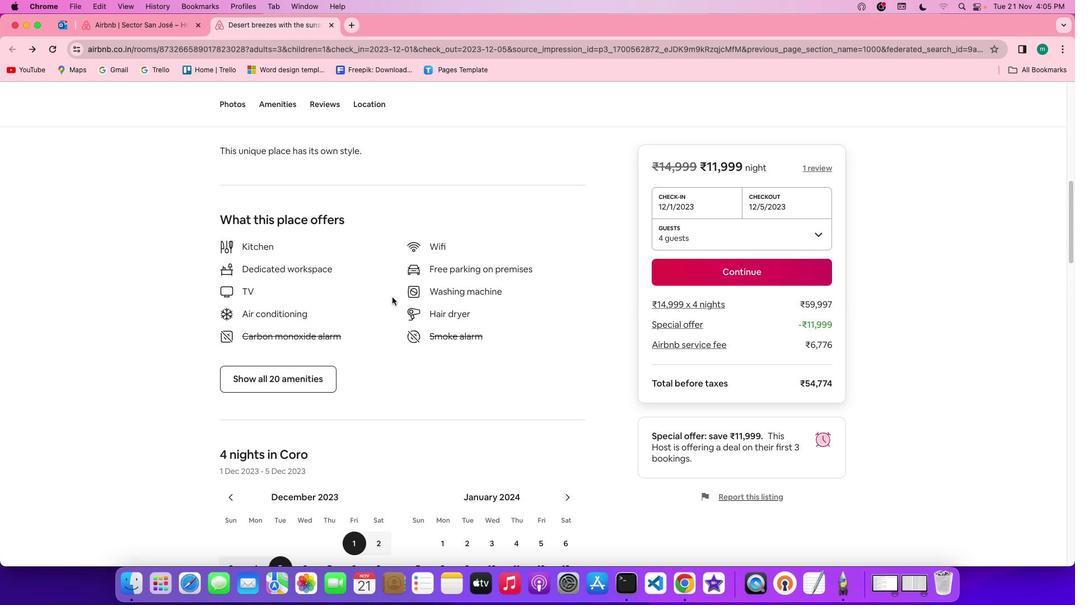 
Action: Mouse scrolled (392, 296) with delta (0, -1)
Screenshot: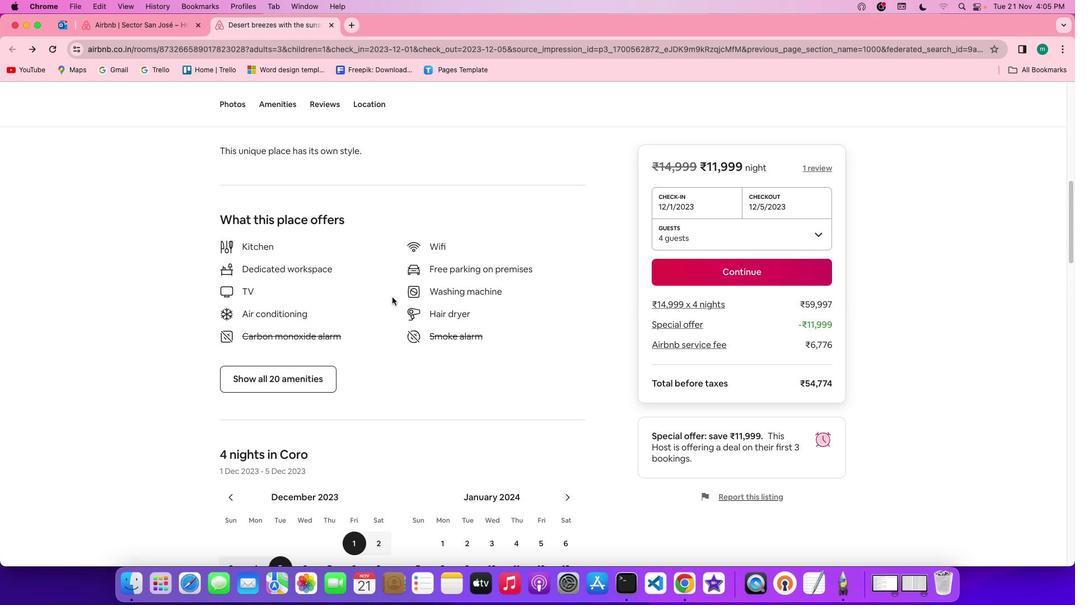
Action: Mouse scrolled (392, 296) with delta (0, -1)
Screenshot: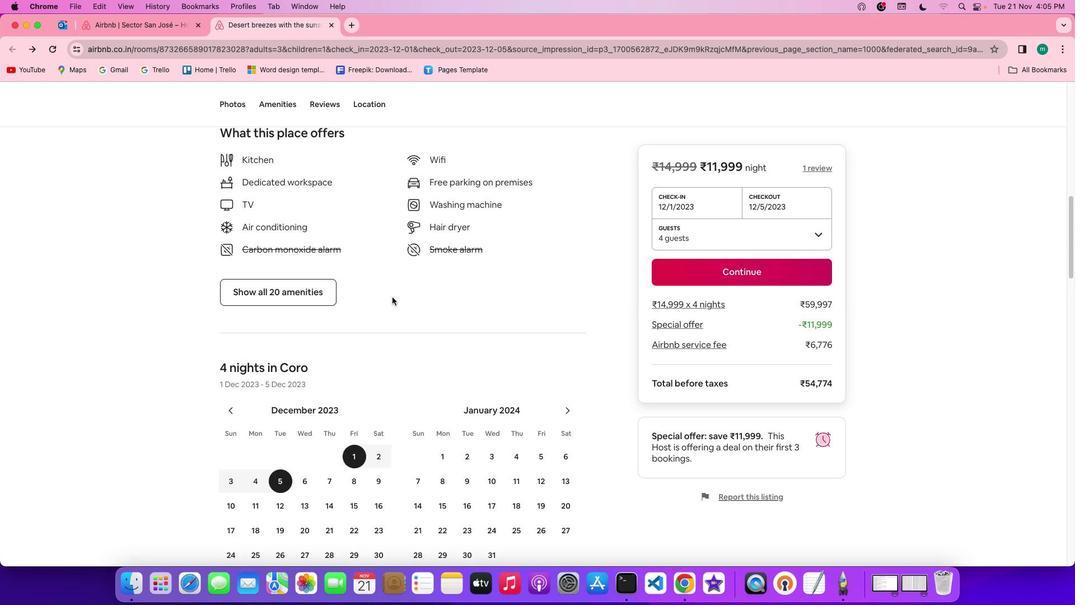 
Action: Mouse scrolled (392, 296) with delta (0, 0)
Screenshot: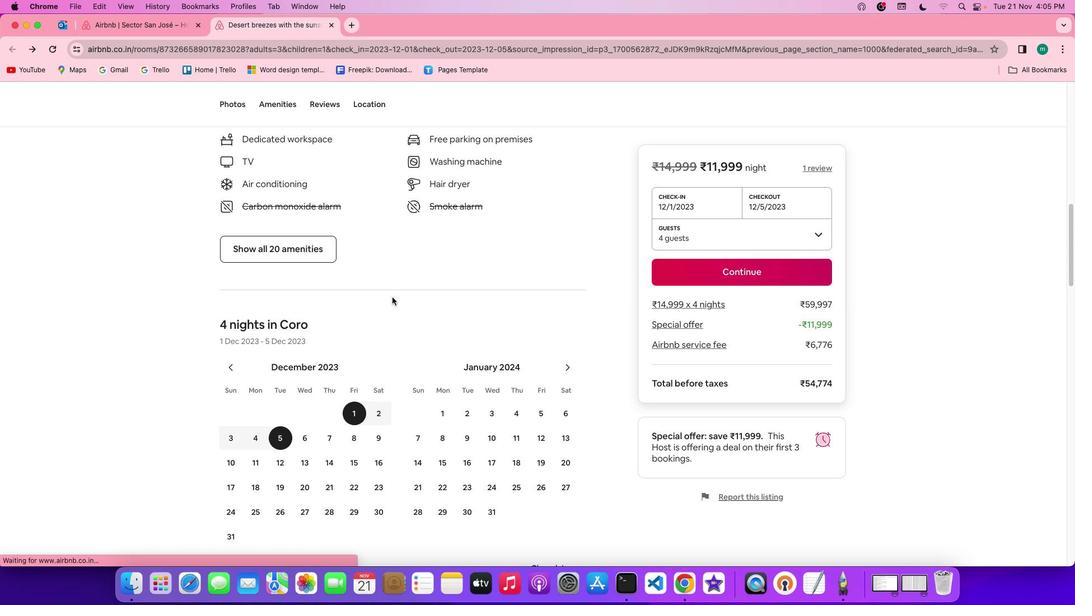 
Action: Mouse scrolled (392, 296) with delta (0, 0)
Screenshot: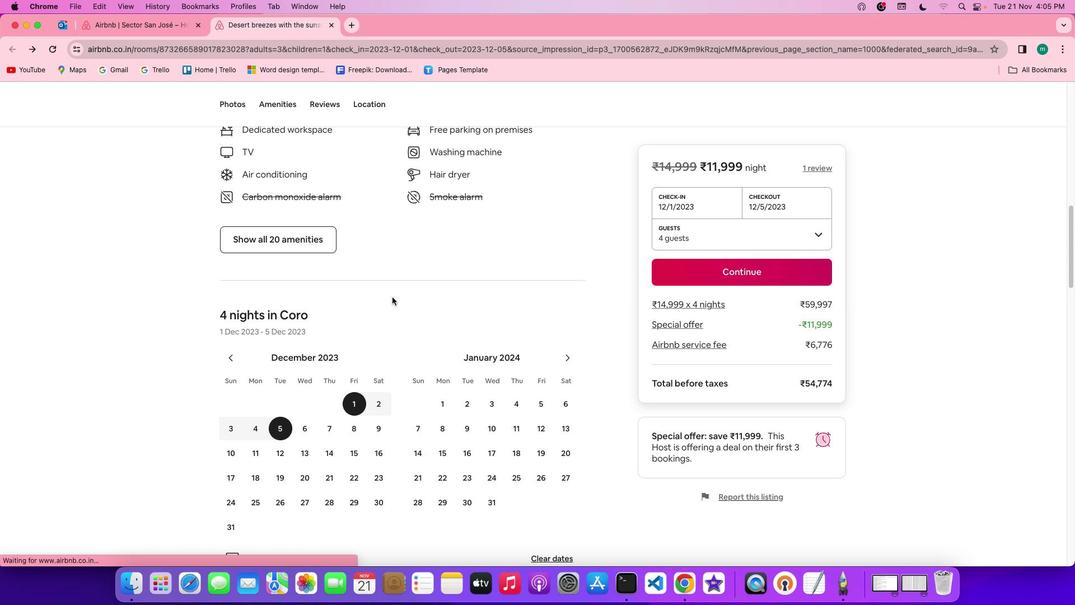 
Action: Mouse scrolled (392, 296) with delta (0, -1)
Screenshot: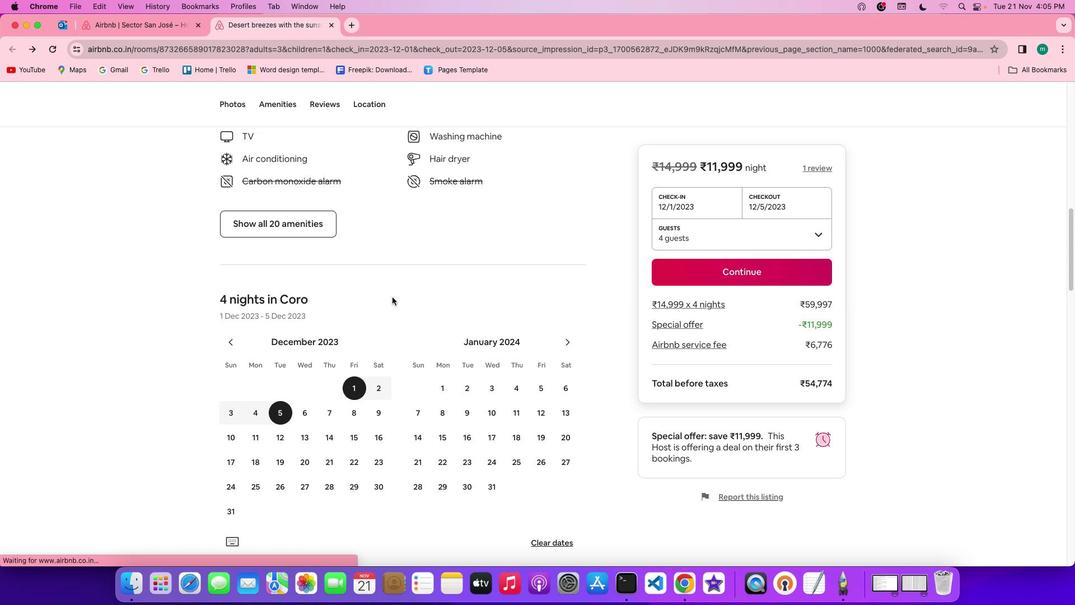 
Action: Mouse scrolled (392, 296) with delta (0, -1)
Screenshot: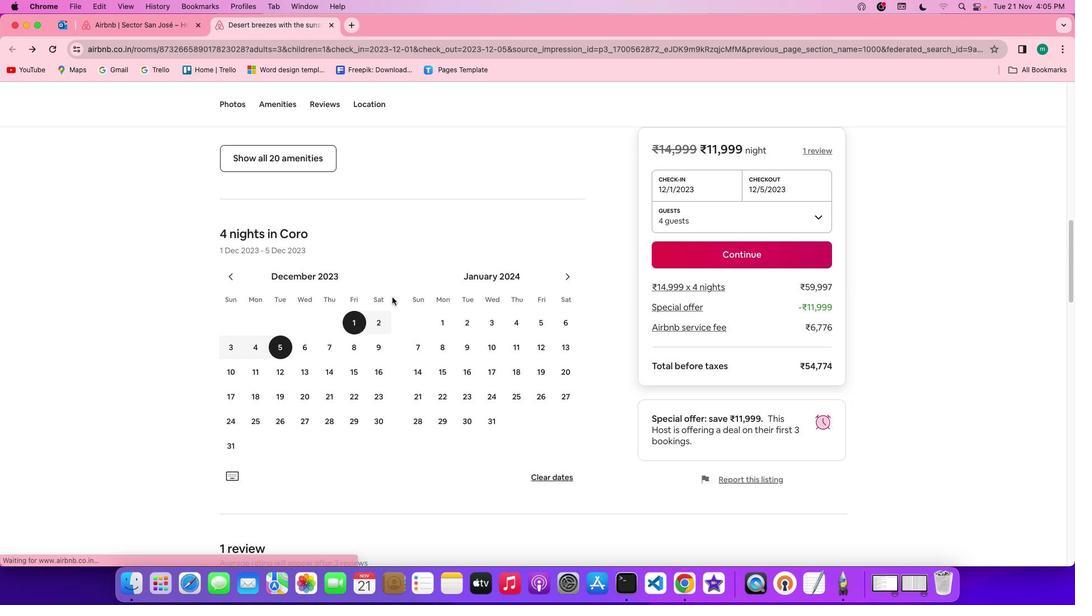 
Action: Mouse scrolled (392, 296) with delta (0, 0)
Screenshot: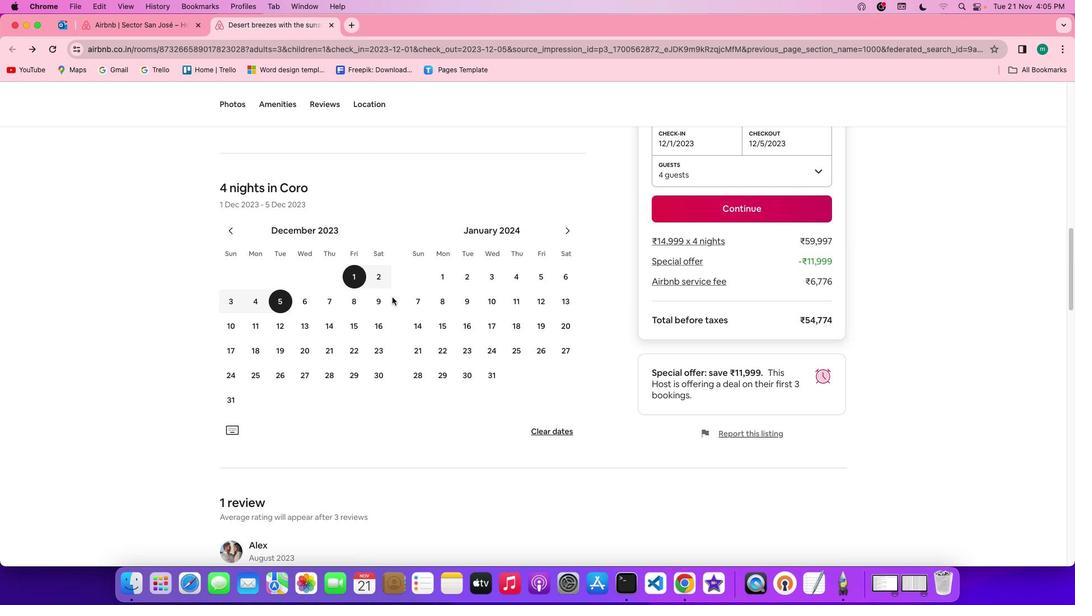 
Action: Mouse scrolled (392, 296) with delta (0, 0)
Screenshot: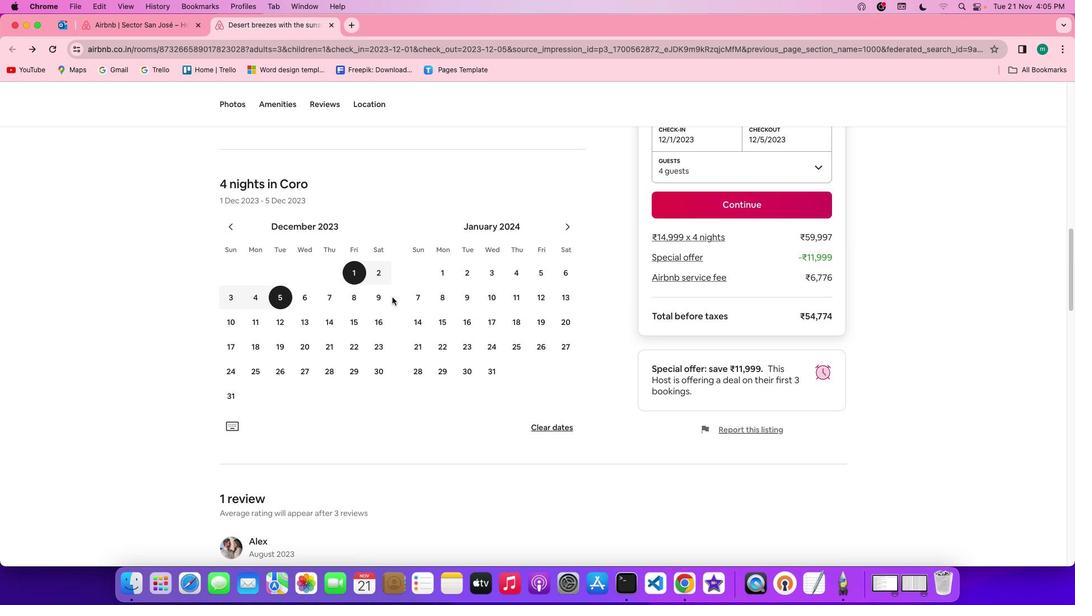 
Action: Mouse scrolled (392, 296) with delta (0, 0)
Screenshot: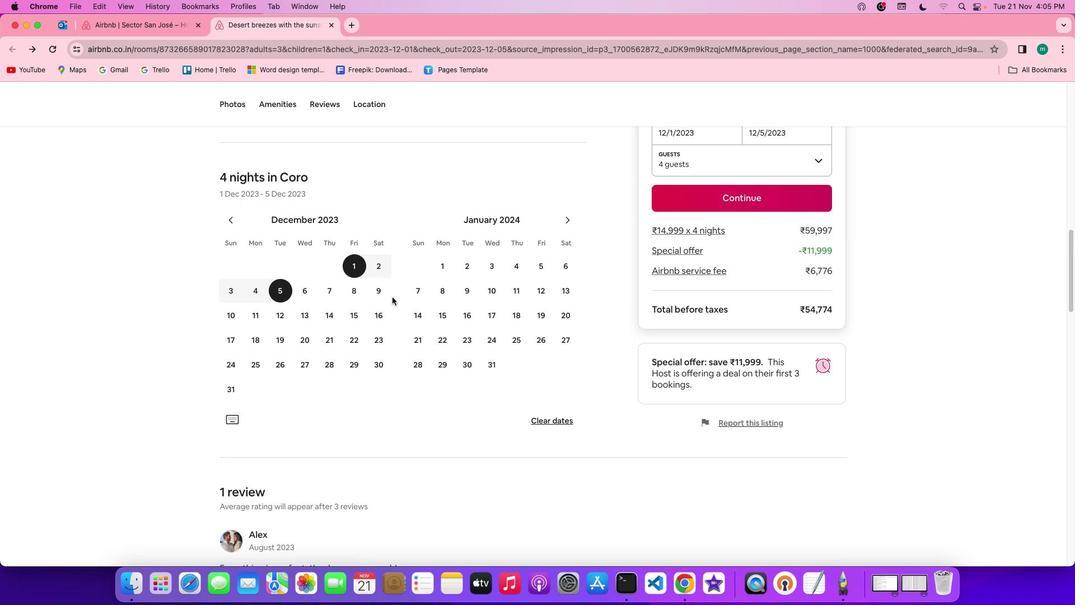 
Action: Mouse scrolled (392, 296) with delta (0, 0)
Screenshot: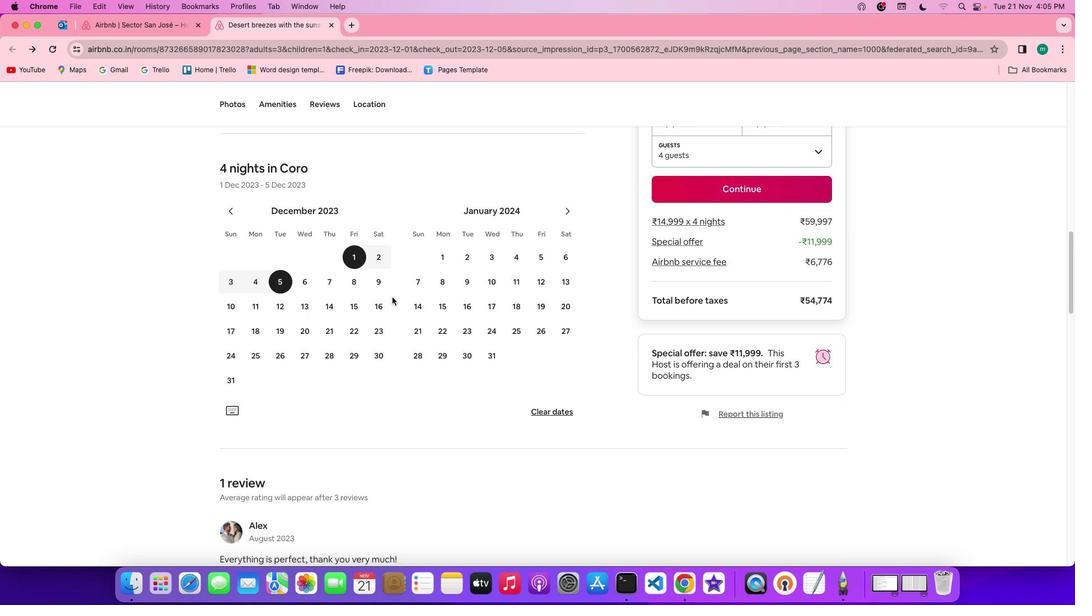 
Action: Mouse scrolled (392, 296) with delta (0, 0)
Screenshot: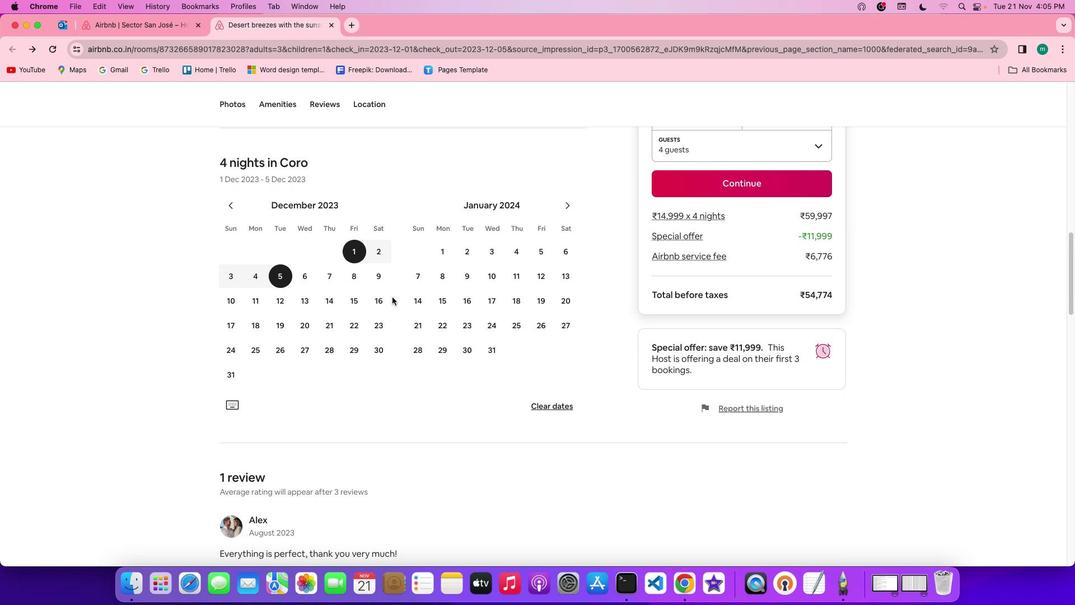 
Action: Mouse scrolled (392, 296) with delta (0, -1)
Screenshot: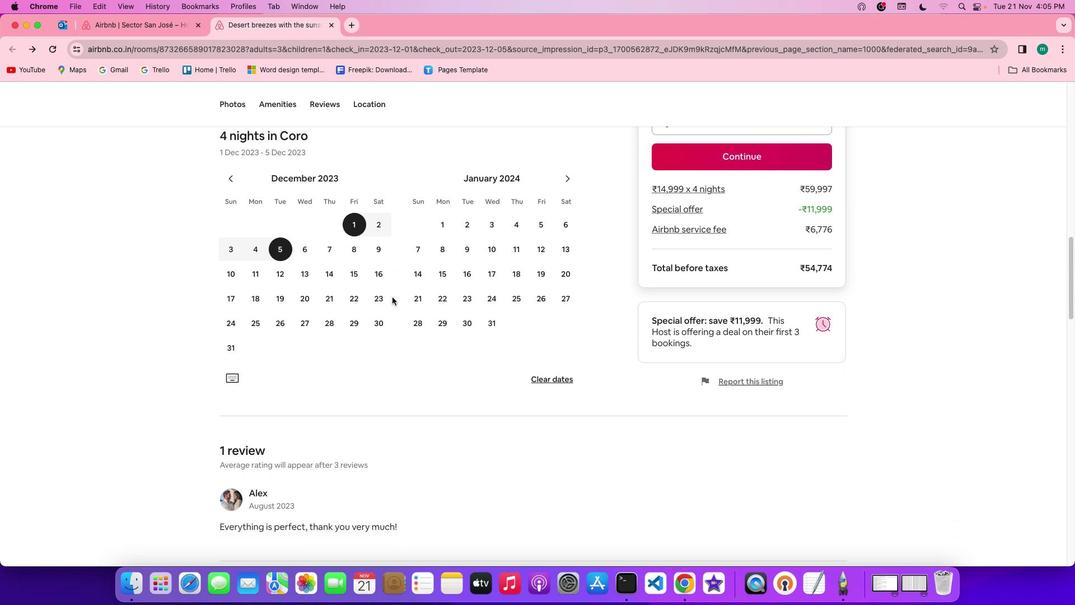 
Action: Mouse scrolled (392, 296) with delta (0, -1)
Screenshot: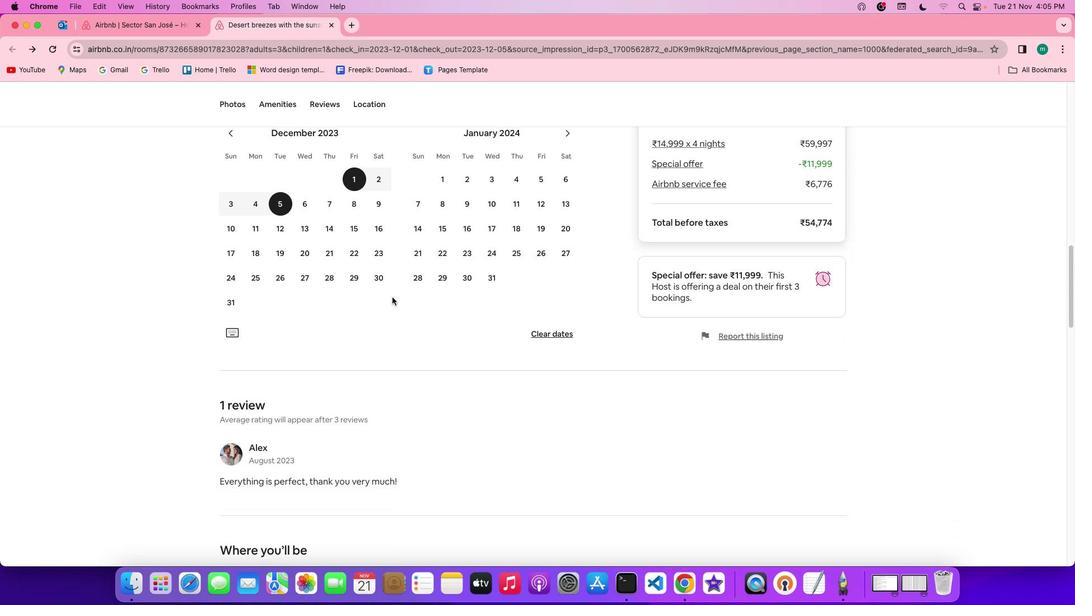 
Action: Mouse scrolled (392, 296) with delta (0, 0)
Screenshot: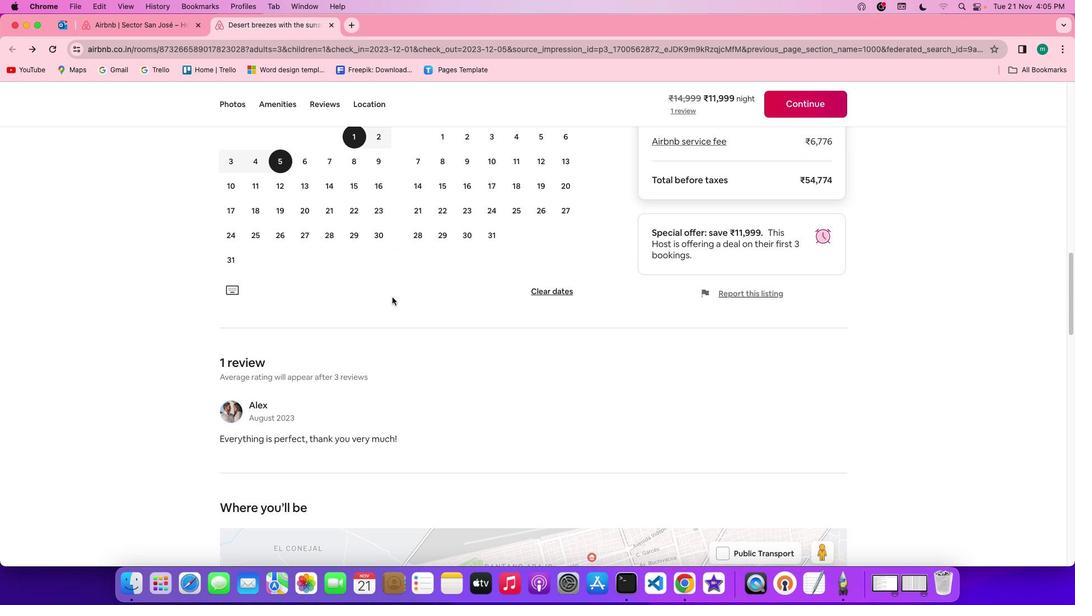 
Action: Mouse scrolled (392, 296) with delta (0, 0)
Screenshot: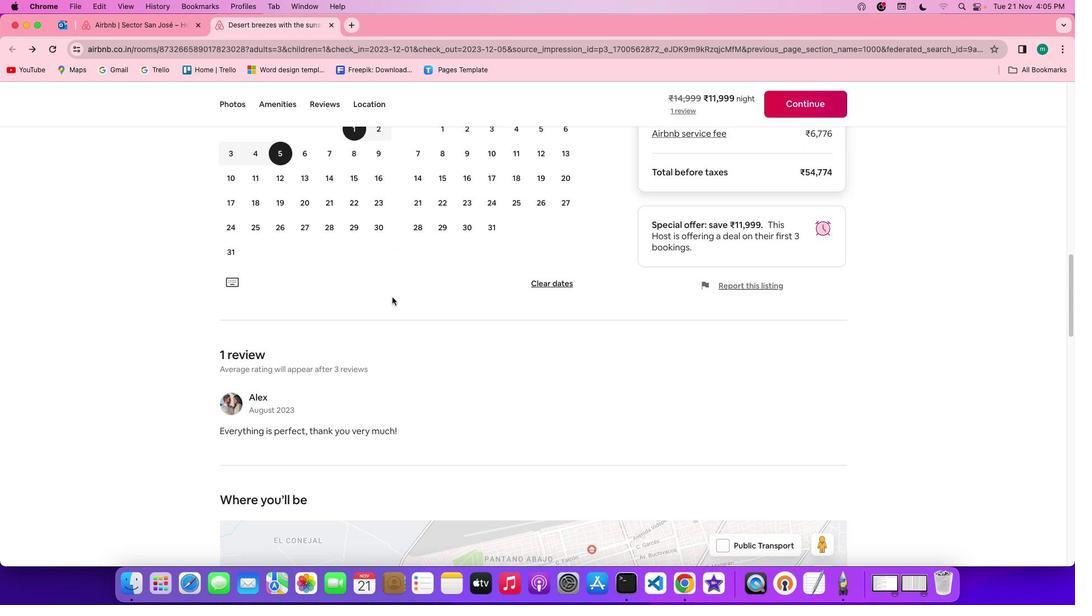 
Action: Mouse scrolled (392, 296) with delta (0, -1)
Screenshot: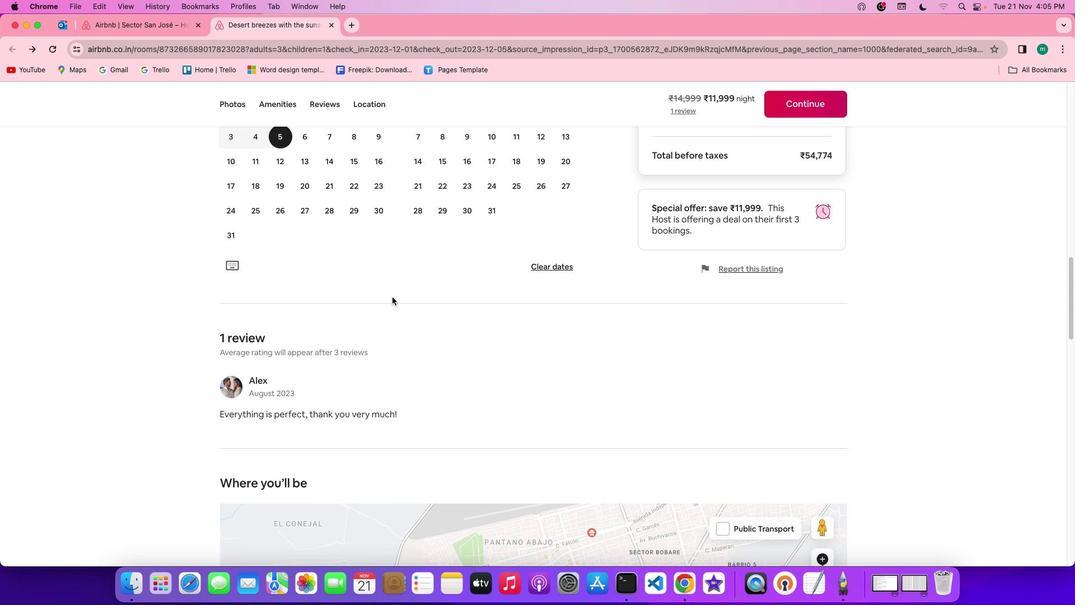 
Action: Mouse scrolled (392, 296) with delta (0, -1)
Screenshot: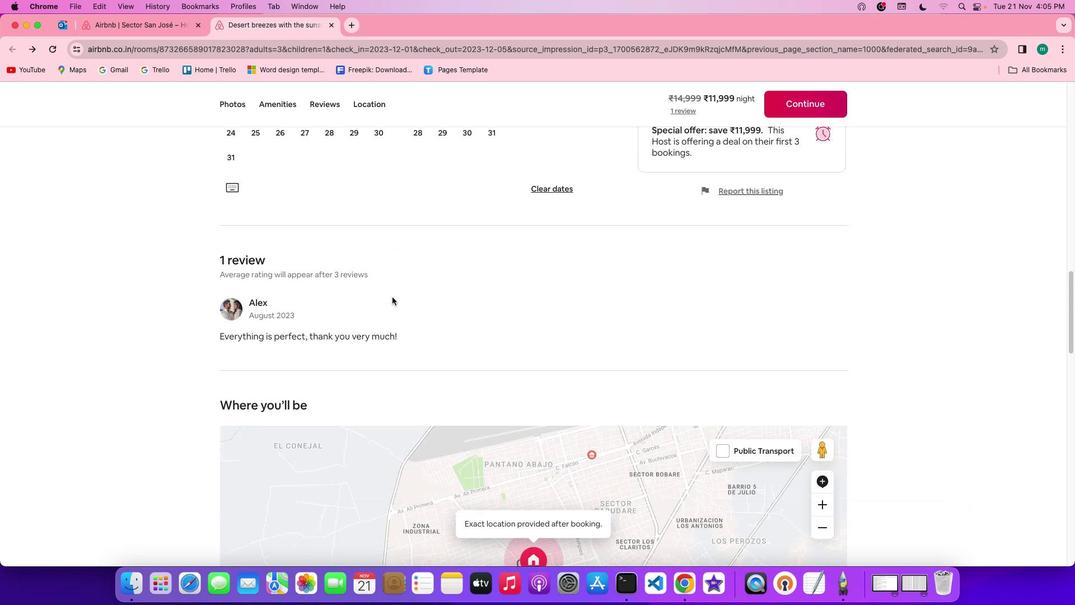 
Action: Mouse scrolled (392, 296) with delta (0, 0)
Screenshot: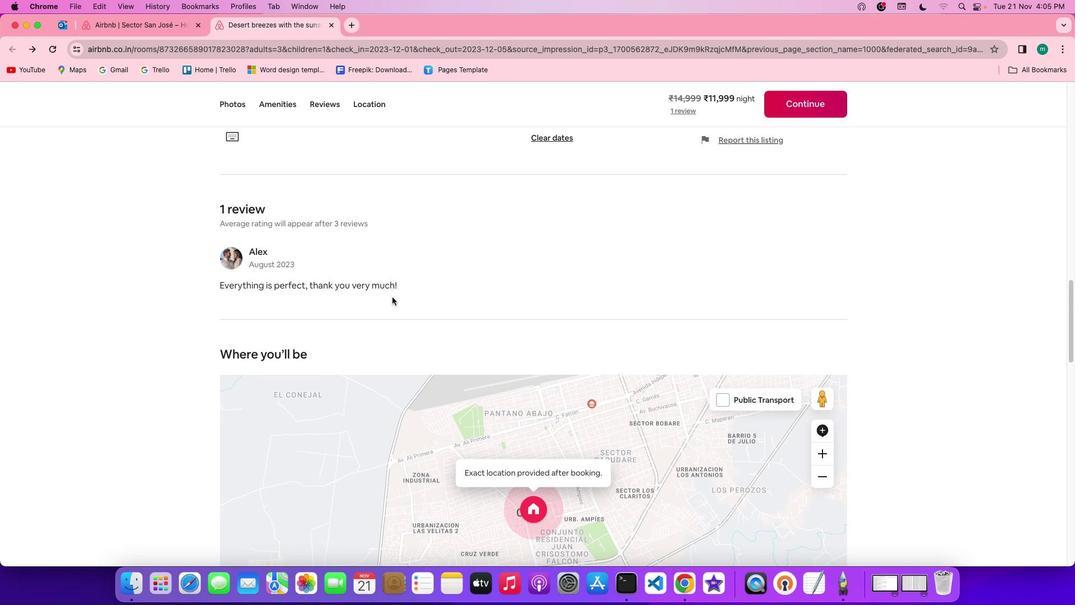 
Action: Mouse scrolled (392, 296) with delta (0, 0)
Screenshot: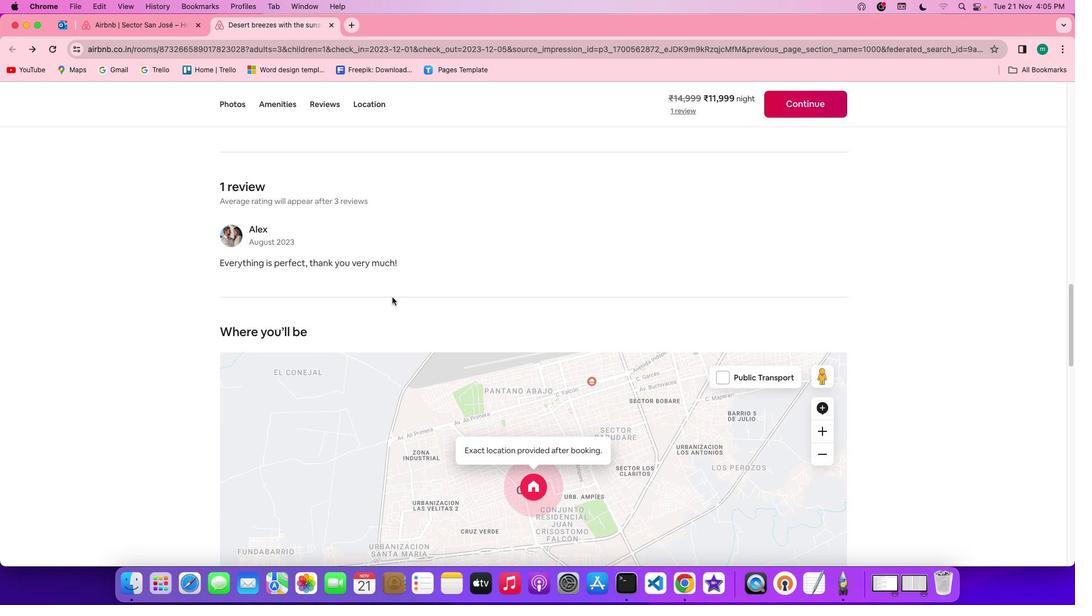 
Action: Mouse scrolled (392, 296) with delta (0, -1)
Screenshot: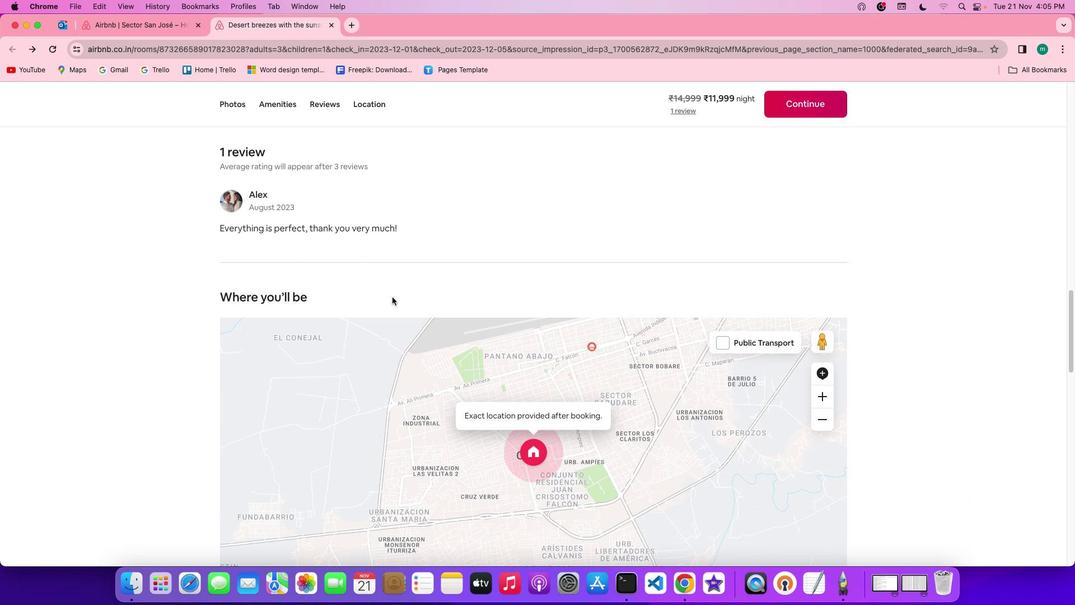 
Action: Mouse scrolled (392, 296) with delta (0, -2)
Screenshot: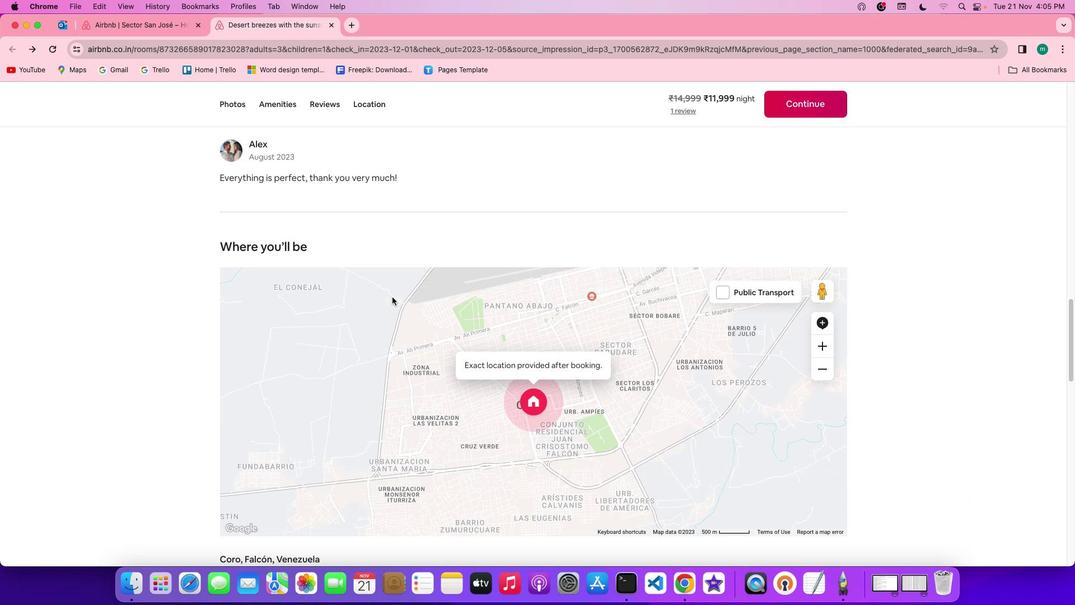 
Action: Mouse scrolled (392, 296) with delta (0, -1)
Screenshot: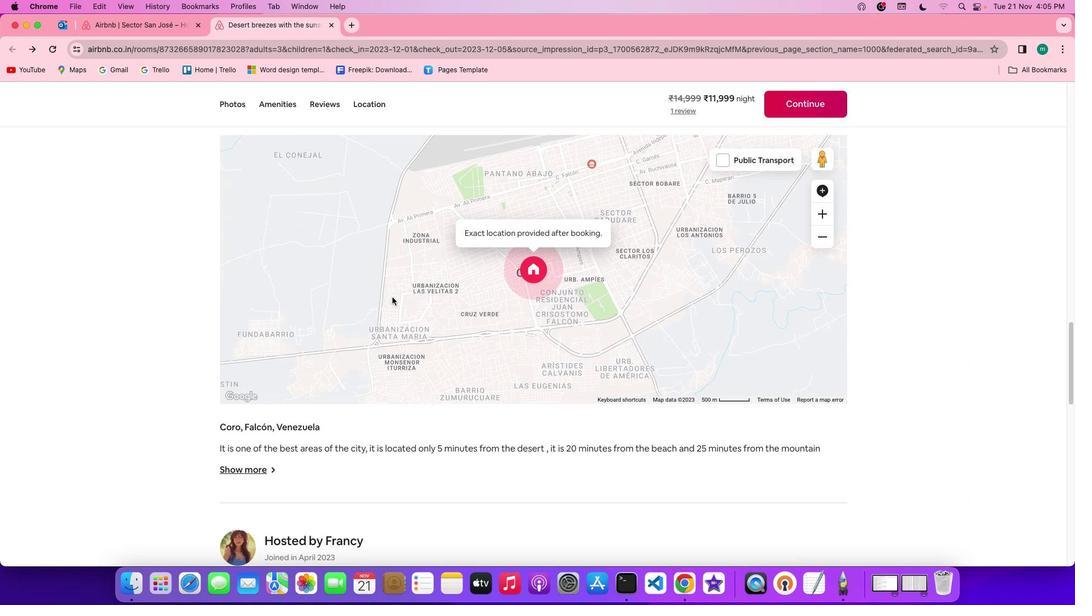 
Action: Mouse scrolled (392, 296) with delta (0, 0)
Screenshot: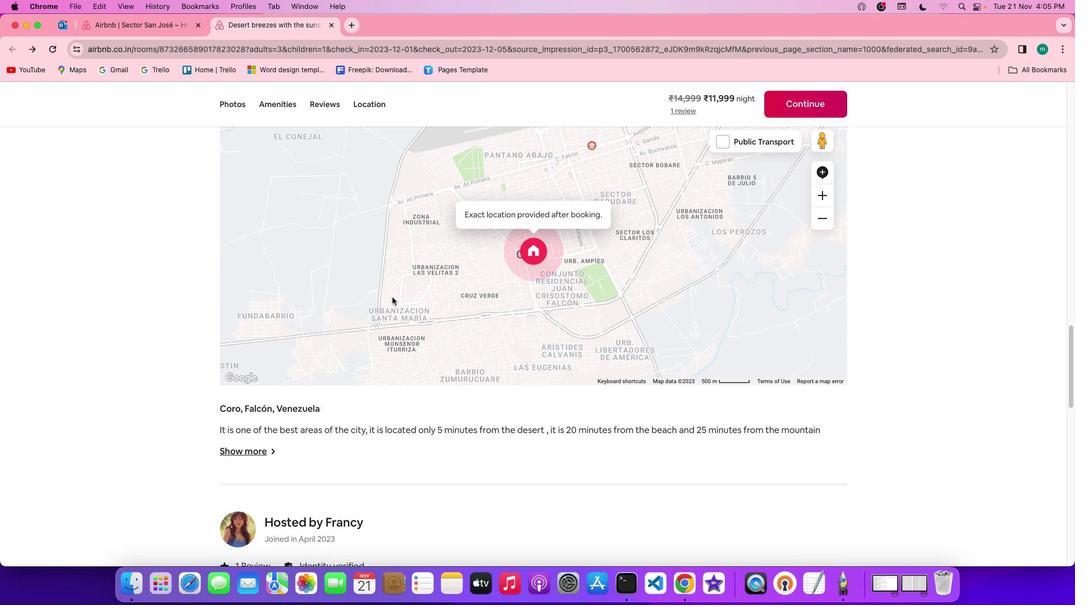 
Action: Mouse scrolled (392, 296) with delta (0, 0)
Screenshot: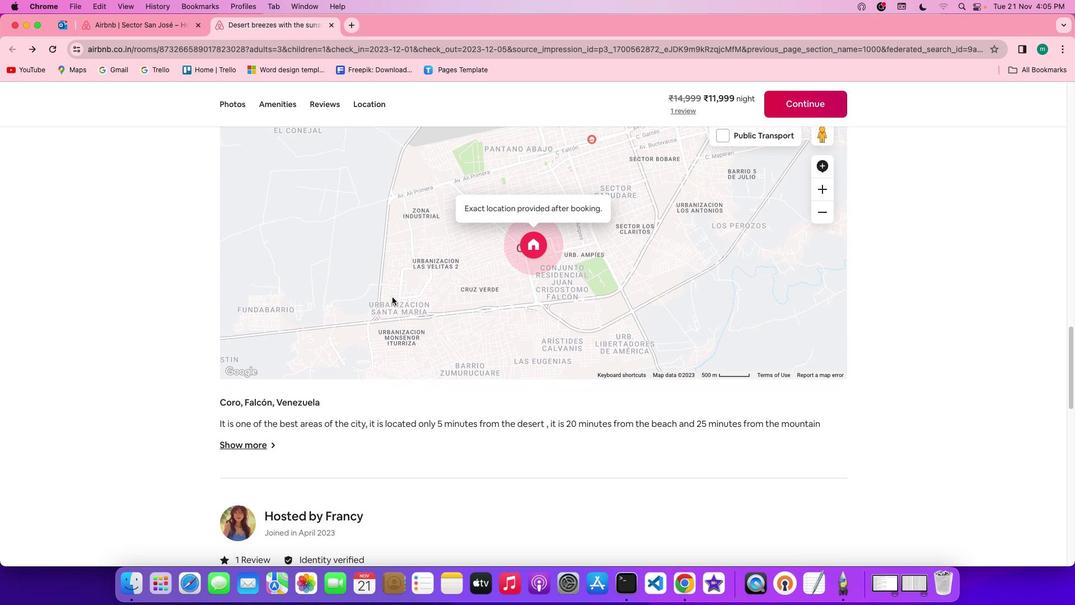 
Action: Mouse scrolled (392, 296) with delta (0, 0)
Screenshot: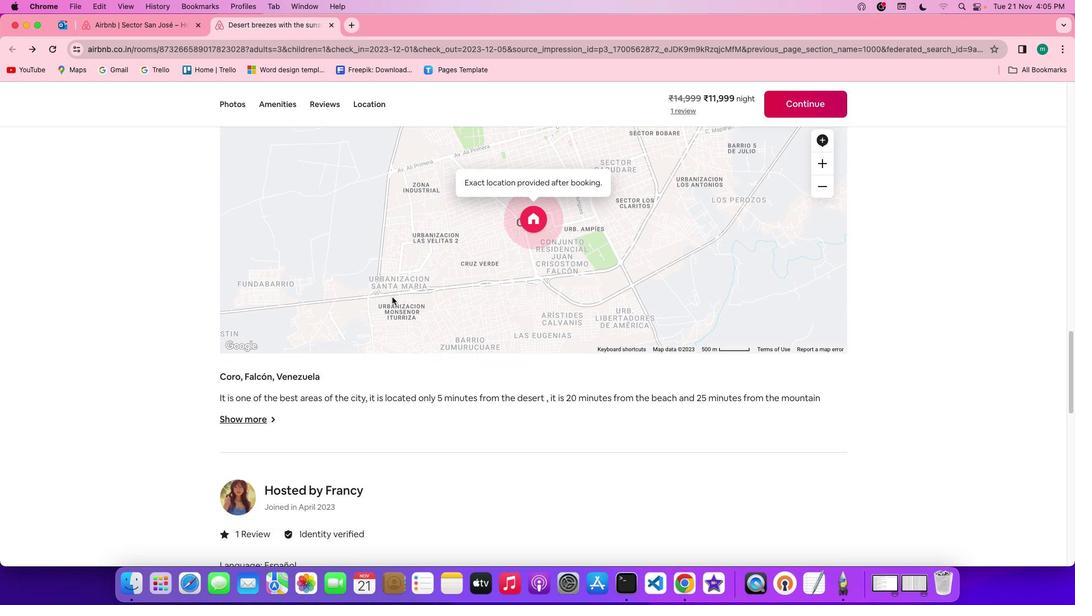 
Action: Mouse scrolled (392, 296) with delta (0, -1)
Screenshot: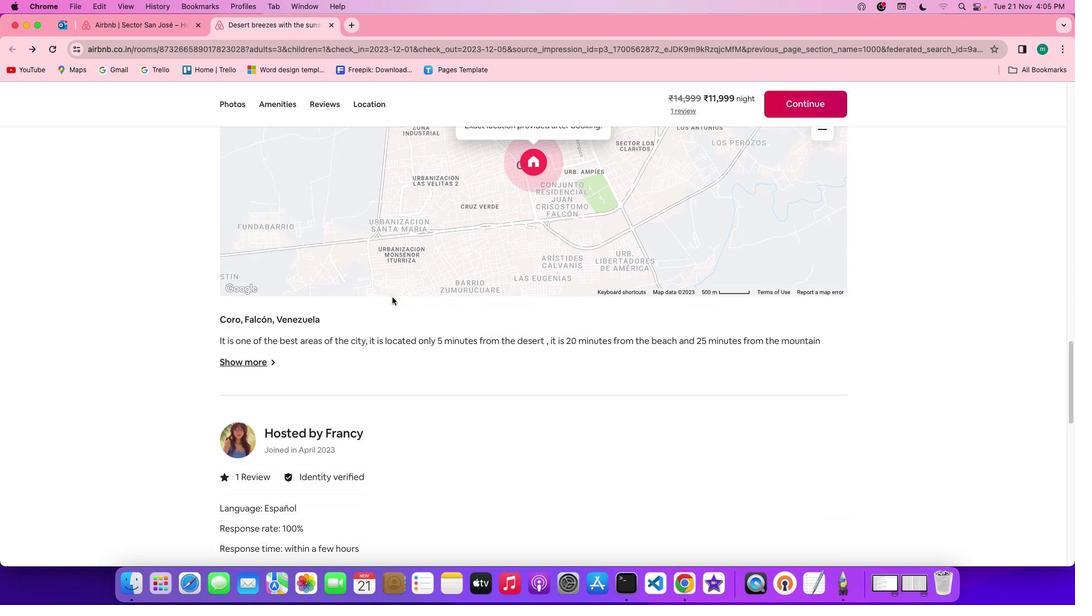 
Action: Mouse moved to (252, 327)
Screenshot: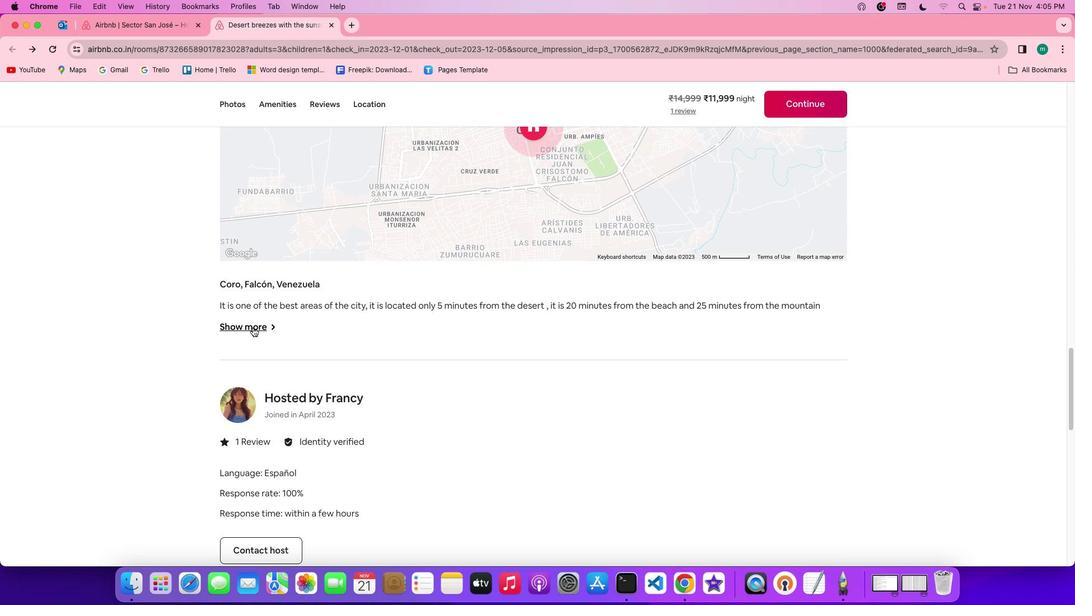
Action: Mouse pressed left at (252, 327)
Screenshot: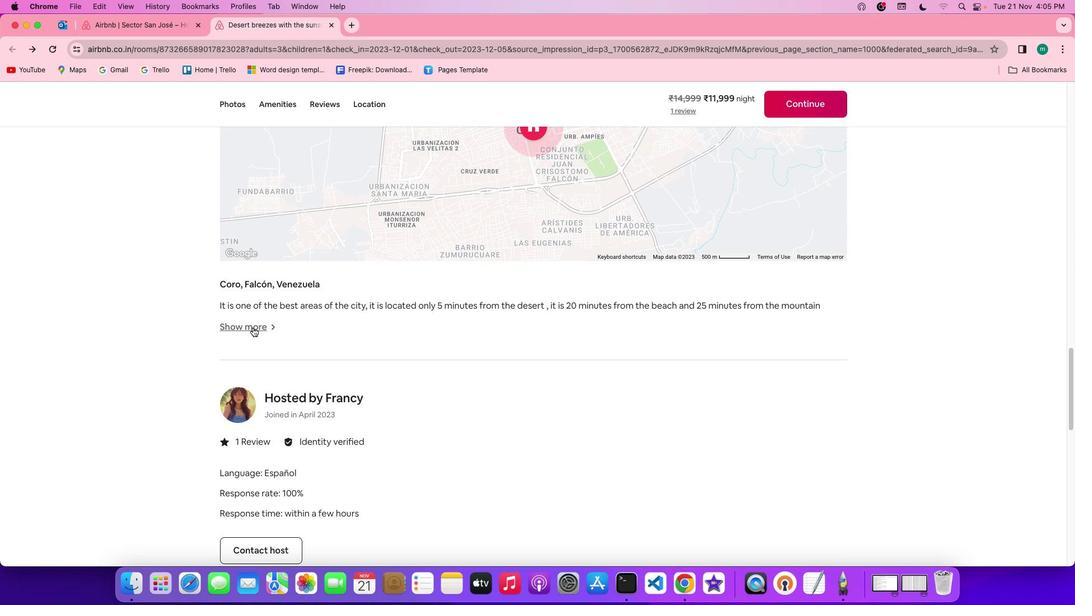 
Action: Mouse moved to (47, 233)
Screenshot: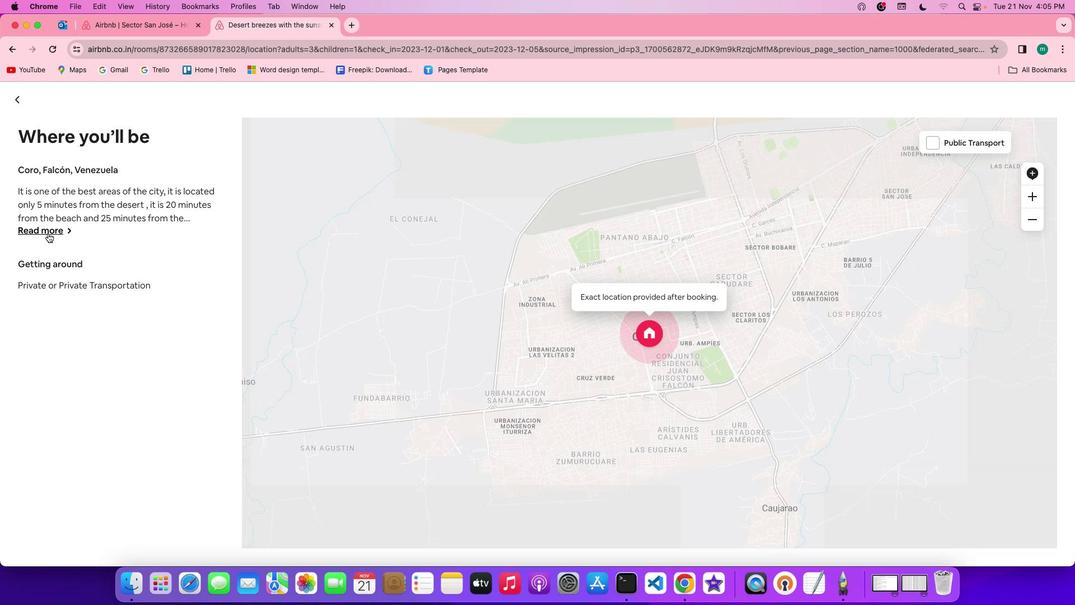 
Action: Mouse pressed left at (47, 233)
Screenshot: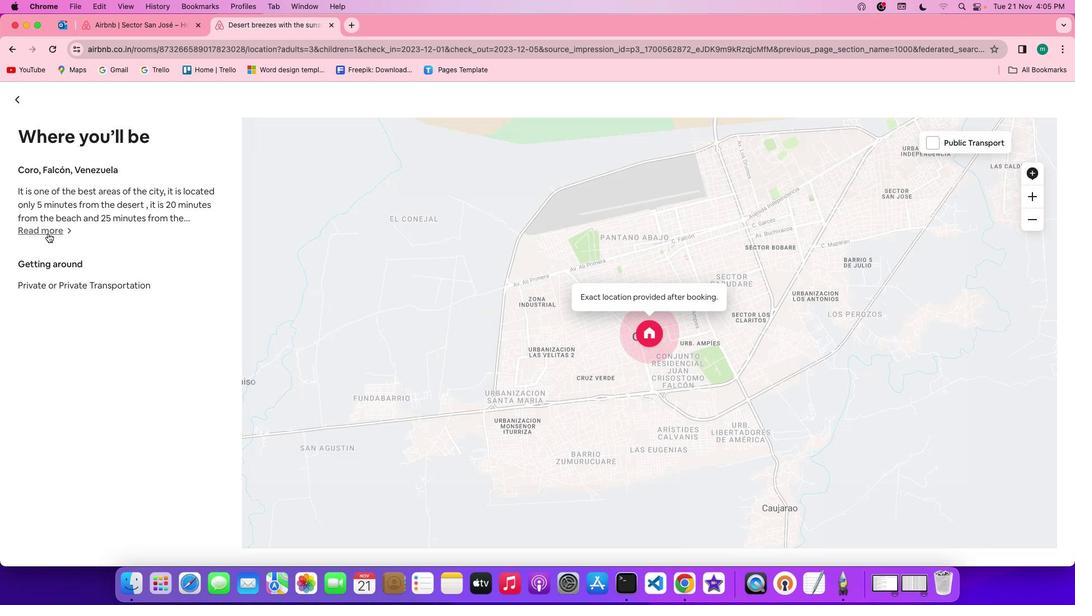 
Action: Mouse moved to (17, 95)
Screenshot: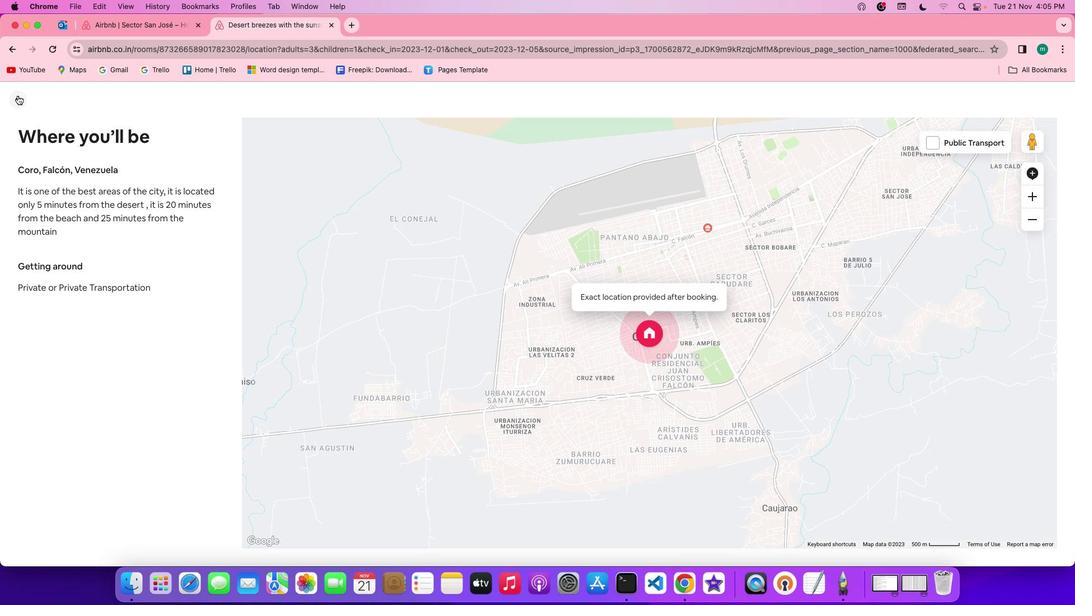 
Action: Mouse pressed left at (17, 95)
Screenshot: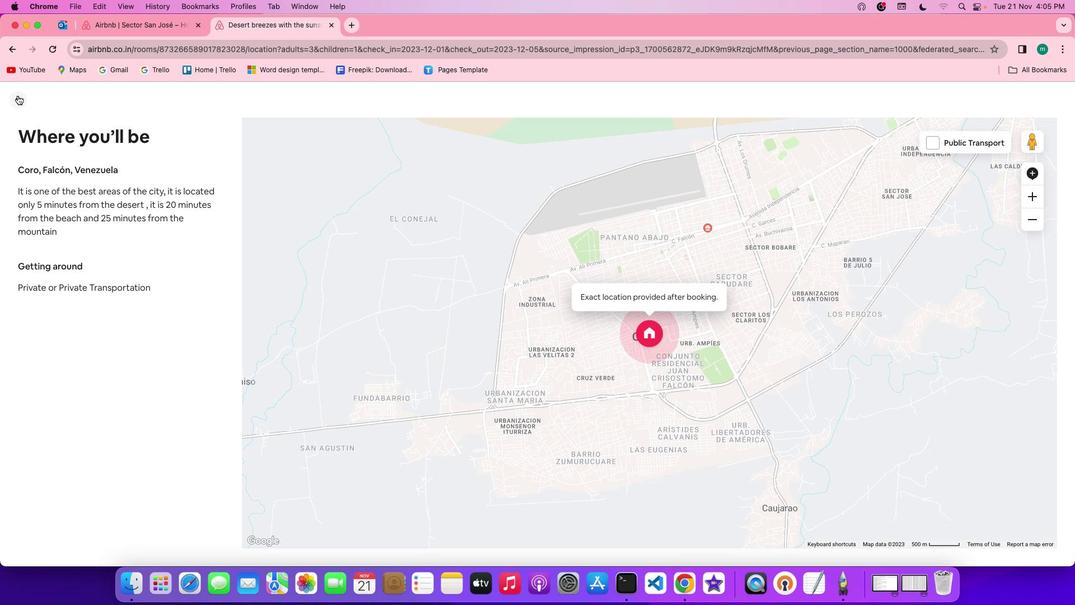 
Action: Mouse moved to (463, 335)
Screenshot: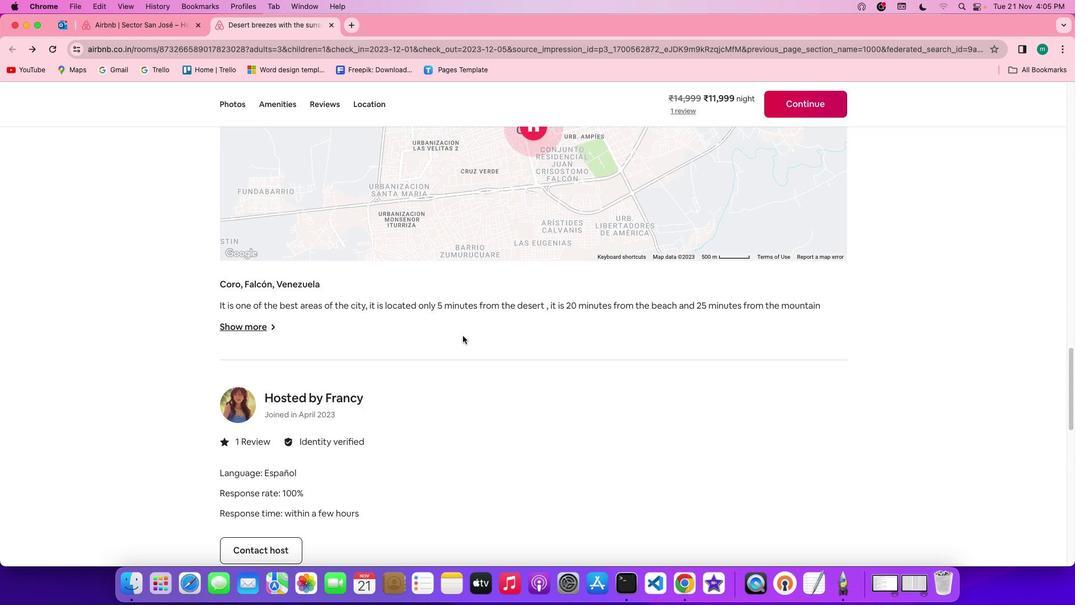 
Action: Mouse scrolled (463, 335) with delta (0, 0)
Screenshot: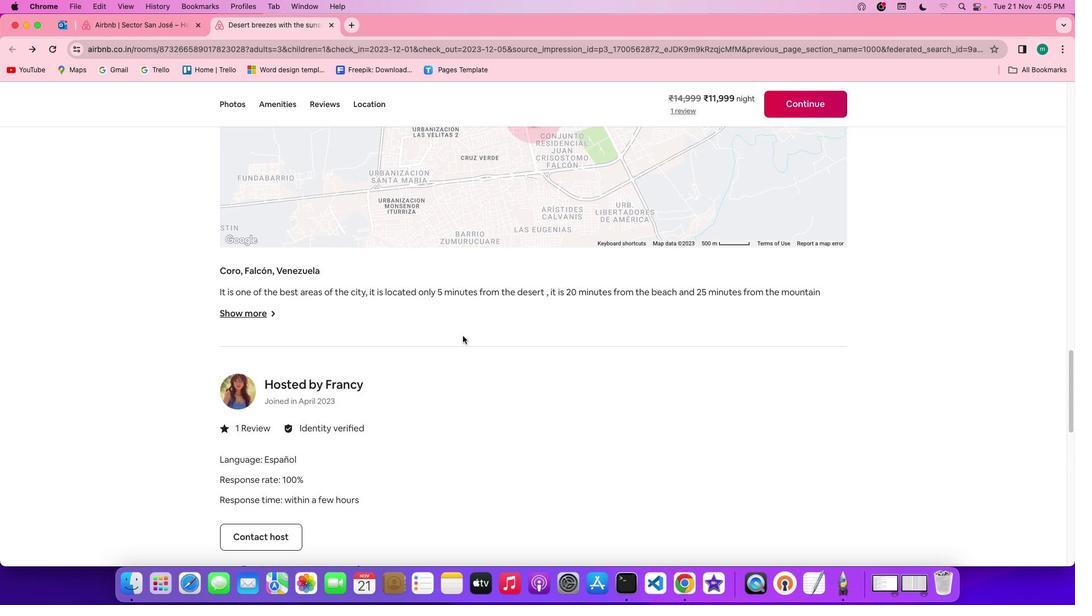 
Action: Mouse scrolled (463, 335) with delta (0, 0)
